 Task: Go to Program & Features. Select Whole Food Market. Add to cart Organic Salsa-2. Place order for Jeremiah Turner, _x000D_
1229 Senator Rd_x000D_
Crystal, Michigan(MI), 48818, Cell Number (989) 235-6557
Action: Mouse moved to (133, 63)
Screenshot: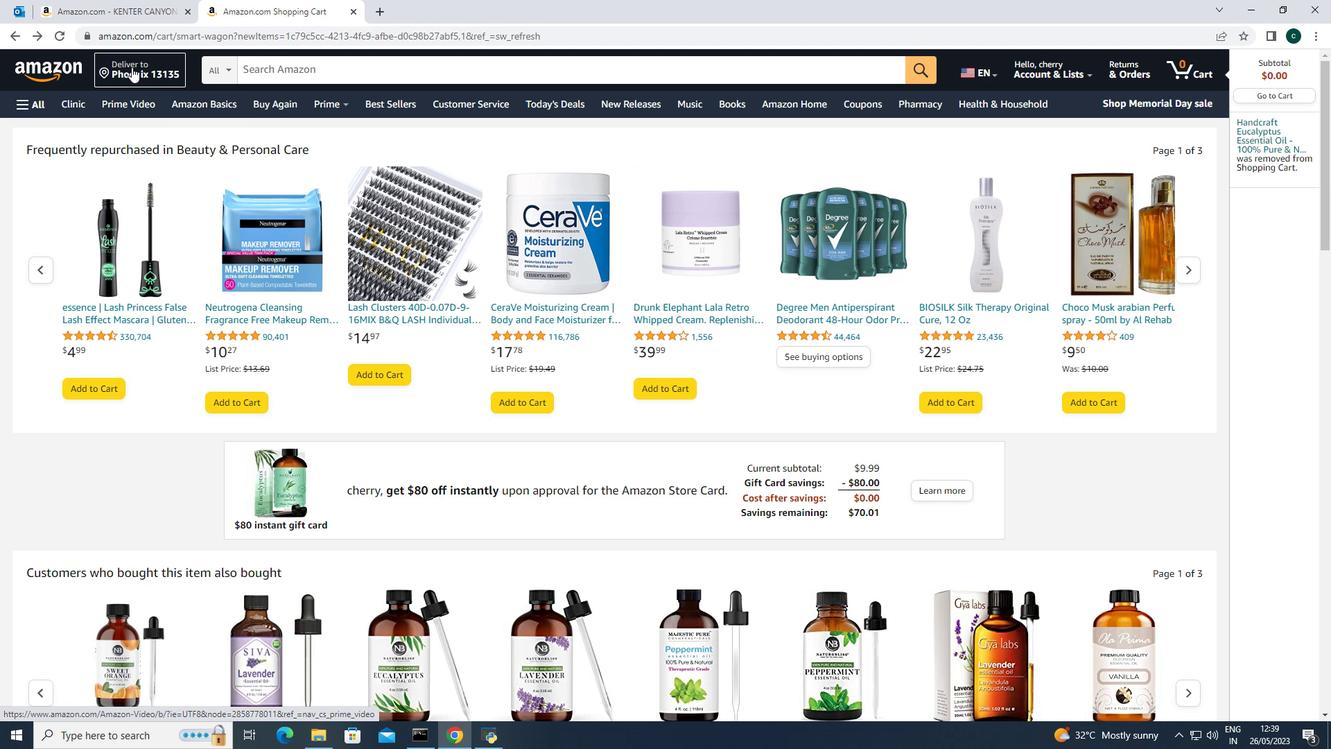 
Action: Mouse pressed left at (133, 63)
Screenshot: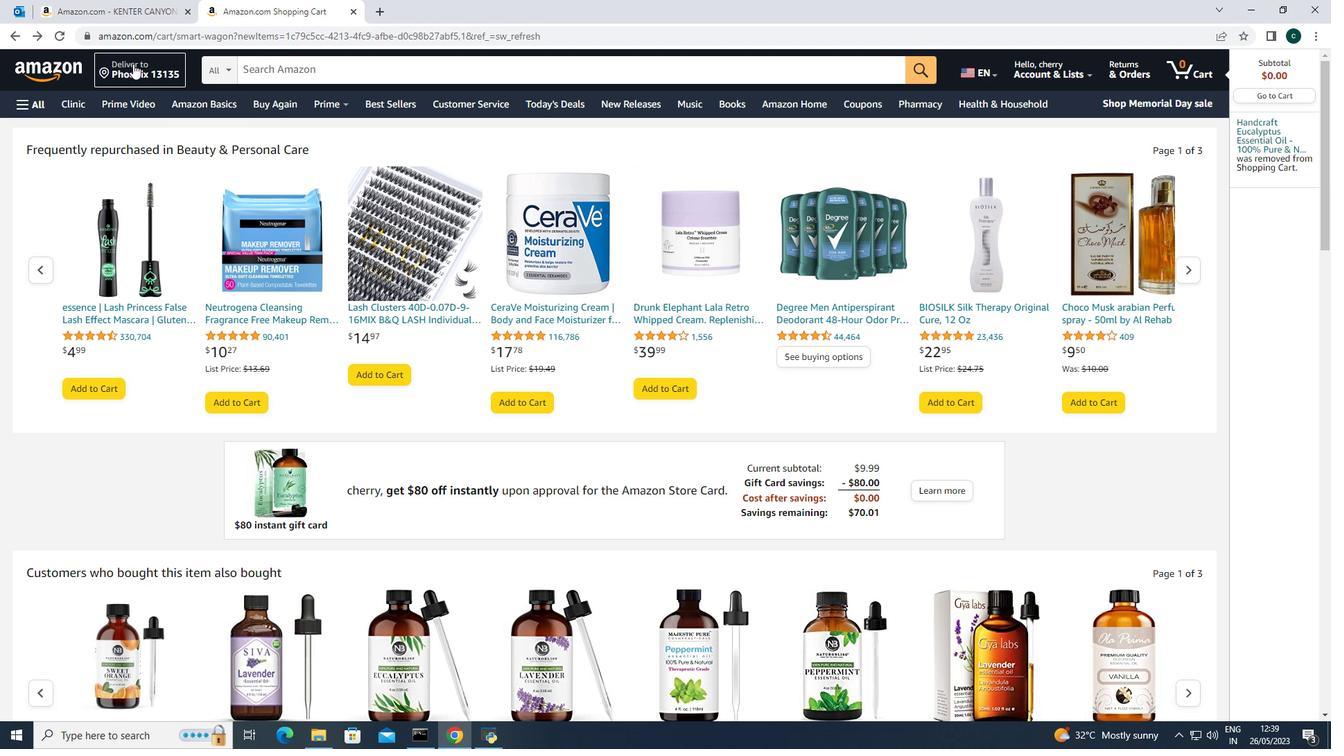
Action: Mouse moved to (667, 476)
Screenshot: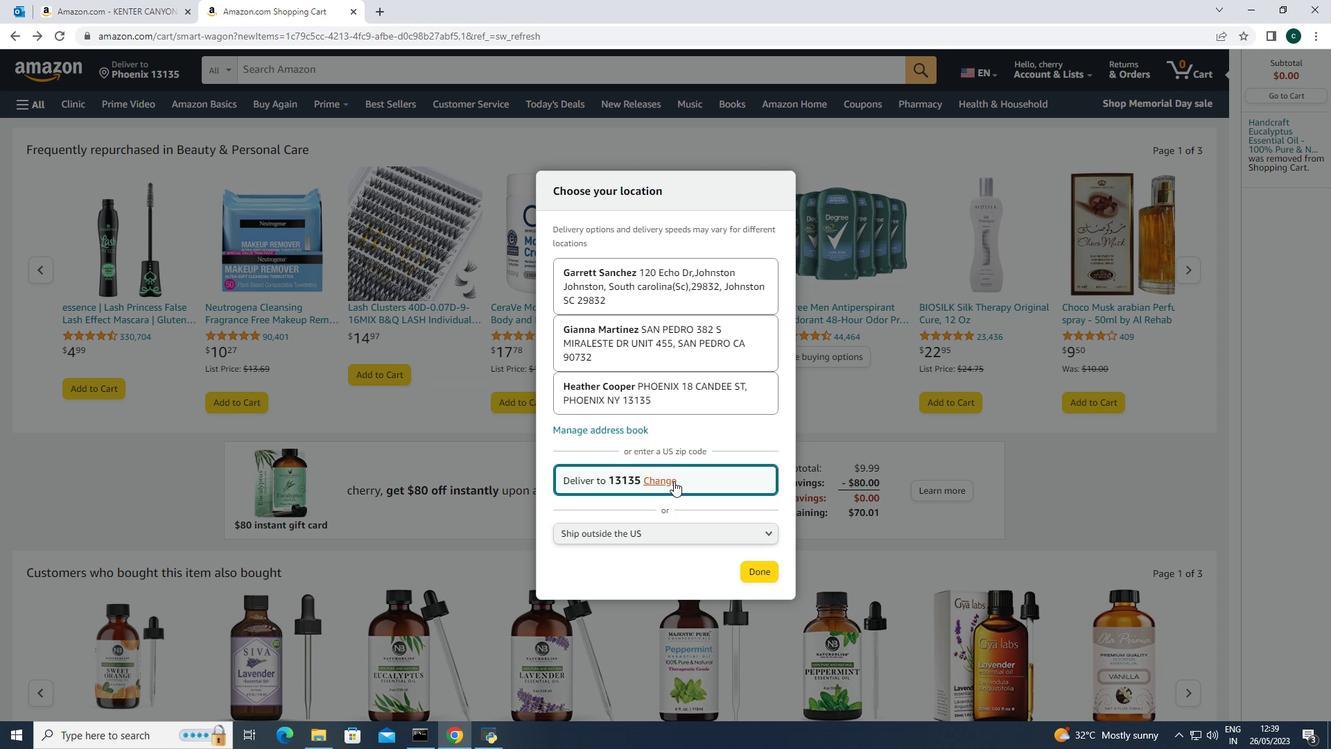 
Action: Mouse pressed left at (667, 476)
Screenshot: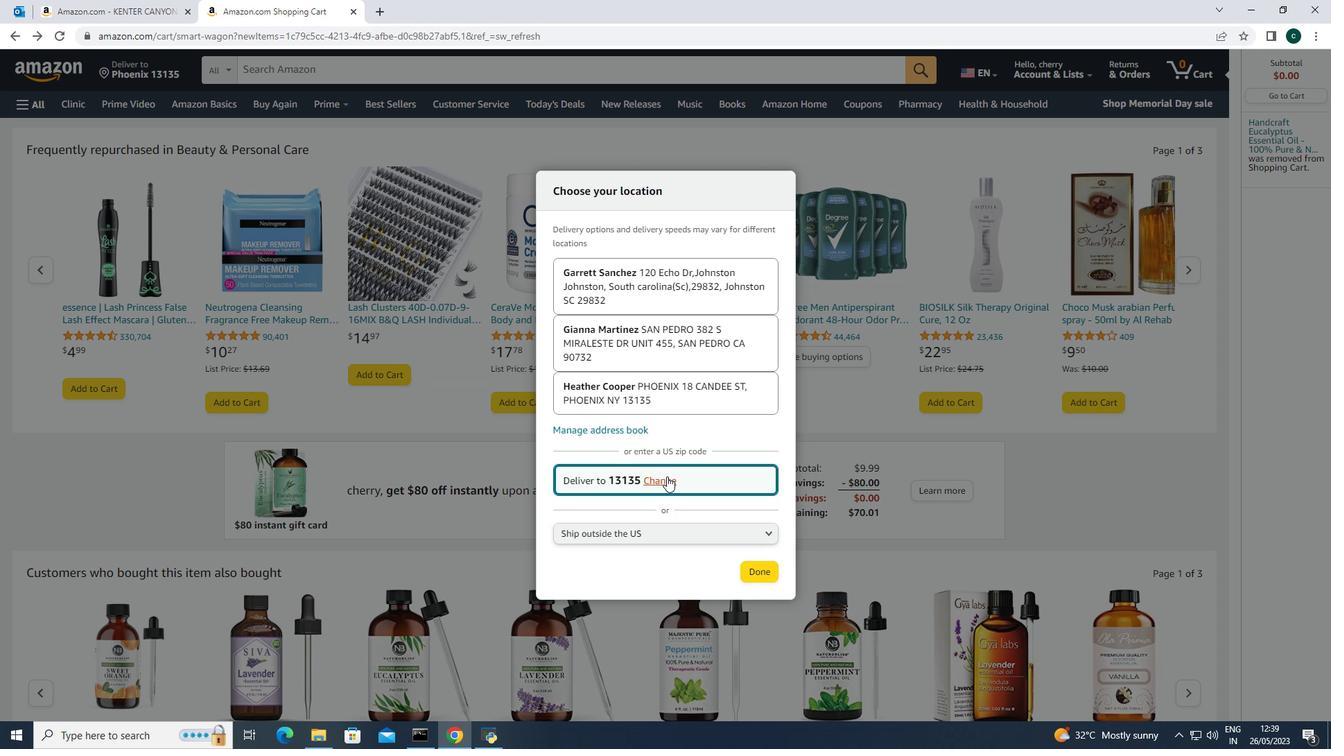 
Action: Mouse pressed left at (667, 476)
Screenshot: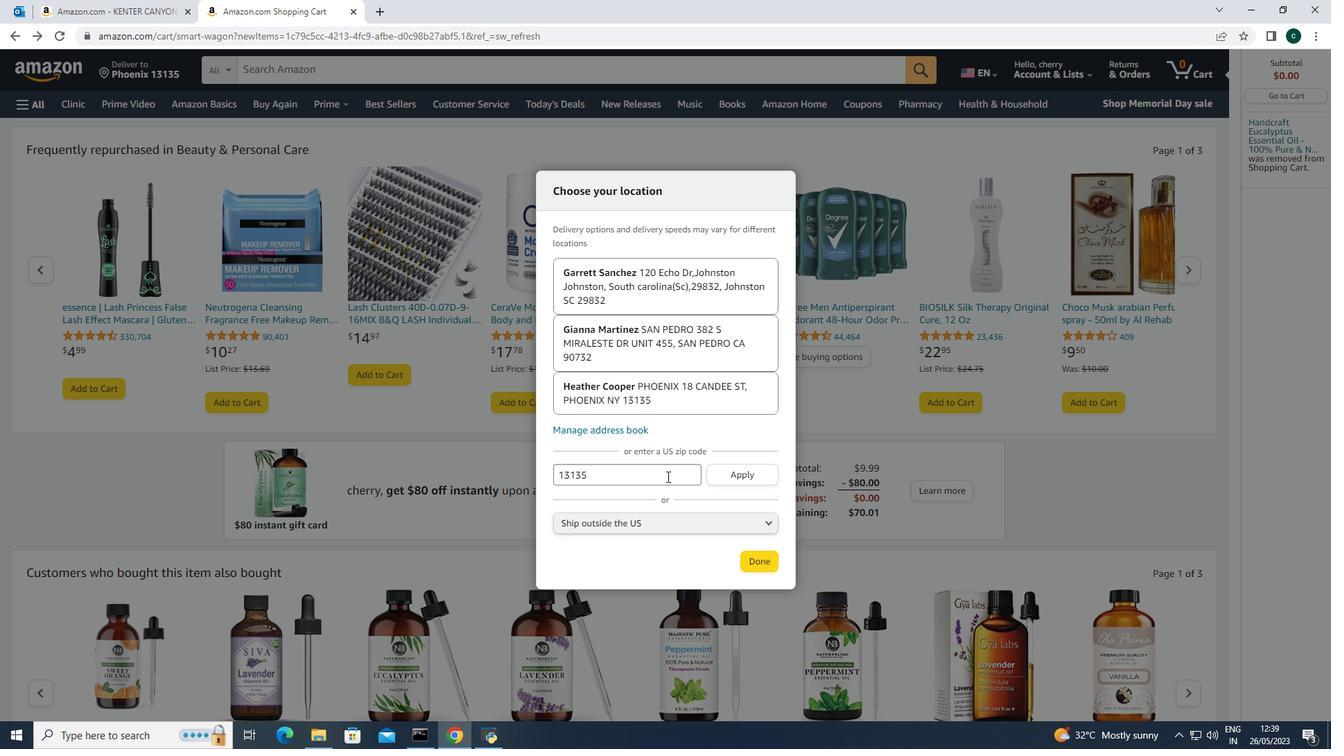 
Action: Key pressed <Key.backspace><Key.backspace><Key.backspace><Key.backspace><Key.backspace><Key.backspace><Key.backspace><Key.backspace><Key.backspace><Key.backspace><Key.backspace>48818
Screenshot: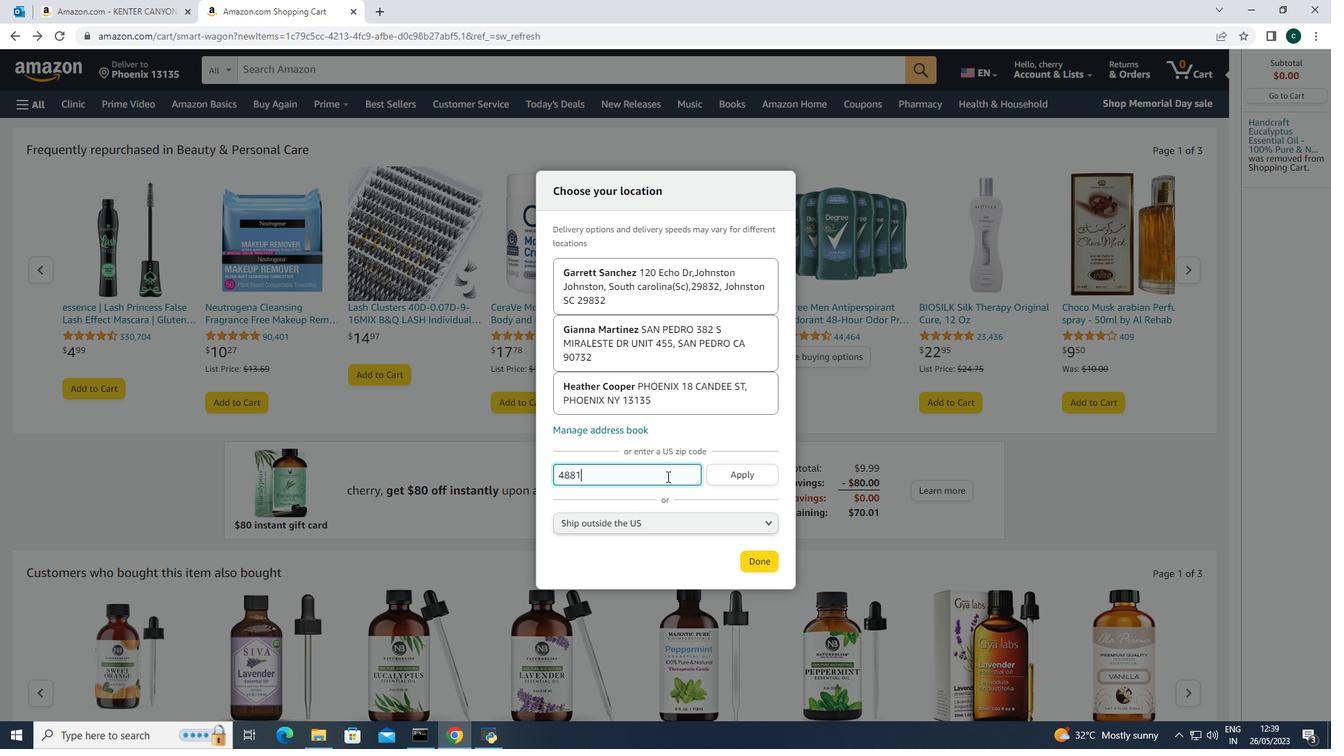 
Action: Mouse moved to (750, 479)
Screenshot: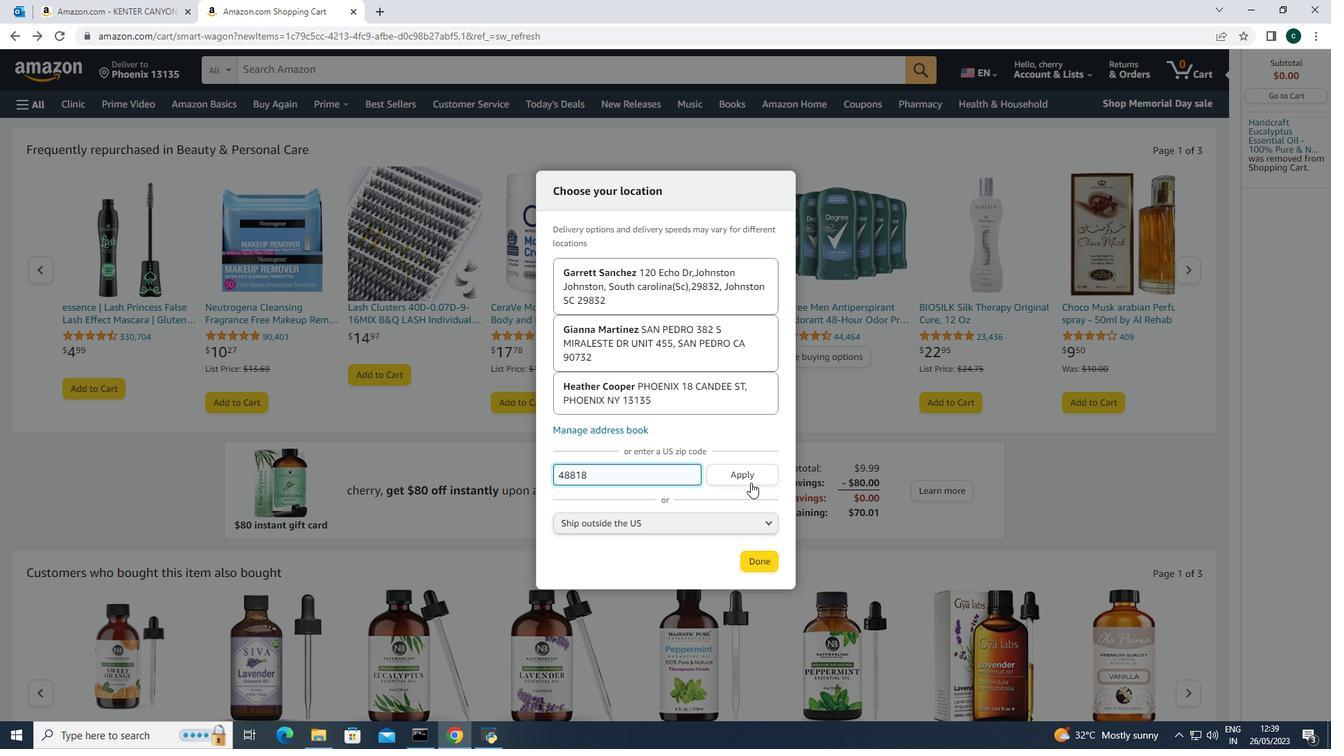 
Action: Mouse pressed left at (750, 479)
Screenshot: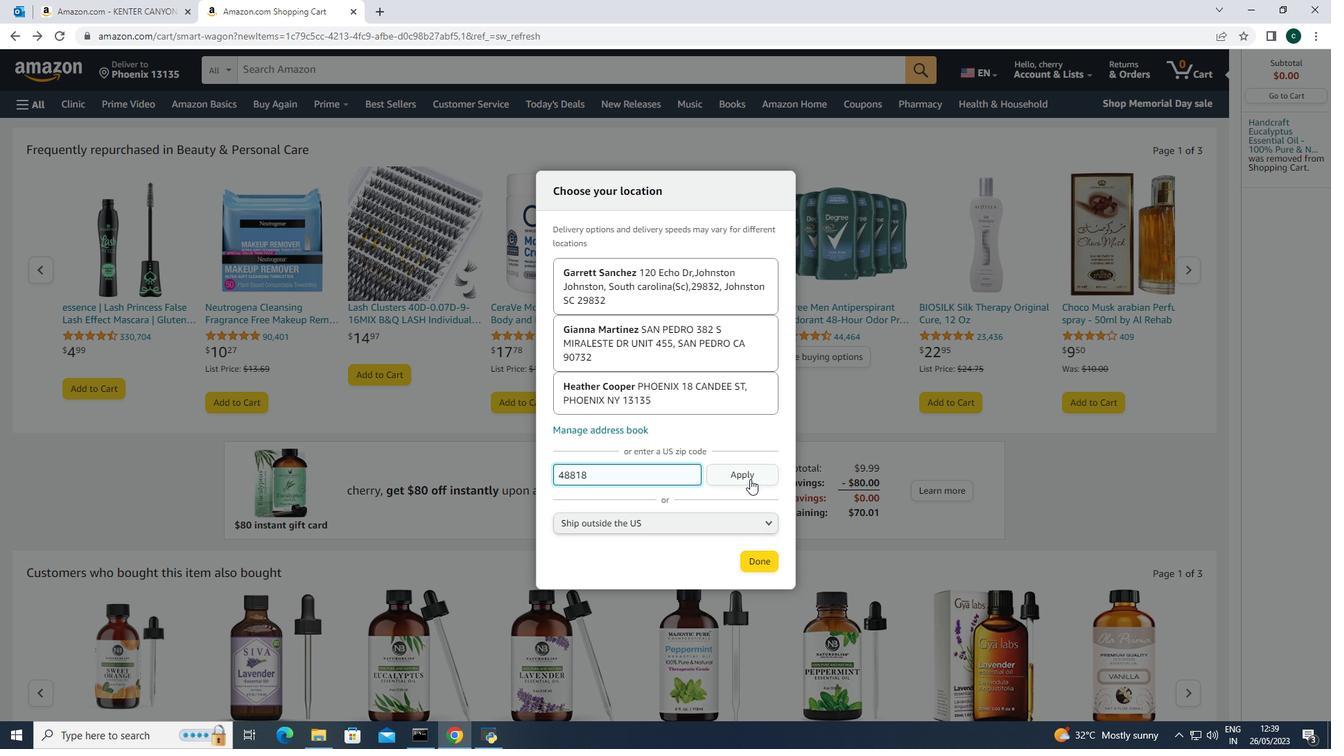 
Action: Mouse moved to (752, 576)
Screenshot: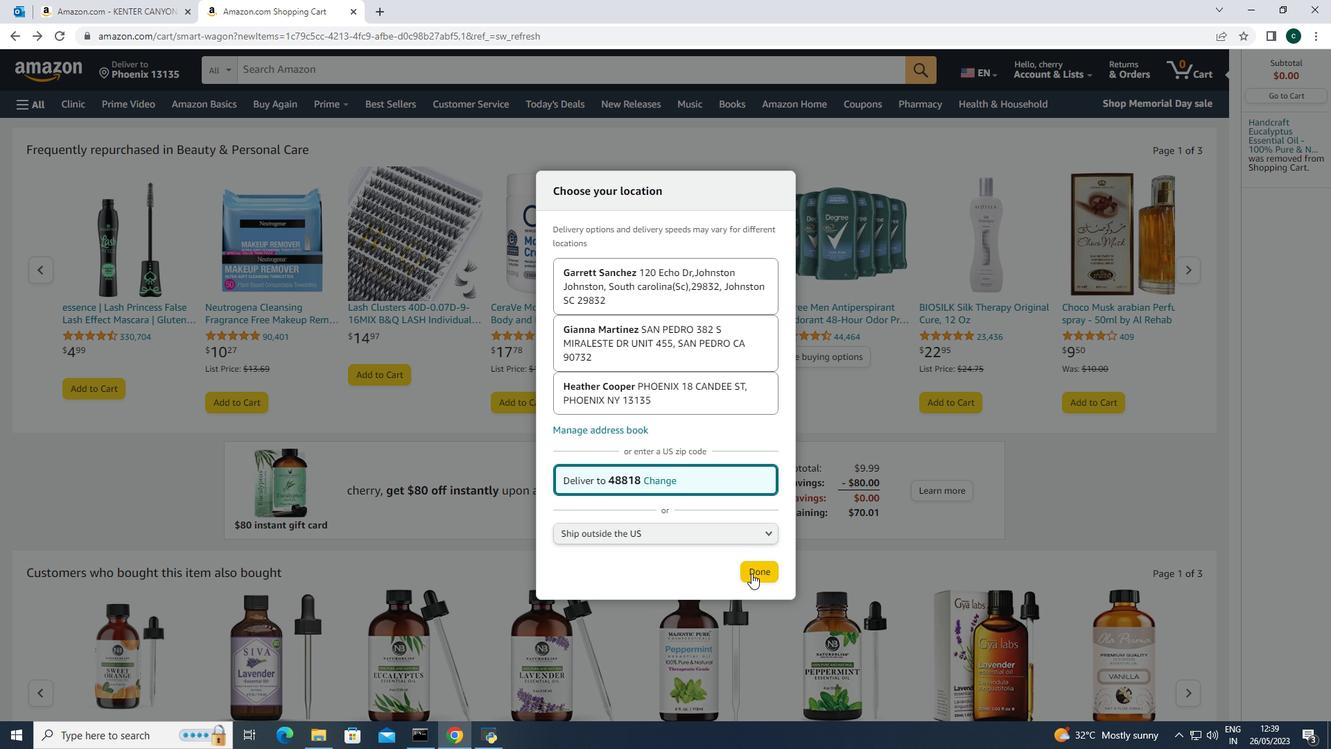 
Action: Mouse pressed left at (752, 576)
Screenshot: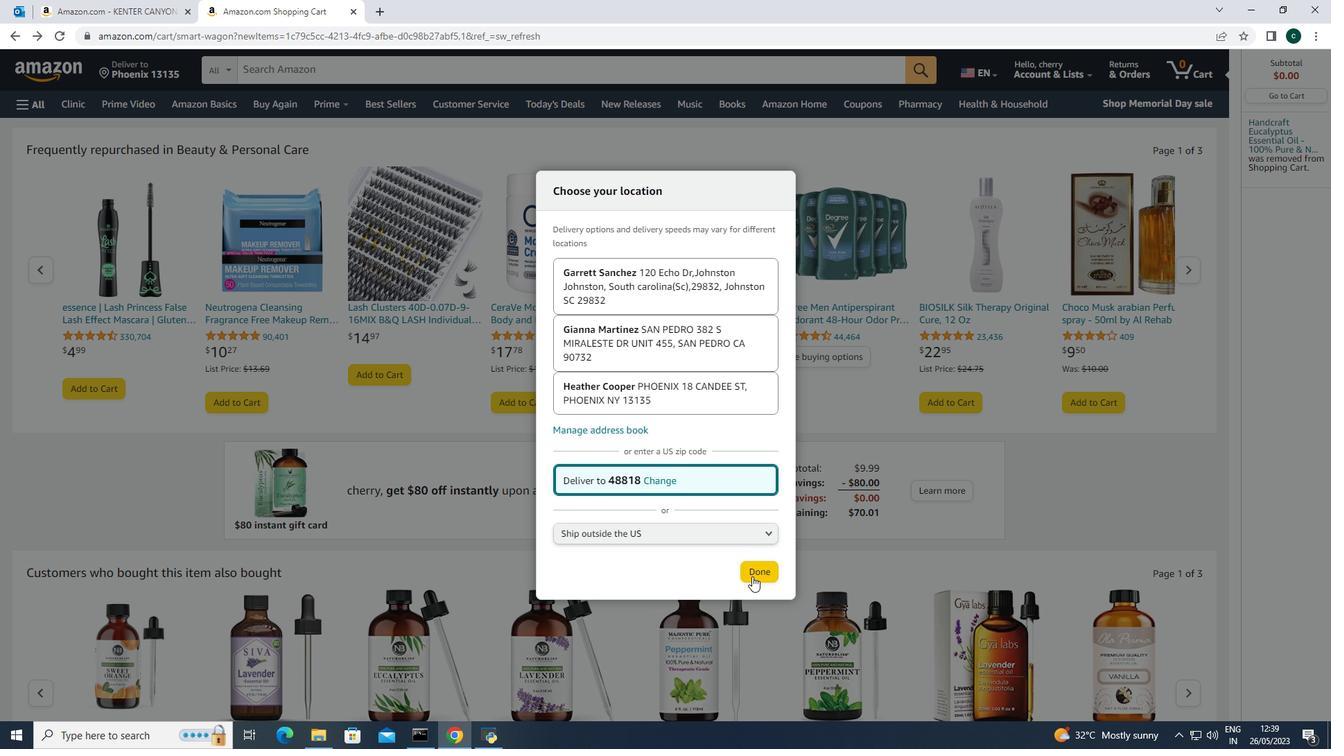 
Action: Mouse moved to (15, 104)
Screenshot: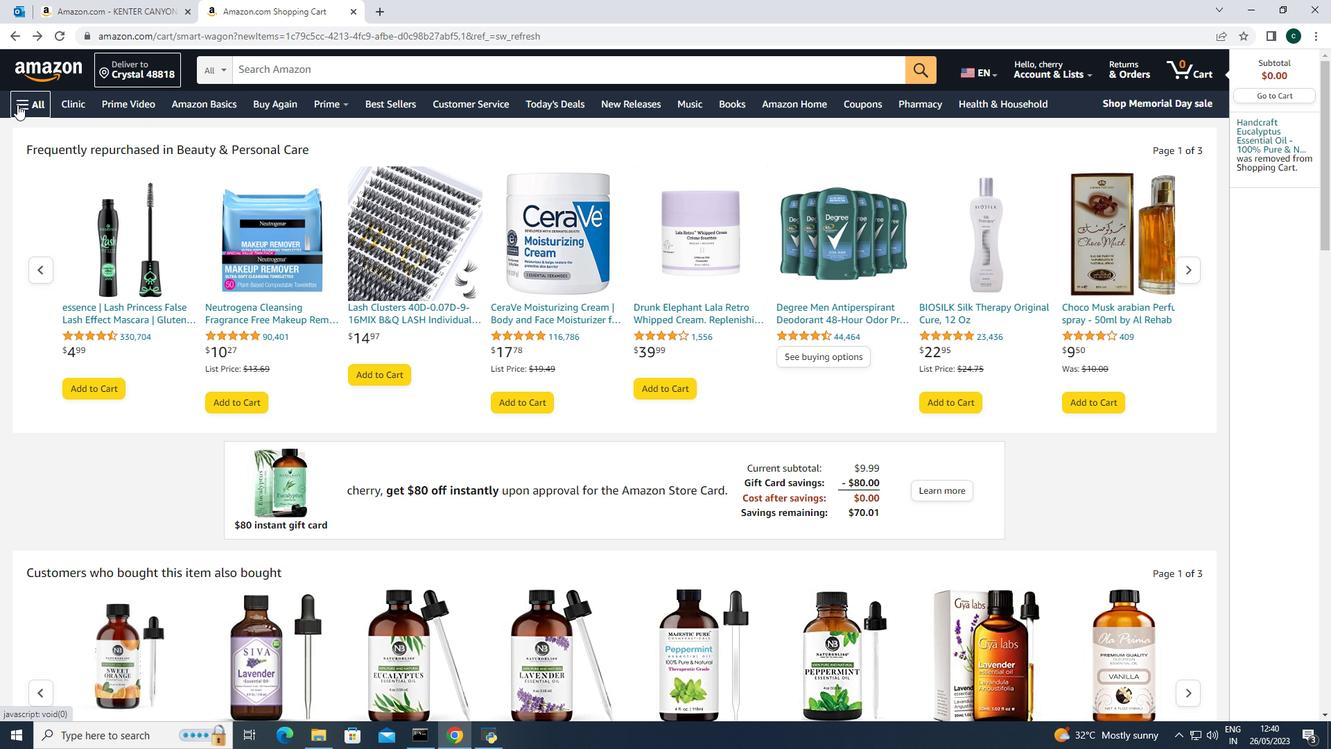 
Action: Mouse pressed left at (15, 104)
Screenshot: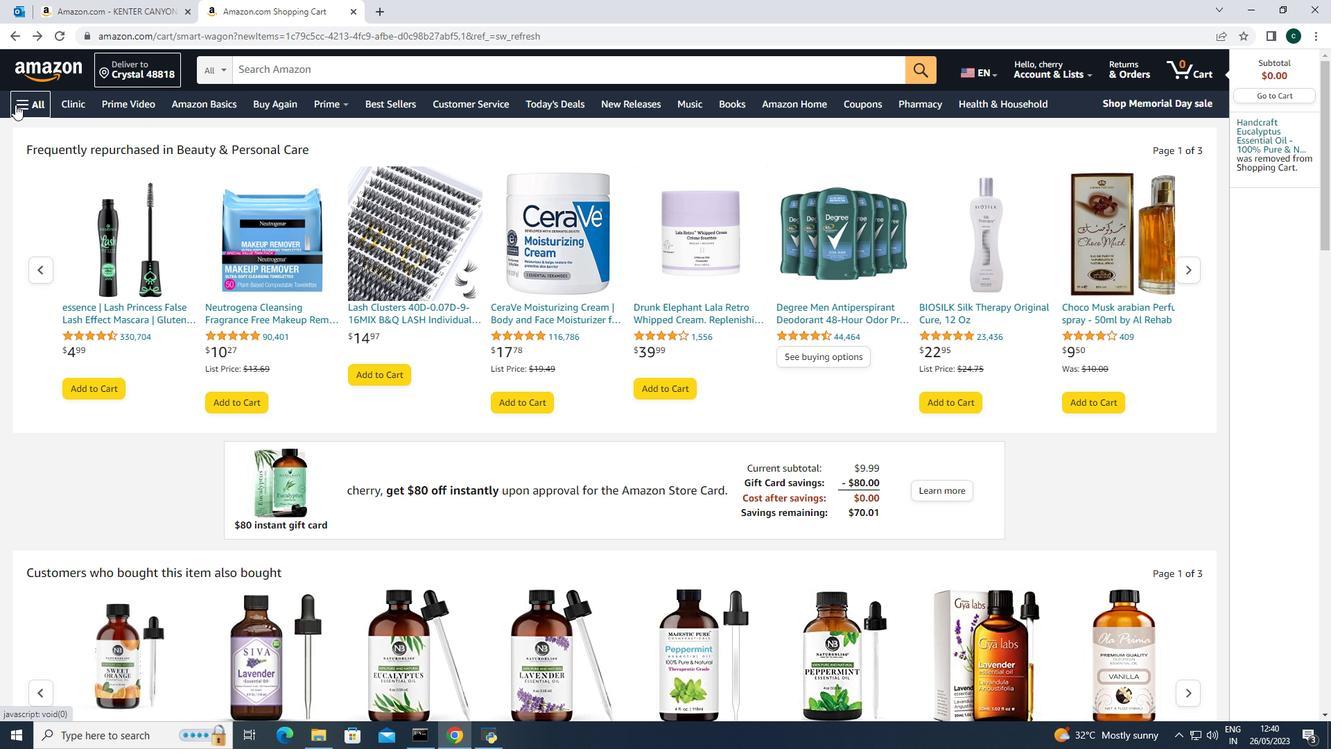 
Action: Mouse moved to (53, 360)
Screenshot: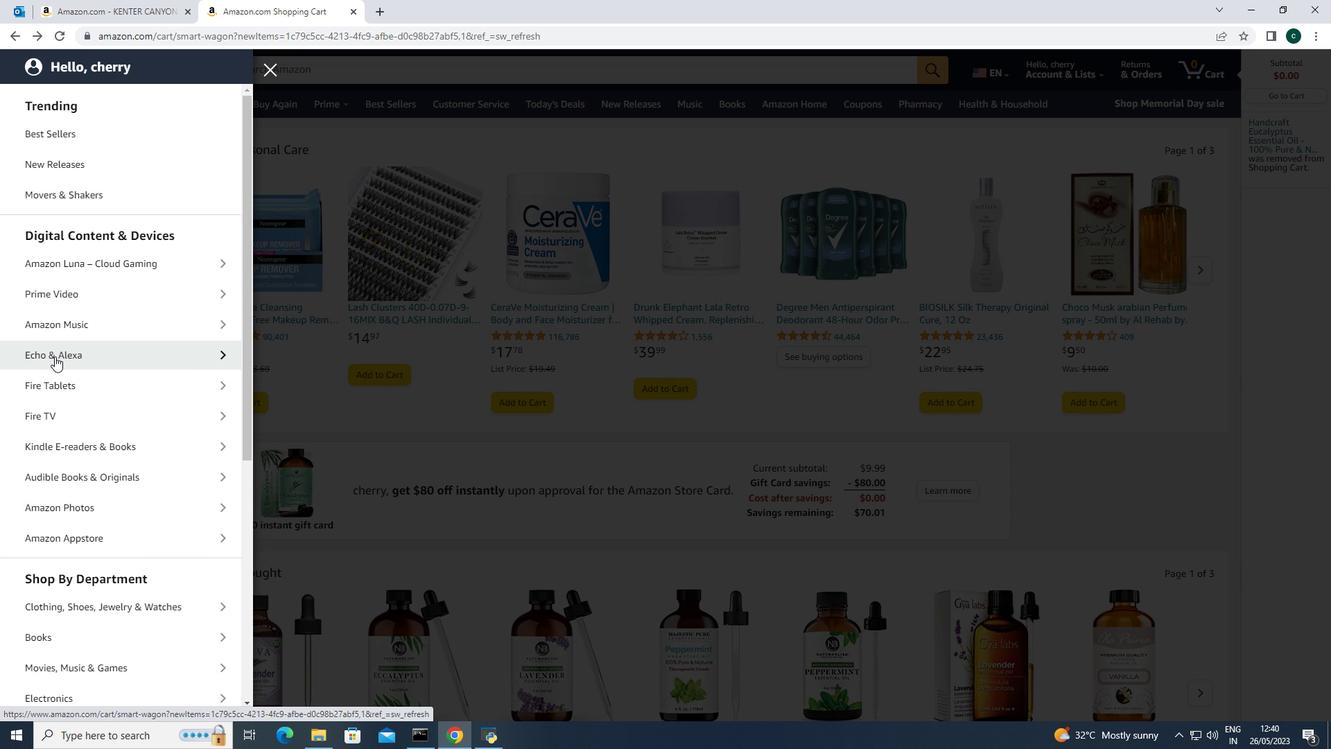 
Action: Mouse scrolled (54, 357) with delta (0, 0)
Screenshot: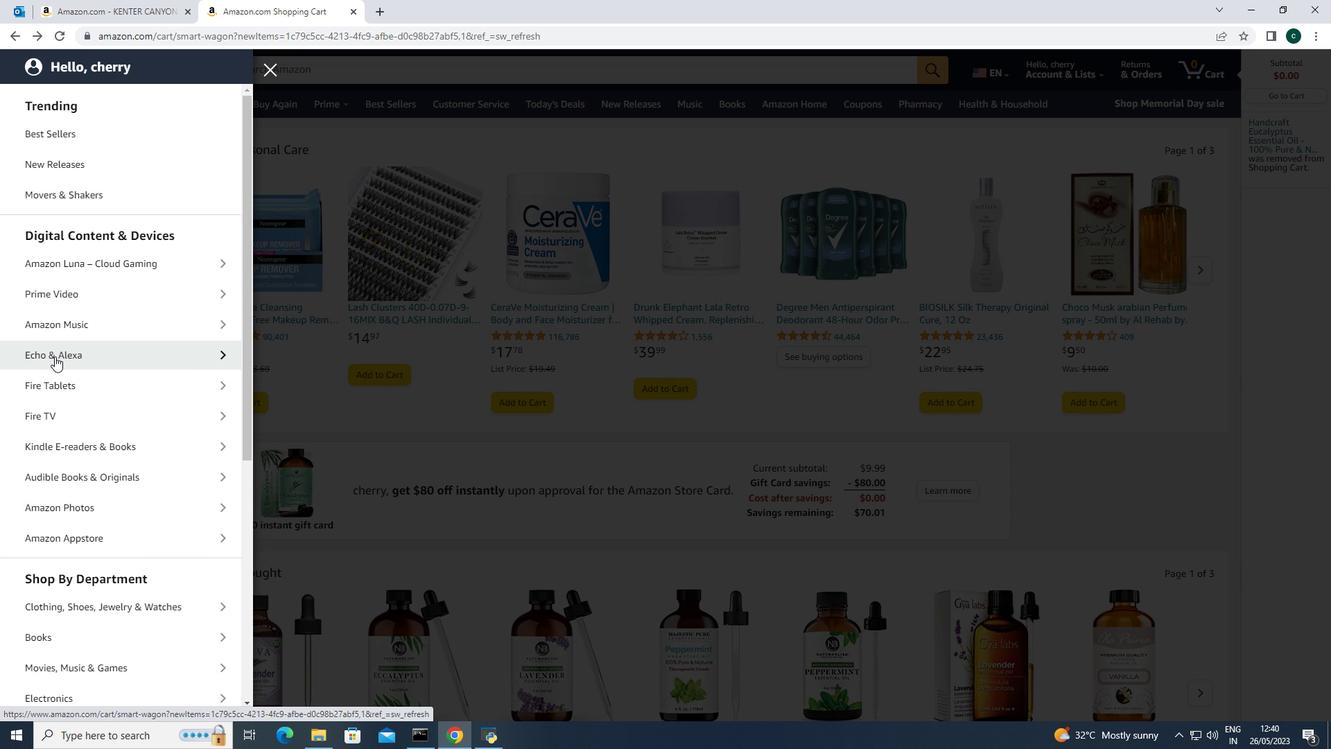 
Action: Mouse scrolled (53, 359) with delta (0, 0)
Screenshot: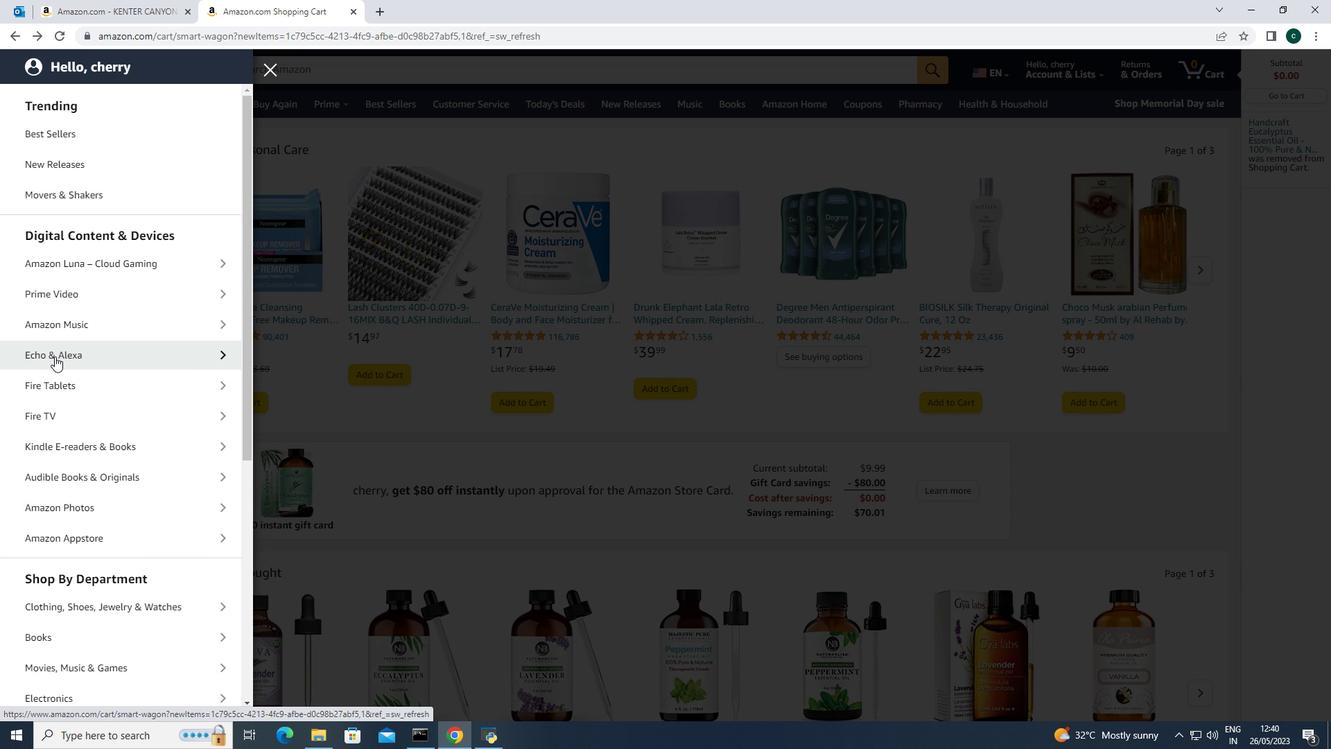 
Action: Mouse scrolled (53, 359) with delta (0, 0)
Screenshot: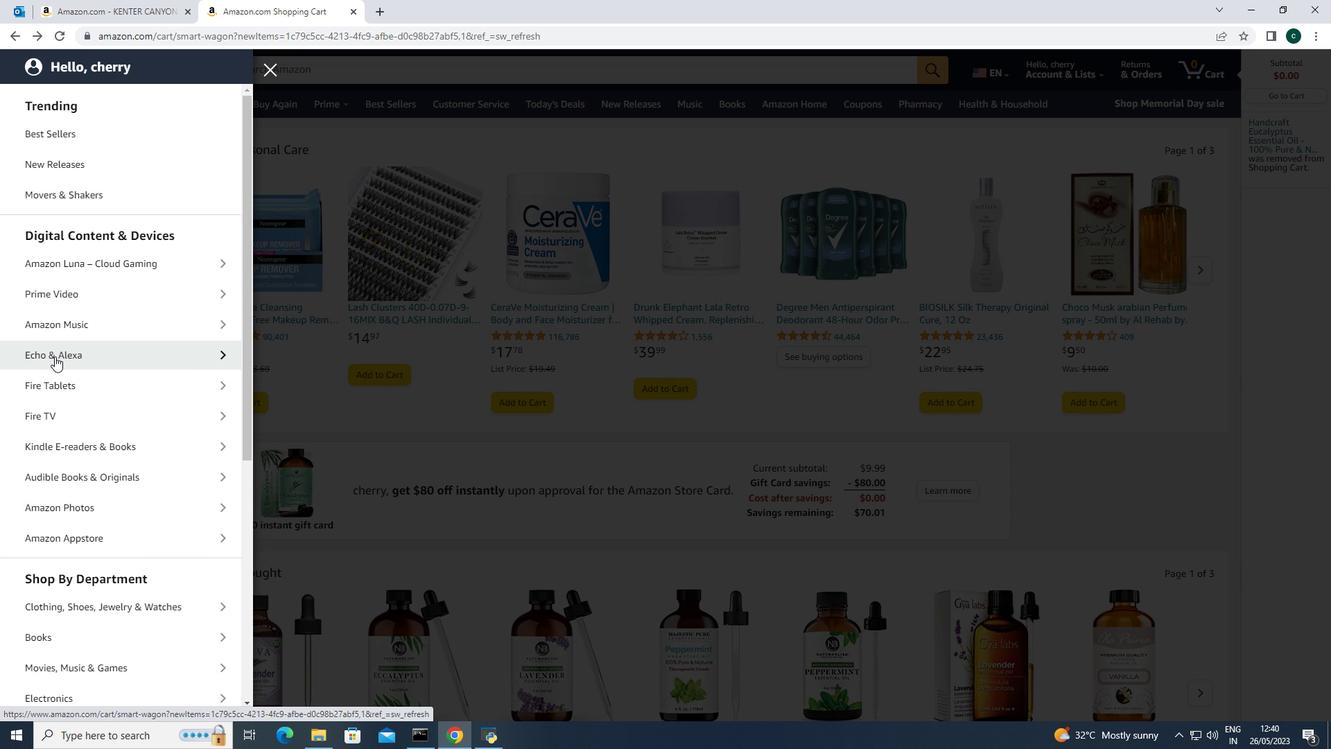 
Action: Mouse scrolled (53, 359) with delta (0, 0)
Screenshot: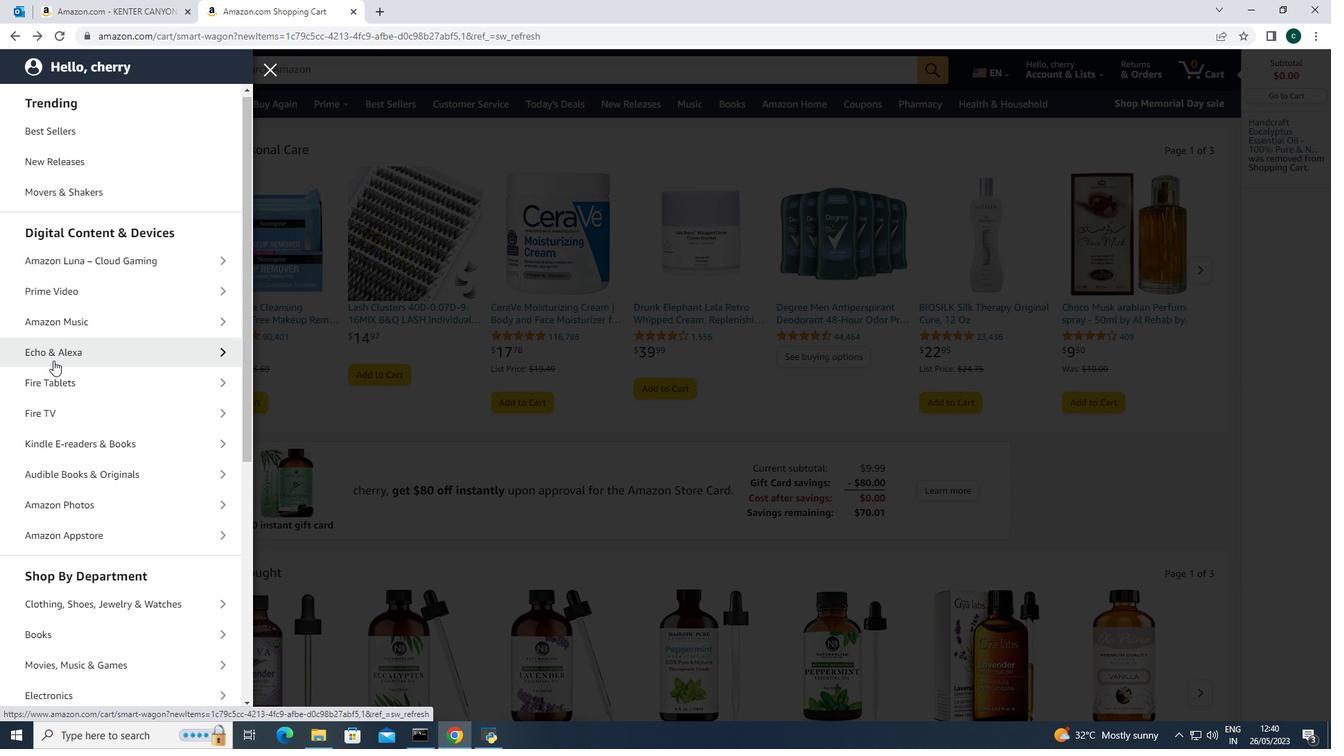 
Action: Mouse moved to (53, 362)
Screenshot: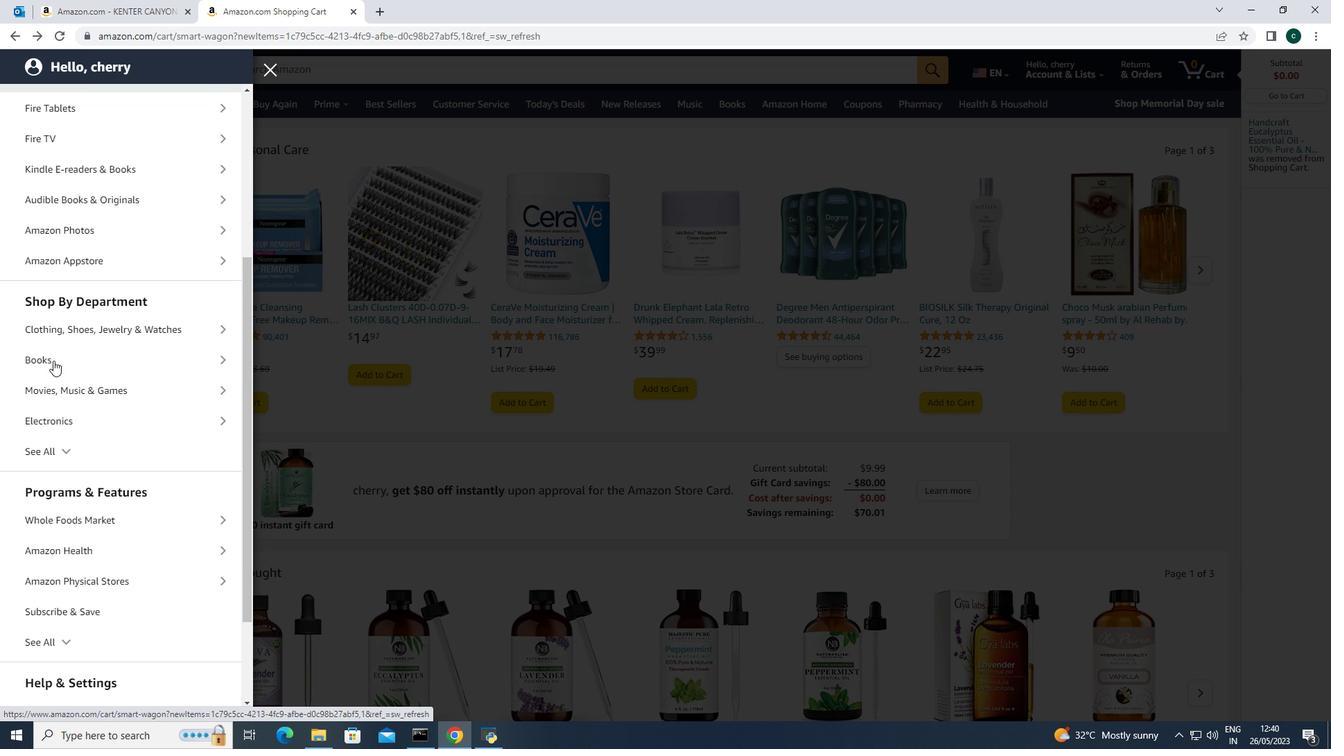 
Action: Mouse scrolled (53, 361) with delta (0, 0)
Screenshot: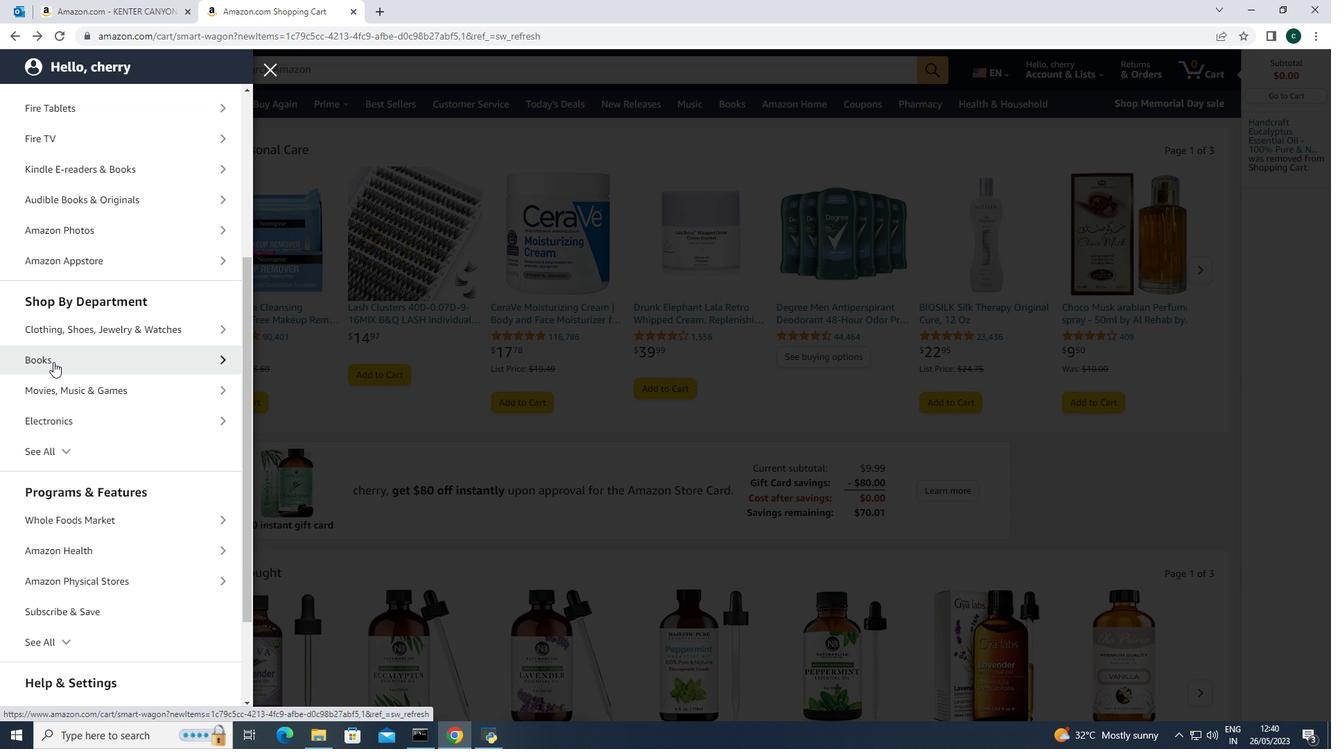 
Action: Mouse moved to (67, 455)
Screenshot: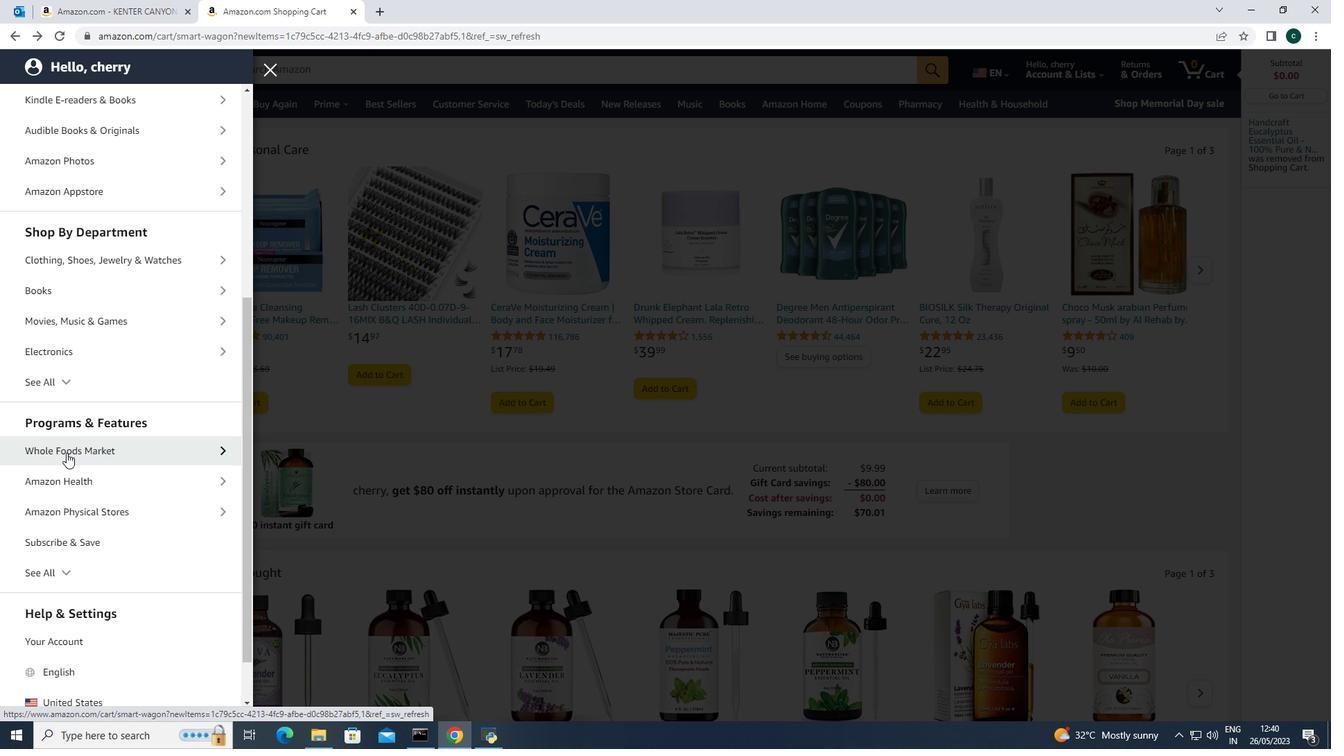 
Action: Mouse pressed left at (67, 455)
Screenshot: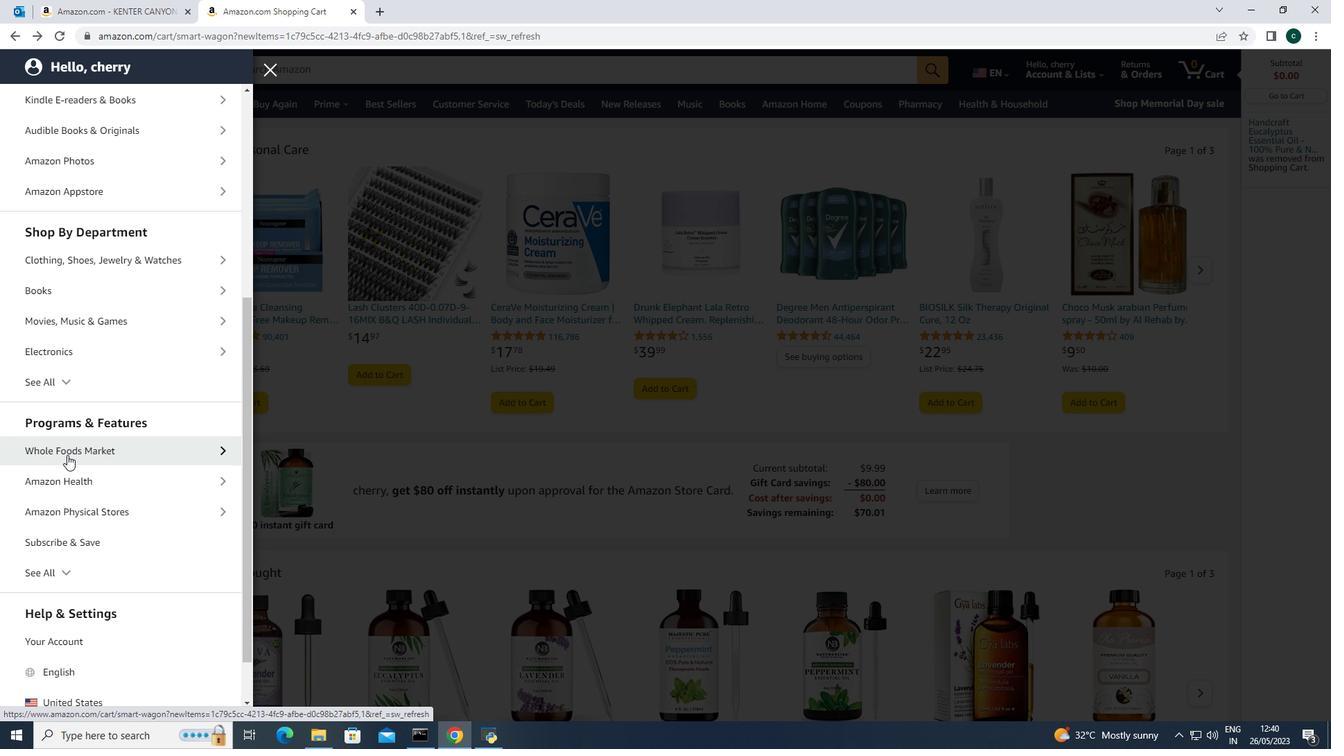 
Action: Mouse moved to (141, 165)
Screenshot: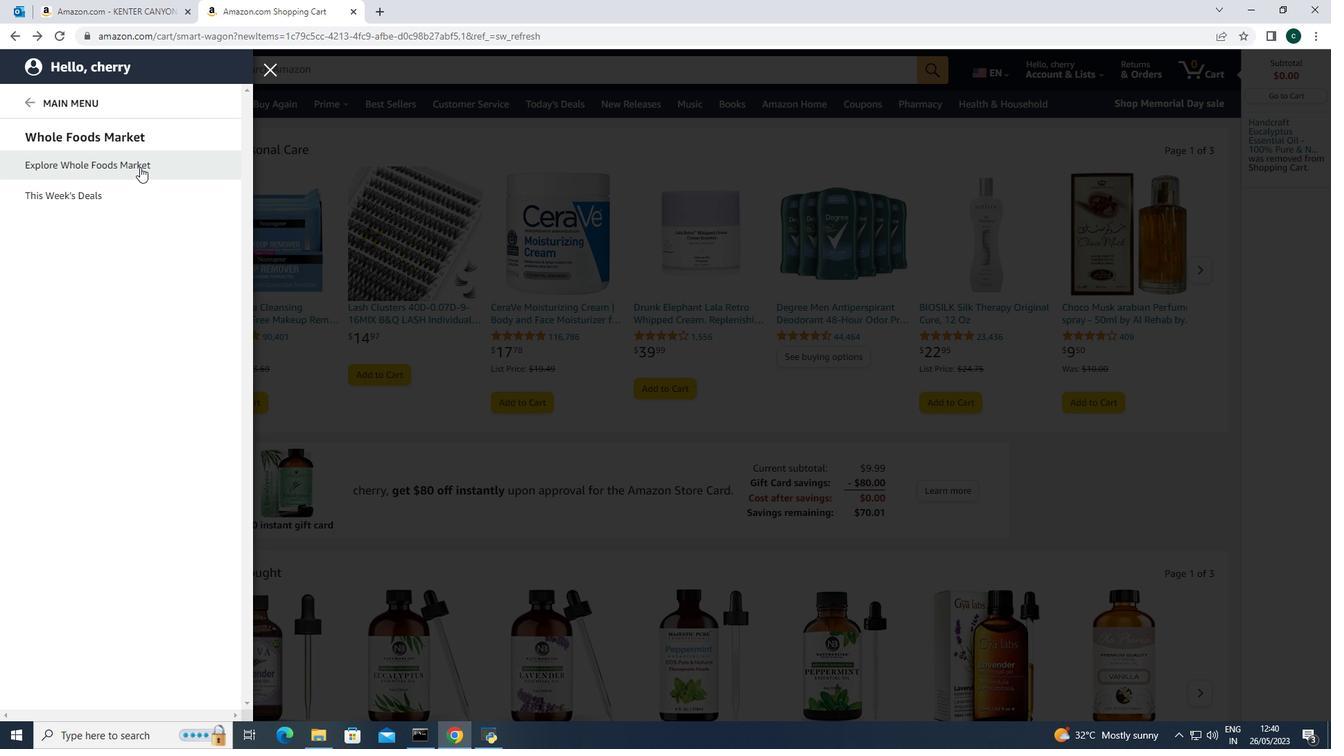 
Action: Mouse pressed left at (141, 165)
Screenshot: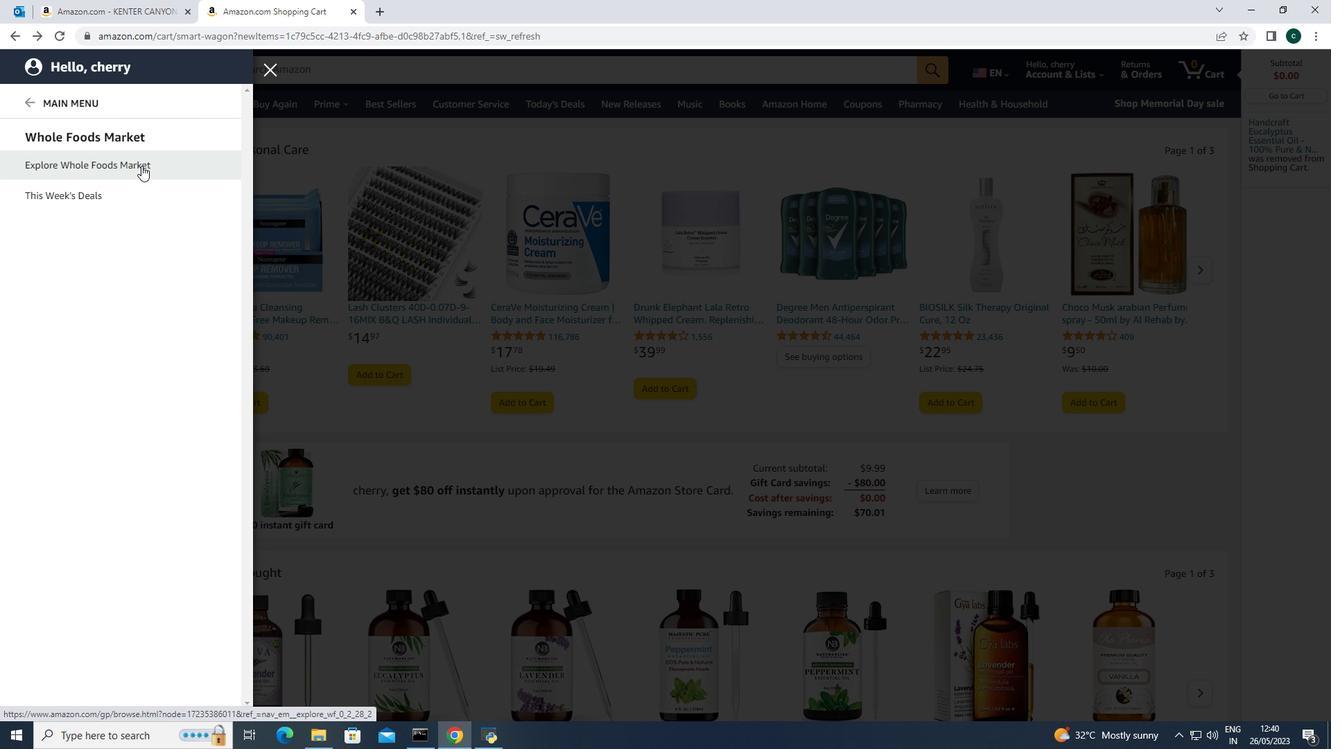 
Action: Mouse moved to (283, 69)
Screenshot: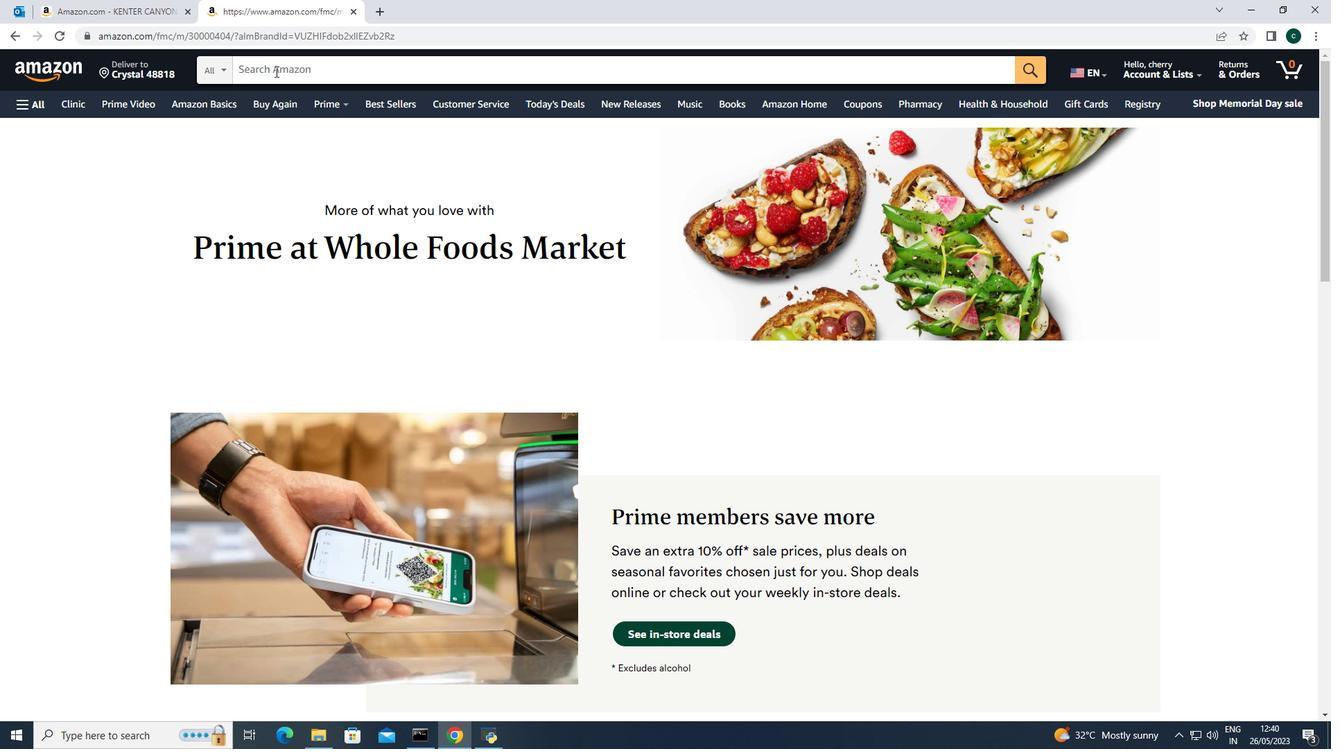
Action: Mouse pressed left at (283, 69)
Screenshot: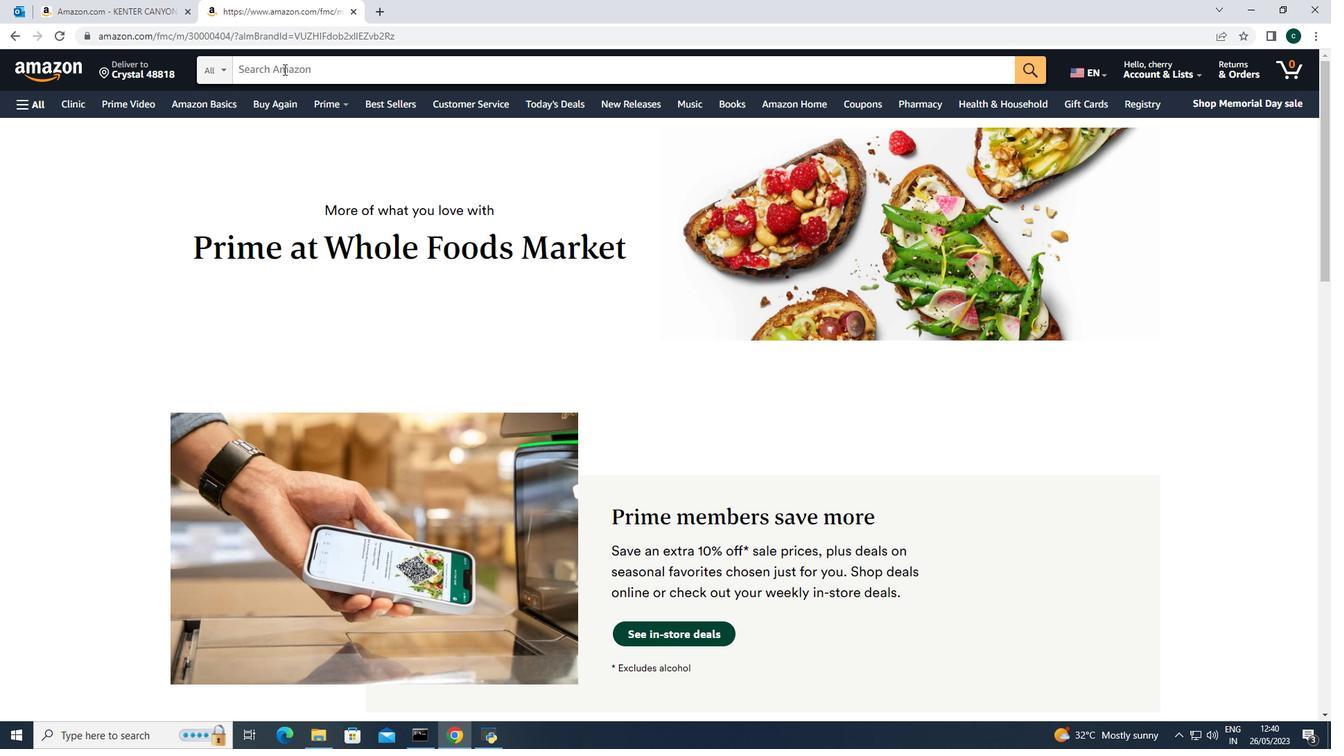 
Action: Key pressed <Key.shift><Key.shift><Key.shift><Key.shift><Key.shift>Organic<Key.space><Key.shift><Key.shift><Key.shift><Key.shift>Salsa<Key.enter>
Screenshot: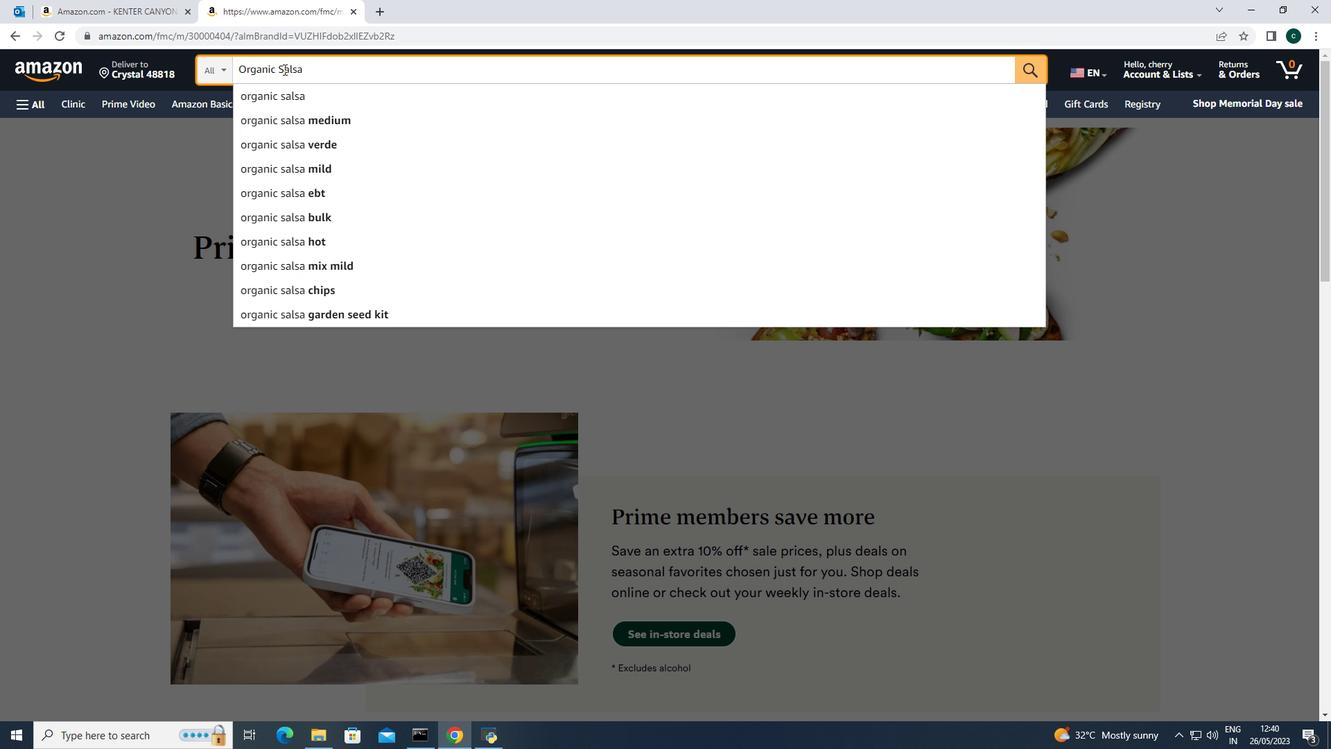 
Action: Mouse moved to (453, 353)
Screenshot: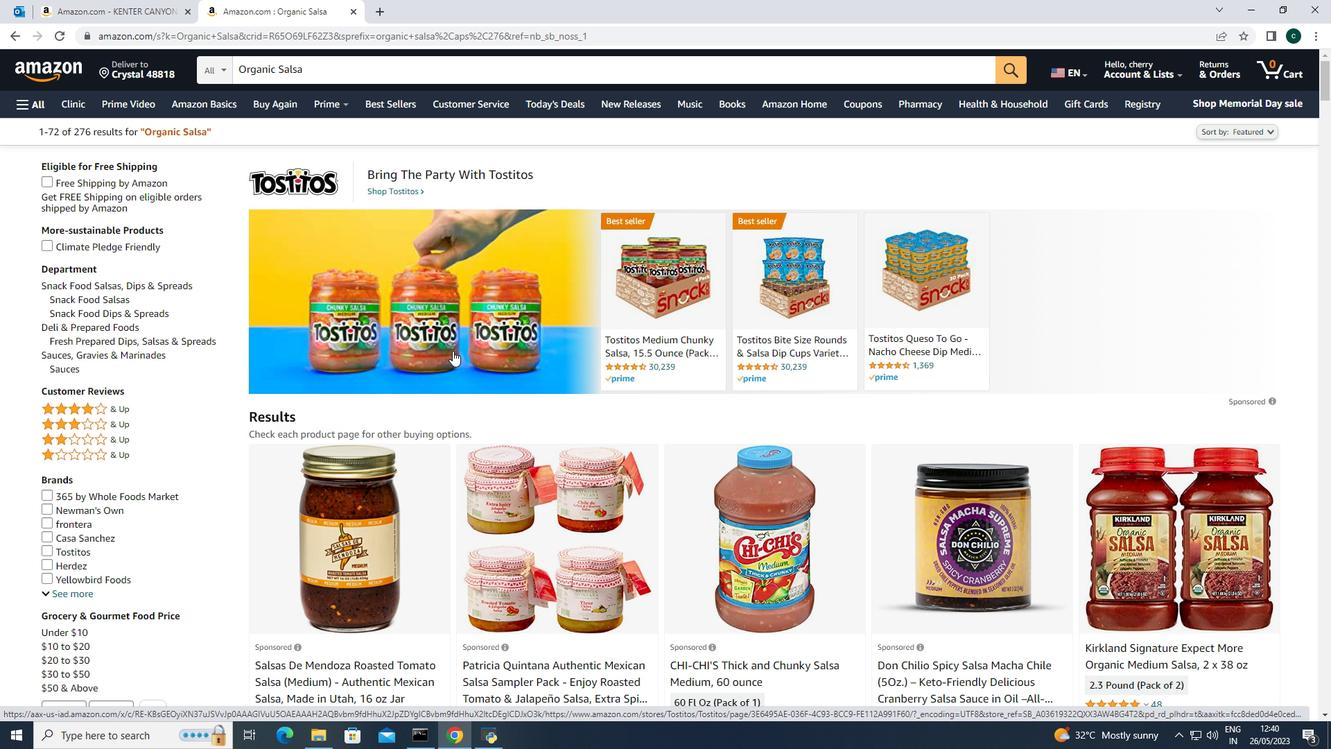 
Action: Mouse scrolled (453, 352) with delta (0, 0)
Screenshot: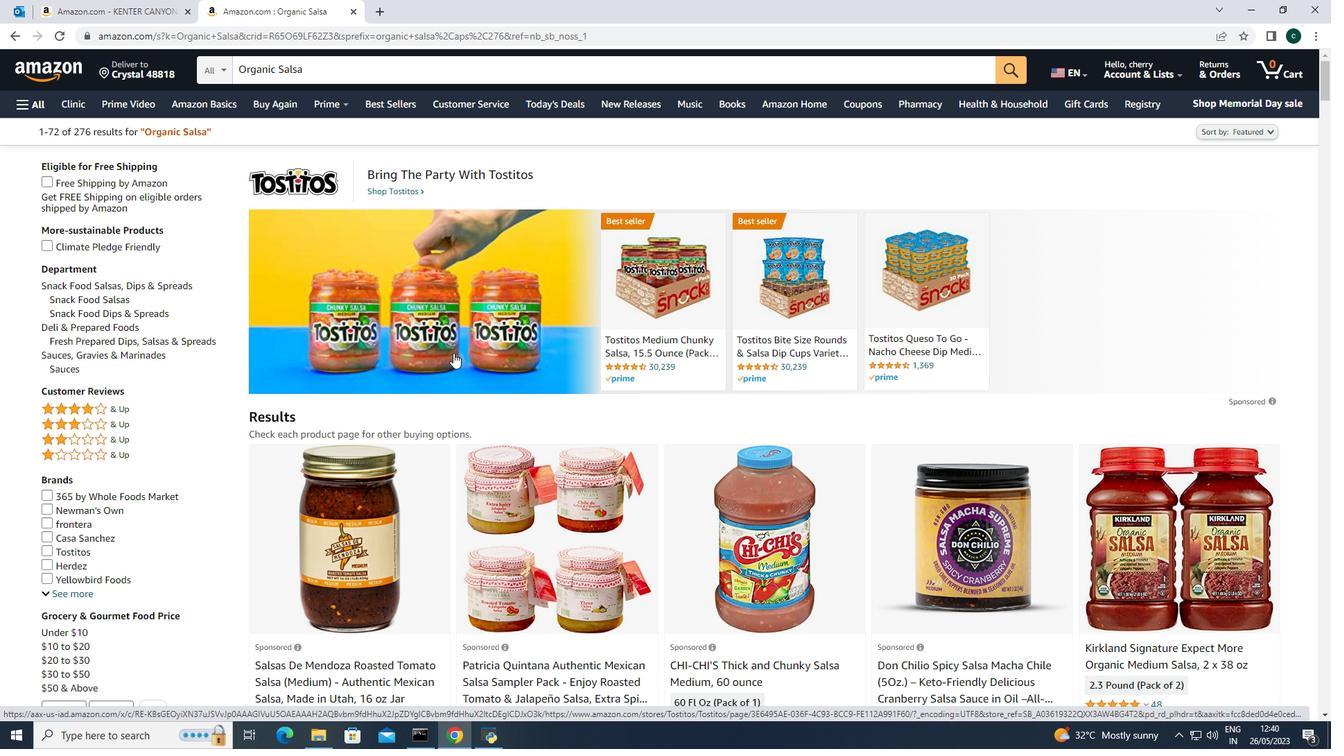 
Action: Mouse scrolled (453, 352) with delta (0, 0)
Screenshot: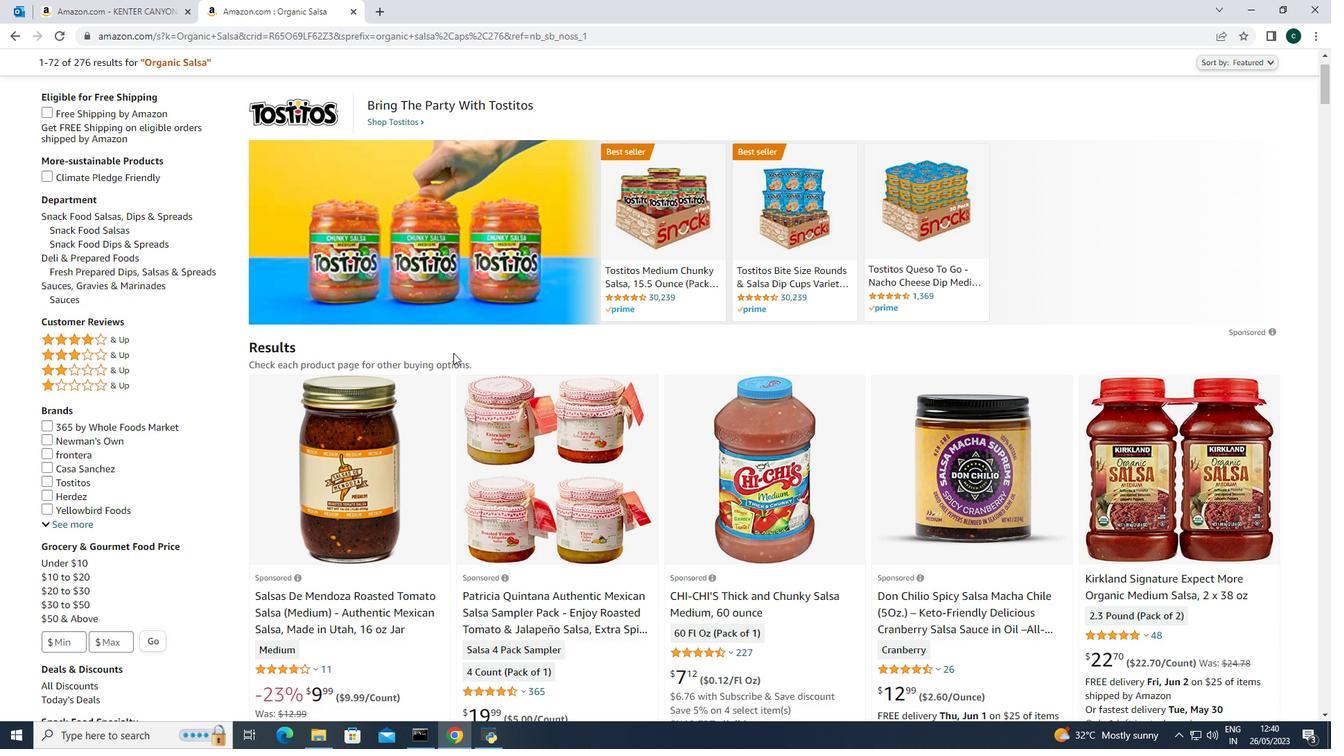 
Action: Mouse scrolled (453, 352) with delta (0, 0)
Screenshot: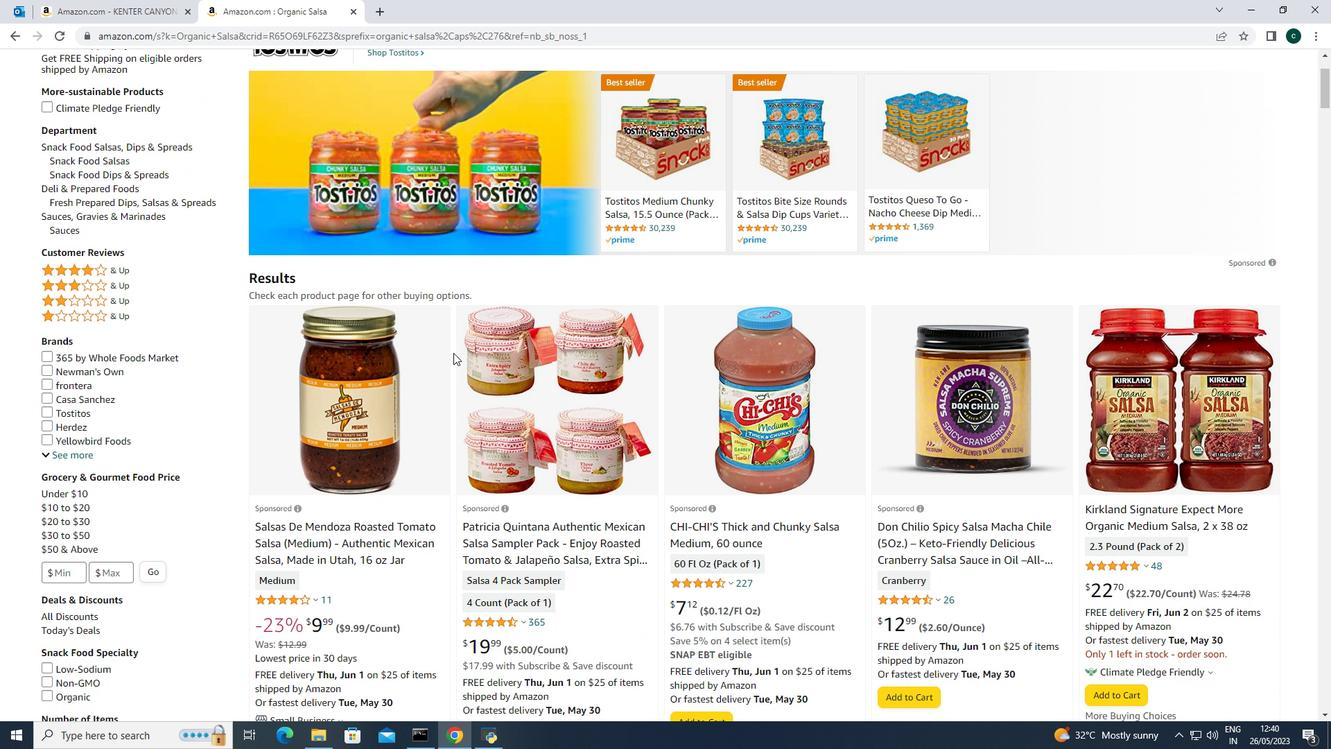 
Action: Mouse scrolled (453, 352) with delta (0, 0)
Screenshot: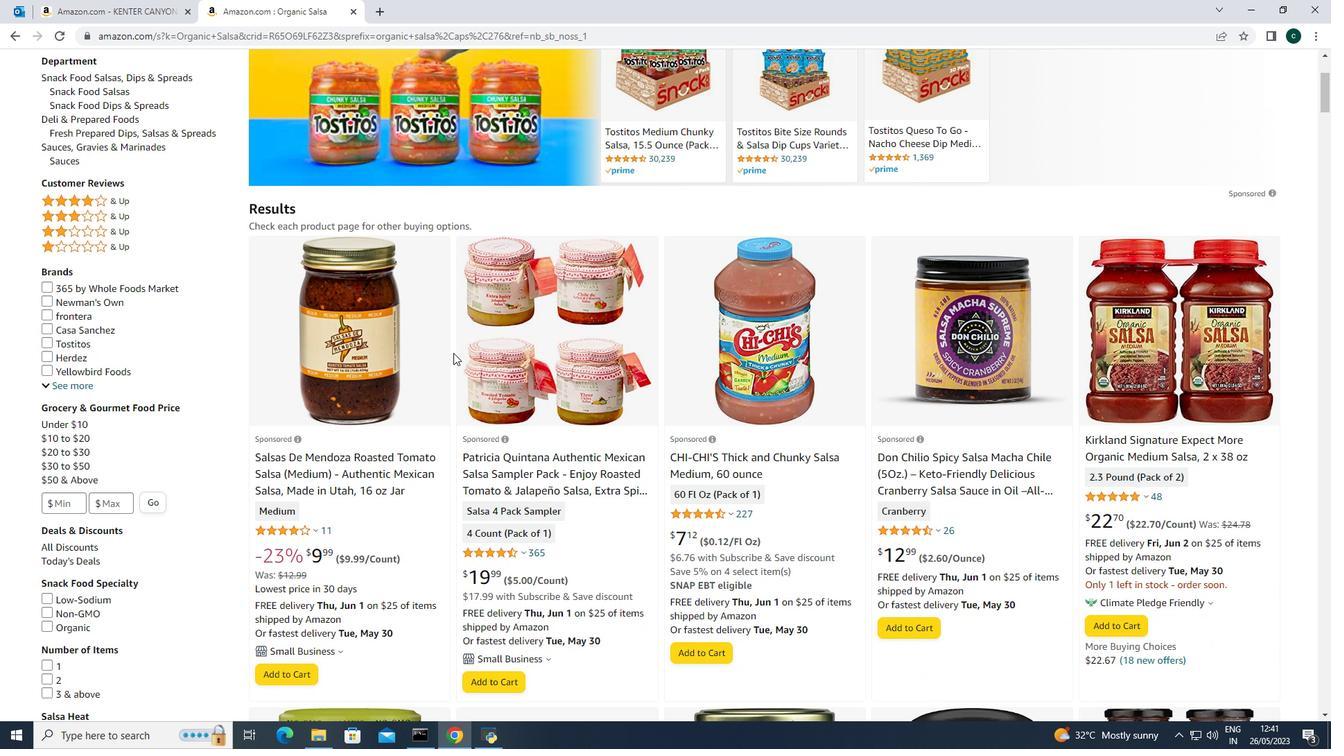 
Action: Mouse moved to (502, 328)
Screenshot: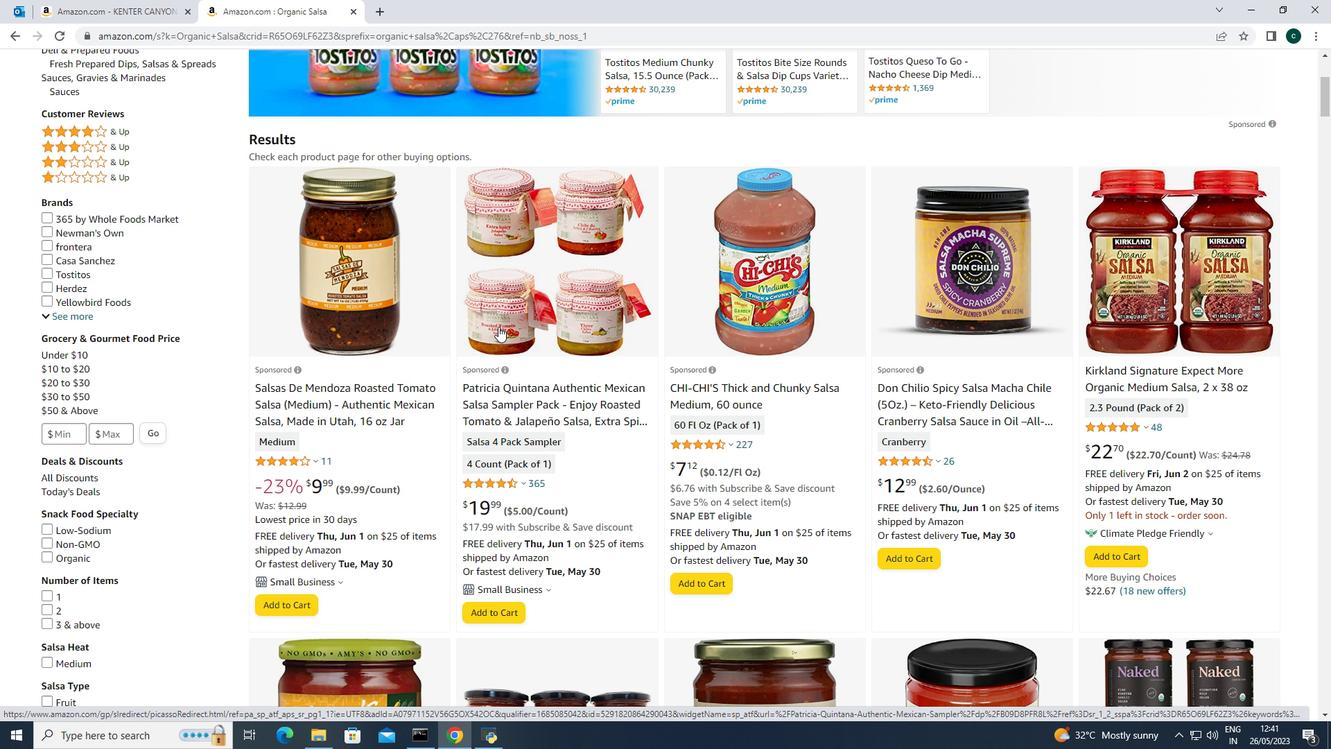 
Action: Mouse scrolled (502, 327) with delta (0, 0)
Screenshot: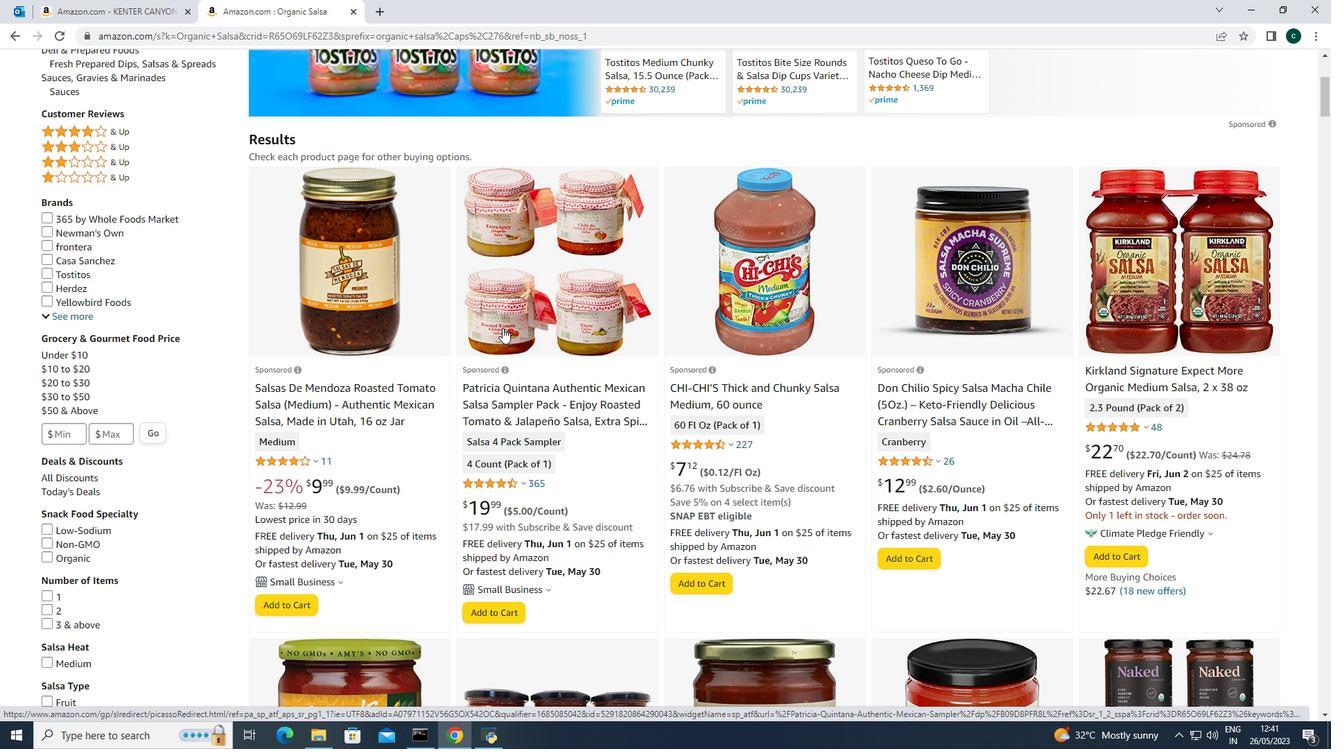 
Action: Mouse moved to (382, 262)
Screenshot: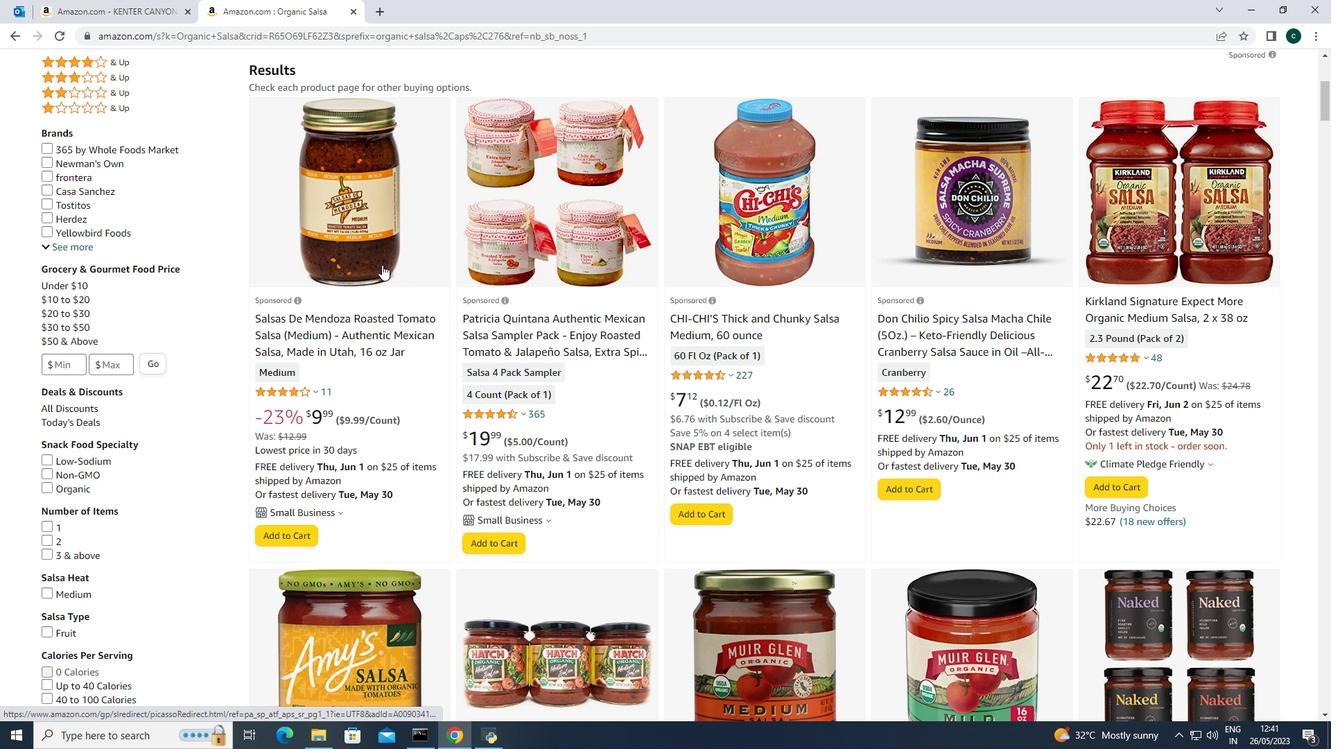 
Action: Mouse pressed left at (382, 262)
Screenshot: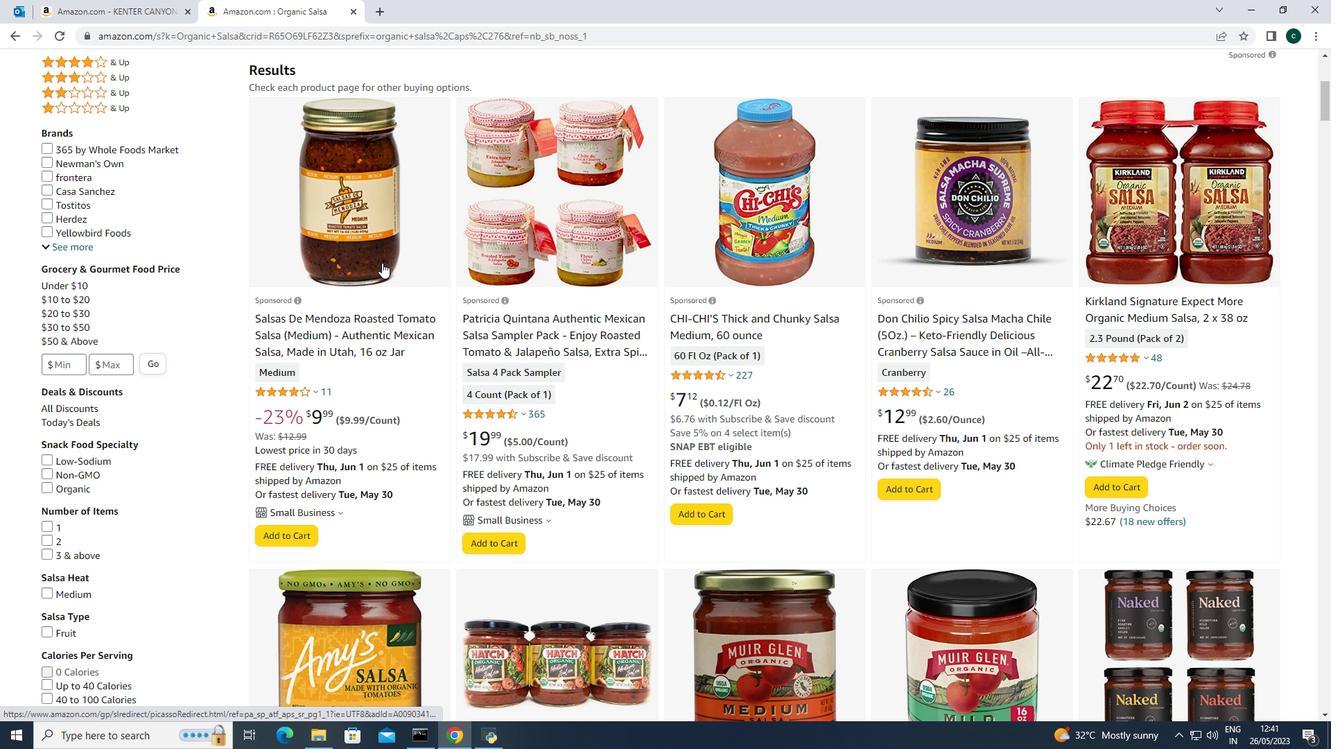 
Action: Mouse pressed left at (382, 262)
Screenshot: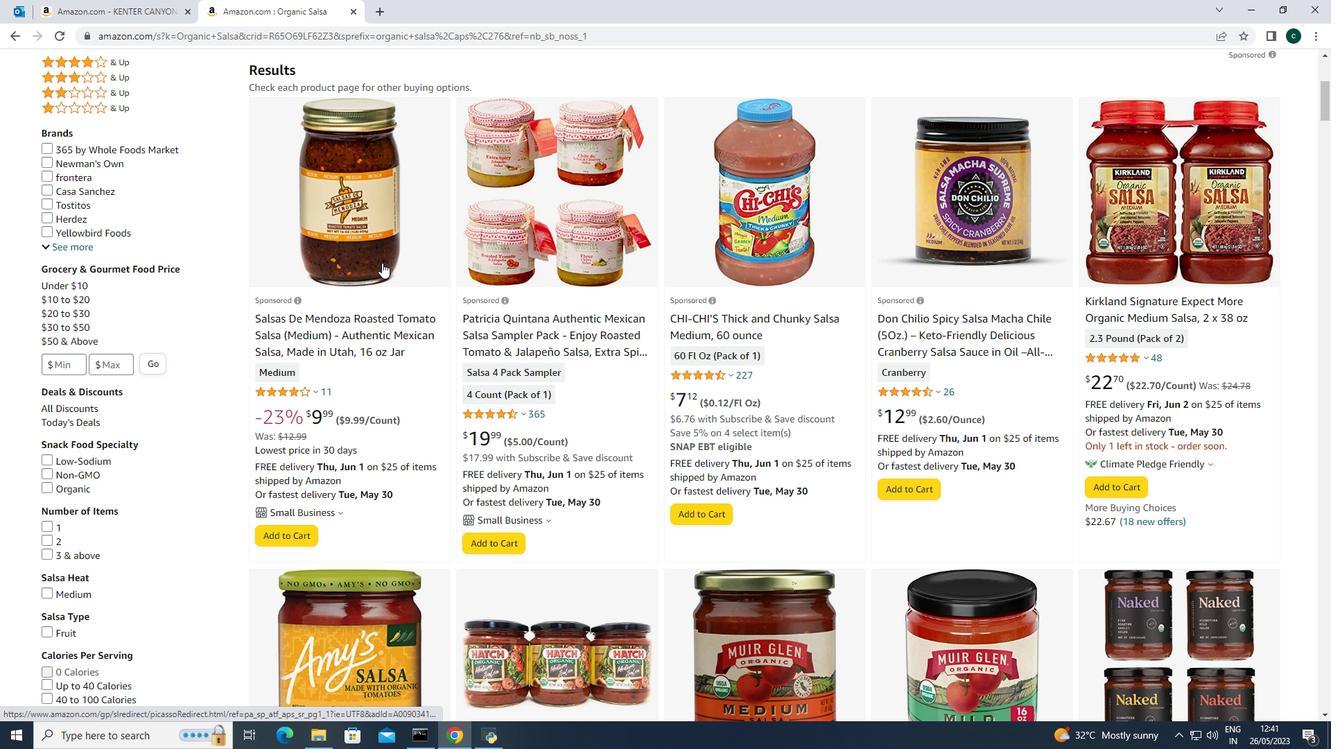 
Action: Mouse moved to (452, 304)
Screenshot: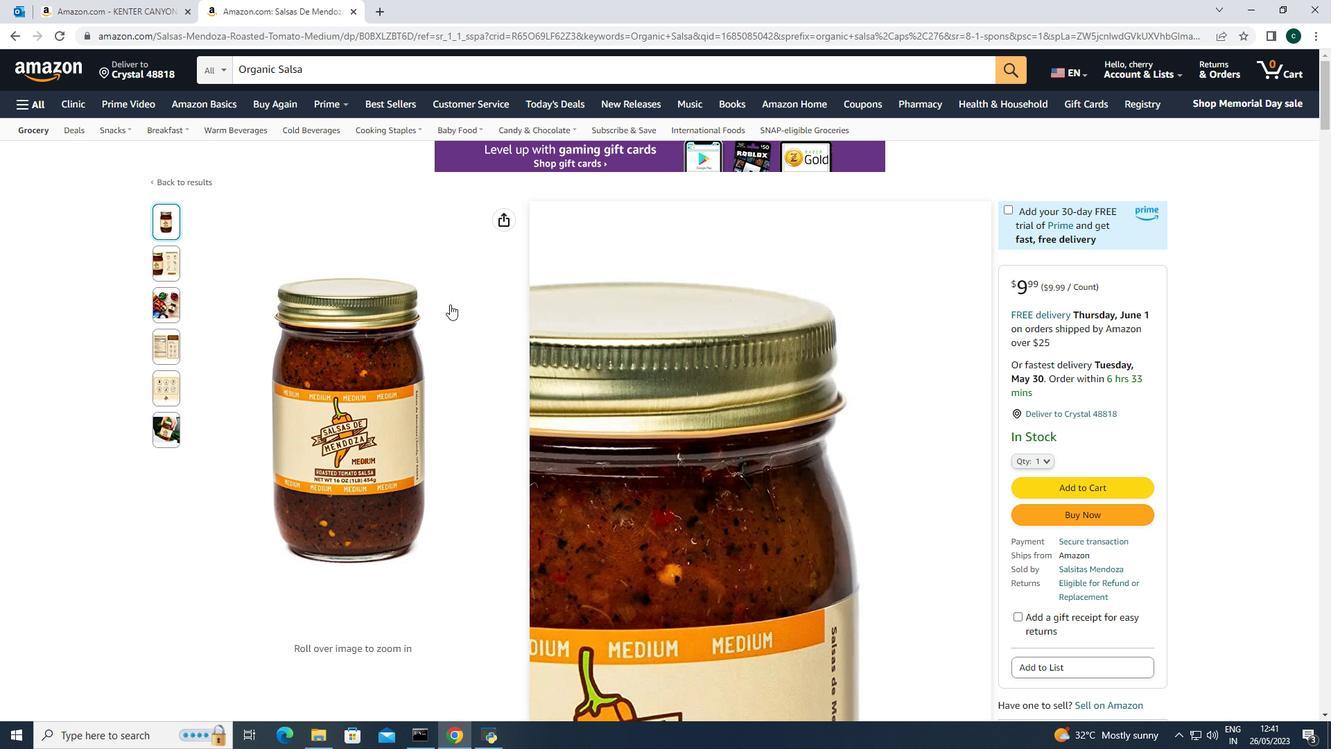 
Action: Mouse scrolled (452, 303) with delta (0, 0)
Screenshot: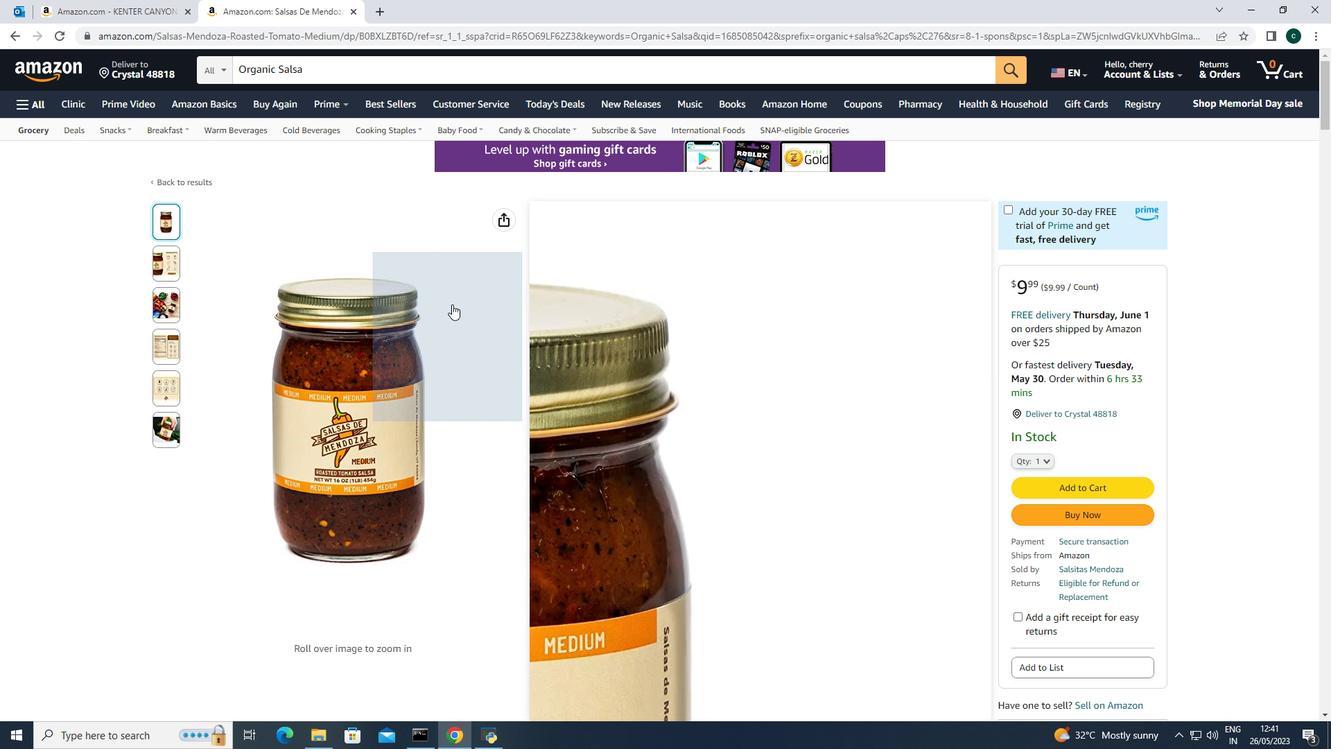 
Action: Mouse scrolled (452, 303) with delta (0, 0)
Screenshot: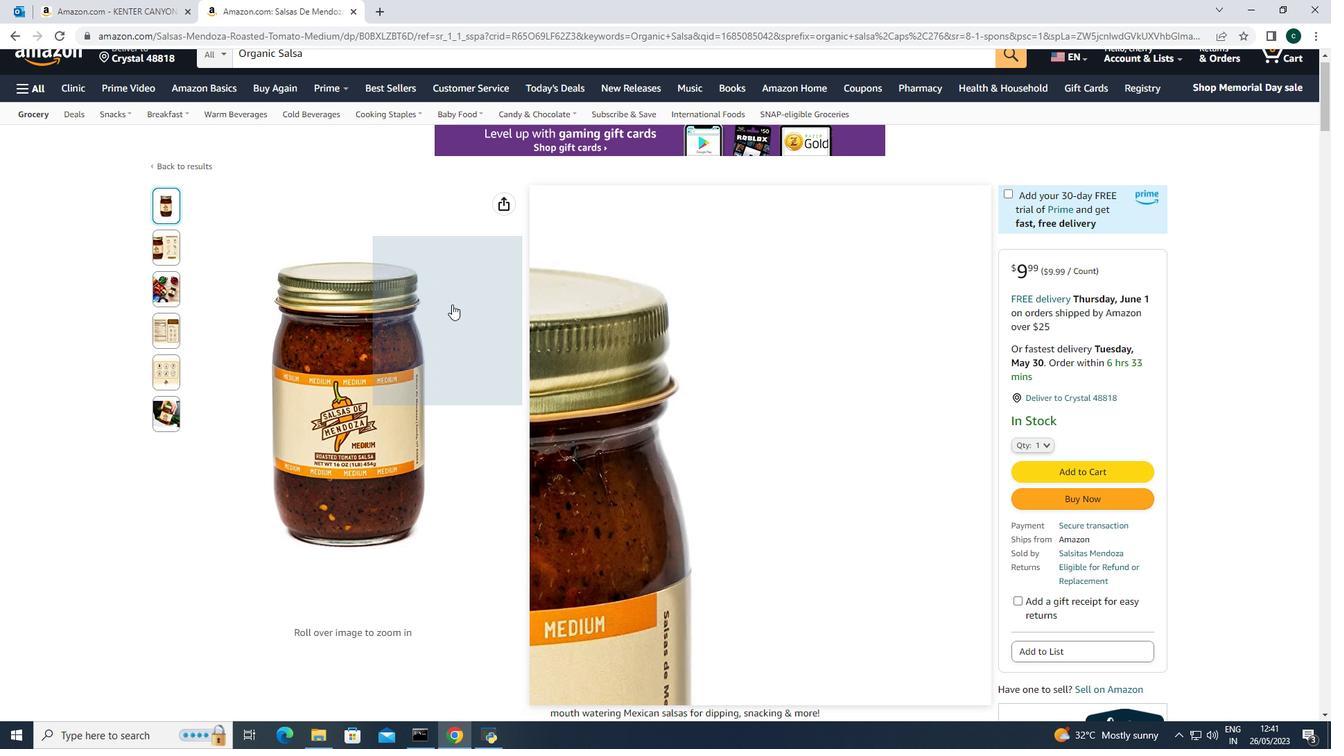 
Action: Mouse moved to (695, 440)
Screenshot: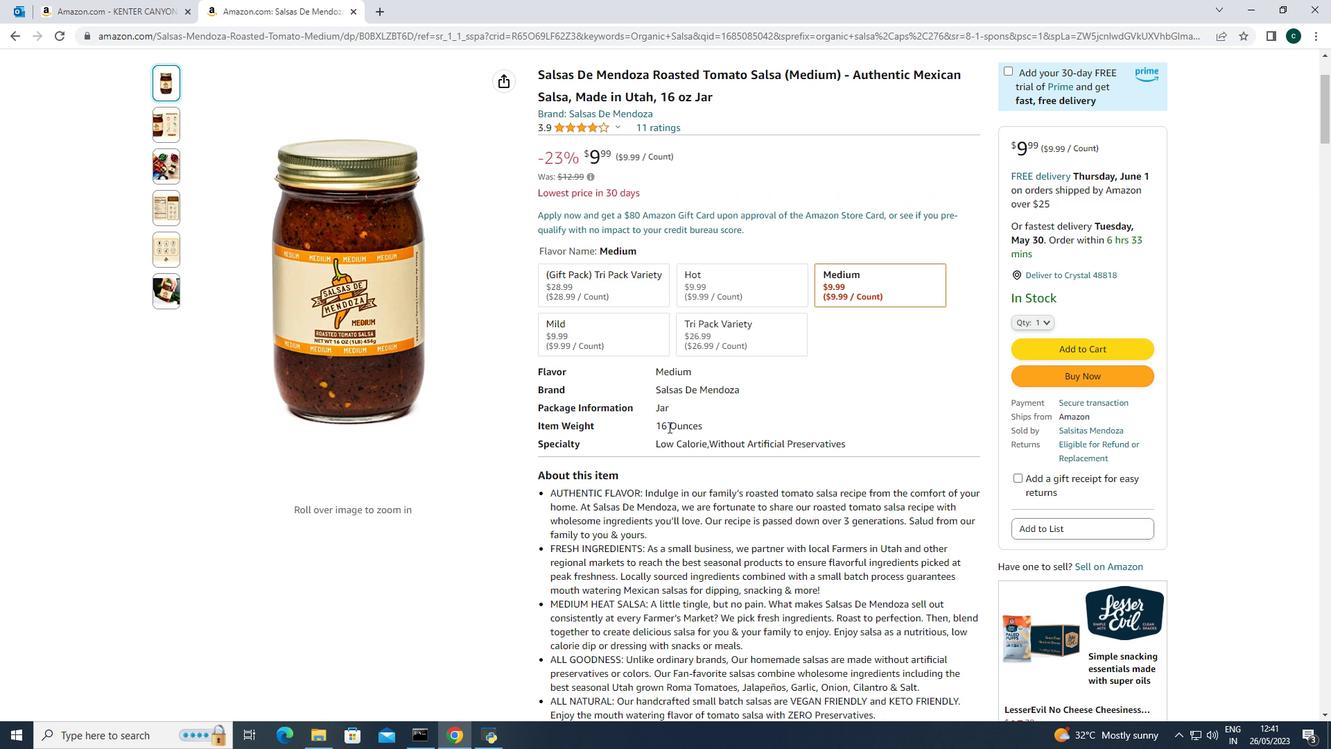 
Action: Mouse scrolled (695, 439) with delta (0, 0)
Screenshot: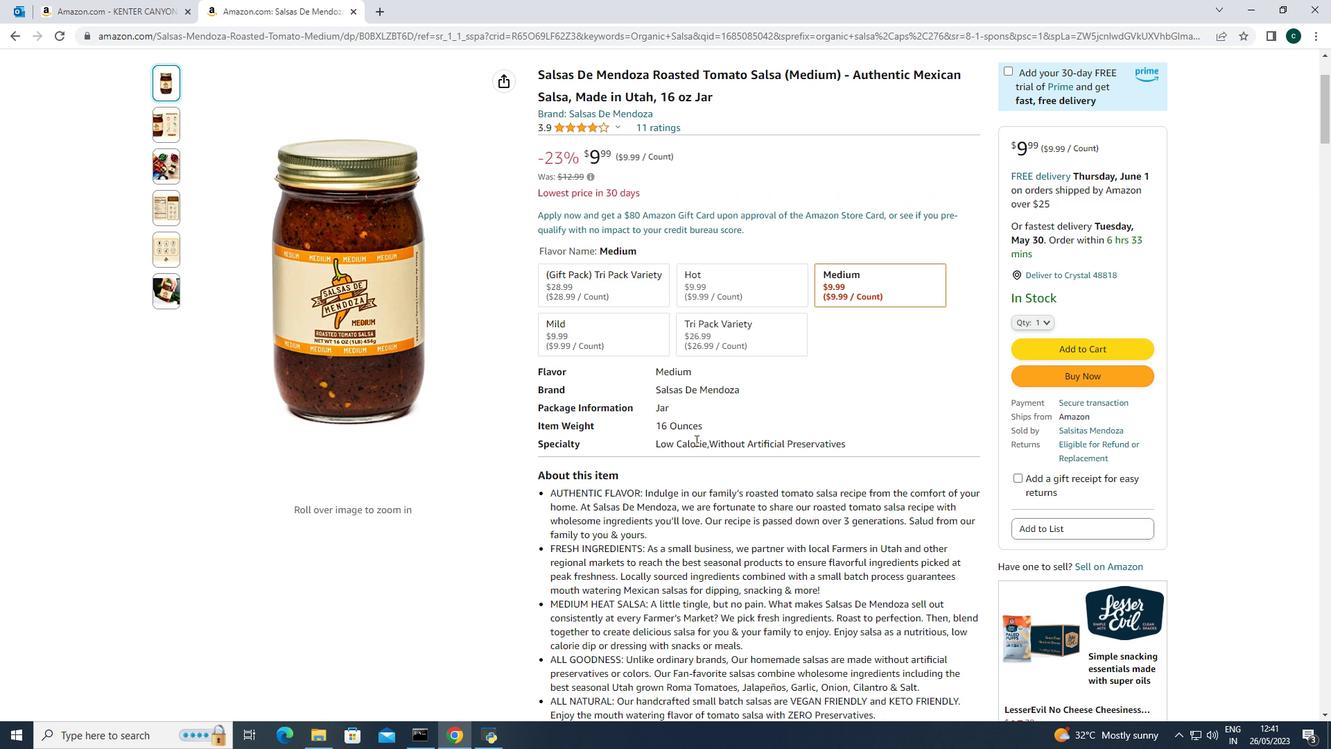 
Action: Mouse scrolled (695, 439) with delta (0, 0)
Screenshot: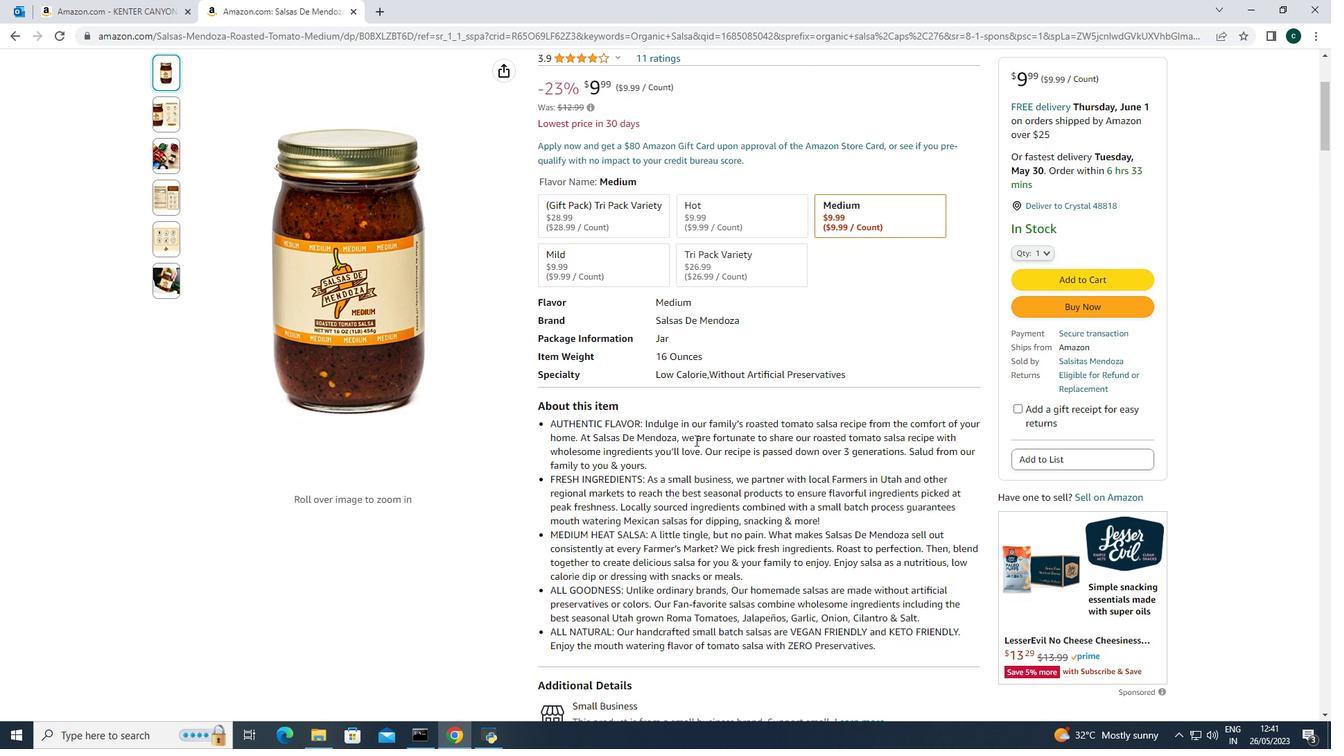 
Action: Mouse scrolled (695, 439) with delta (0, 0)
Screenshot: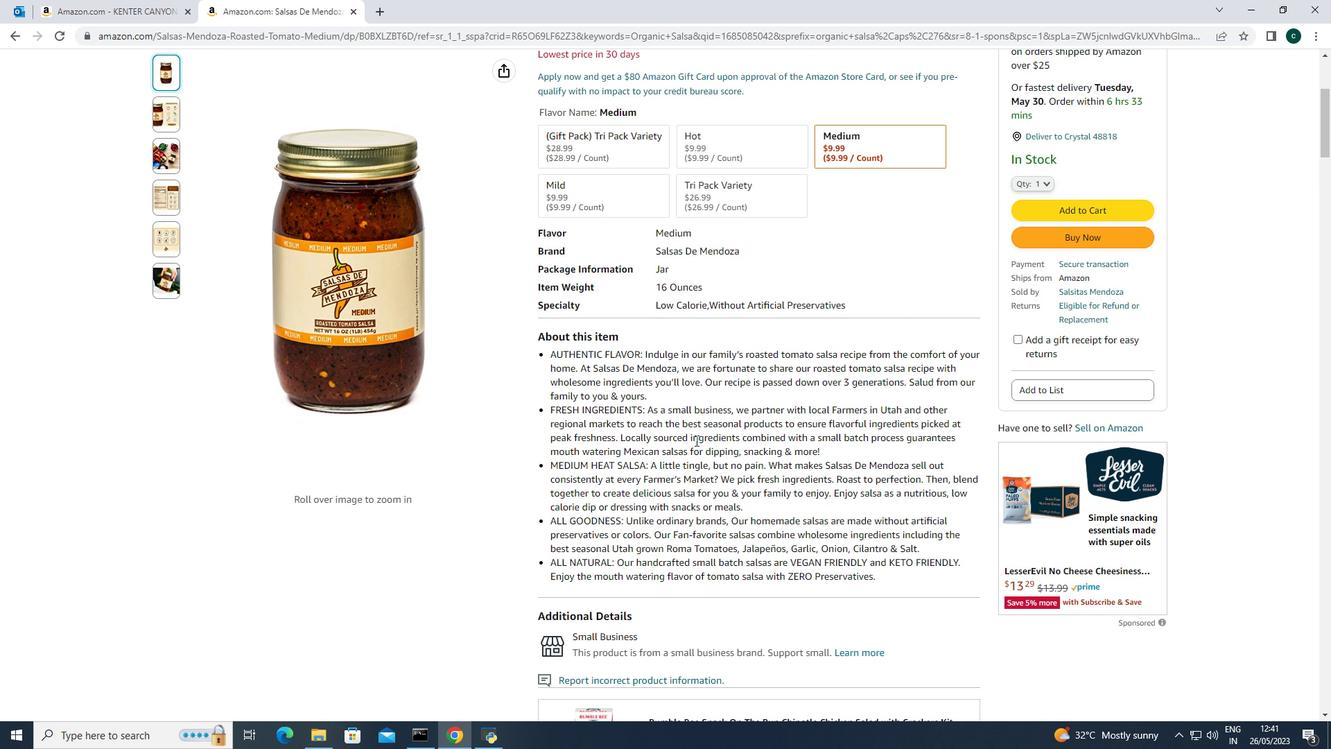 
Action: Mouse scrolled (695, 439) with delta (0, 0)
Screenshot: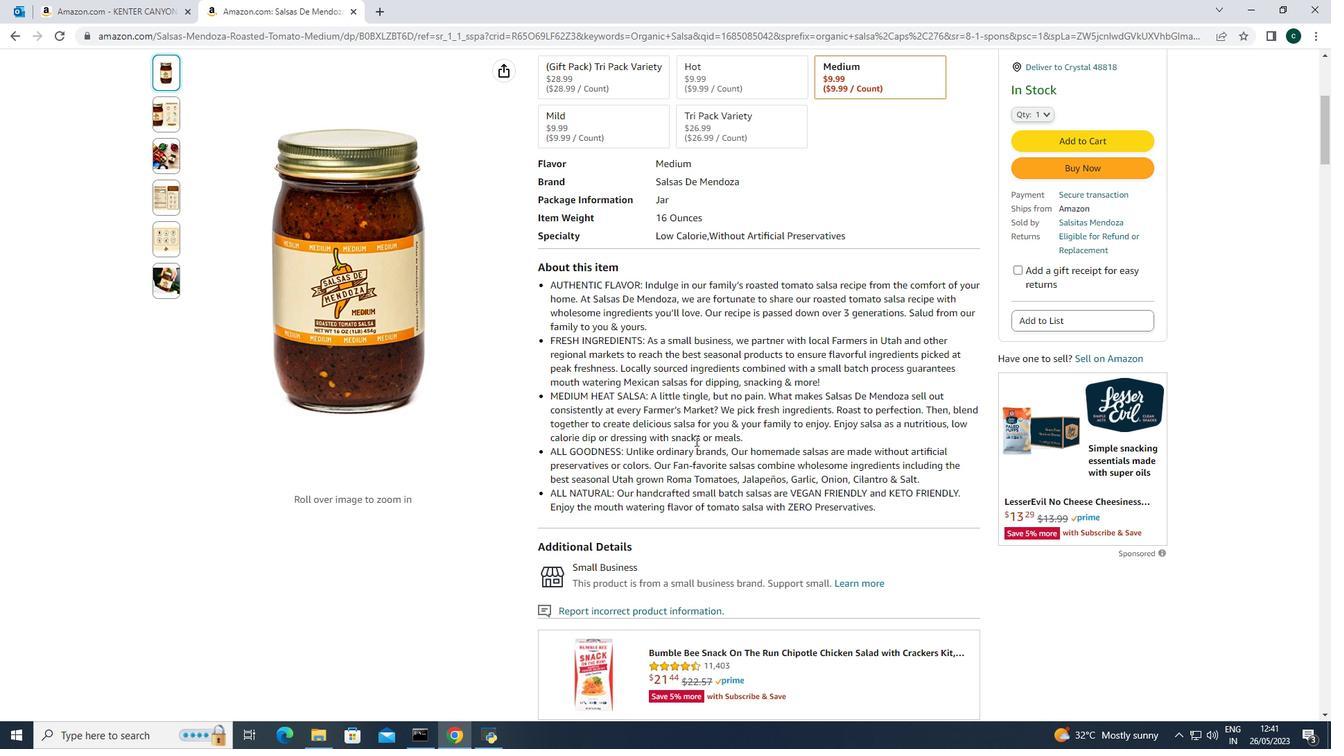 
Action: Mouse scrolled (695, 439) with delta (0, 0)
Screenshot: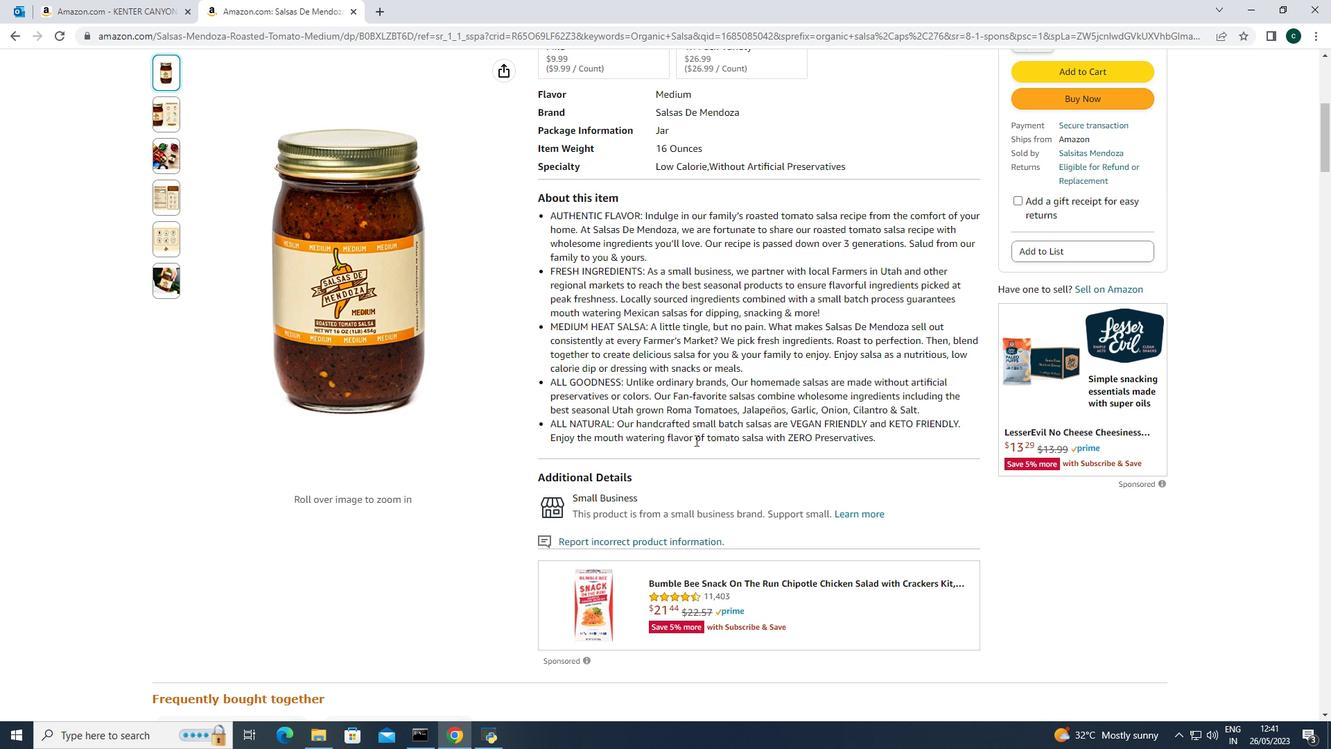 
Action: Mouse scrolled (695, 439) with delta (0, 0)
Screenshot: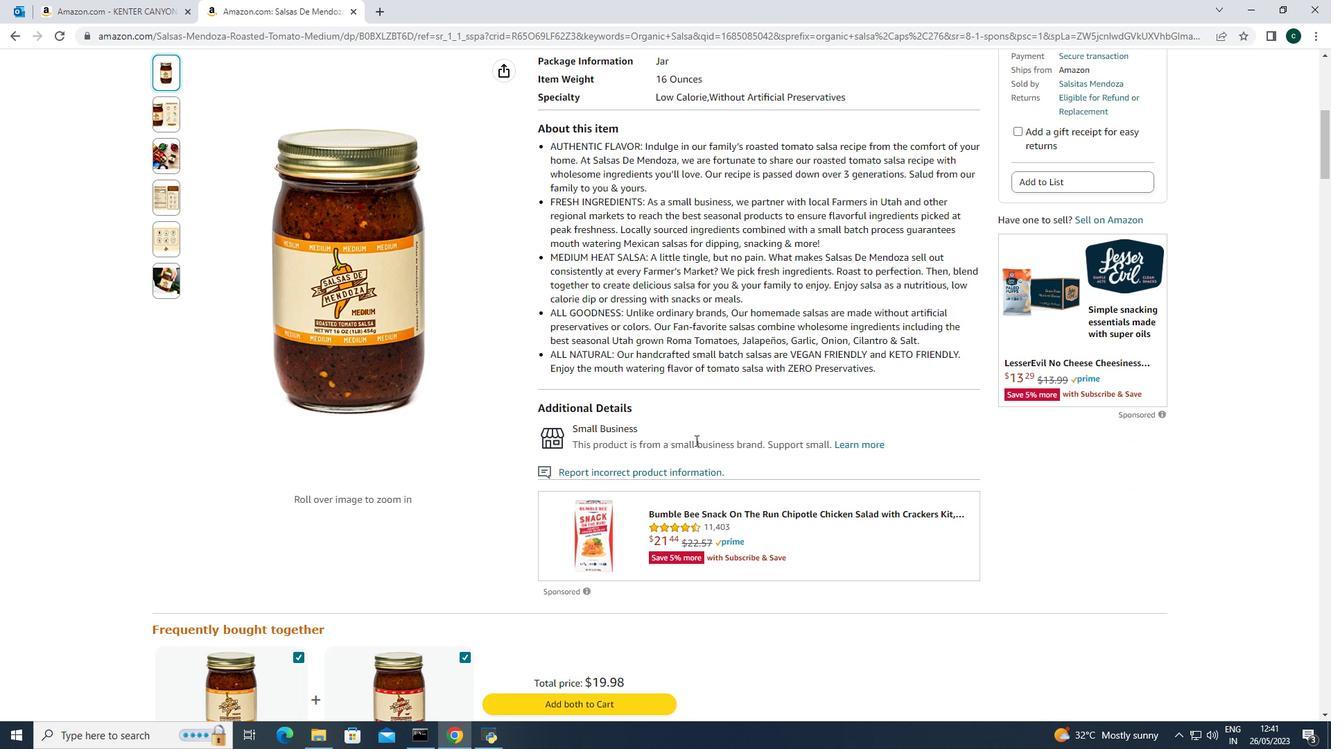 
Action: Mouse scrolled (695, 439) with delta (0, 0)
Screenshot: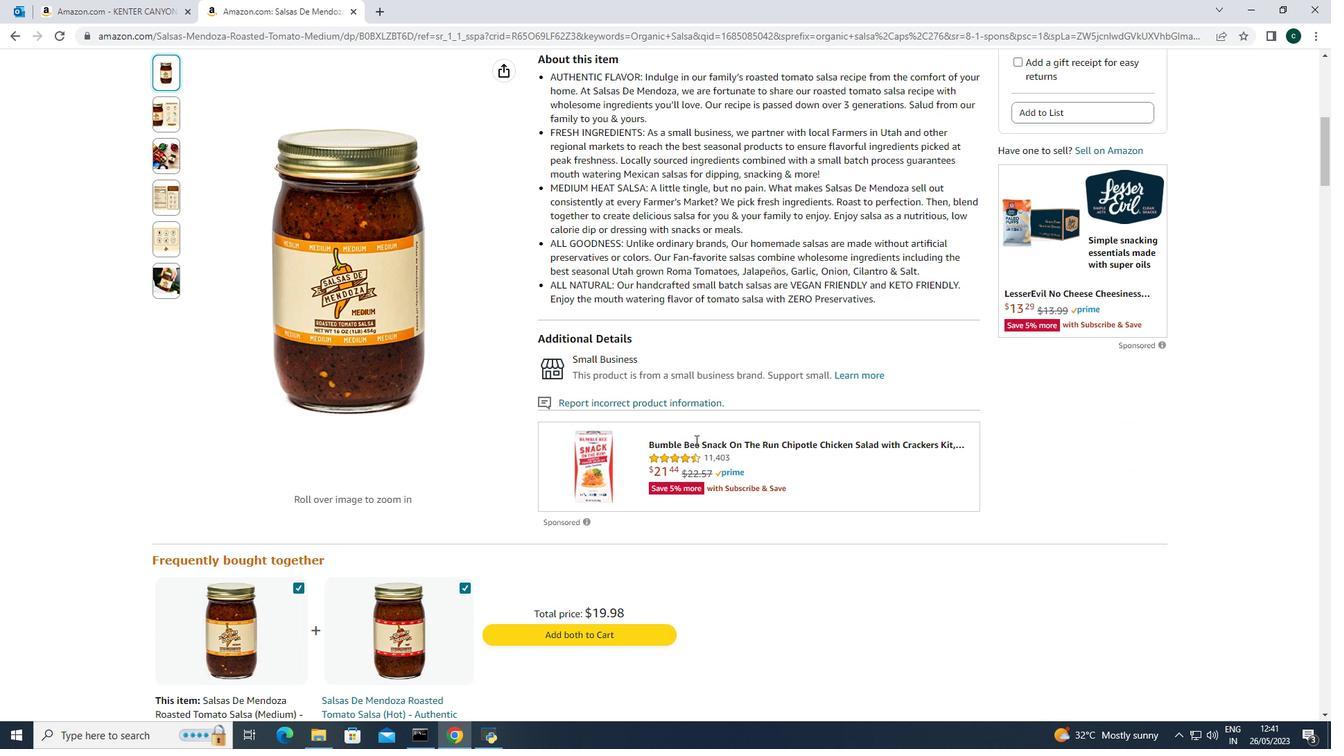 
Action: Mouse scrolled (695, 439) with delta (0, 0)
Screenshot: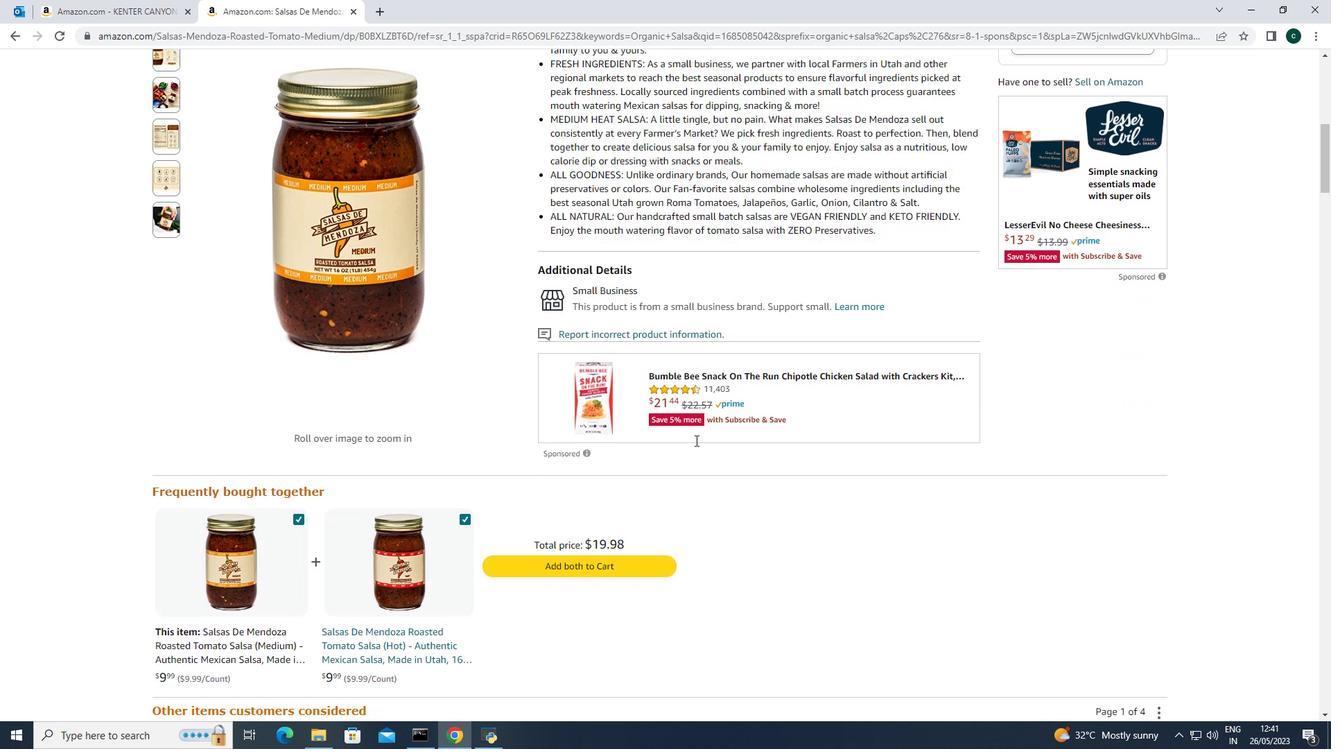 
Action: Mouse scrolled (695, 439) with delta (0, 0)
Screenshot: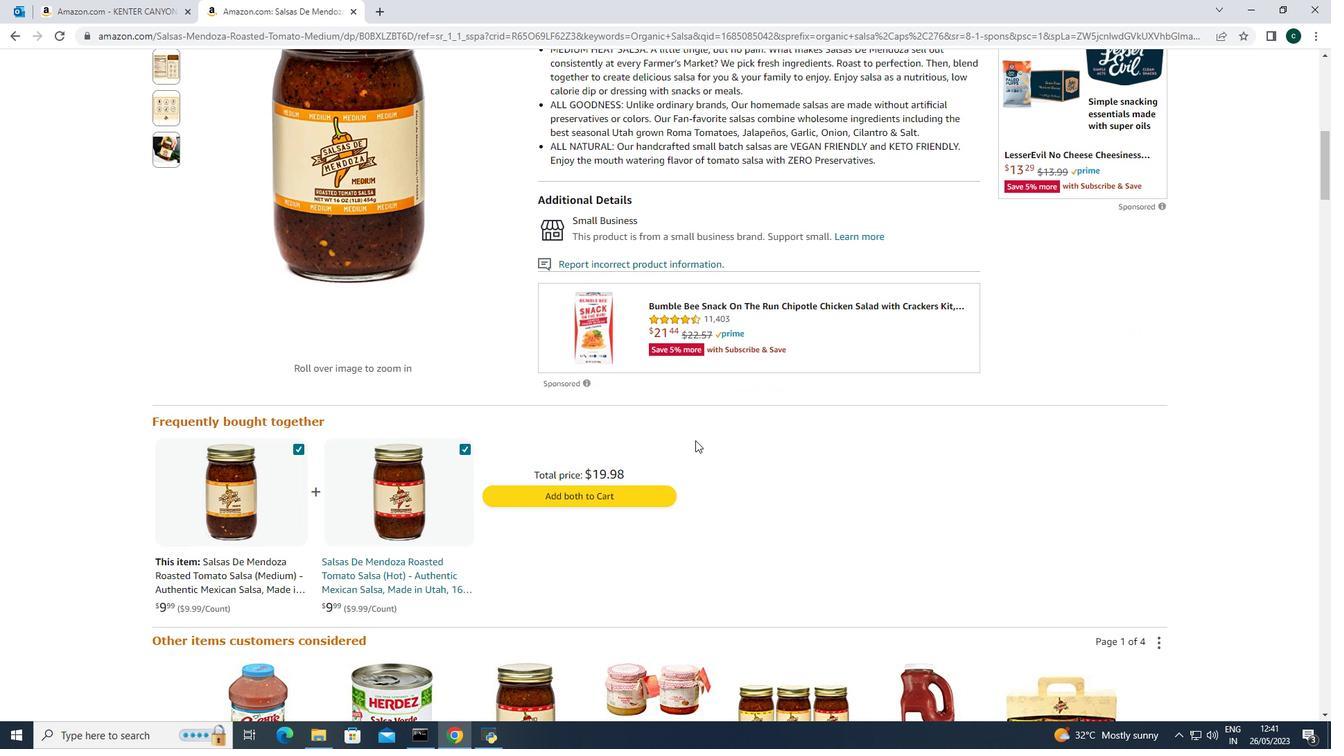
Action: Mouse scrolled (695, 439) with delta (0, 0)
Screenshot: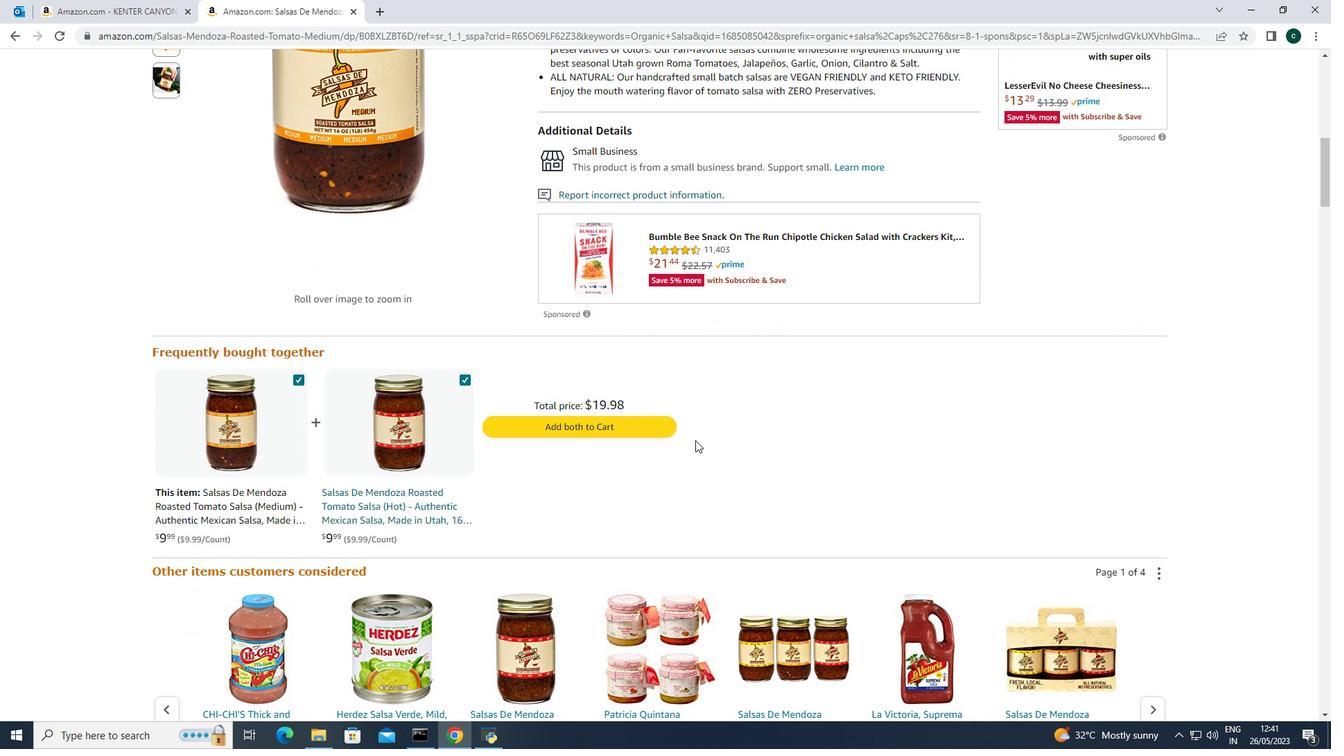 
Action: Mouse scrolled (695, 439) with delta (0, 0)
Screenshot: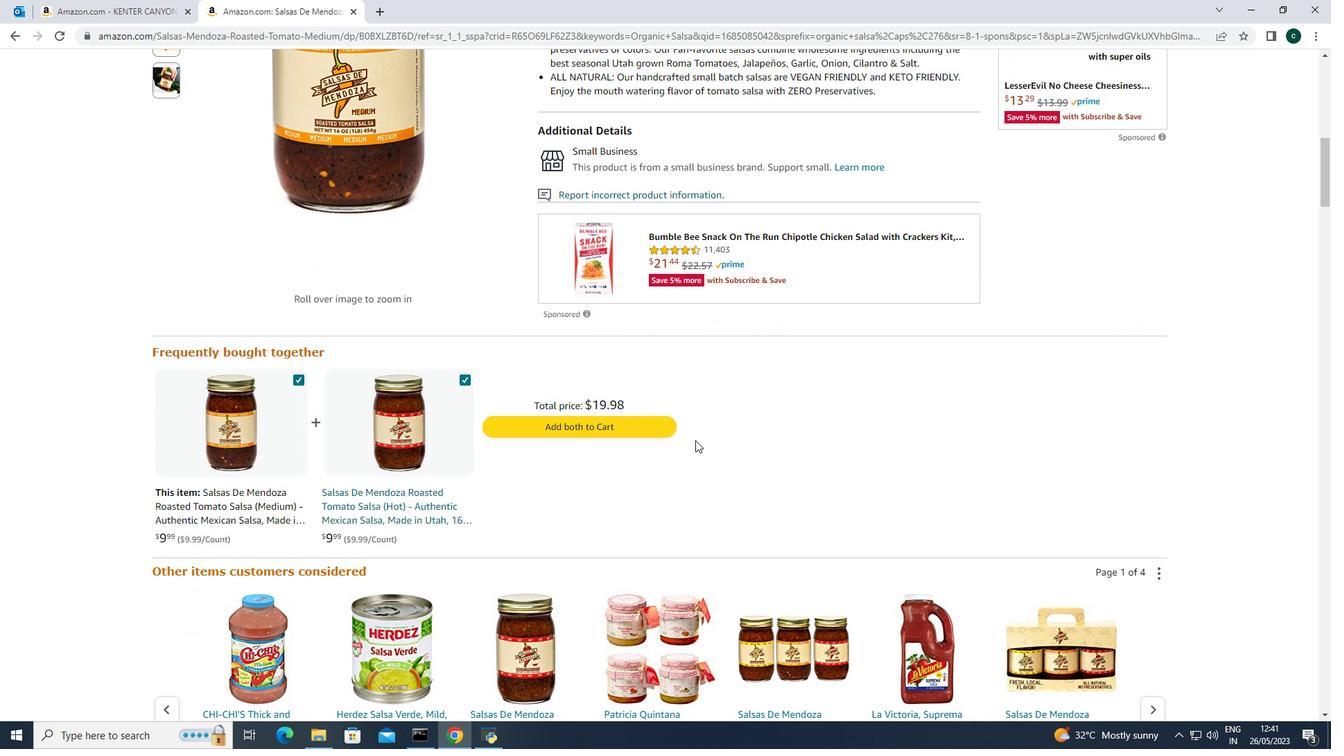 
Action: Mouse scrolled (695, 439) with delta (0, 0)
Screenshot: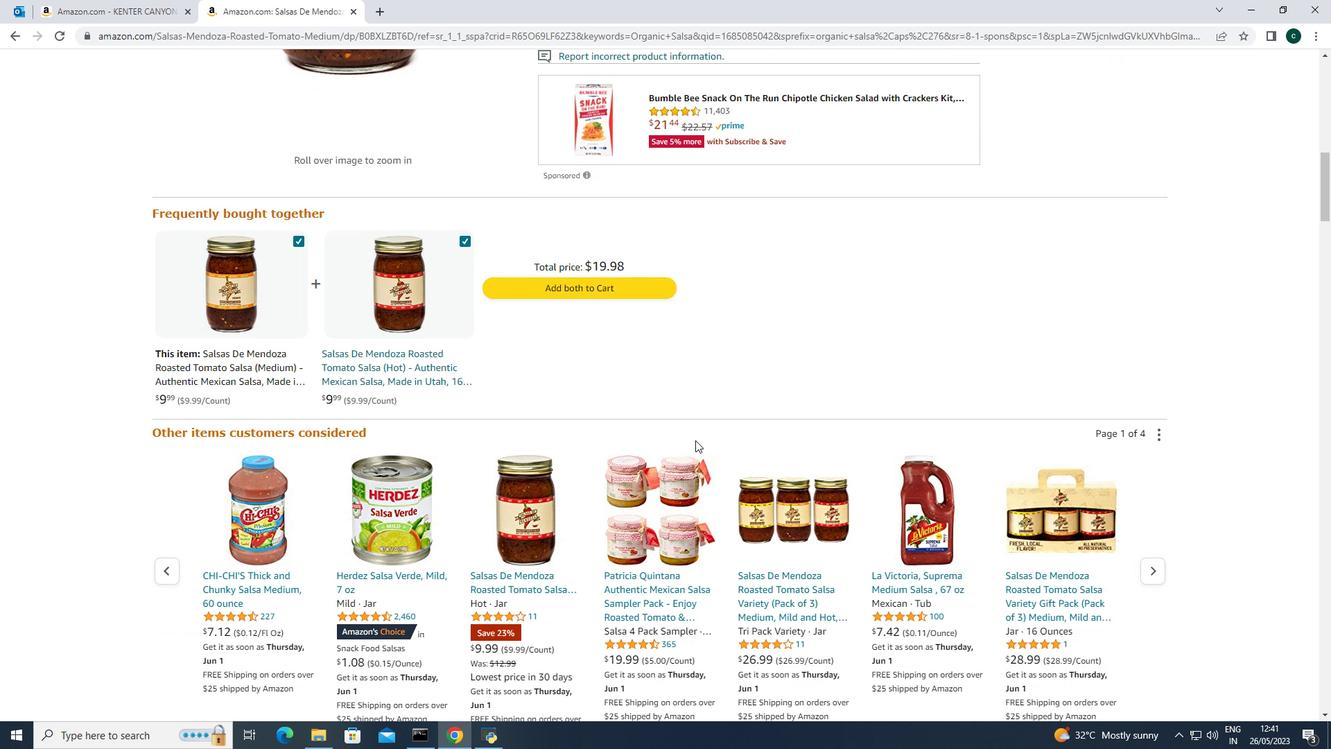 
Action: Mouse scrolled (695, 439) with delta (0, 0)
Screenshot: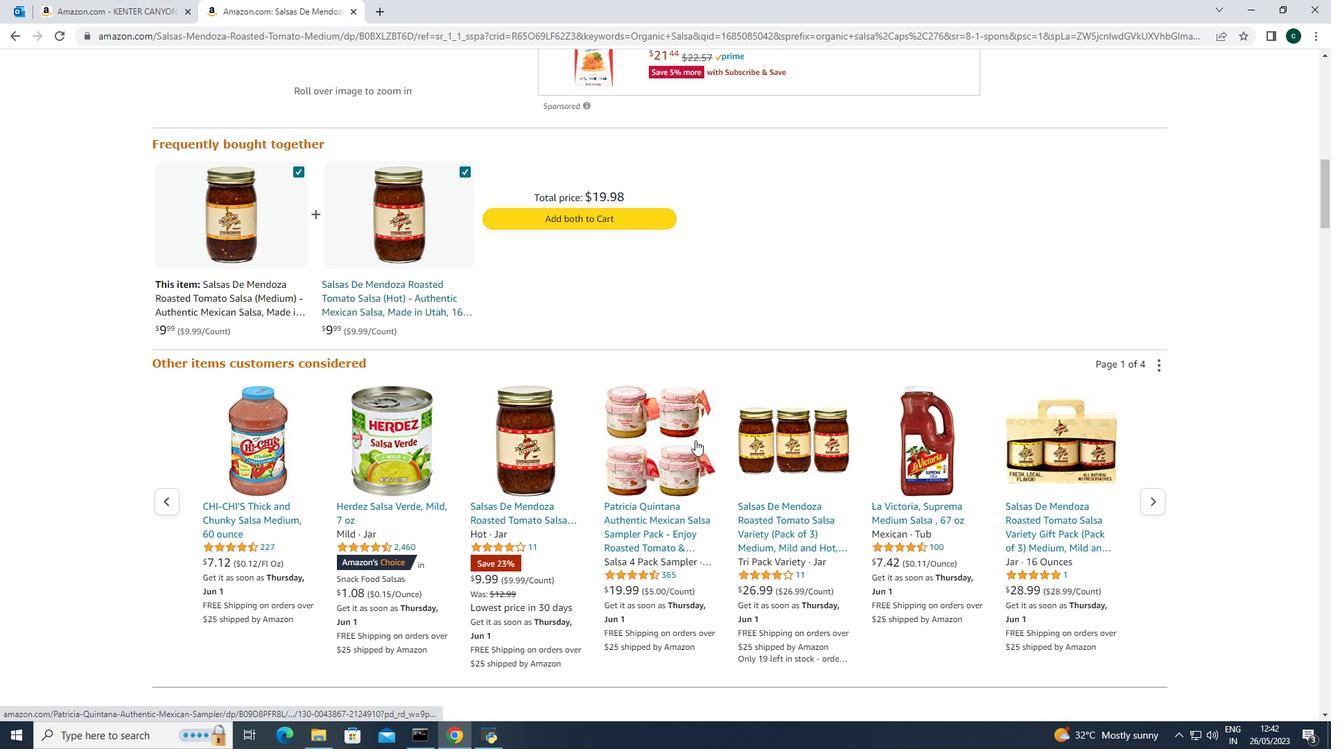 
Action: Mouse moved to (695, 441)
Screenshot: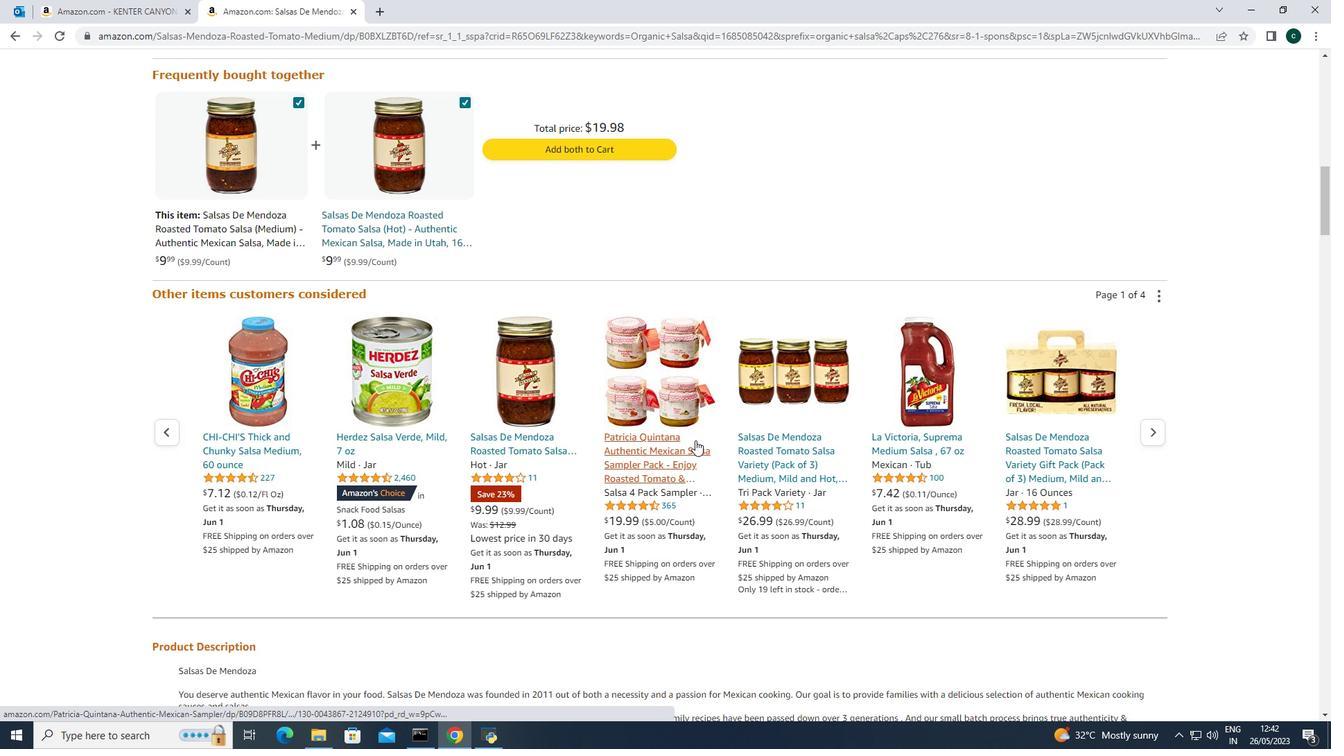 
Action: Mouse scrolled (695, 440) with delta (0, 0)
Screenshot: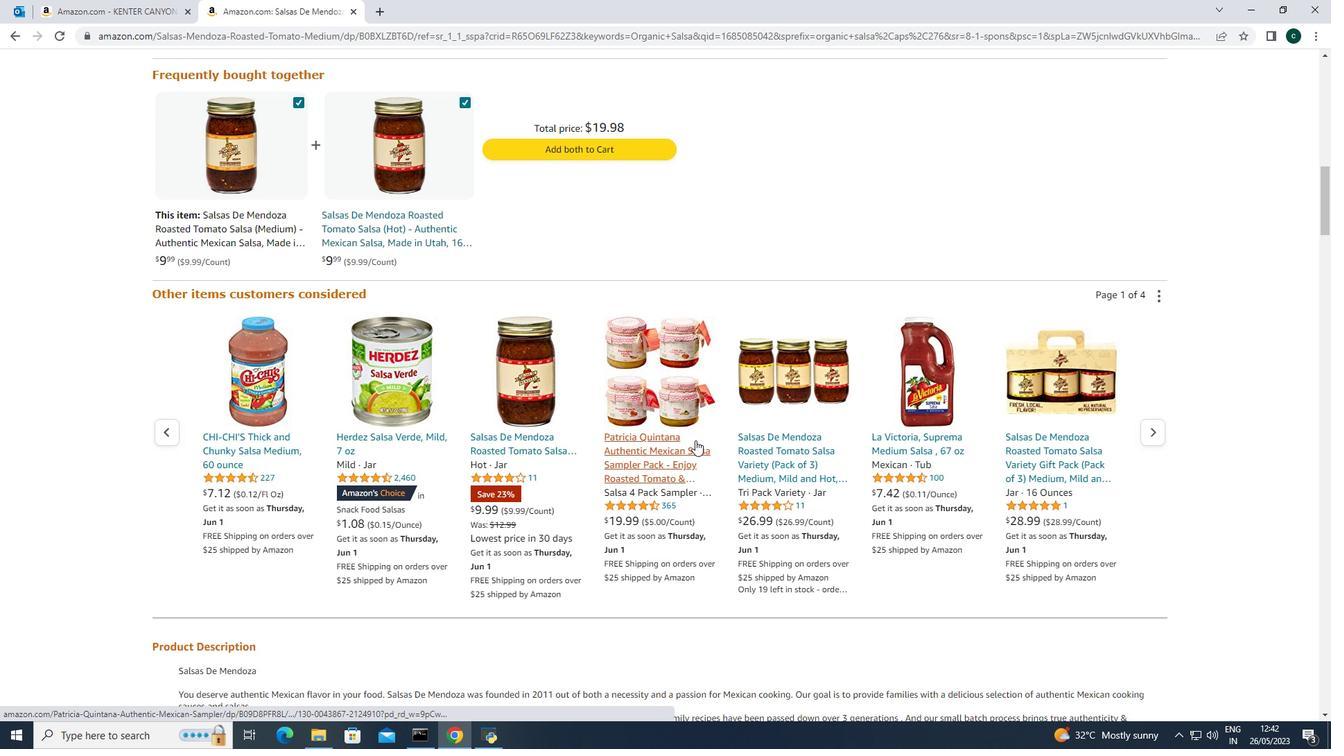 
Action: Mouse moved to (695, 441)
Screenshot: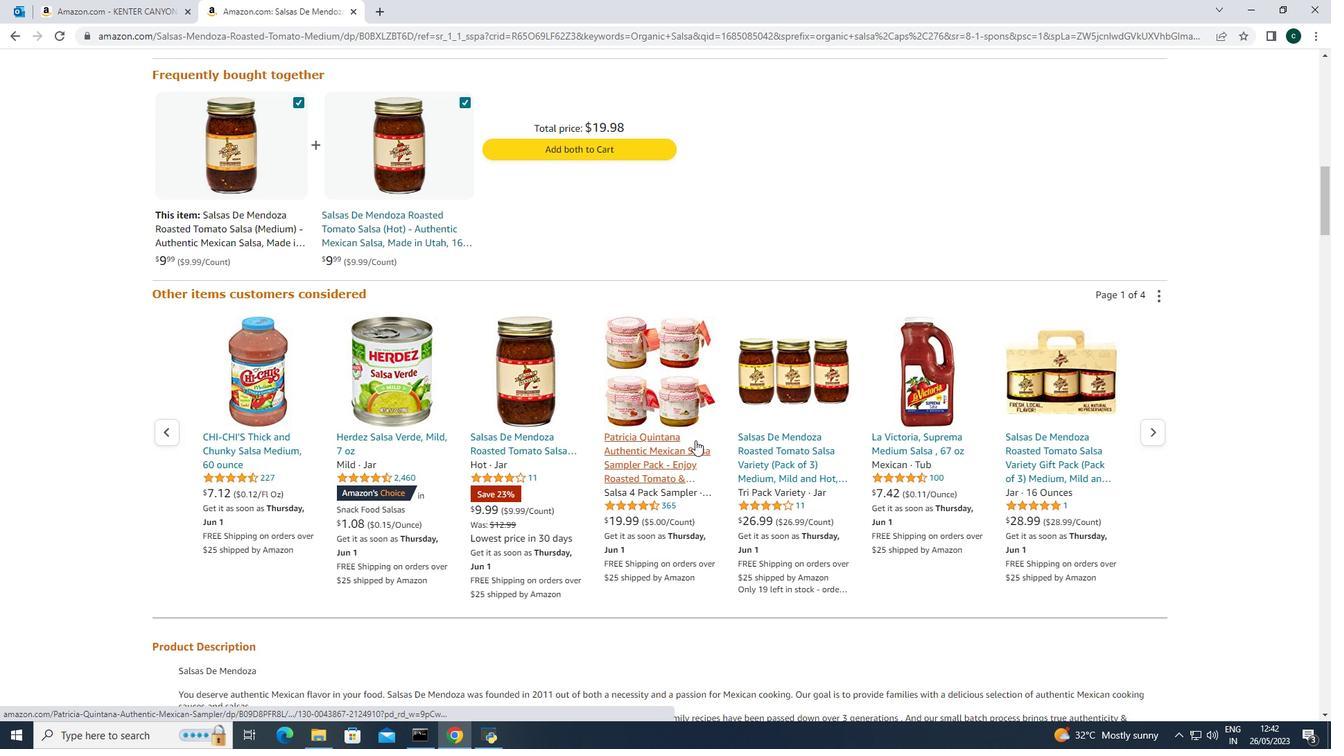 
Action: Mouse scrolled (695, 441) with delta (0, 0)
Screenshot: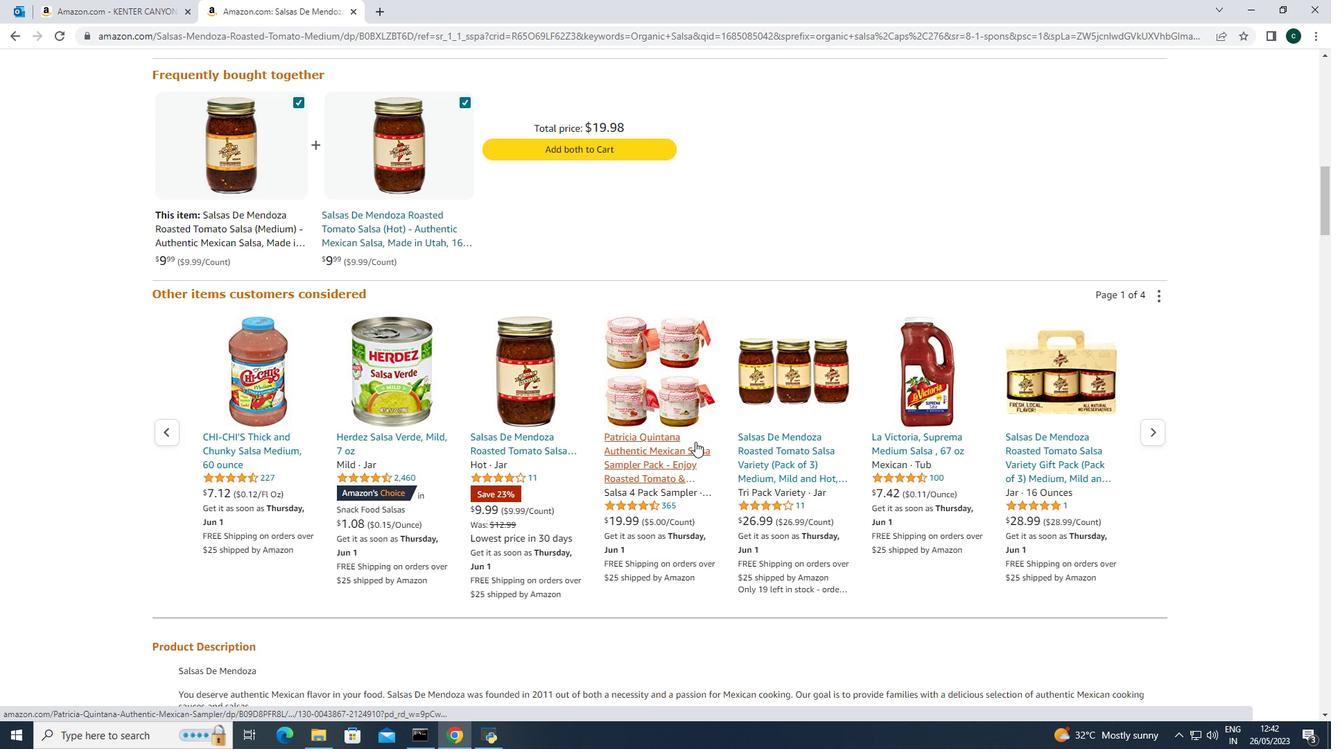 
Action: Mouse scrolled (695, 441) with delta (0, 0)
Screenshot: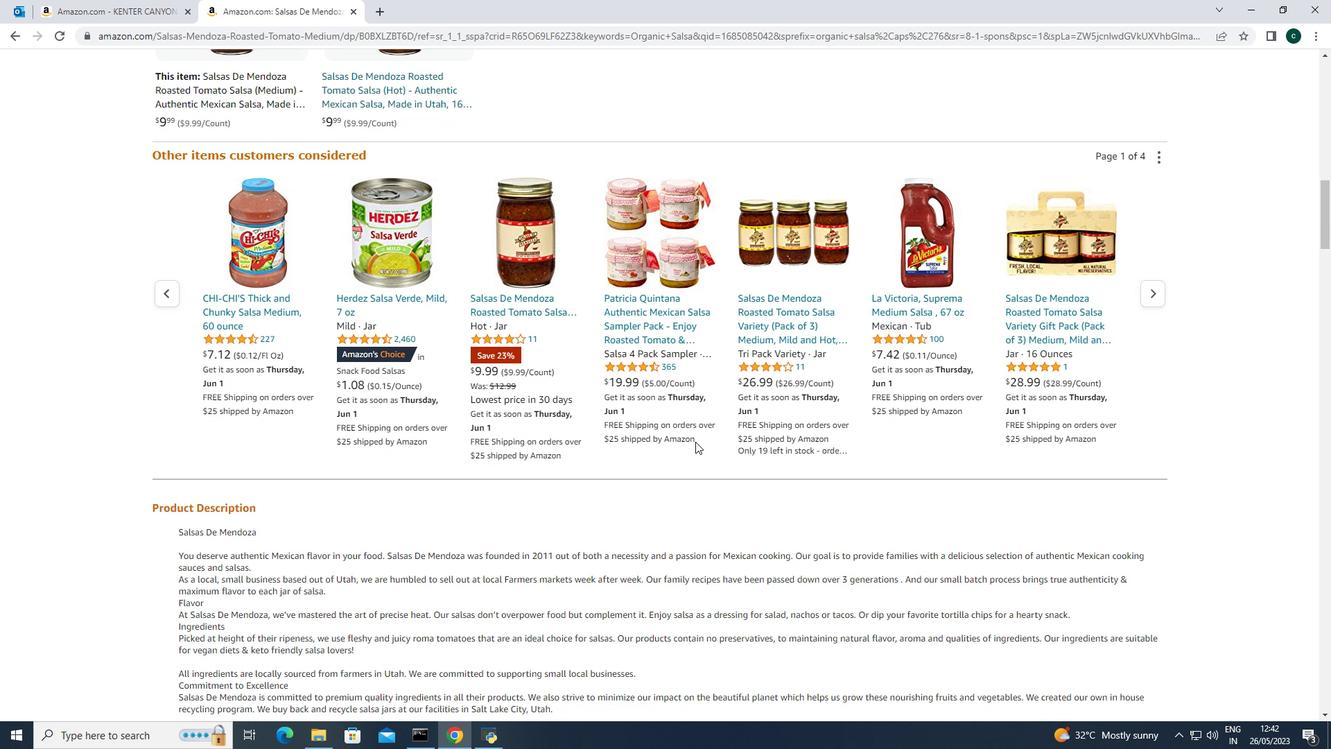 
Action: Mouse scrolled (695, 441) with delta (0, 0)
Screenshot: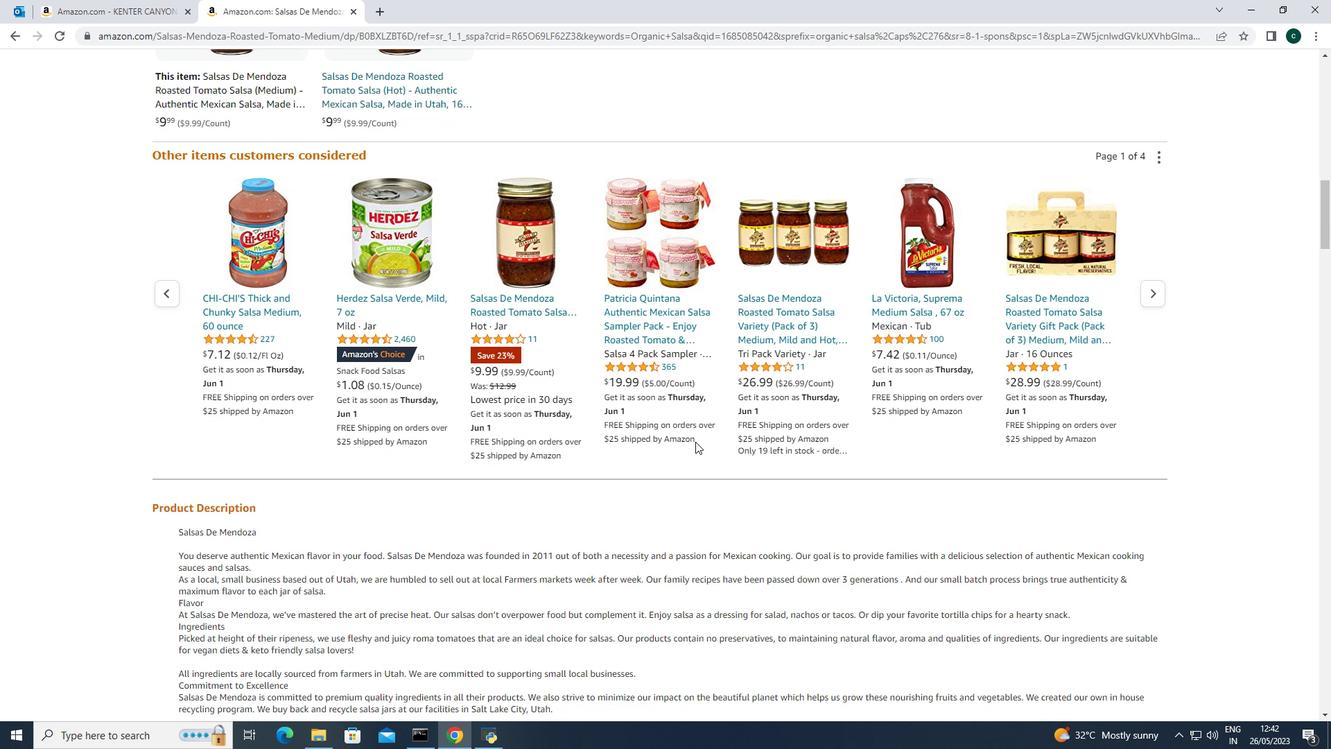 
Action: Mouse scrolled (695, 441) with delta (0, 0)
Screenshot: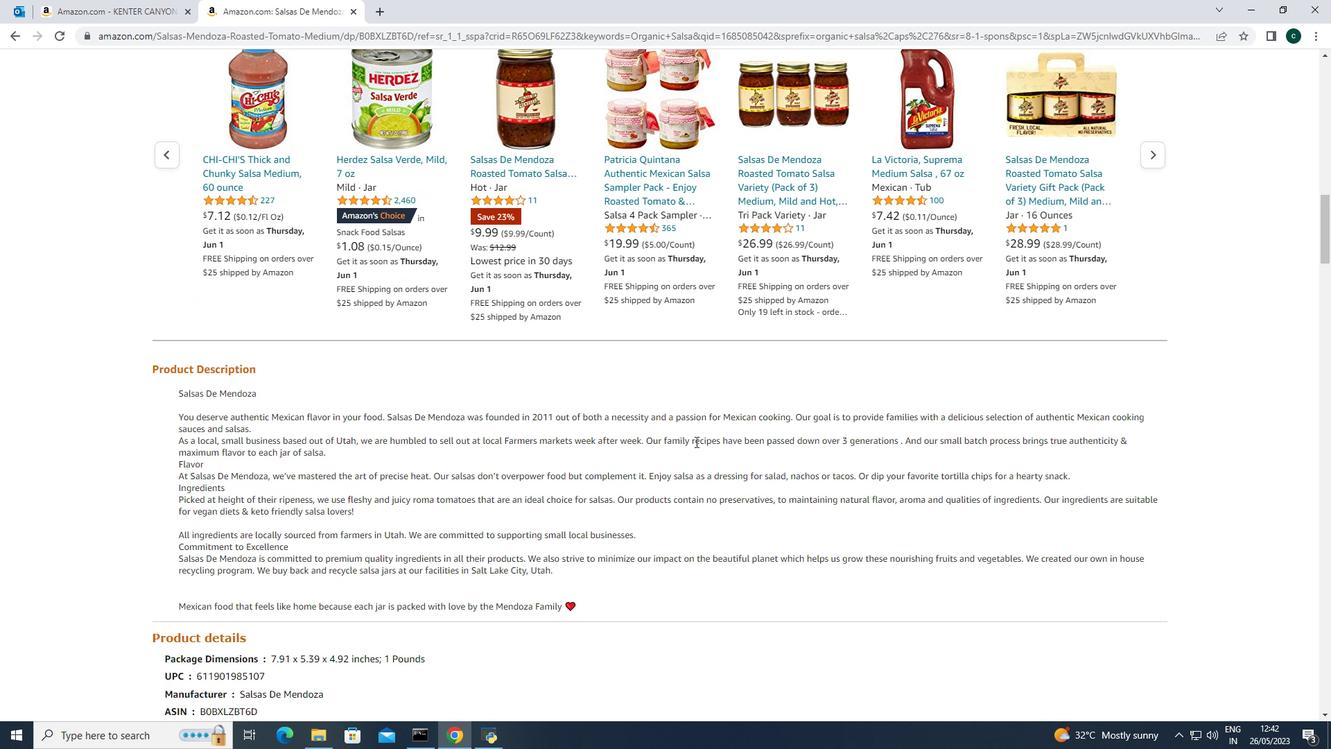 
Action: Mouse scrolled (695, 441) with delta (0, 0)
Screenshot: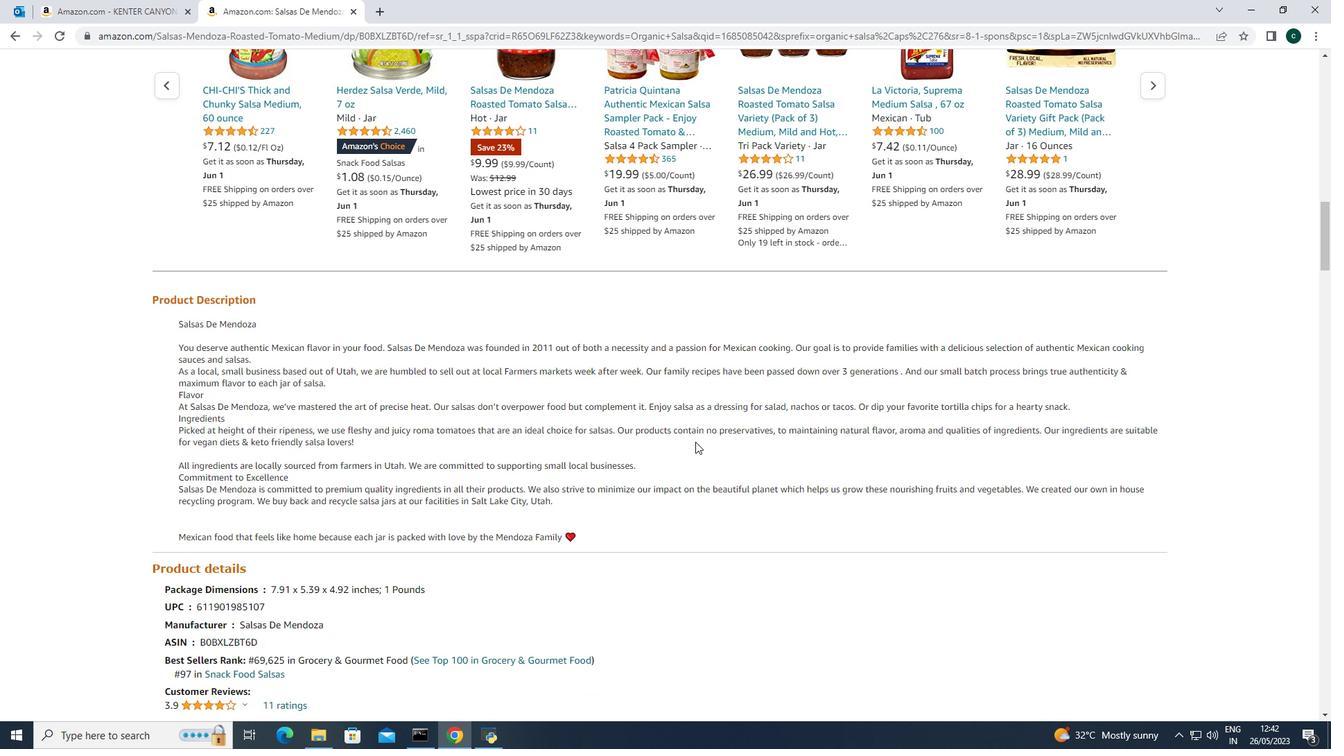 
Action: Mouse scrolled (695, 441) with delta (0, 0)
Screenshot: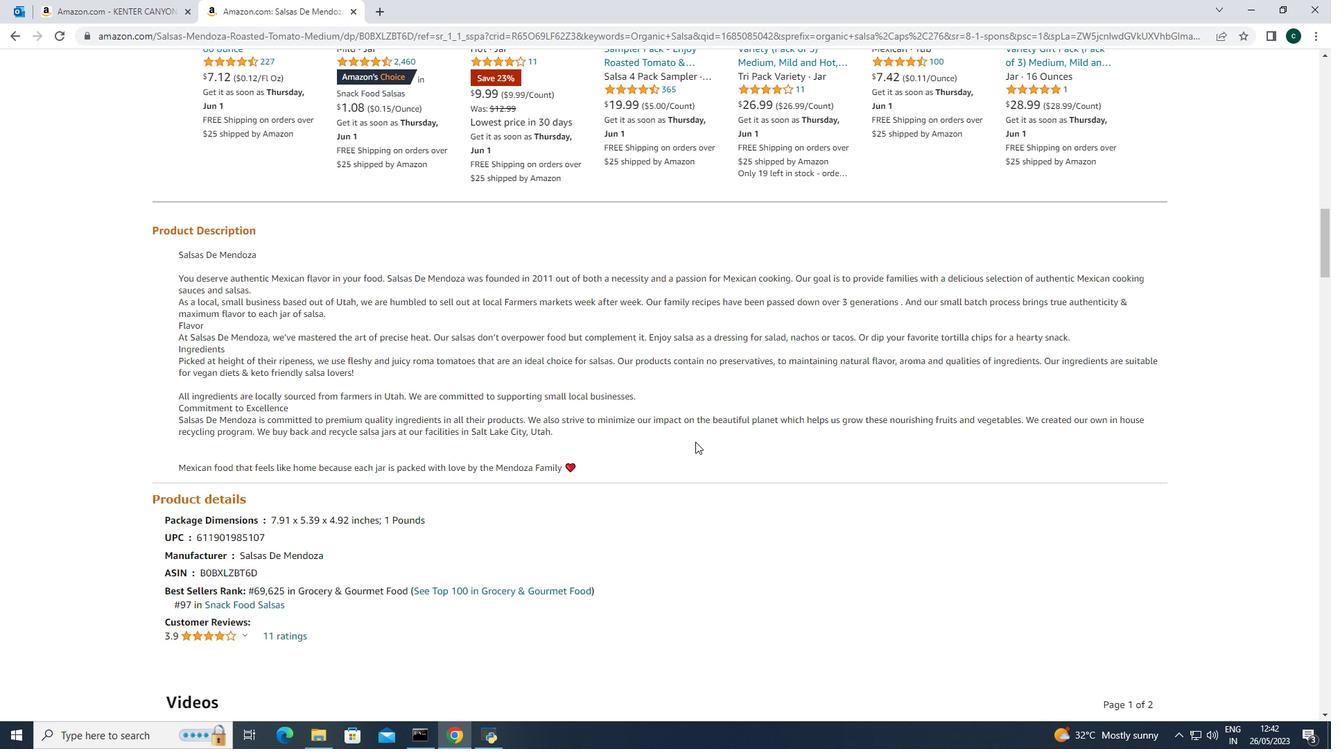 
Action: Mouse scrolled (695, 441) with delta (0, 0)
Screenshot: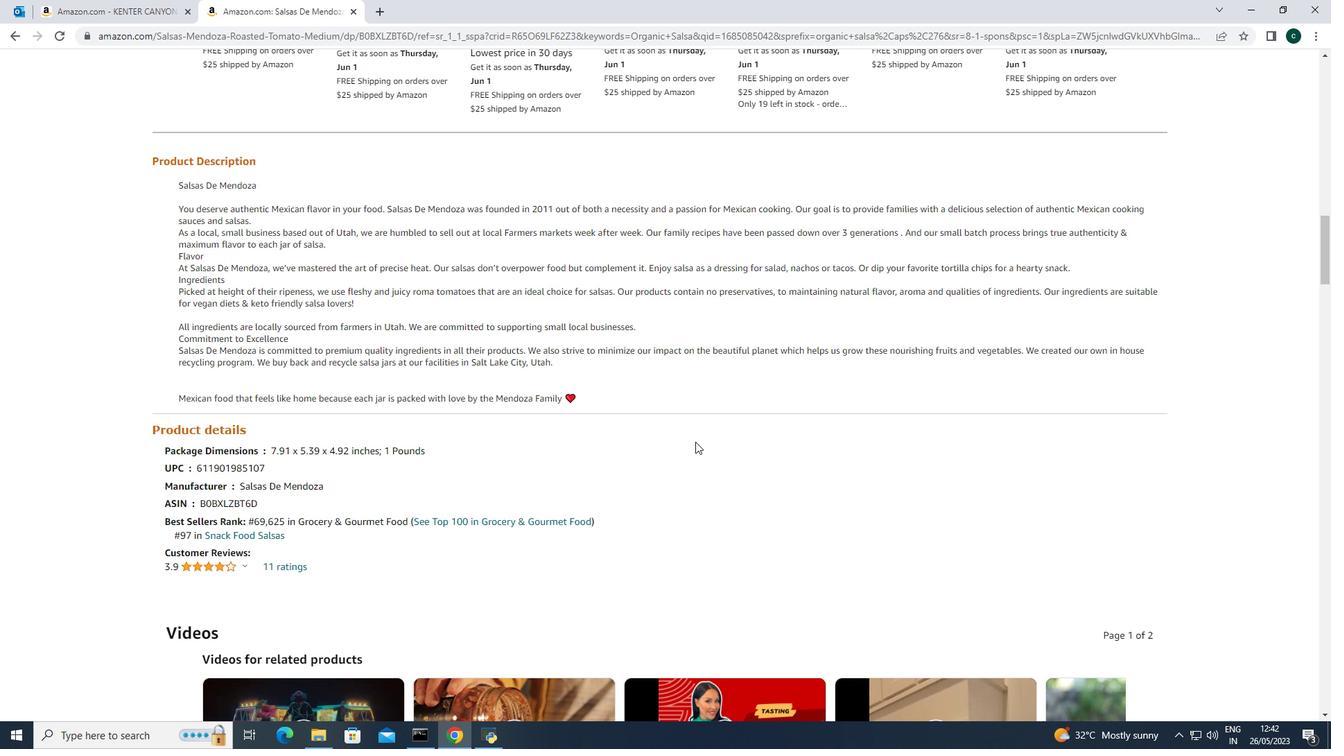 
Action: Mouse scrolled (695, 441) with delta (0, 0)
Screenshot: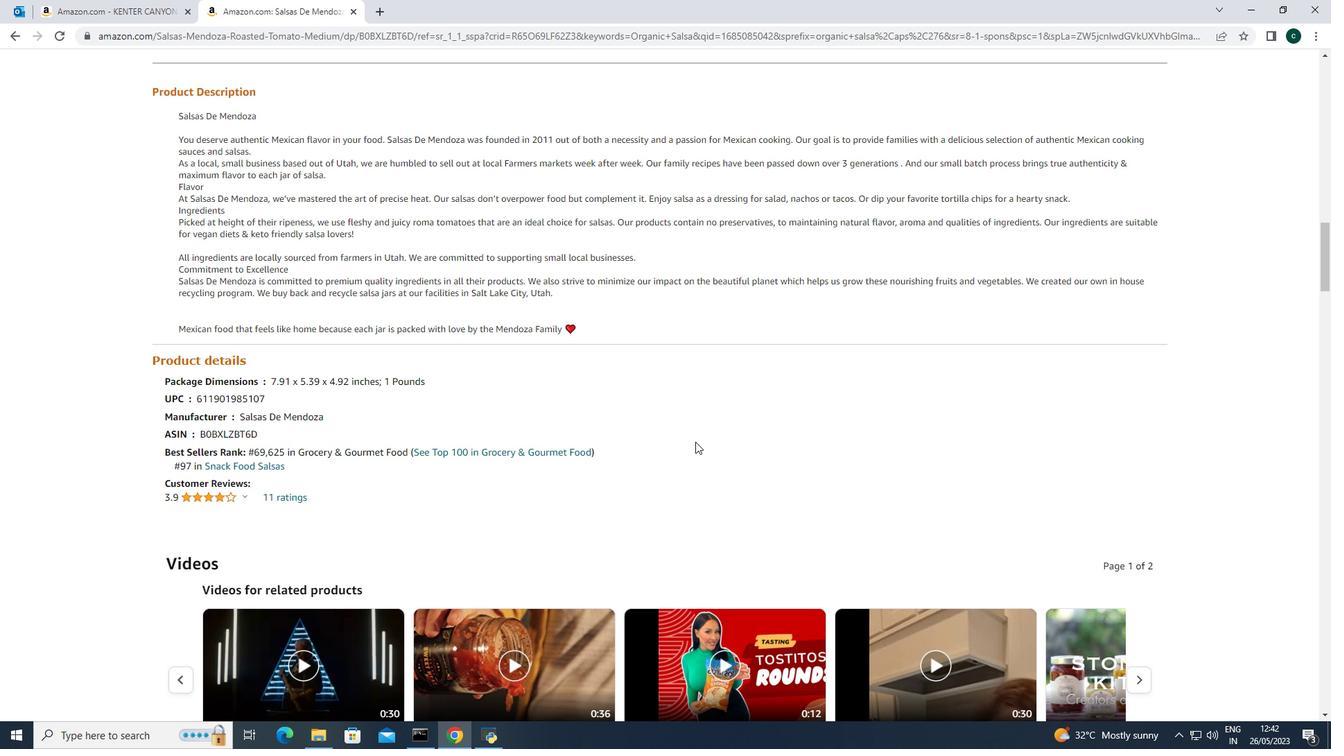 
Action: Mouse scrolled (695, 441) with delta (0, 0)
Screenshot: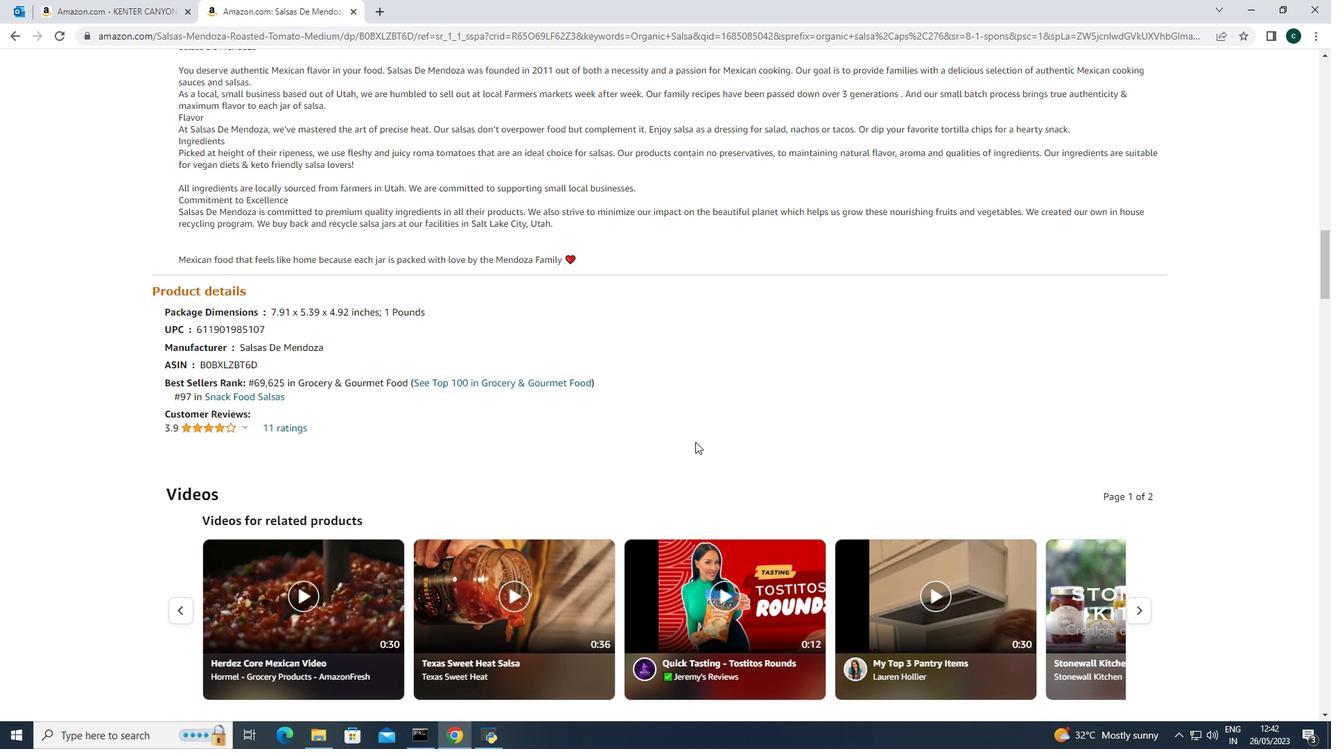 
Action: Mouse scrolled (695, 441) with delta (0, 0)
Screenshot: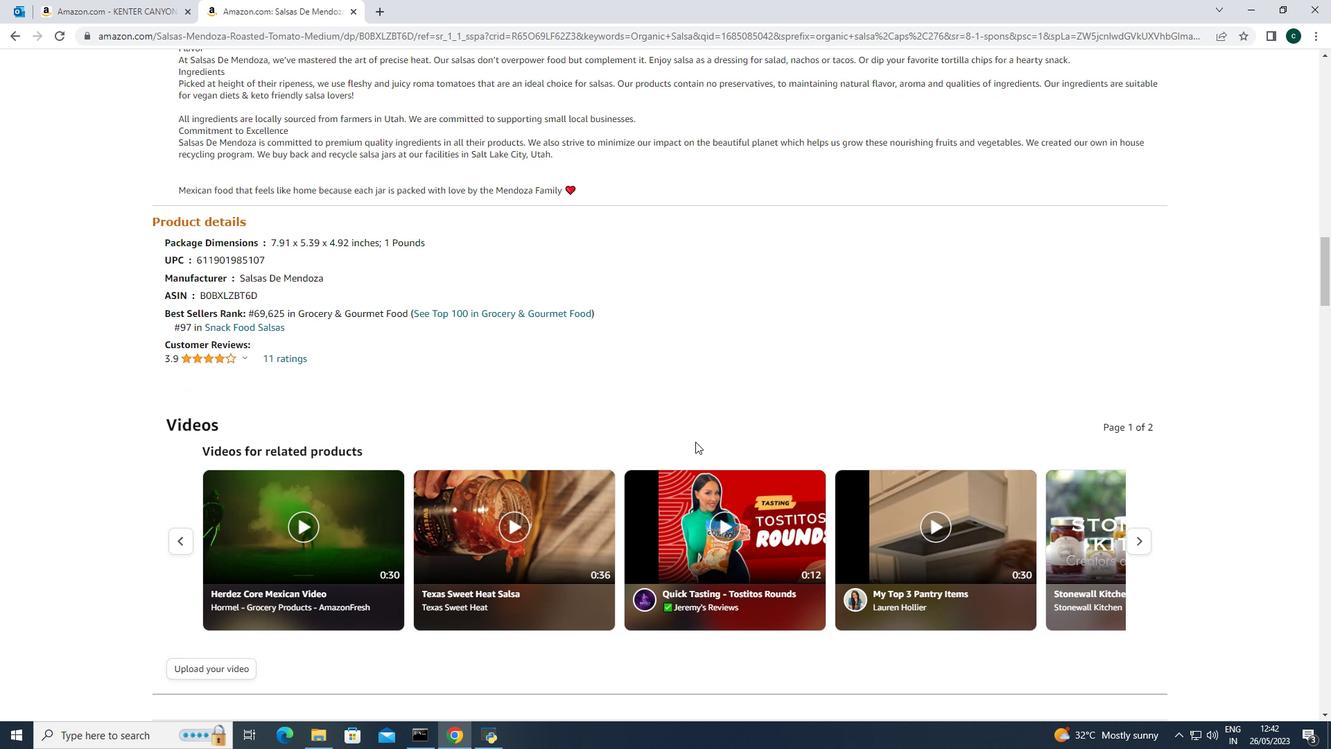 
Action: Mouse scrolled (695, 441) with delta (0, 0)
Screenshot: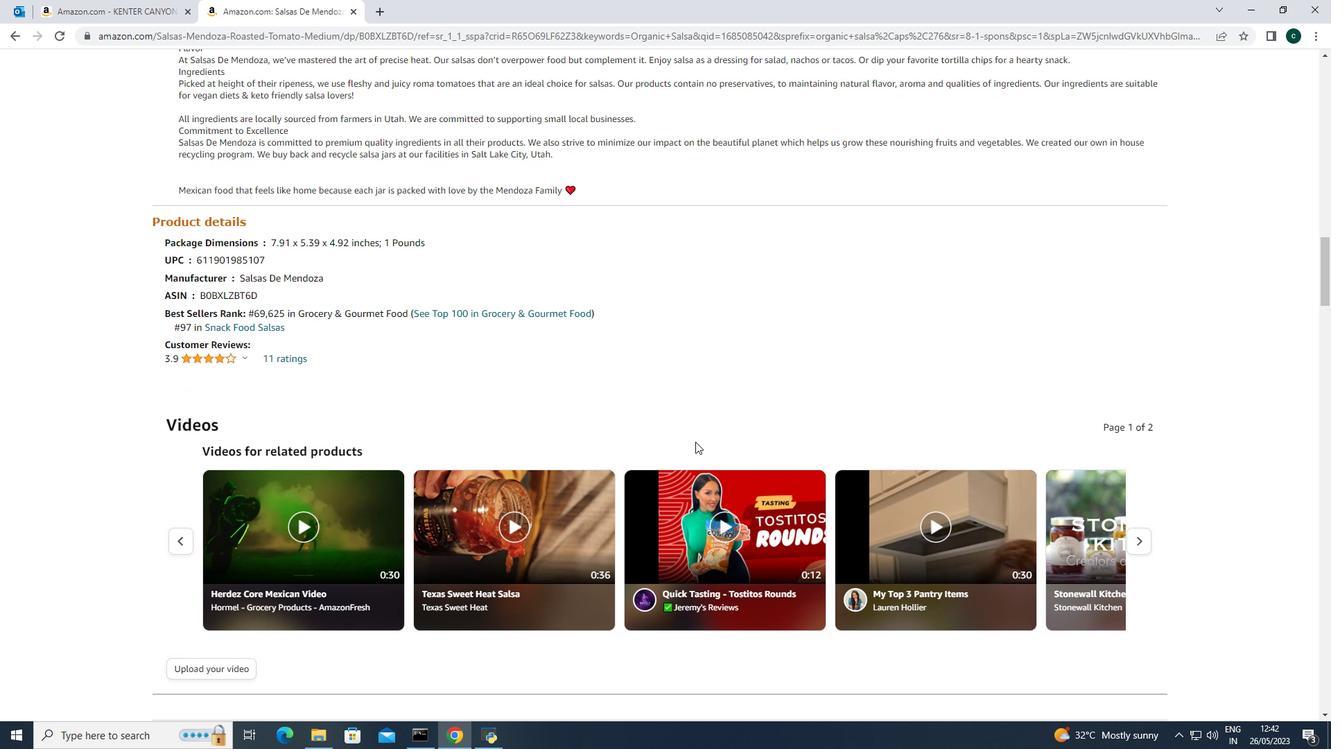 
Action: Mouse scrolled (695, 441) with delta (0, 0)
Screenshot: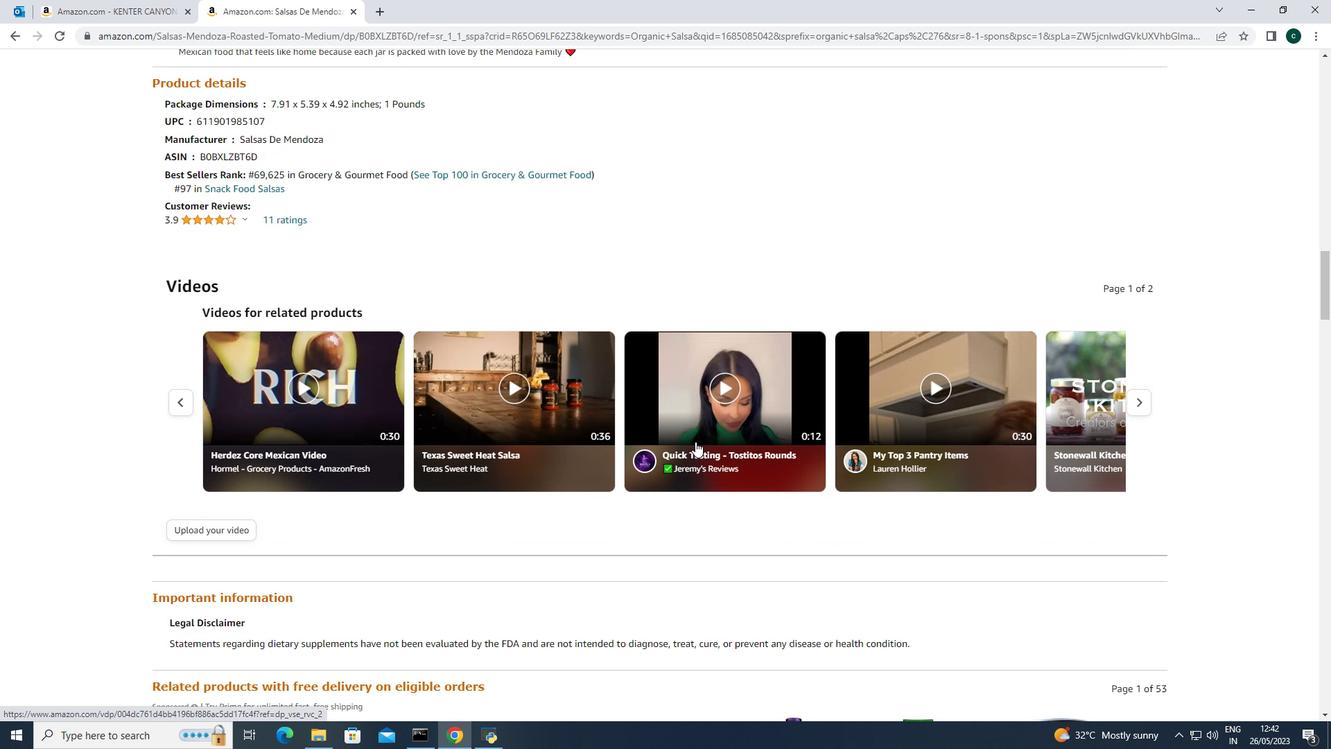 
Action: Mouse scrolled (695, 441) with delta (0, 0)
Screenshot: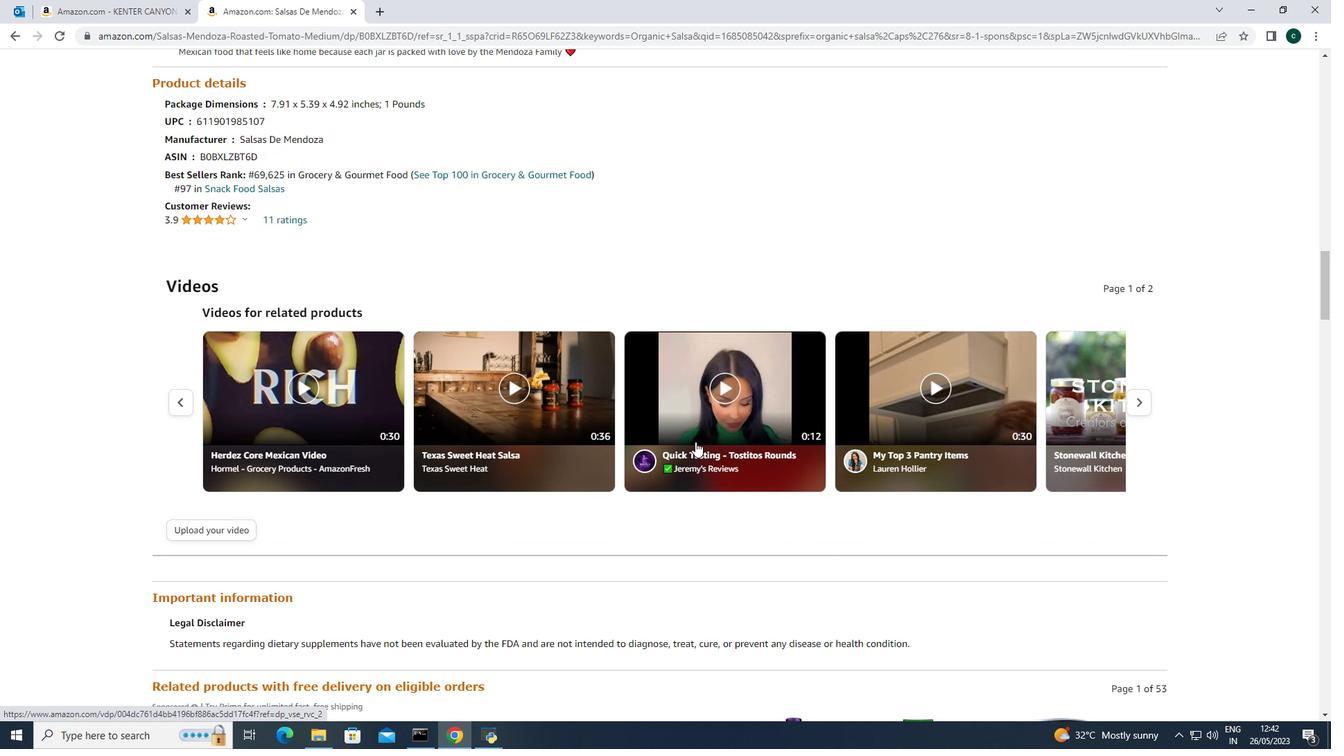 
Action: Mouse moved to (699, 437)
Screenshot: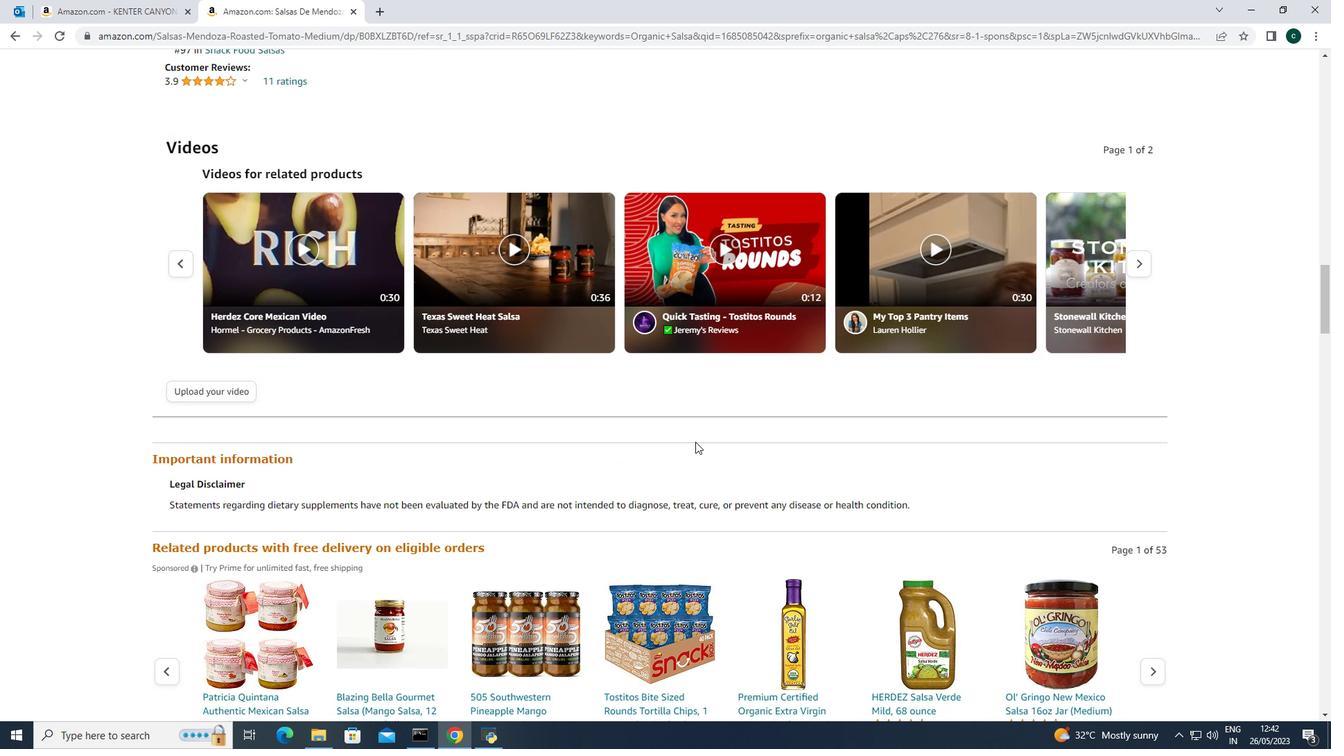 
Action: Mouse scrolled (699, 436) with delta (0, 0)
Screenshot: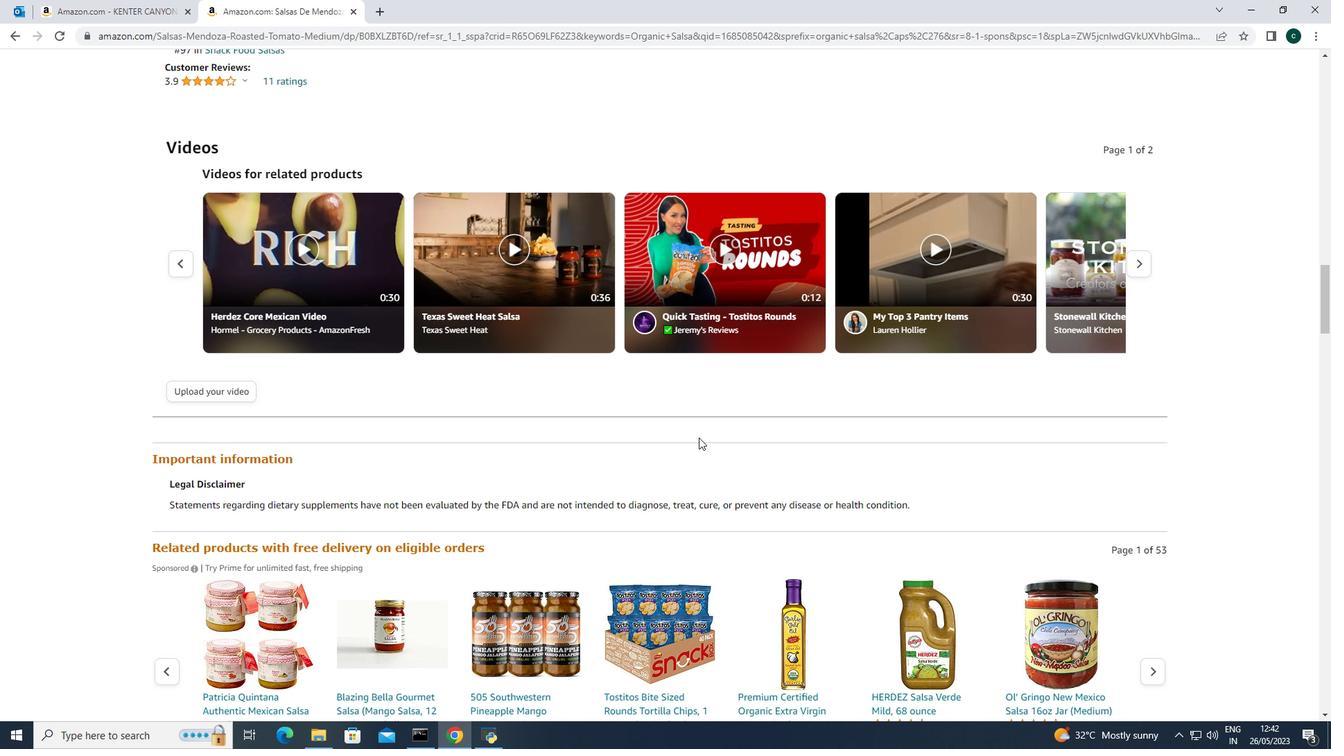 
Action: Mouse scrolled (699, 436) with delta (0, 0)
Screenshot: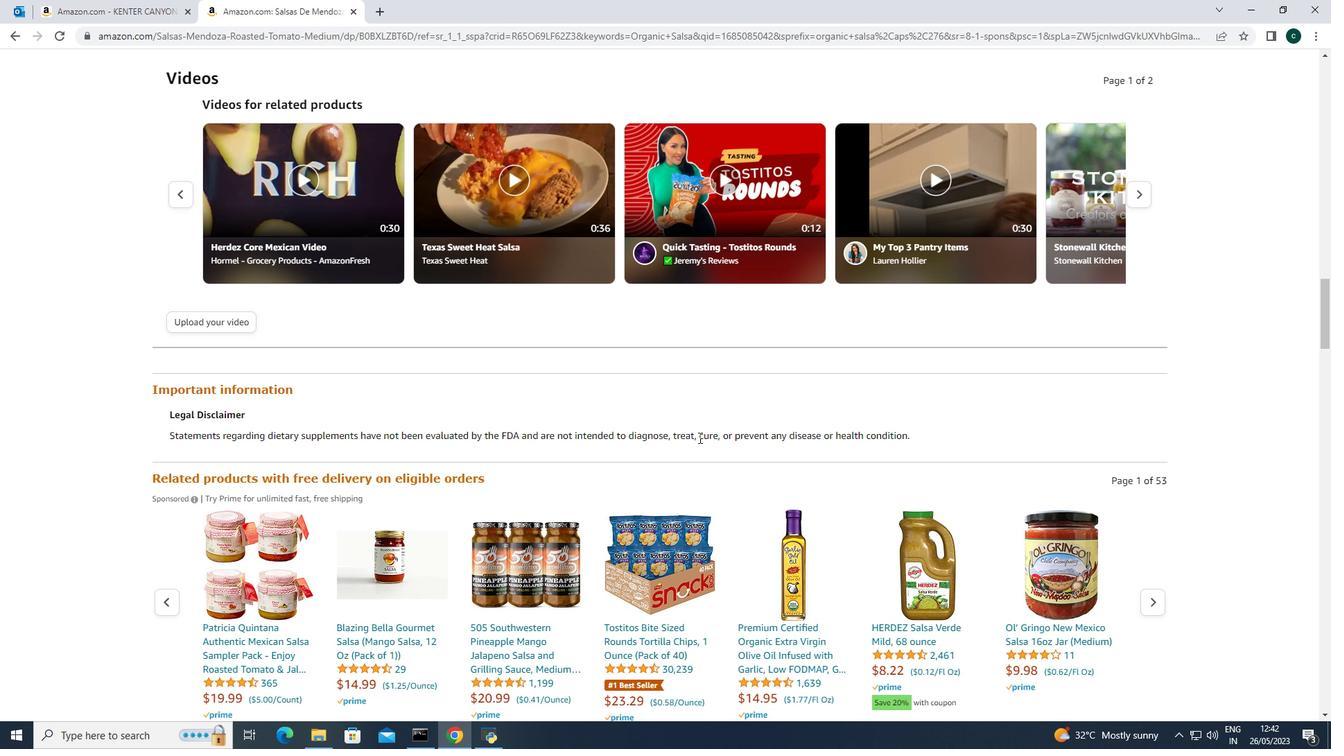 
Action: Mouse scrolled (699, 436) with delta (0, 0)
Screenshot: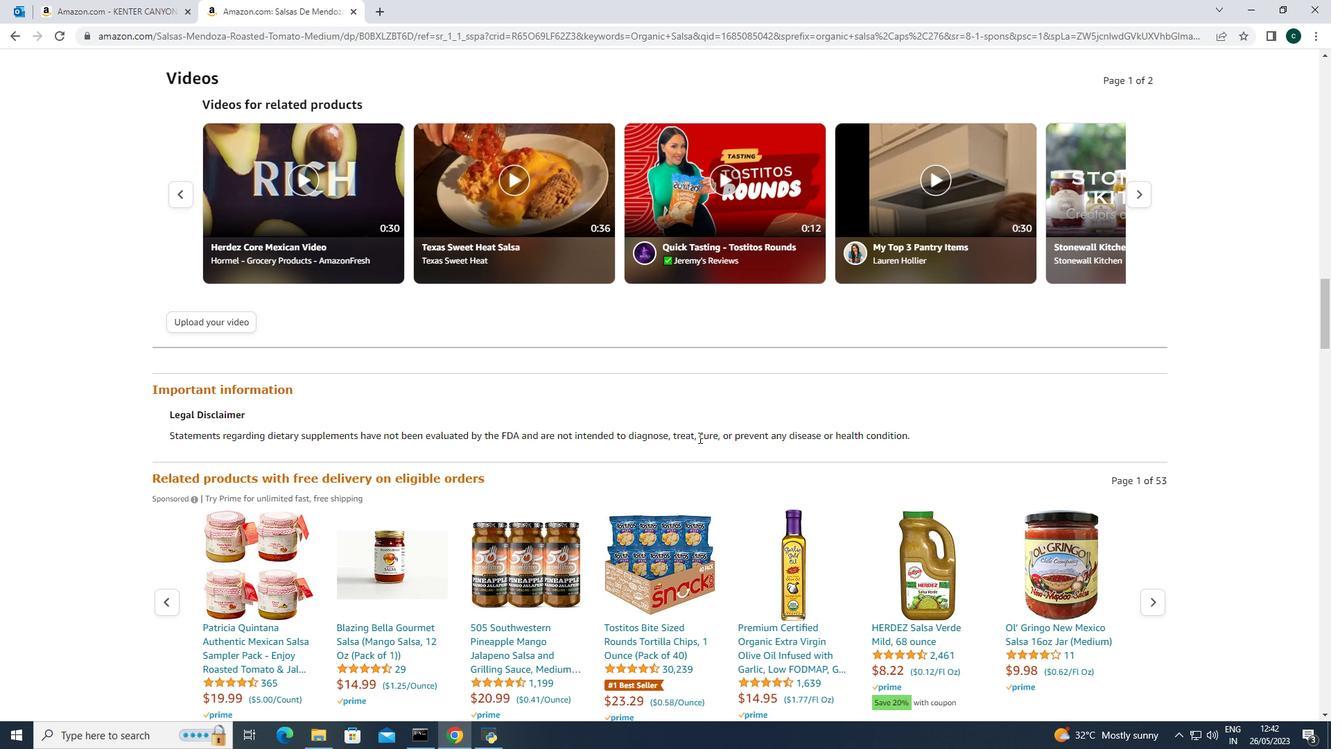 
Action: Mouse scrolled (699, 436) with delta (0, 0)
Screenshot: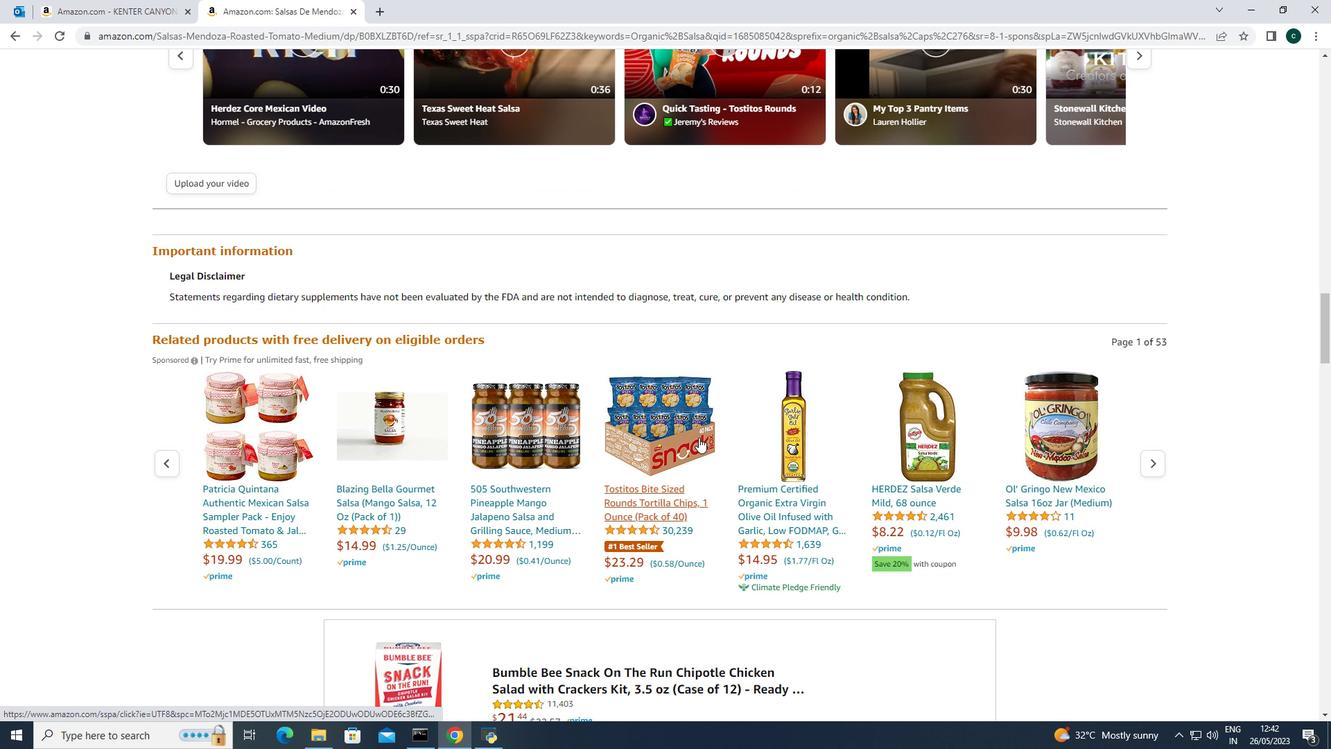 
Action: Mouse scrolled (699, 436) with delta (0, 0)
Screenshot: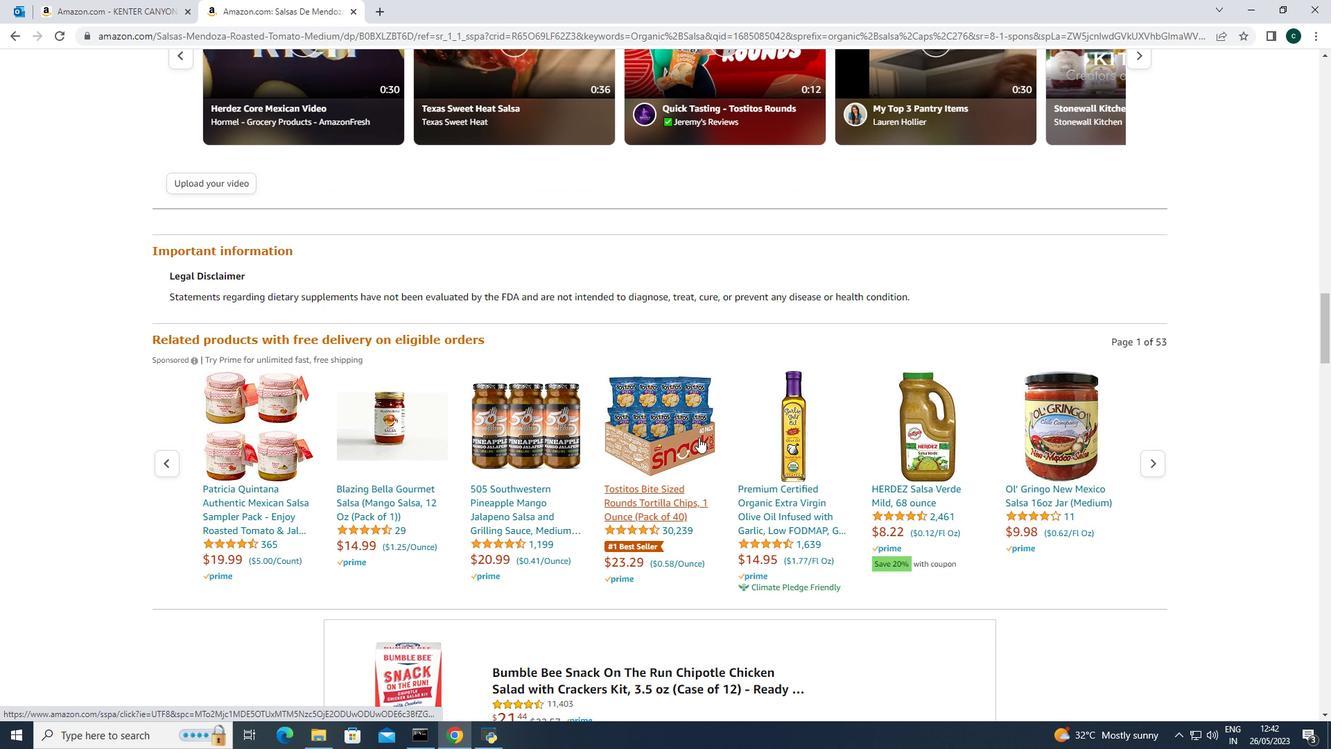 
Action: Mouse scrolled (699, 436) with delta (0, 0)
Screenshot: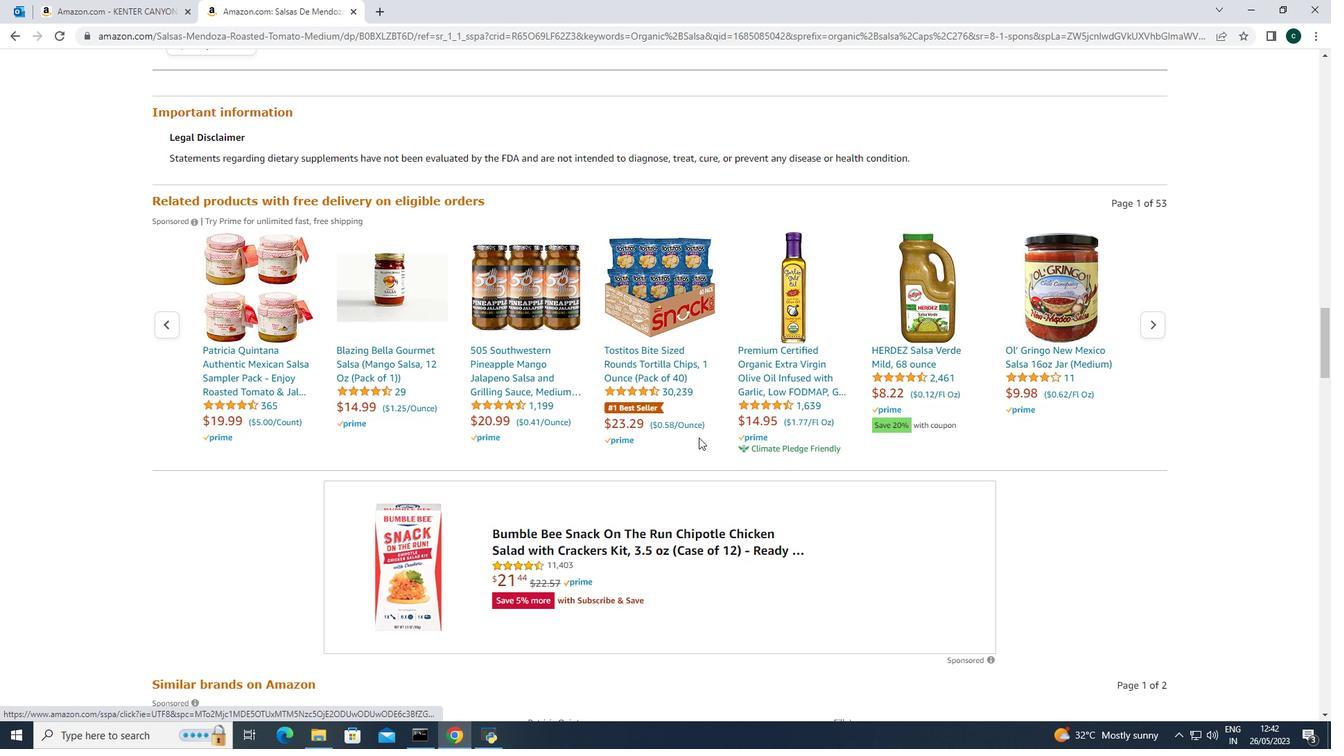 
Action: Mouse scrolled (699, 436) with delta (0, 0)
Screenshot: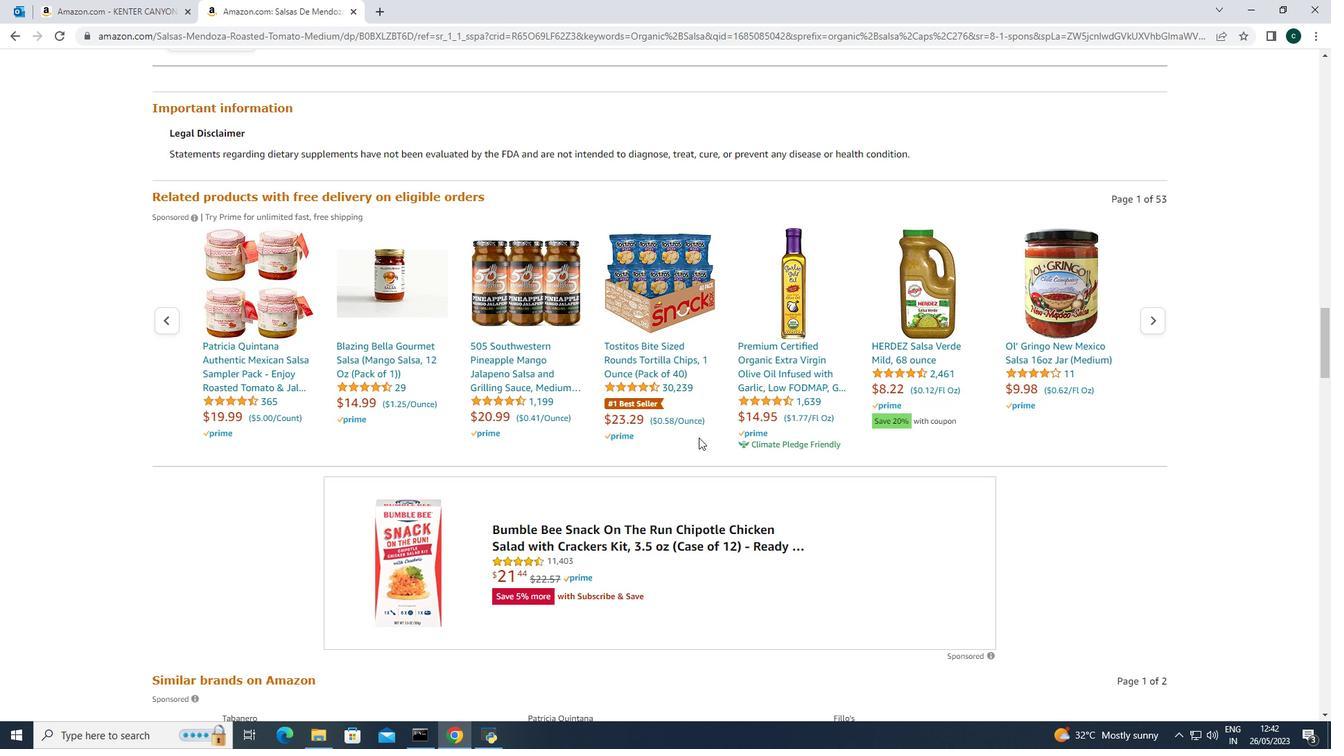 
Action: Mouse scrolled (699, 436) with delta (0, 0)
Screenshot: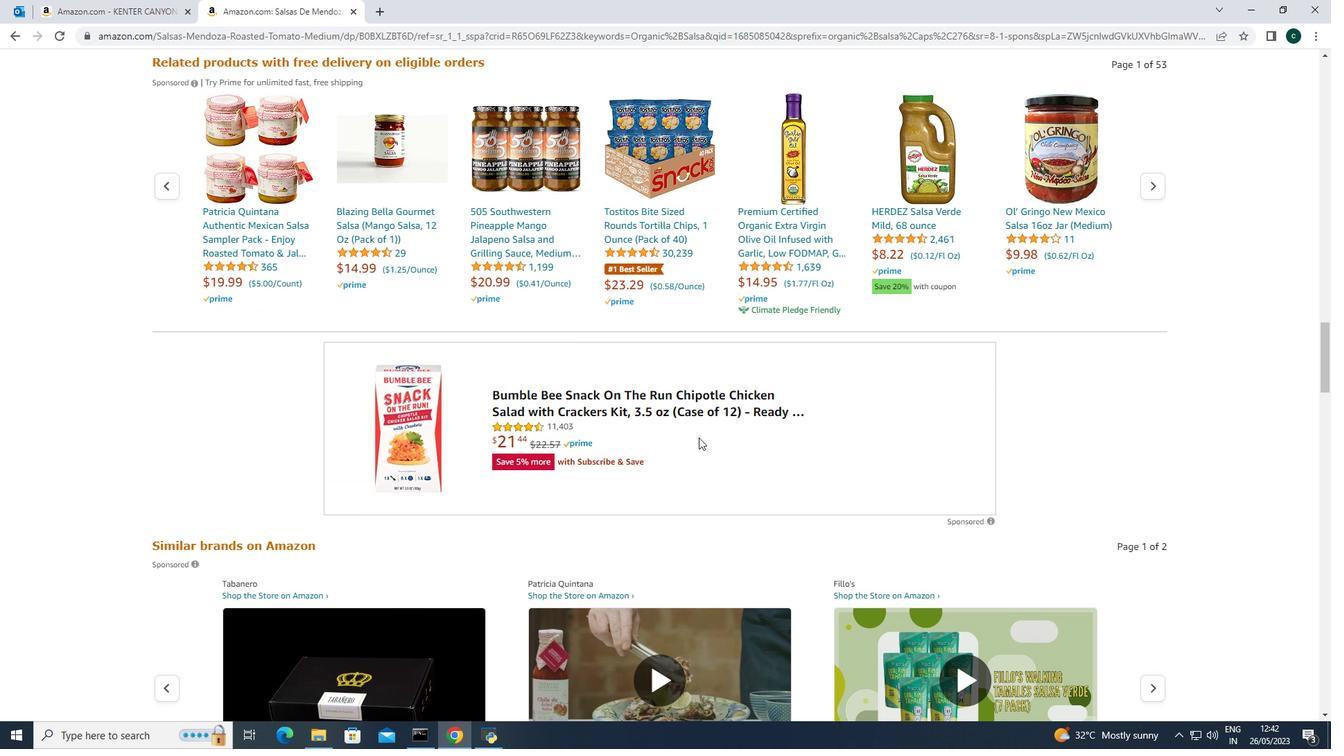 
Action: Mouse scrolled (699, 436) with delta (0, 0)
Screenshot: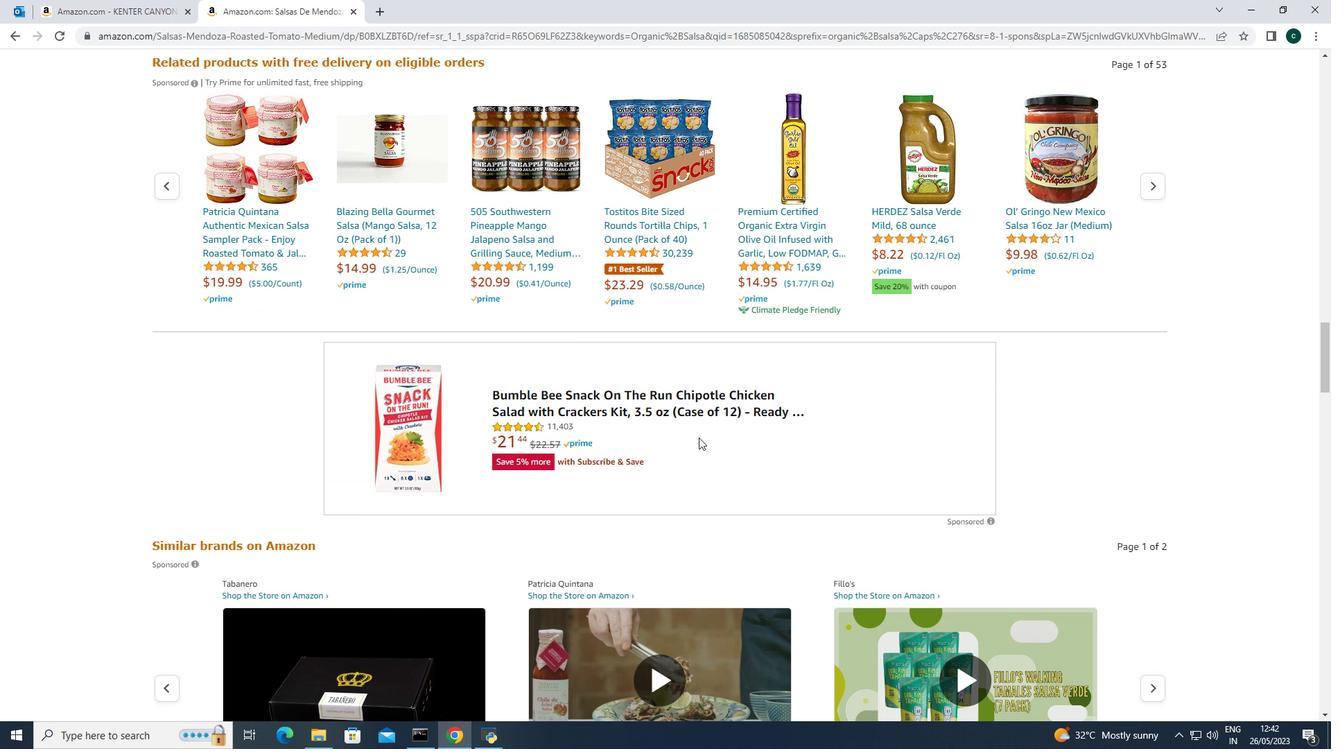 
Action: Mouse scrolled (699, 436) with delta (0, 0)
Screenshot: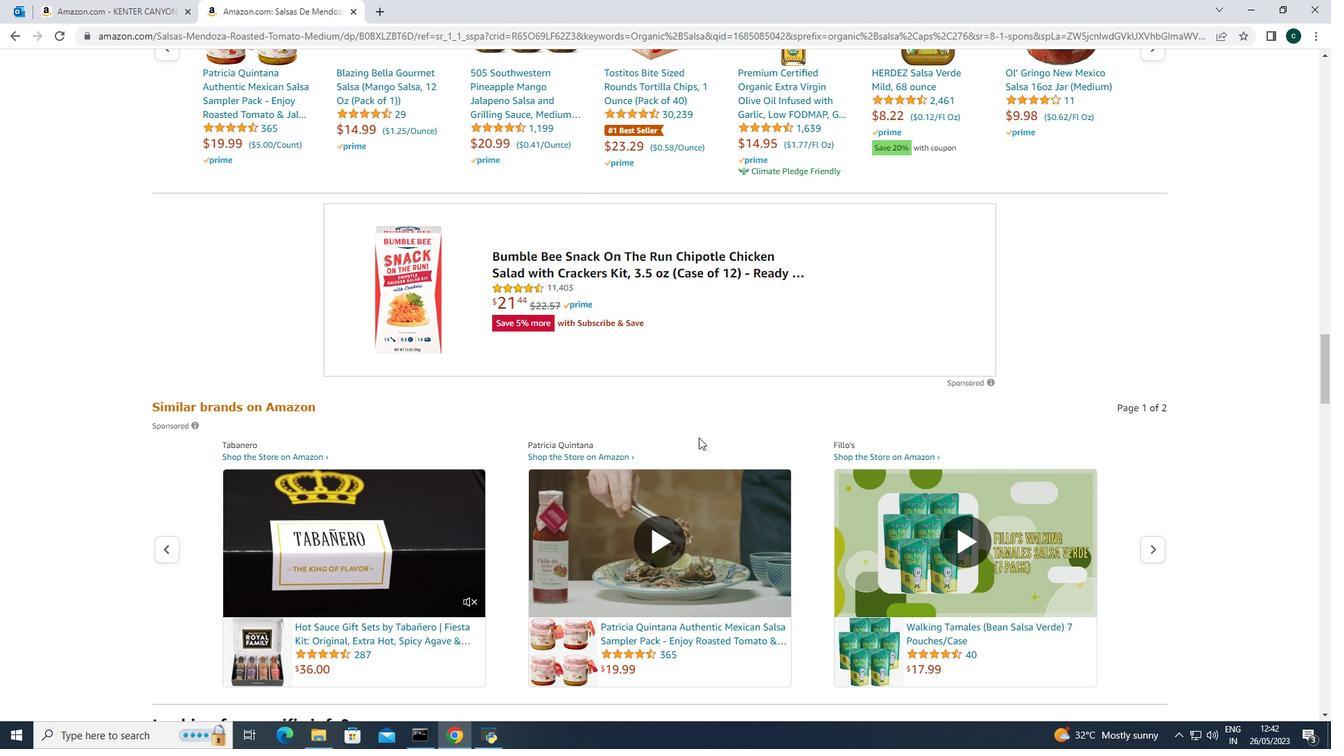 
Action: Mouse scrolled (699, 436) with delta (0, 0)
Screenshot: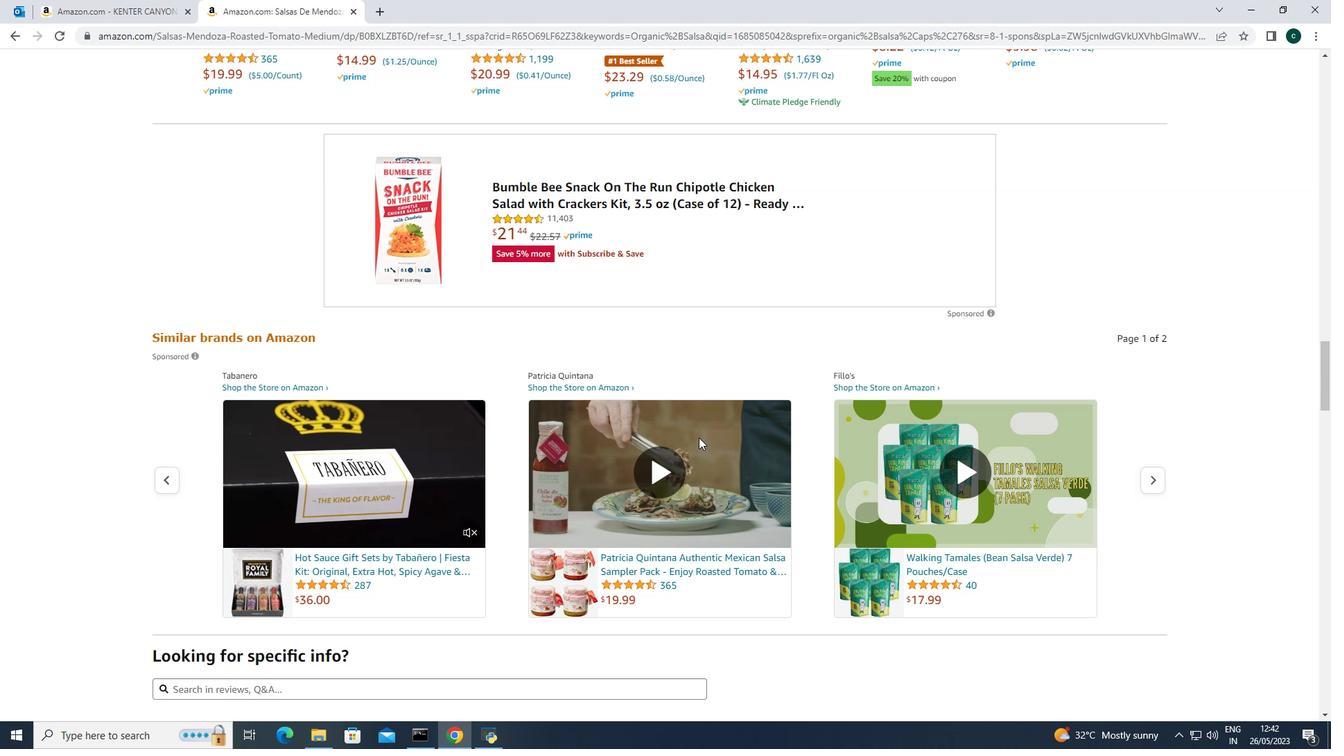 
Action: Mouse scrolled (699, 436) with delta (0, 0)
Screenshot: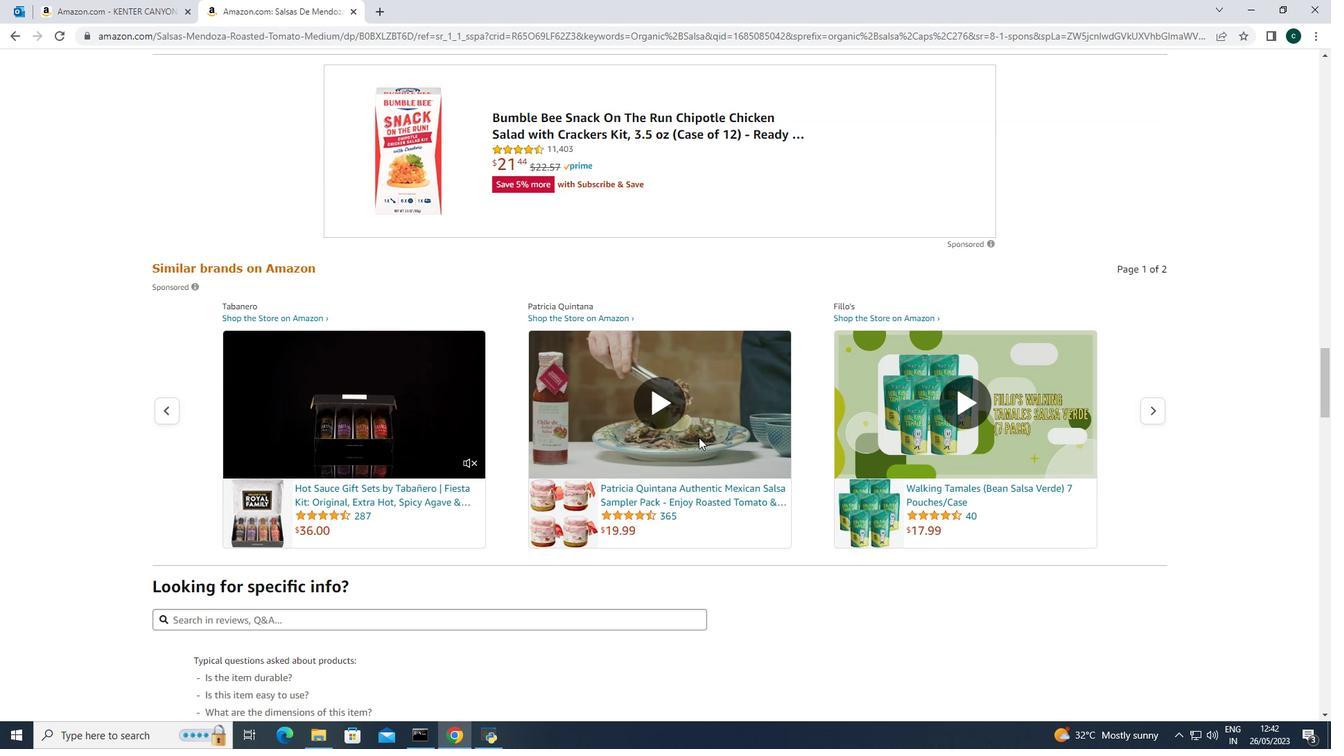 
Action: Mouse scrolled (699, 436) with delta (0, 0)
Screenshot: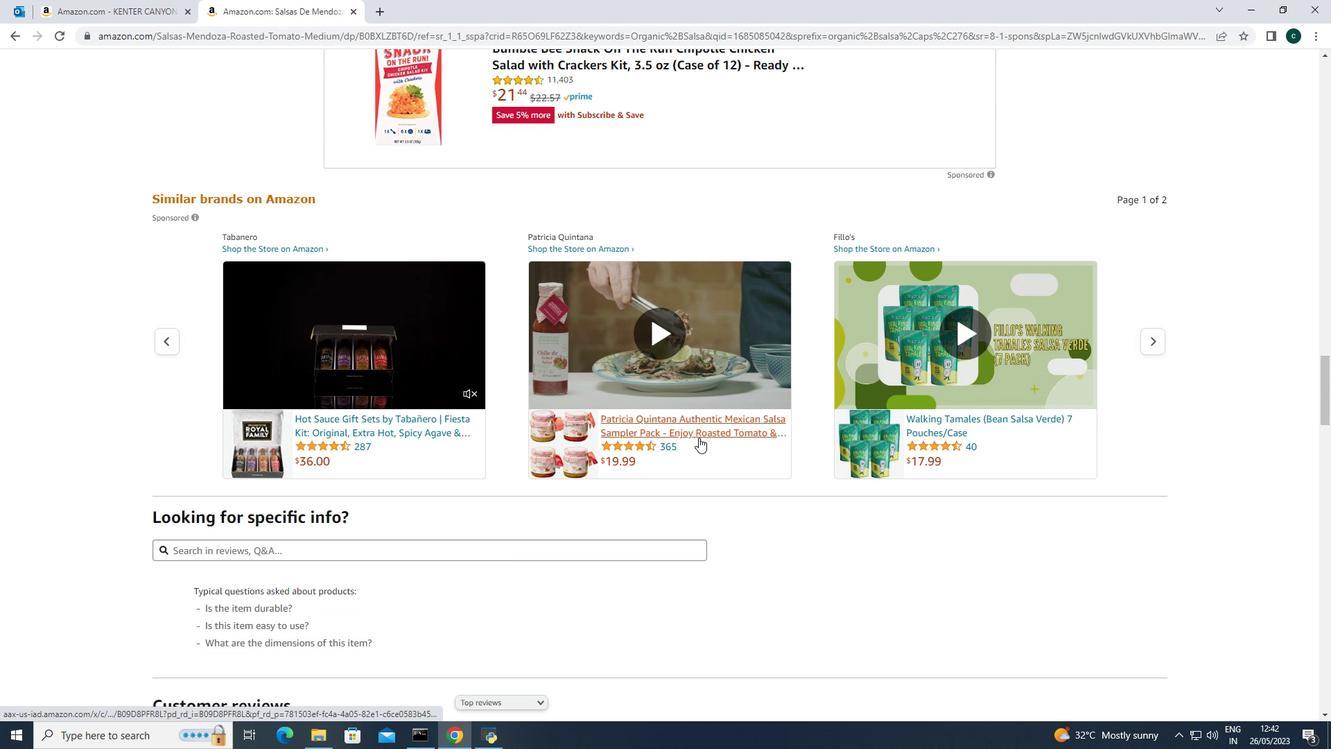 
Action: Mouse moved to (699, 437)
Screenshot: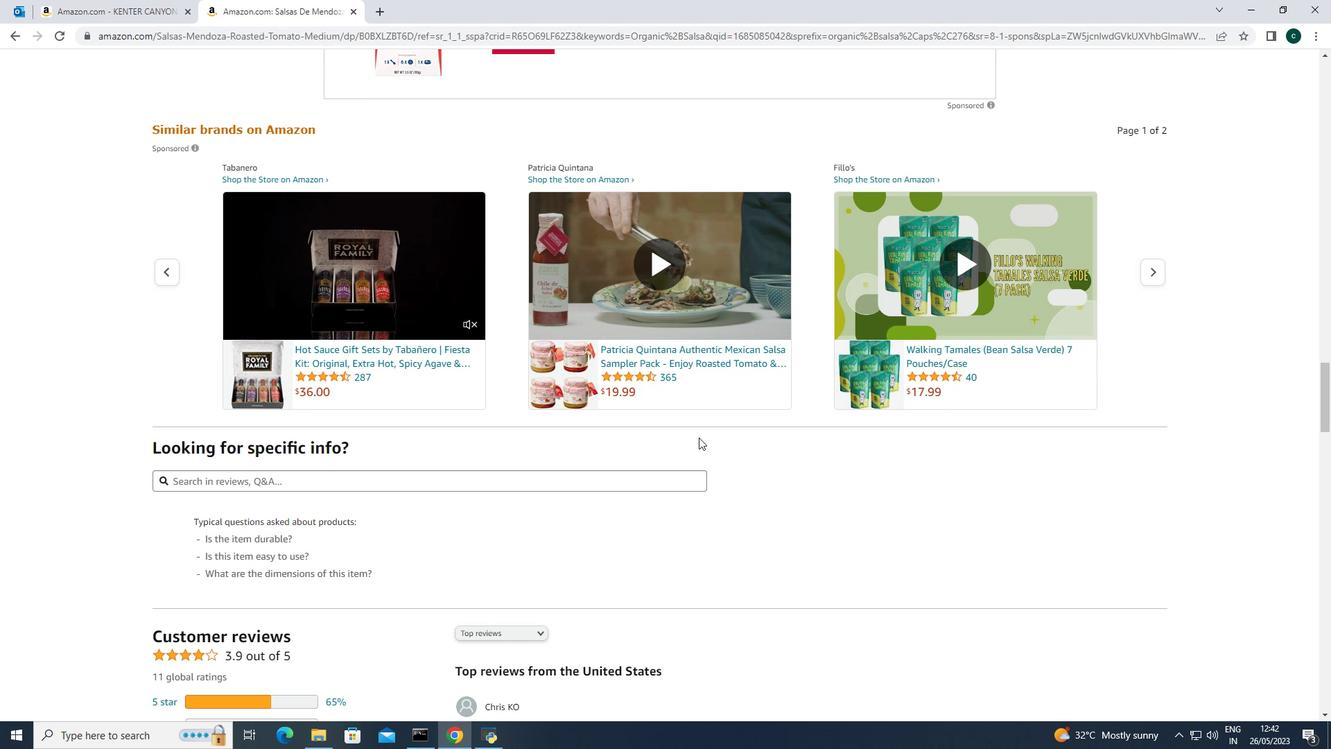 
Action: Mouse scrolled (699, 436) with delta (0, 0)
Screenshot: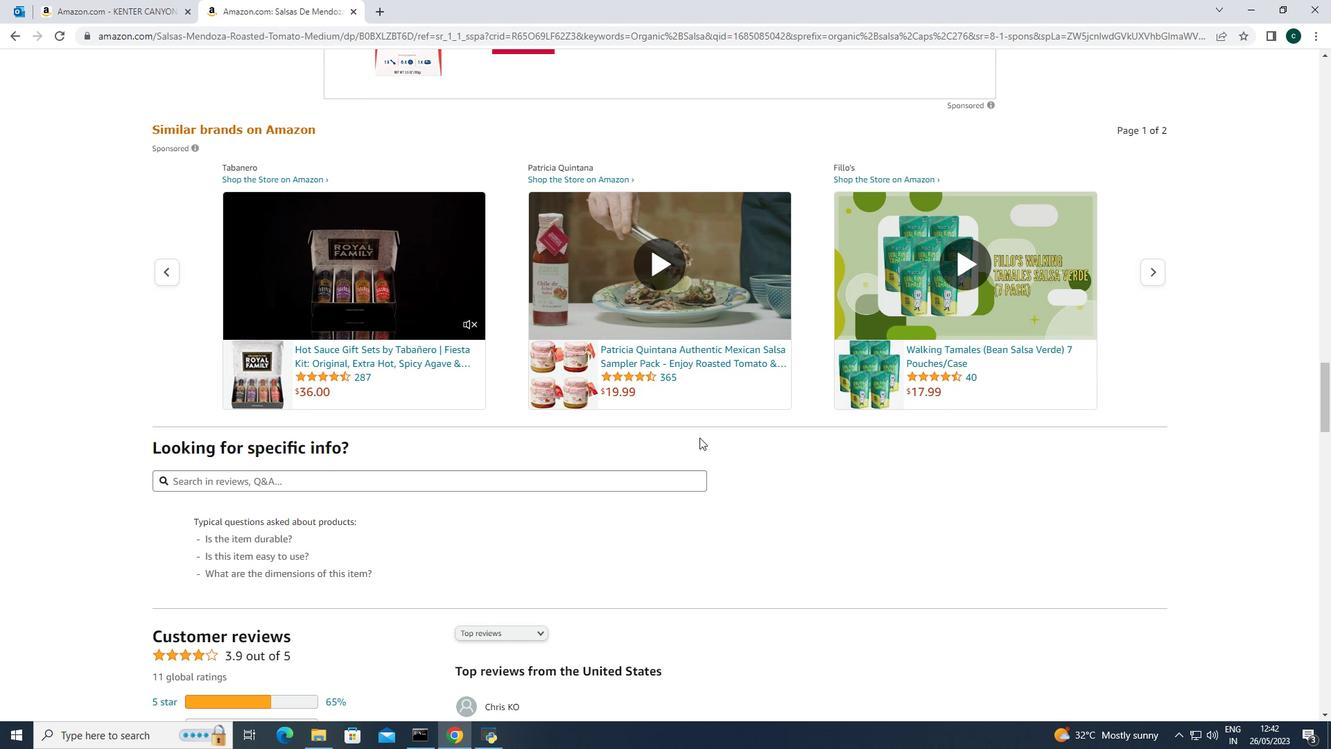 
Action: Mouse scrolled (699, 436) with delta (0, 0)
Screenshot: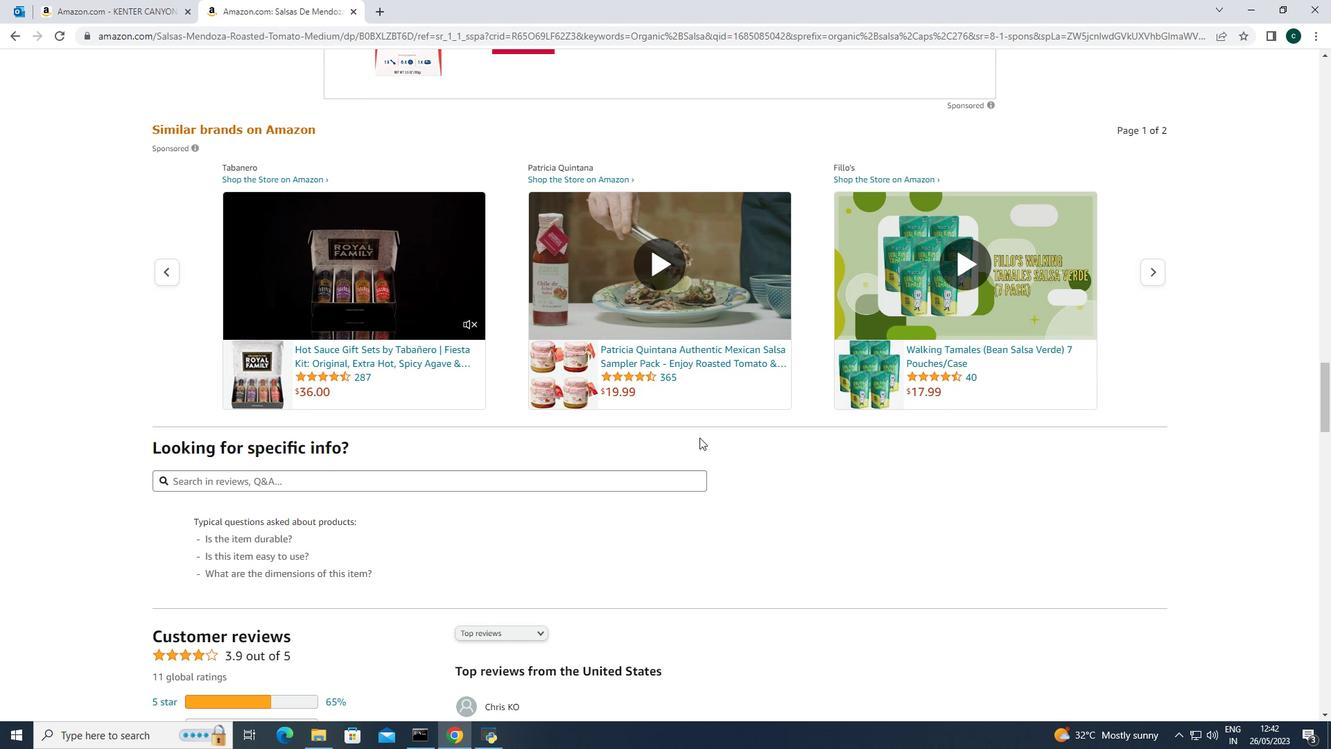
Action: Mouse scrolled (699, 436) with delta (0, 0)
Screenshot: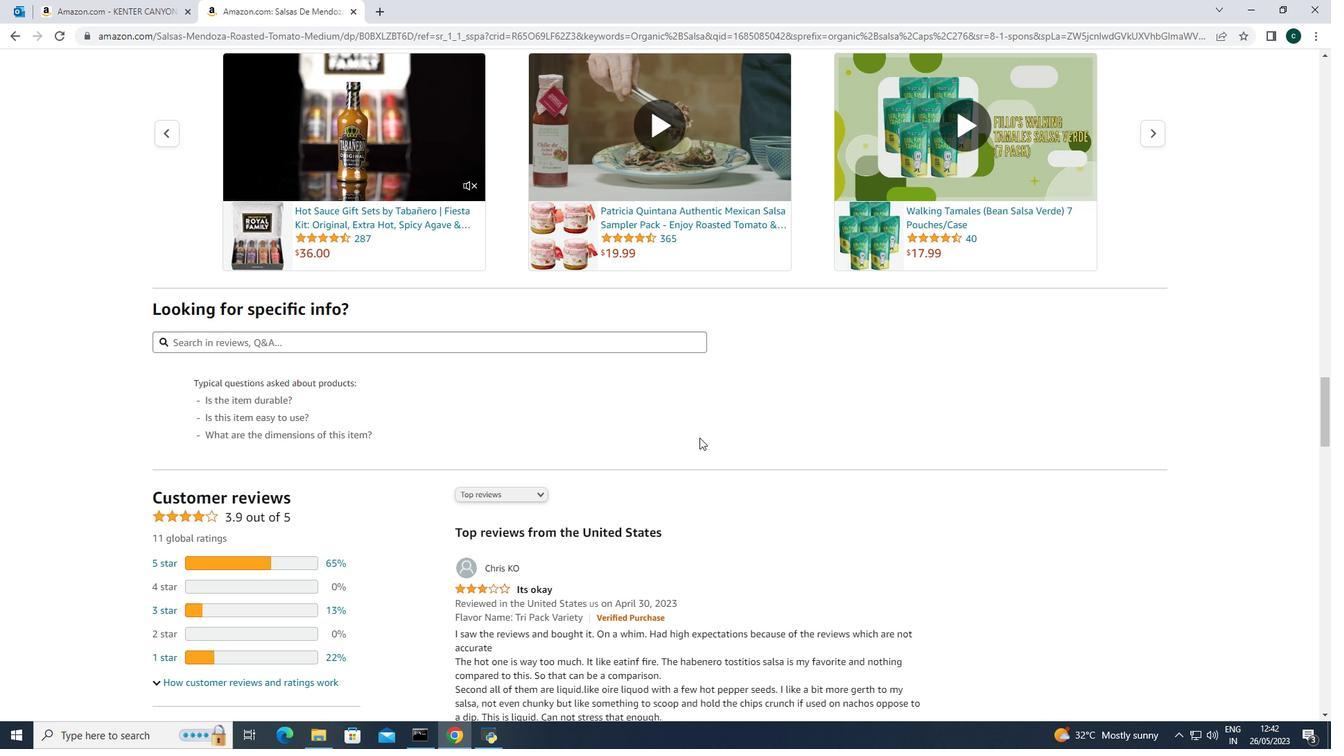 
Action: Mouse scrolled (699, 436) with delta (0, 0)
Screenshot: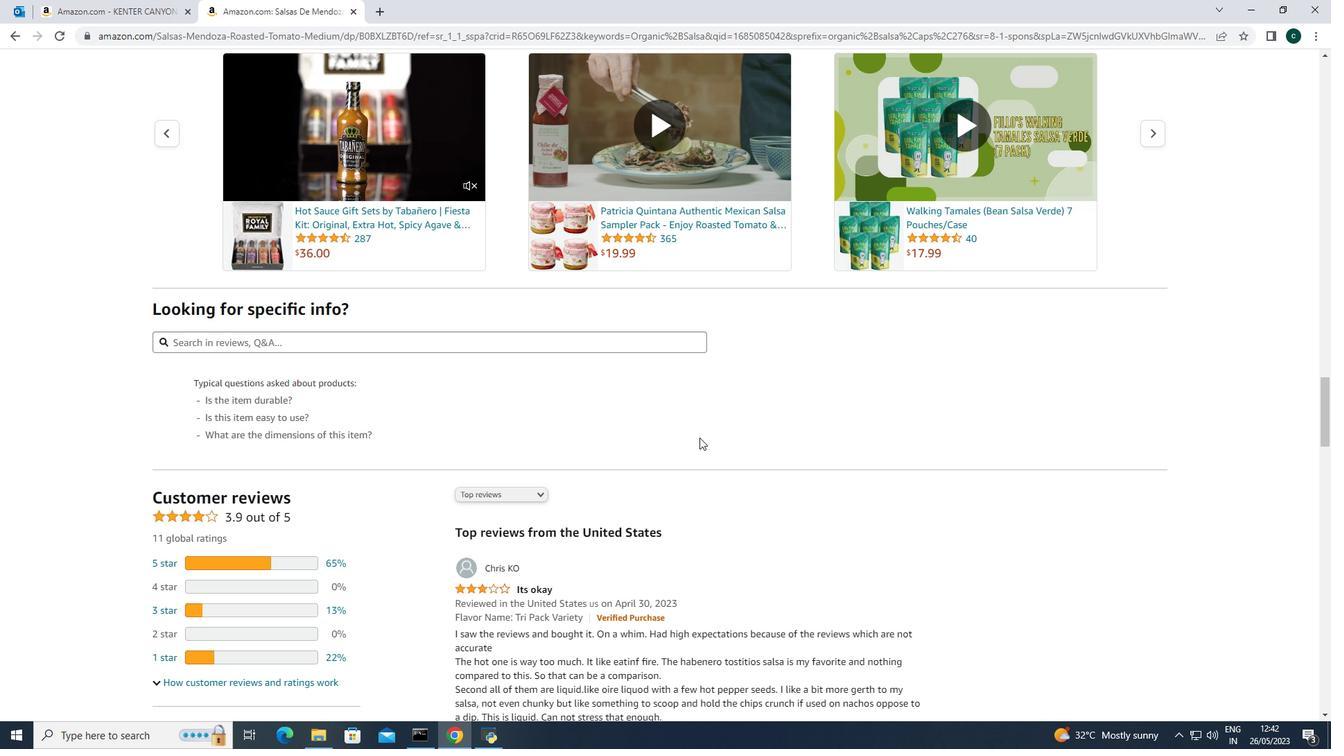
Action: Mouse scrolled (699, 436) with delta (0, 0)
Screenshot: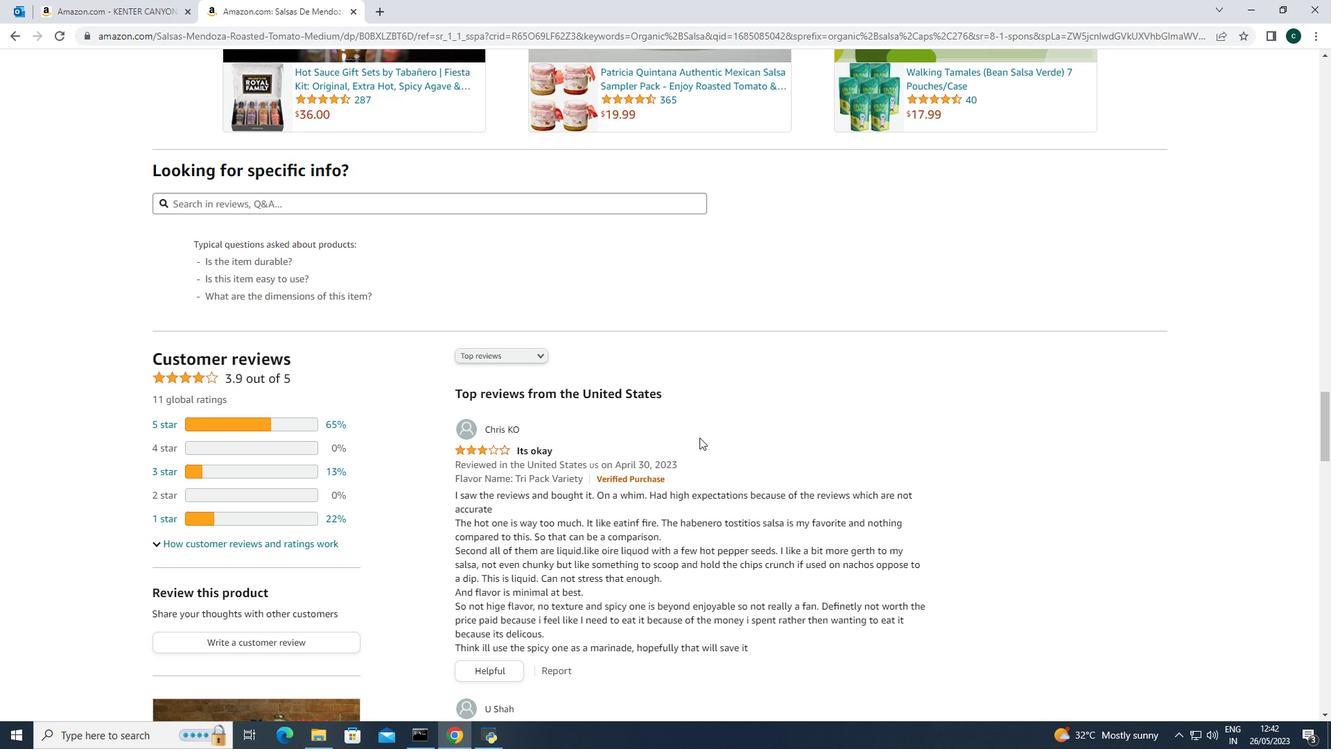 
Action: Mouse scrolled (699, 436) with delta (0, 0)
Screenshot: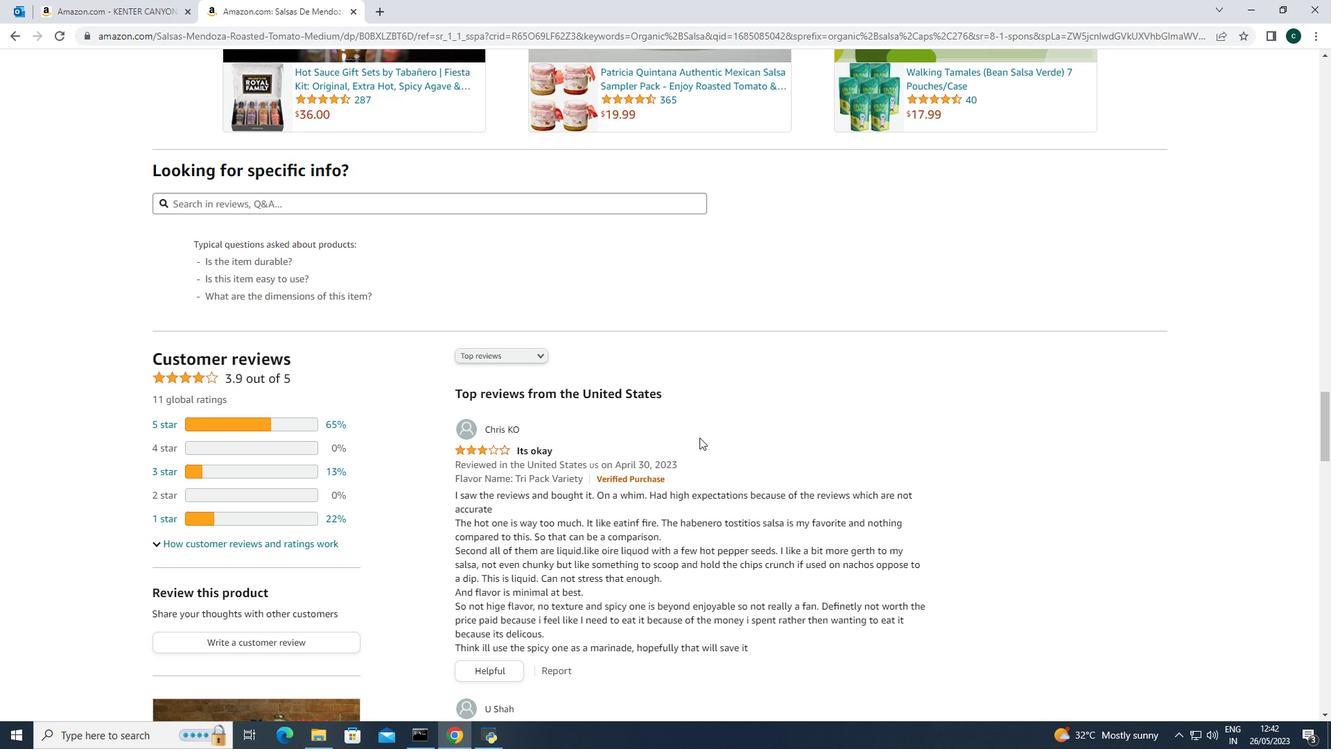 
Action: Mouse scrolled (699, 436) with delta (0, 0)
Screenshot: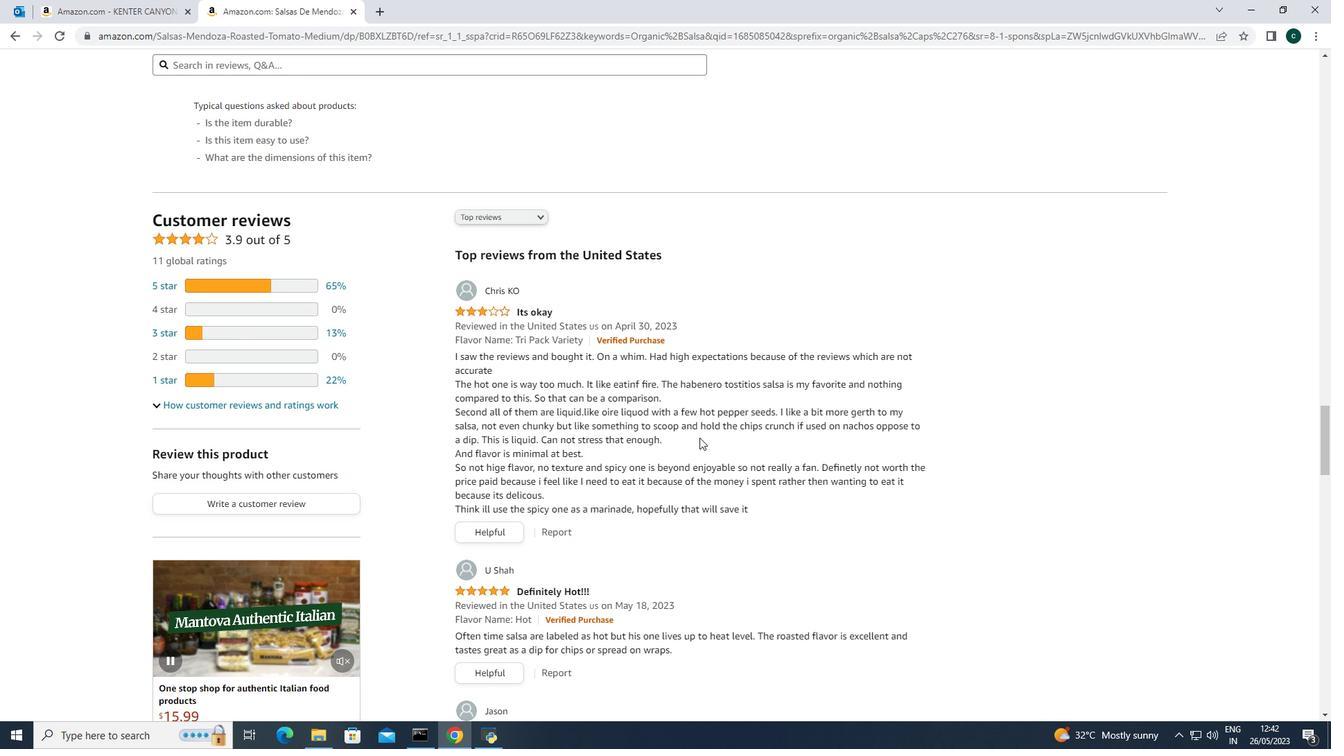 
Action: Mouse scrolled (699, 436) with delta (0, 0)
Screenshot: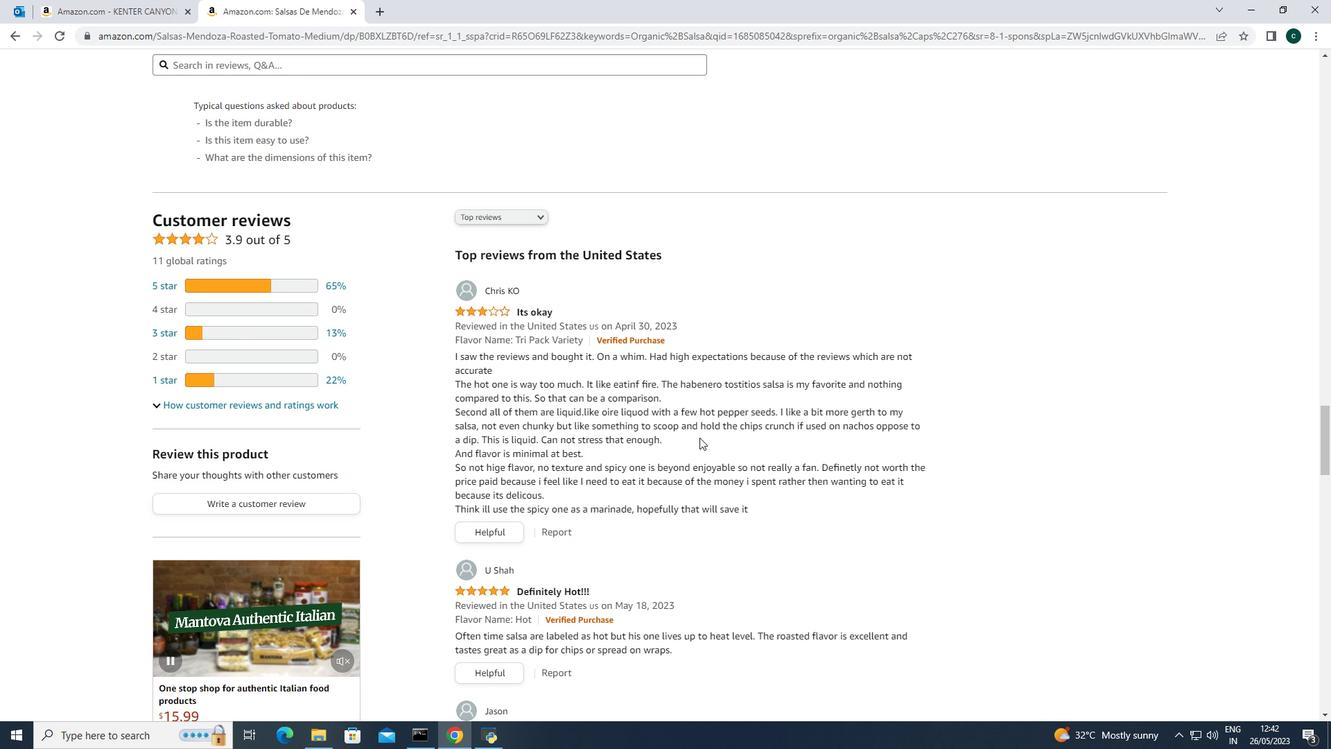 
Action: Mouse scrolled (699, 436) with delta (0, 0)
Screenshot: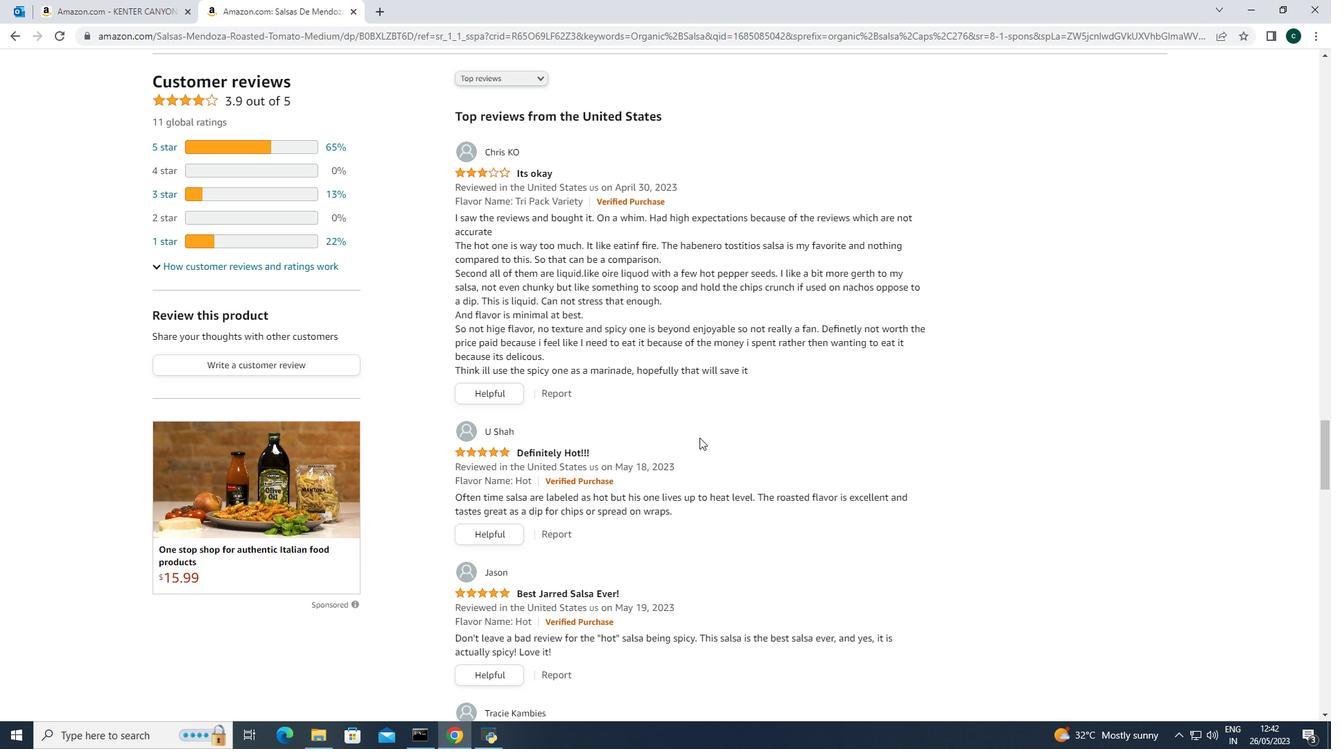 
Action: Mouse scrolled (699, 436) with delta (0, 0)
Screenshot: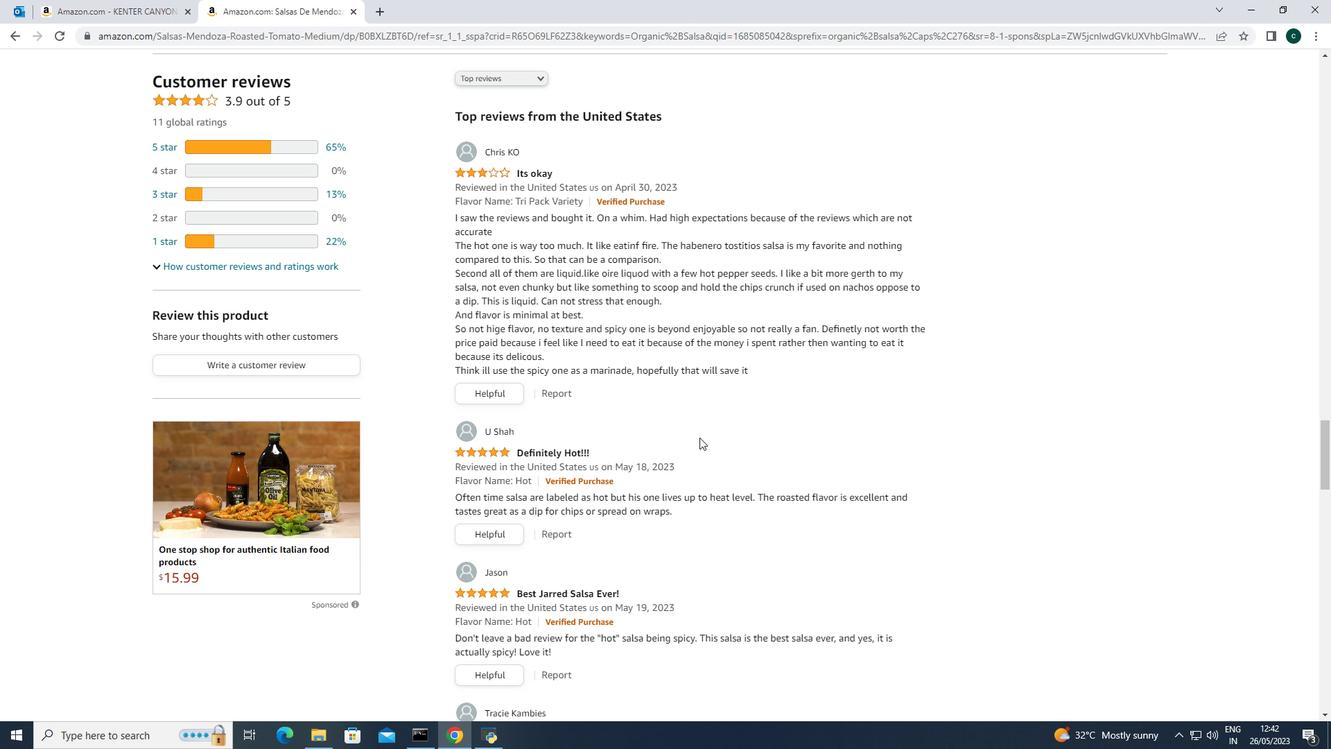 
Action: Mouse scrolled (699, 436) with delta (0, 0)
Screenshot: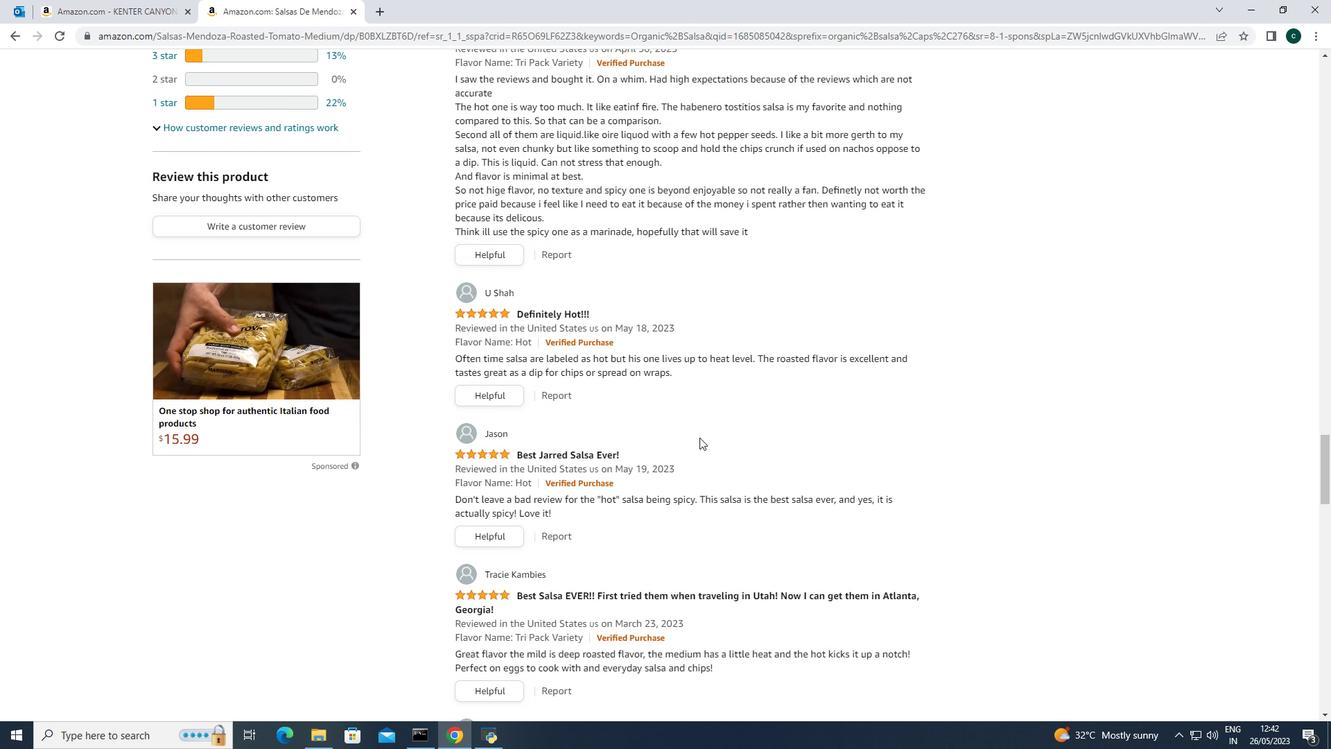 
Action: Mouse scrolled (699, 436) with delta (0, 0)
Screenshot: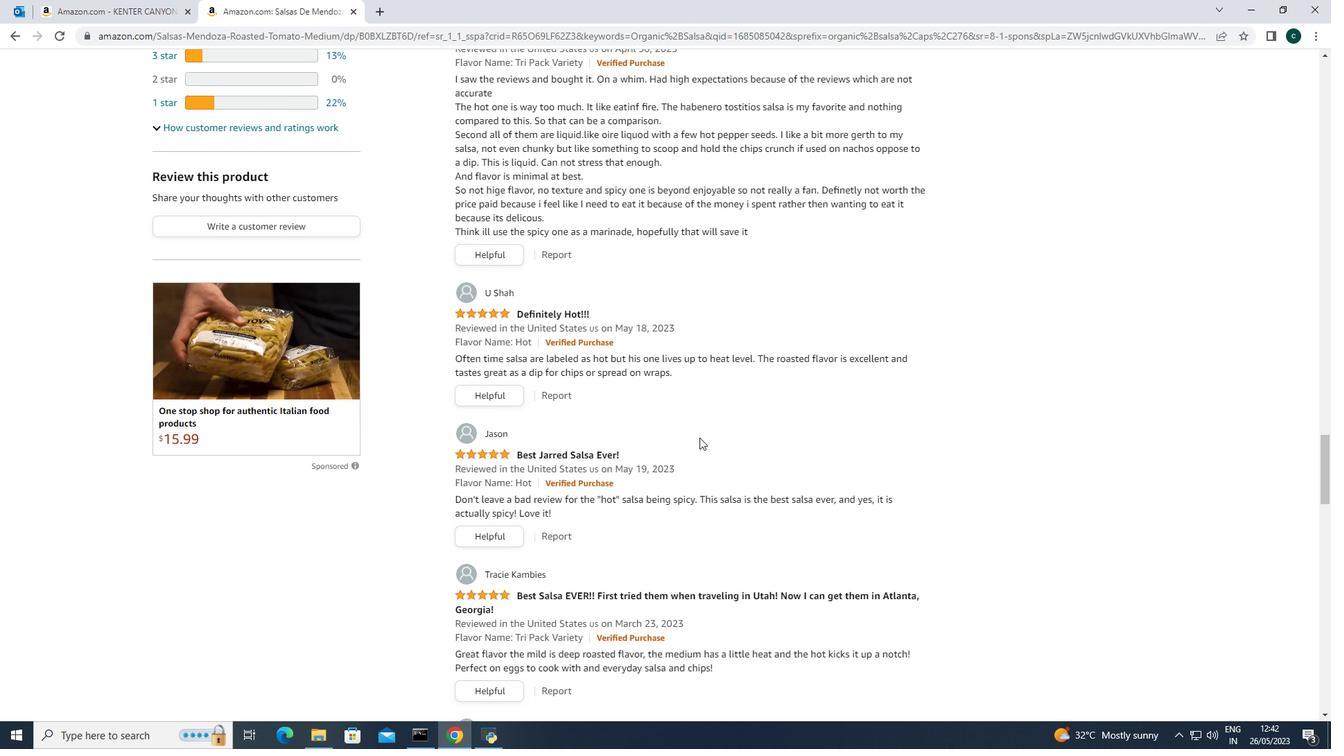 
Action: Mouse scrolled (699, 436) with delta (0, 0)
Screenshot: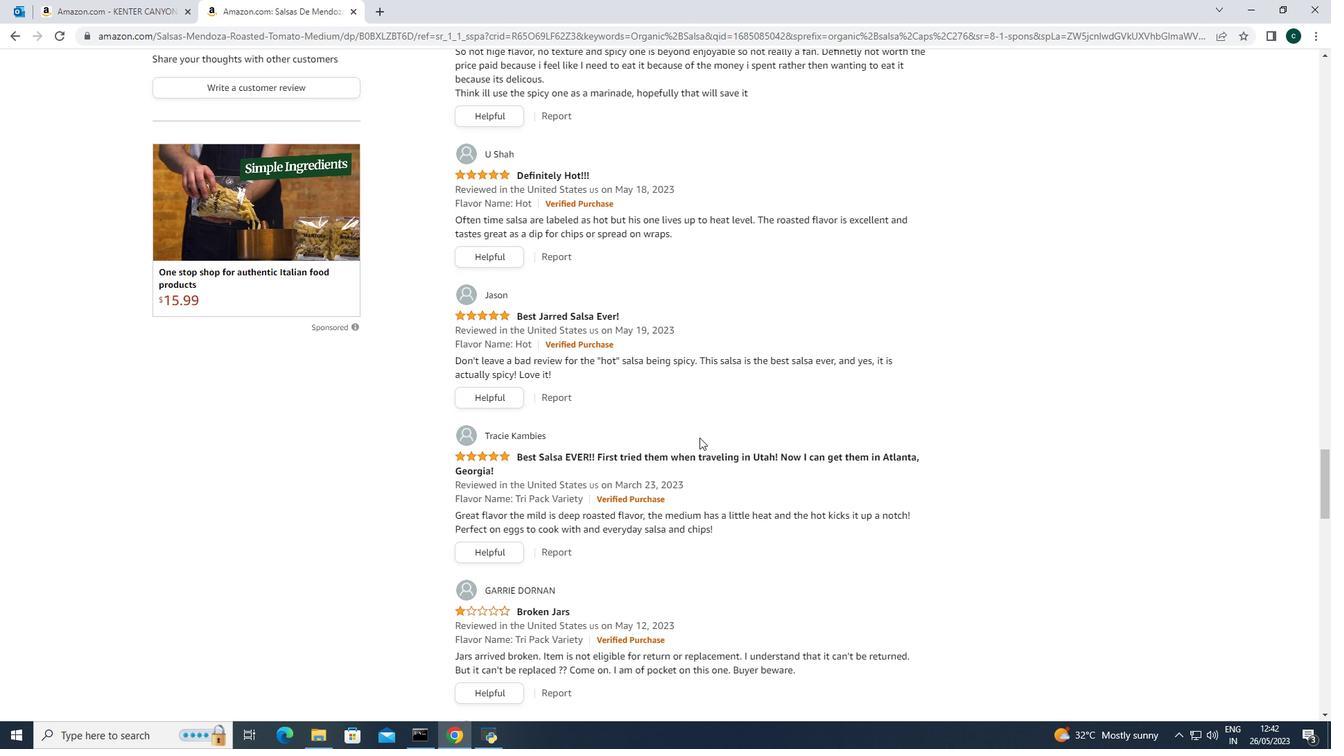 
Action: Mouse scrolled (699, 436) with delta (0, 0)
Screenshot: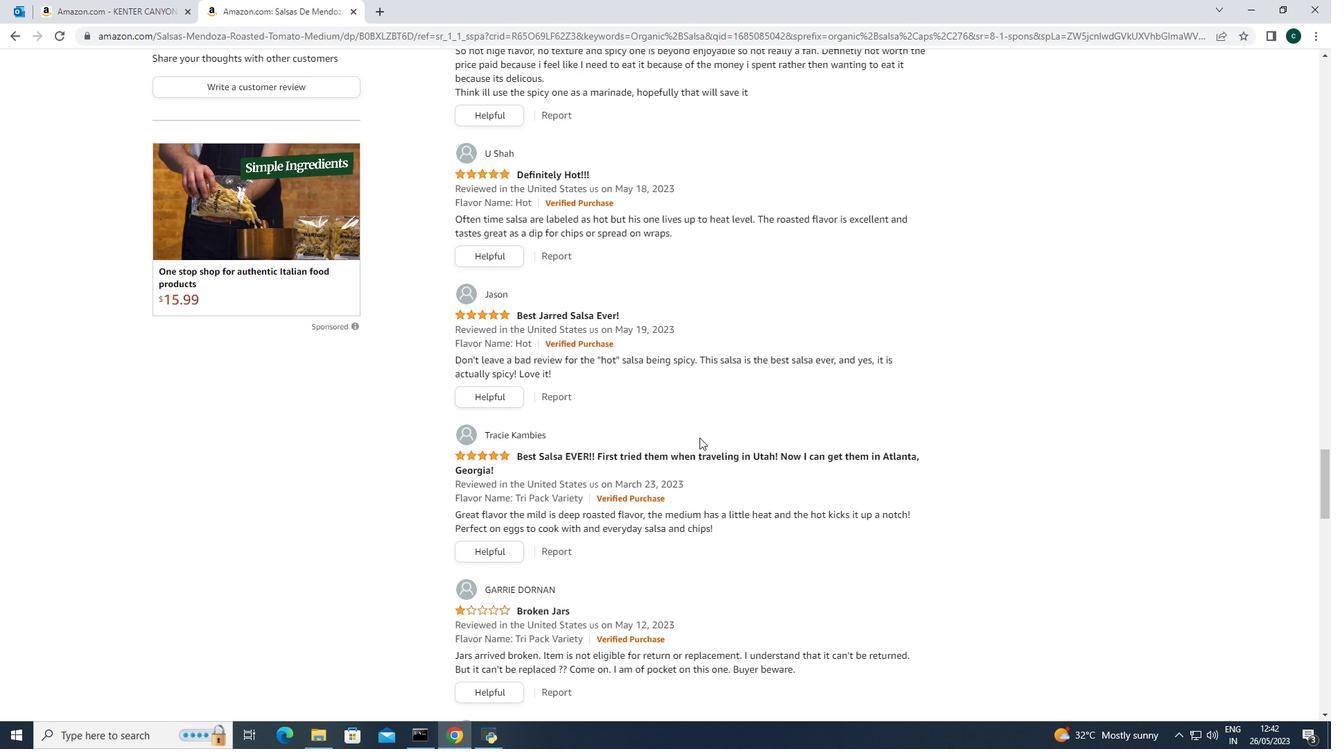 
Action: Mouse scrolled (699, 436) with delta (0, 0)
Screenshot: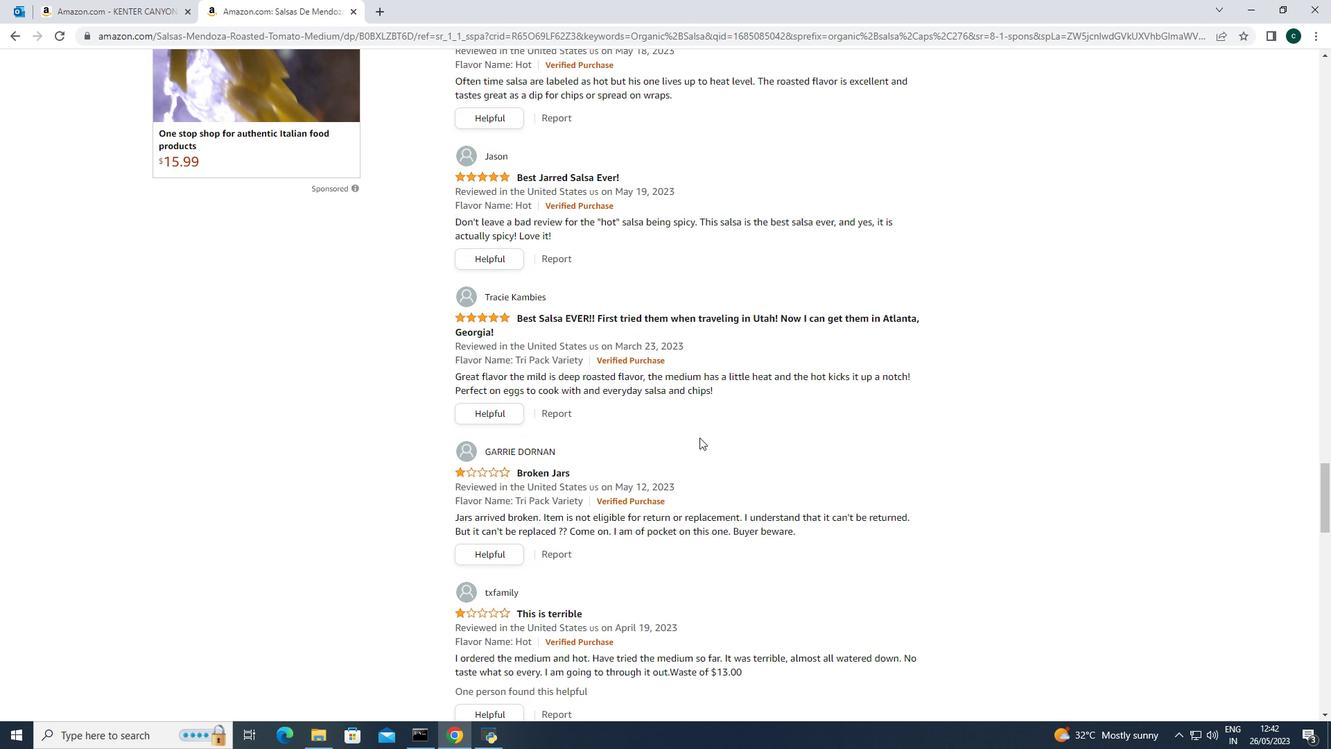 
Action: Mouse scrolled (699, 436) with delta (0, 0)
Screenshot: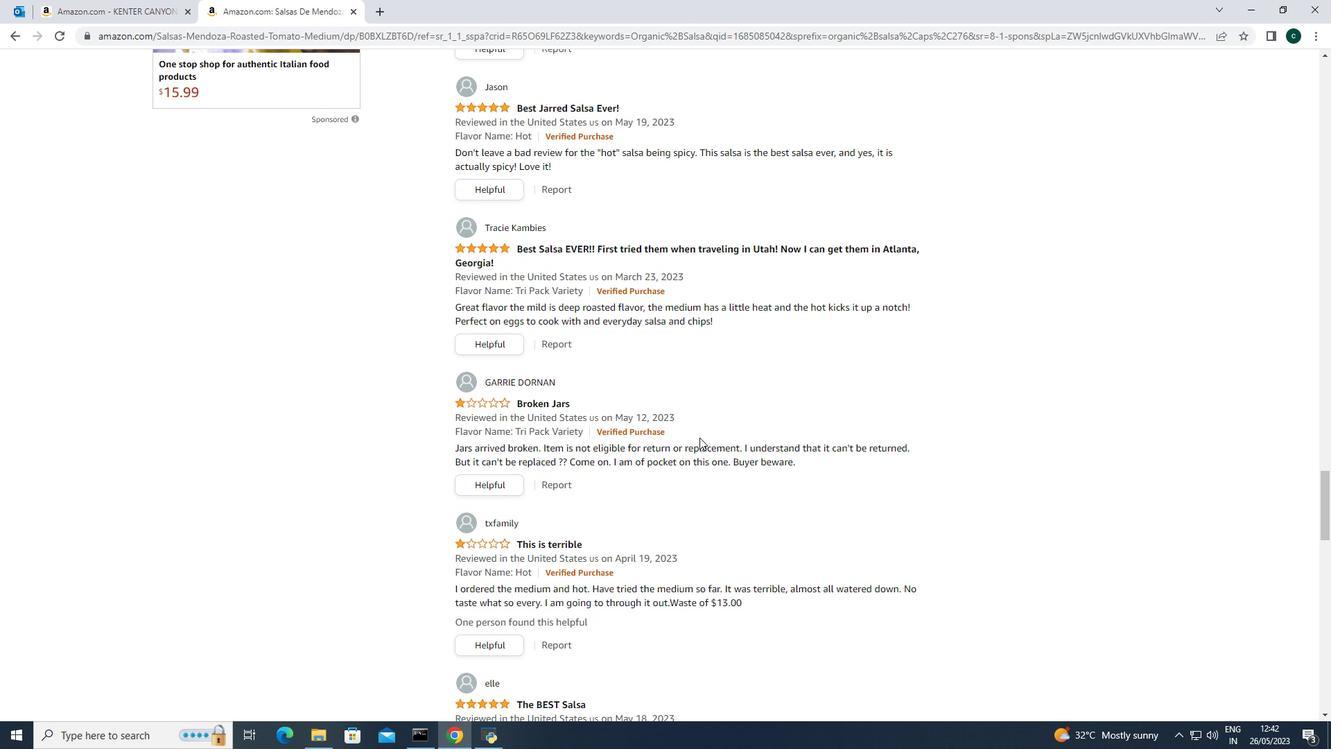 
Action: Mouse scrolled (699, 436) with delta (0, 0)
Screenshot: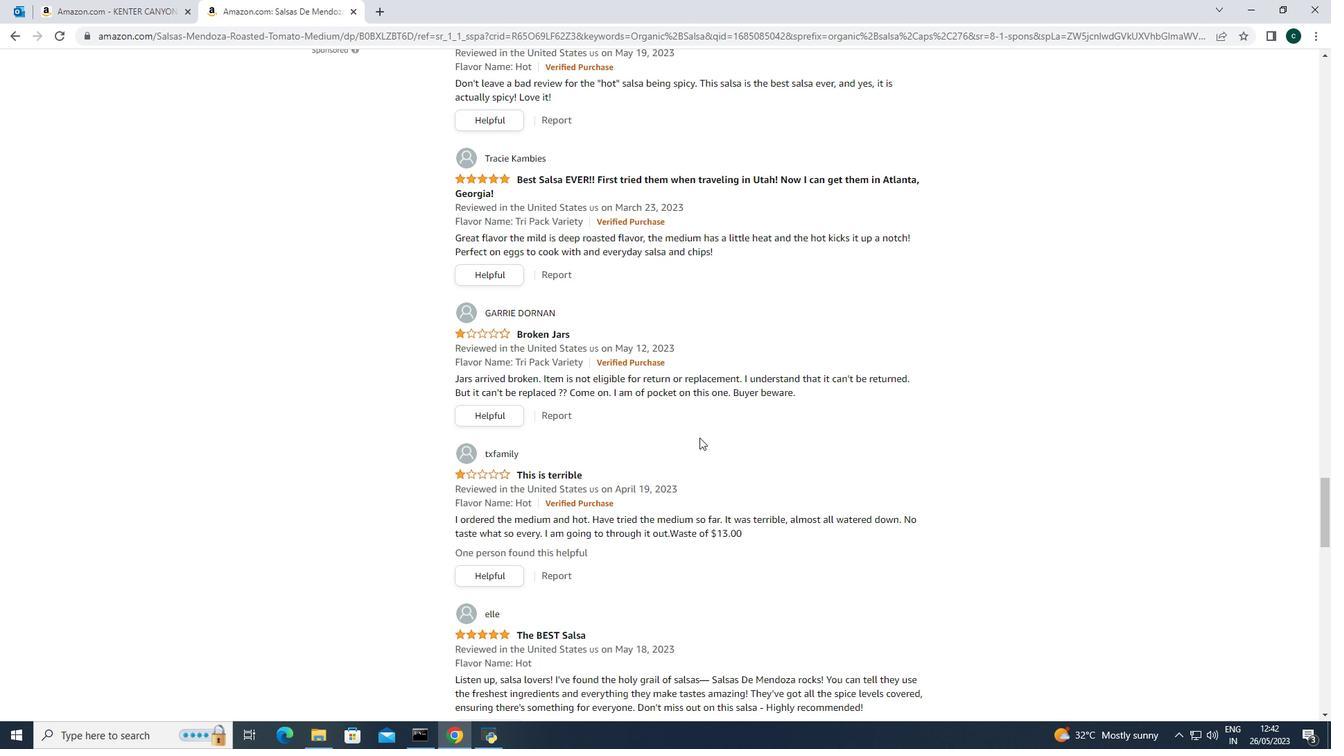 
Action: Mouse scrolled (699, 436) with delta (0, 0)
Screenshot: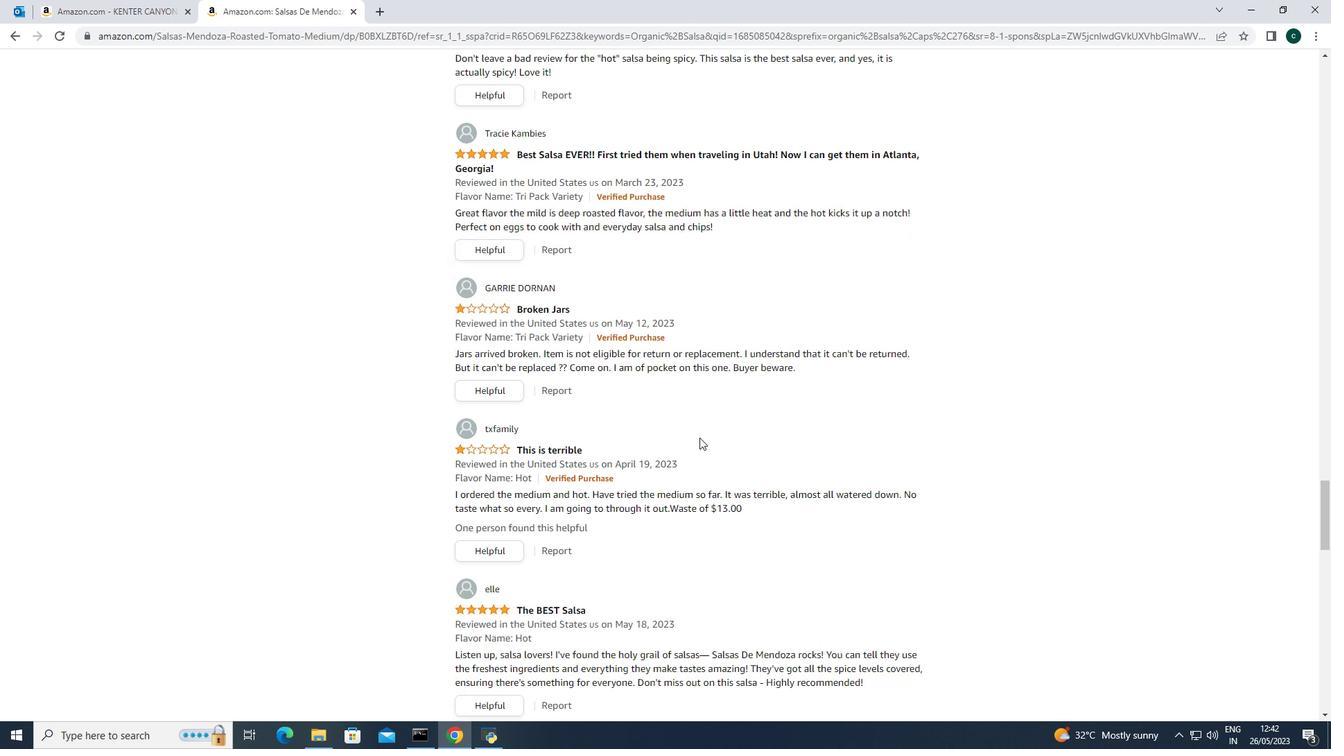 
Action: Mouse scrolled (699, 436) with delta (0, 0)
Screenshot: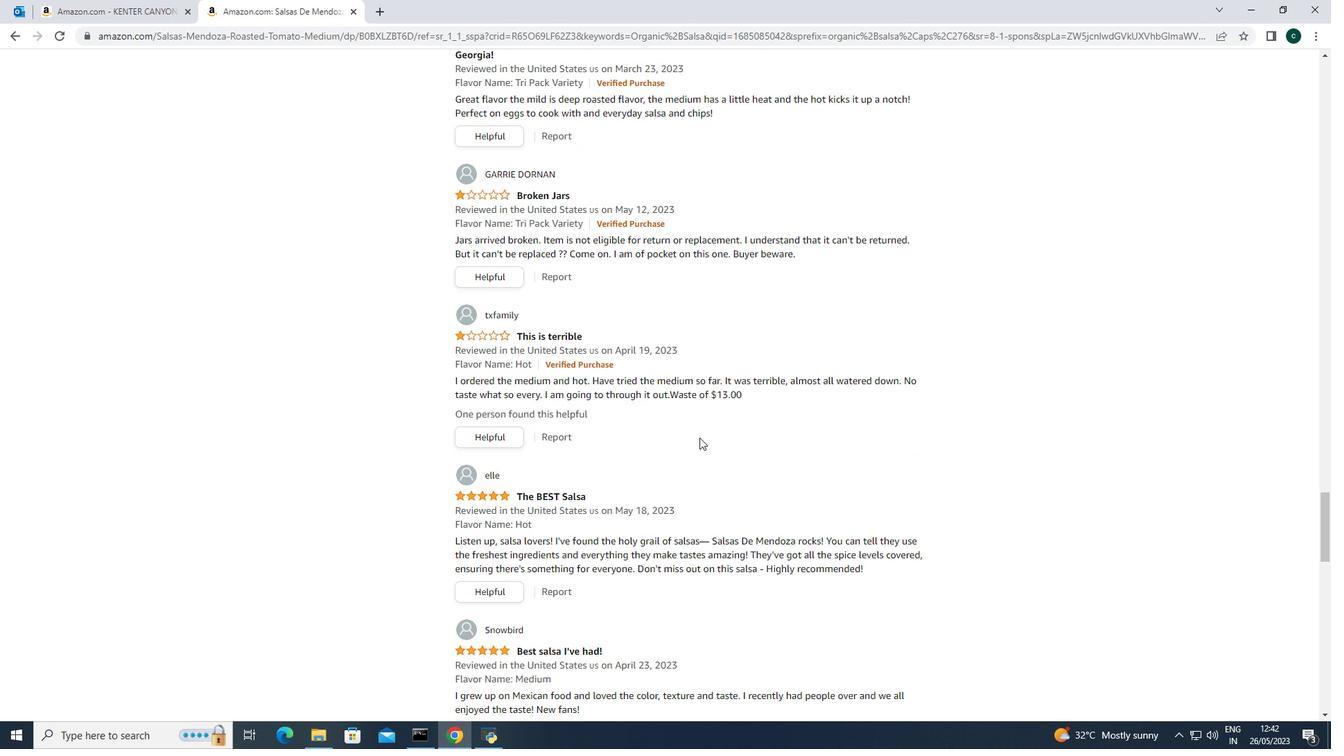 
Action: Mouse scrolled (699, 436) with delta (0, 0)
Screenshot: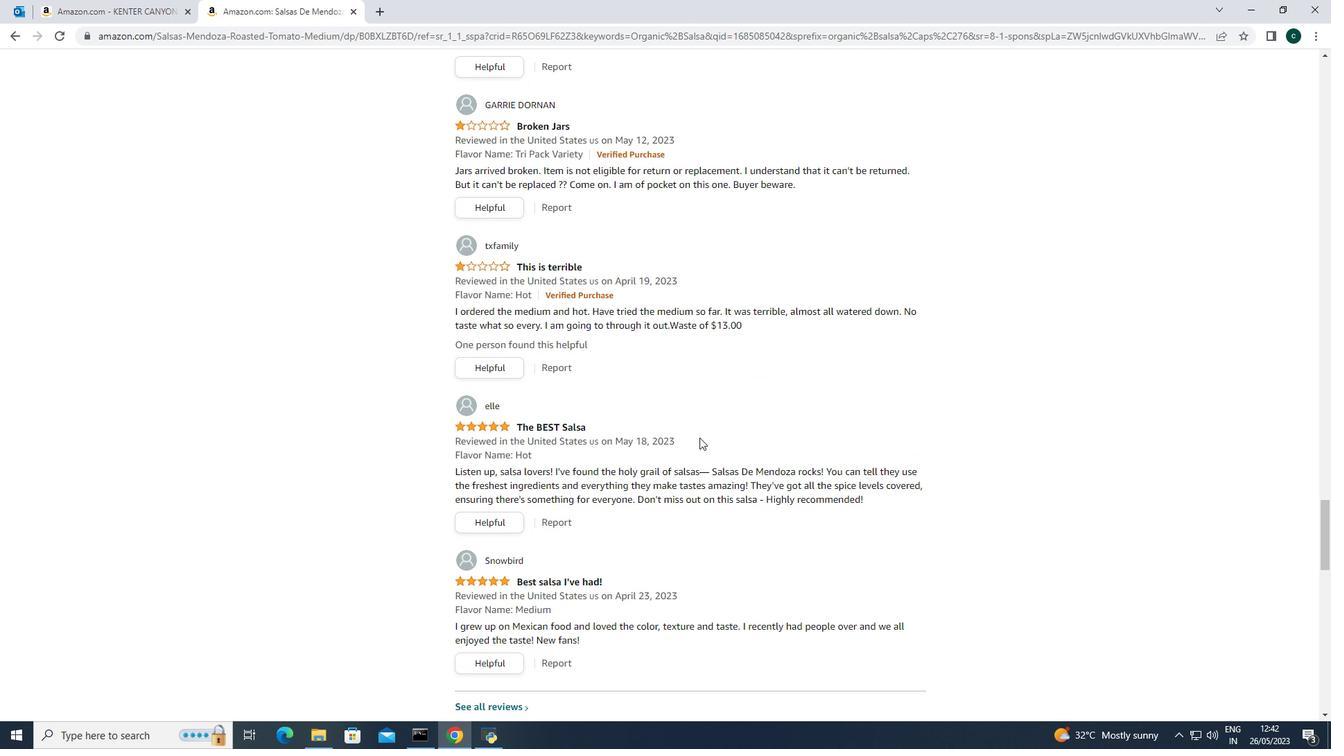 
Action: Mouse scrolled (699, 436) with delta (0, 0)
Screenshot: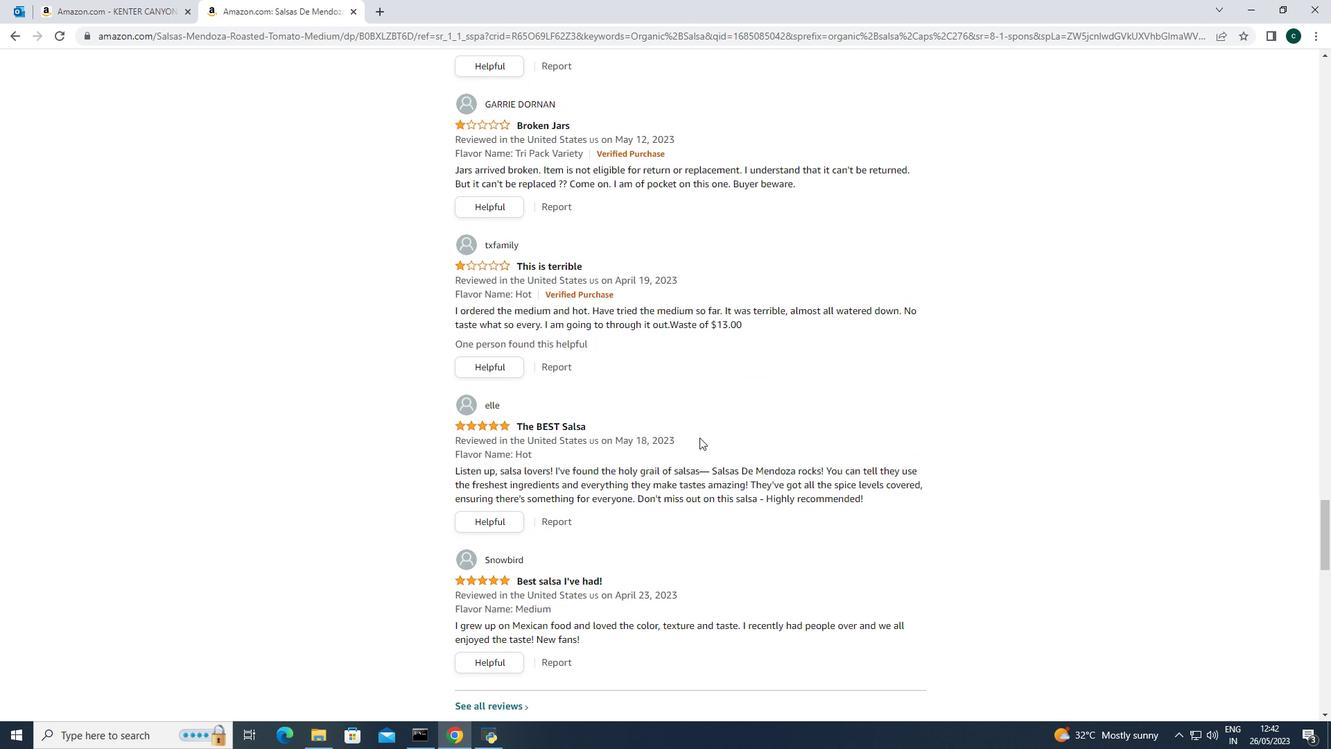 
Action: Mouse scrolled (699, 436) with delta (0, 0)
Screenshot: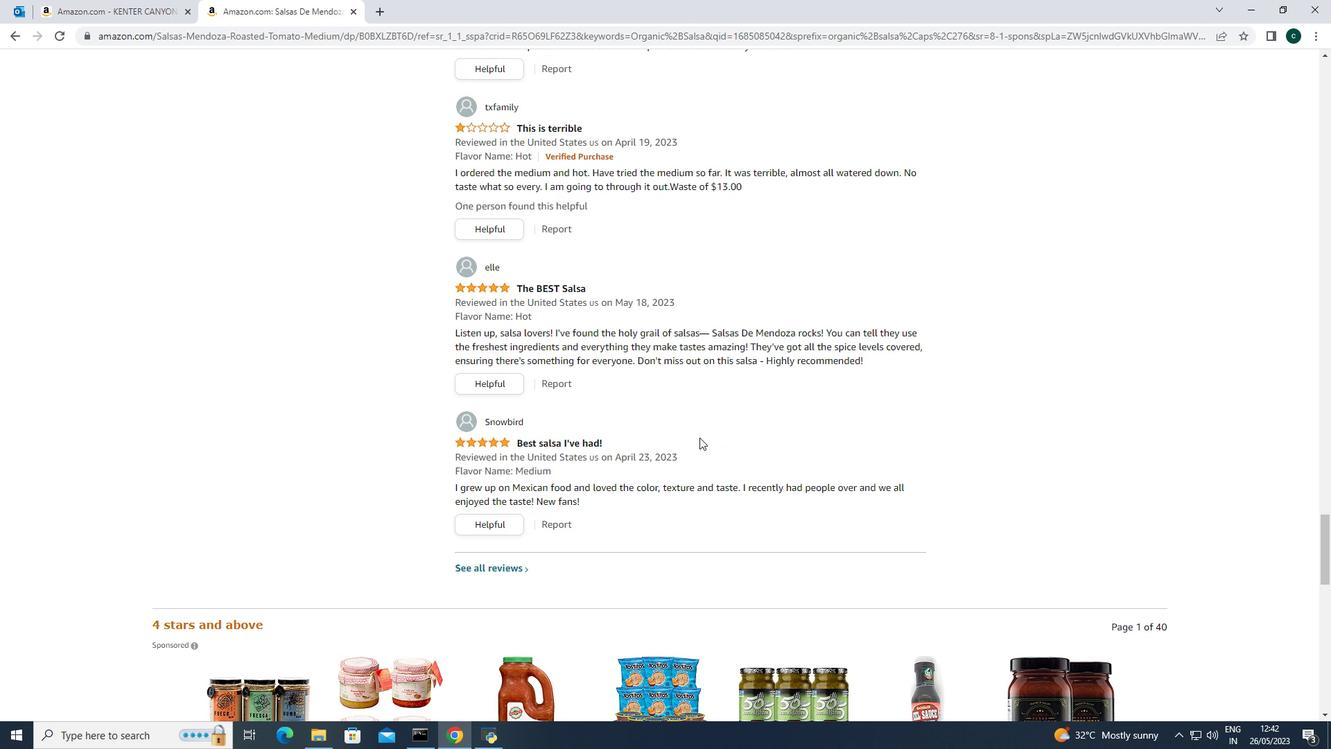 
Action: Mouse scrolled (699, 436) with delta (0, 0)
Screenshot: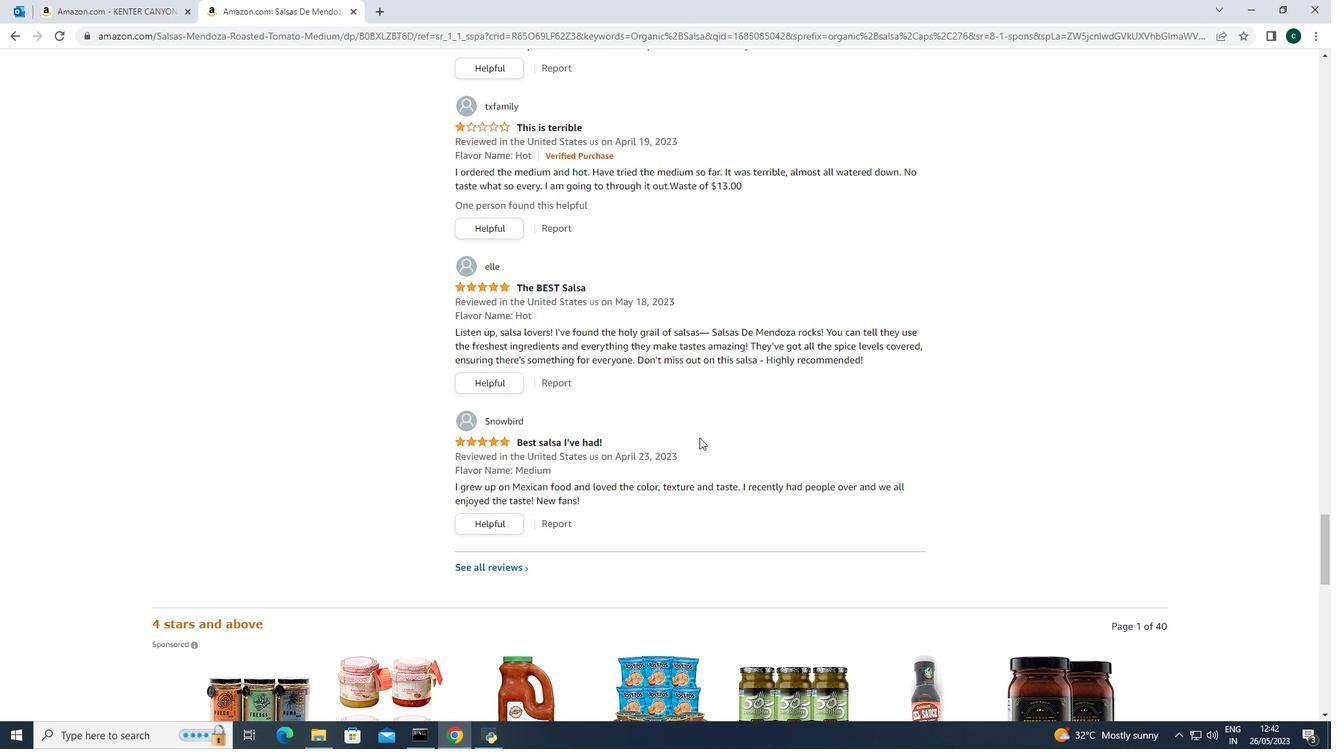 
Action: Mouse scrolled (699, 436) with delta (0, 0)
Screenshot: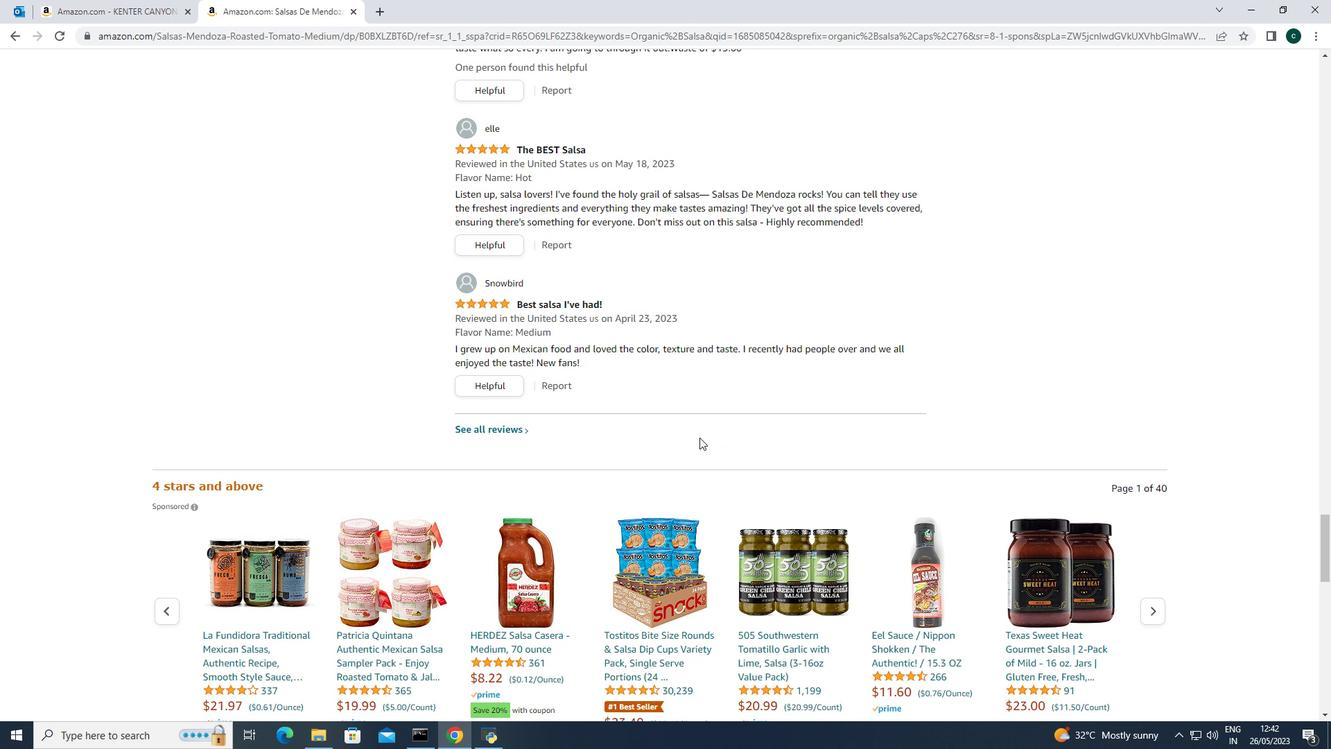 
Action: Mouse scrolled (699, 436) with delta (0, 0)
Screenshot: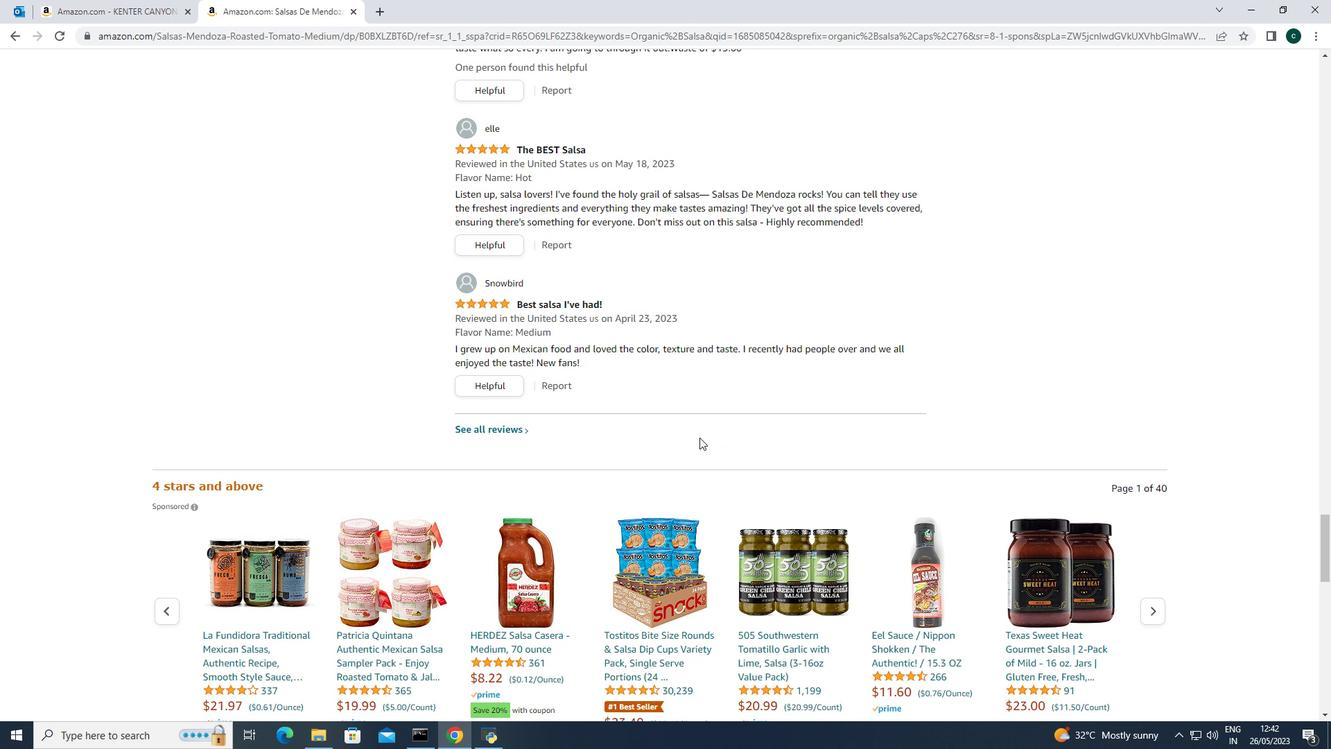 
Action: Mouse scrolled (699, 436) with delta (0, 0)
Screenshot: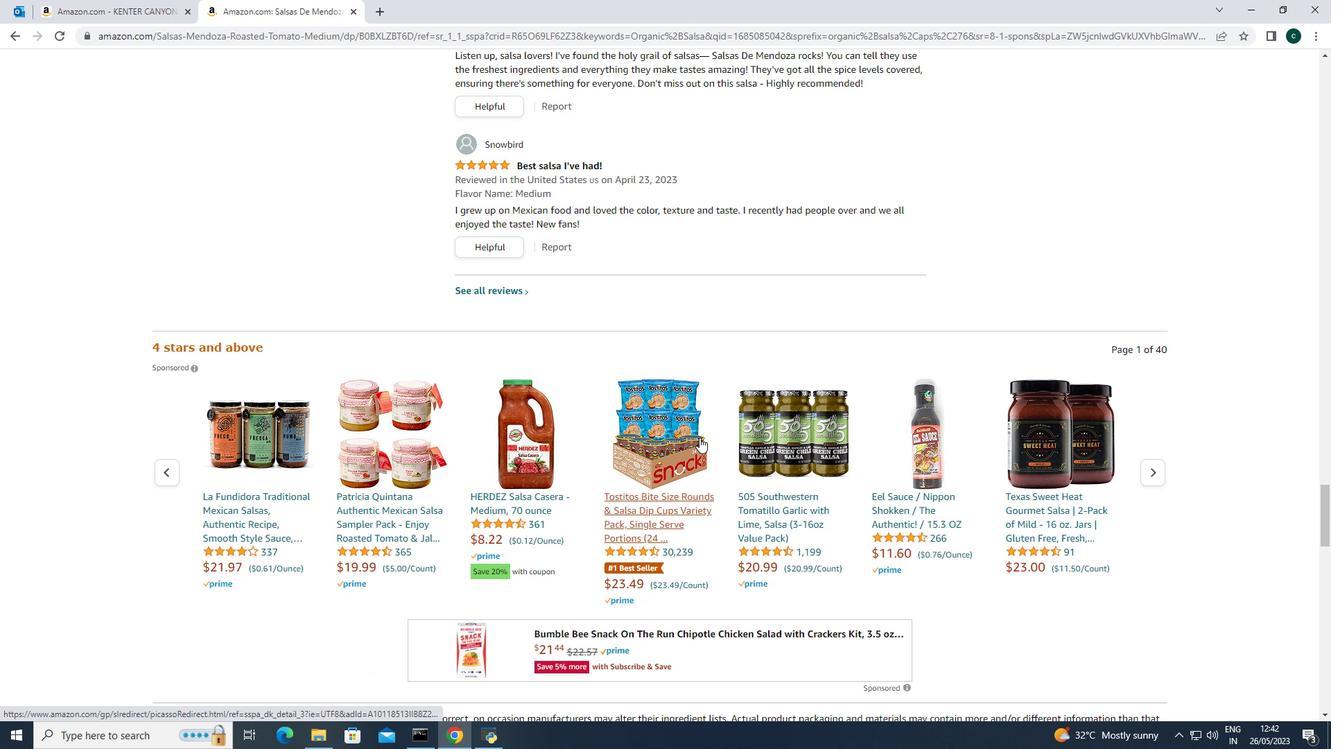 
Action: Mouse scrolled (699, 436) with delta (0, 0)
Screenshot: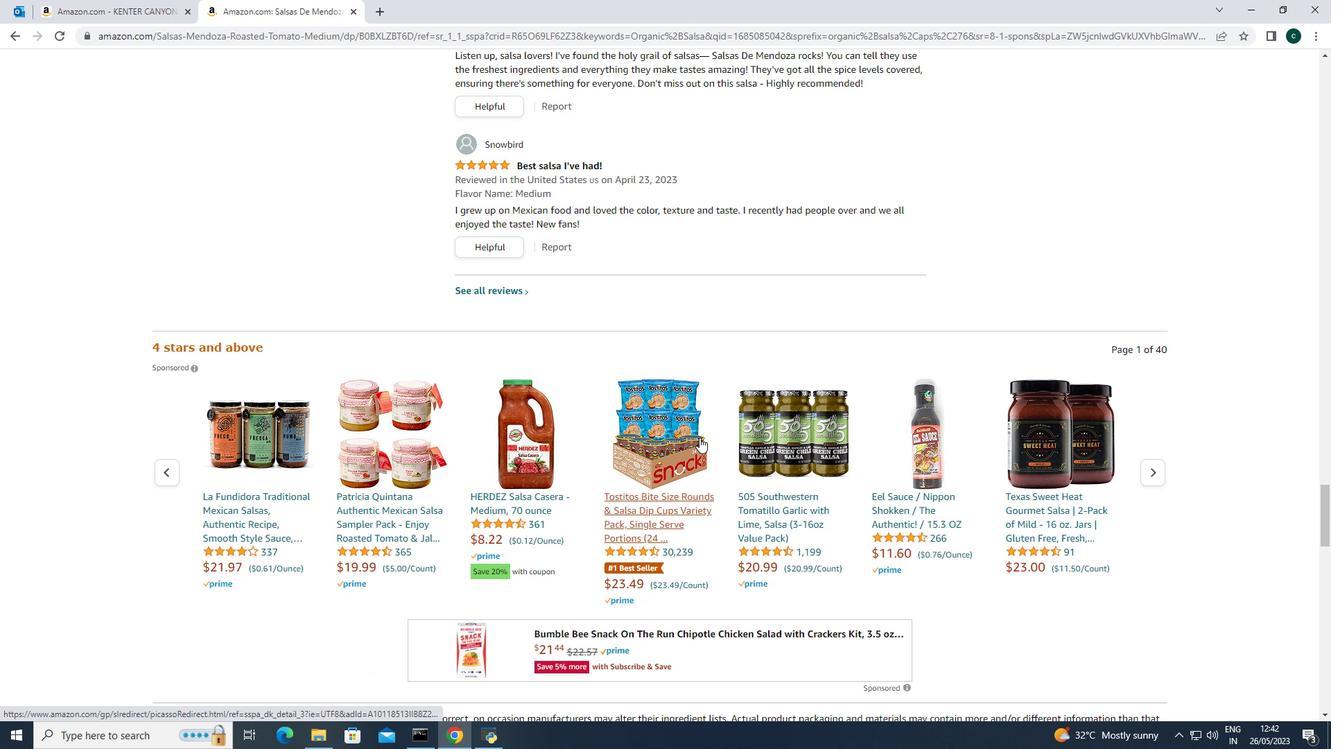
Action: Mouse scrolled (699, 436) with delta (0, 0)
Screenshot: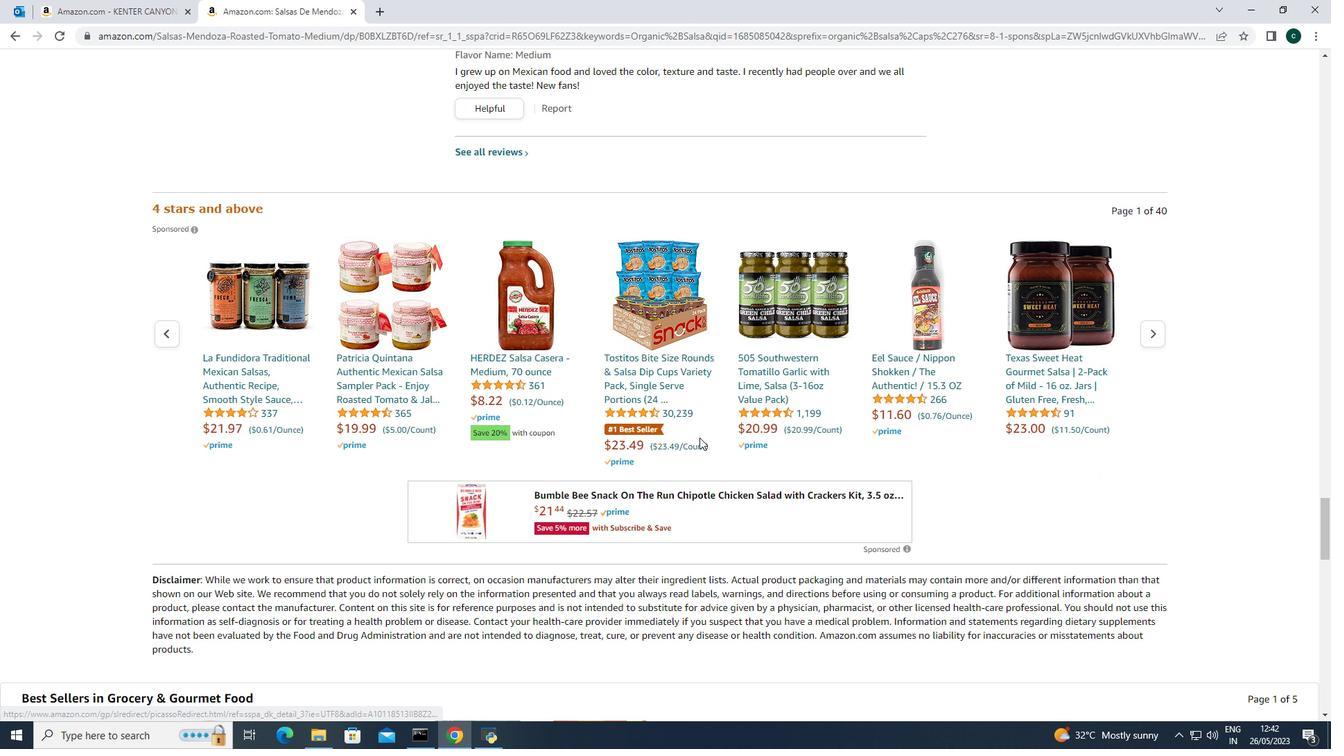 
Action: Mouse scrolled (699, 436) with delta (0, 0)
Screenshot: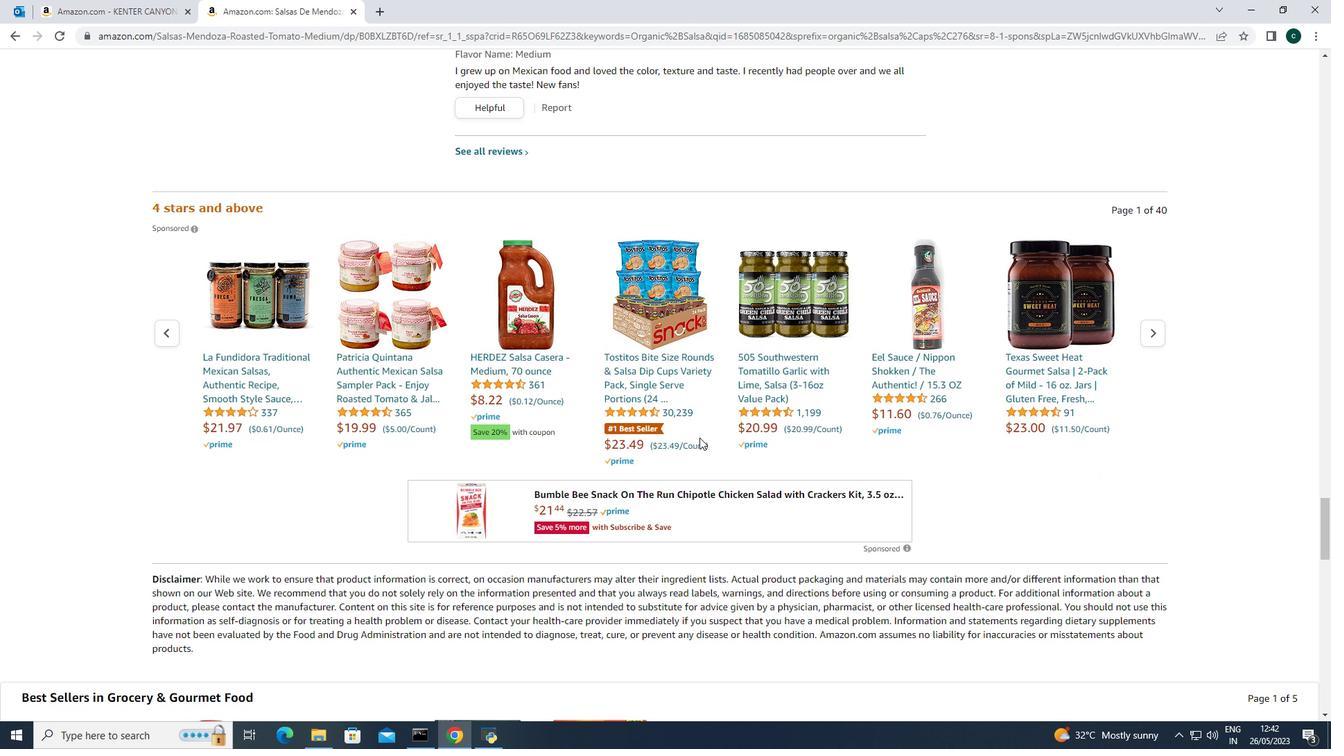
Action: Mouse scrolled (699, 436) with delta (0, 0)
Screenshot: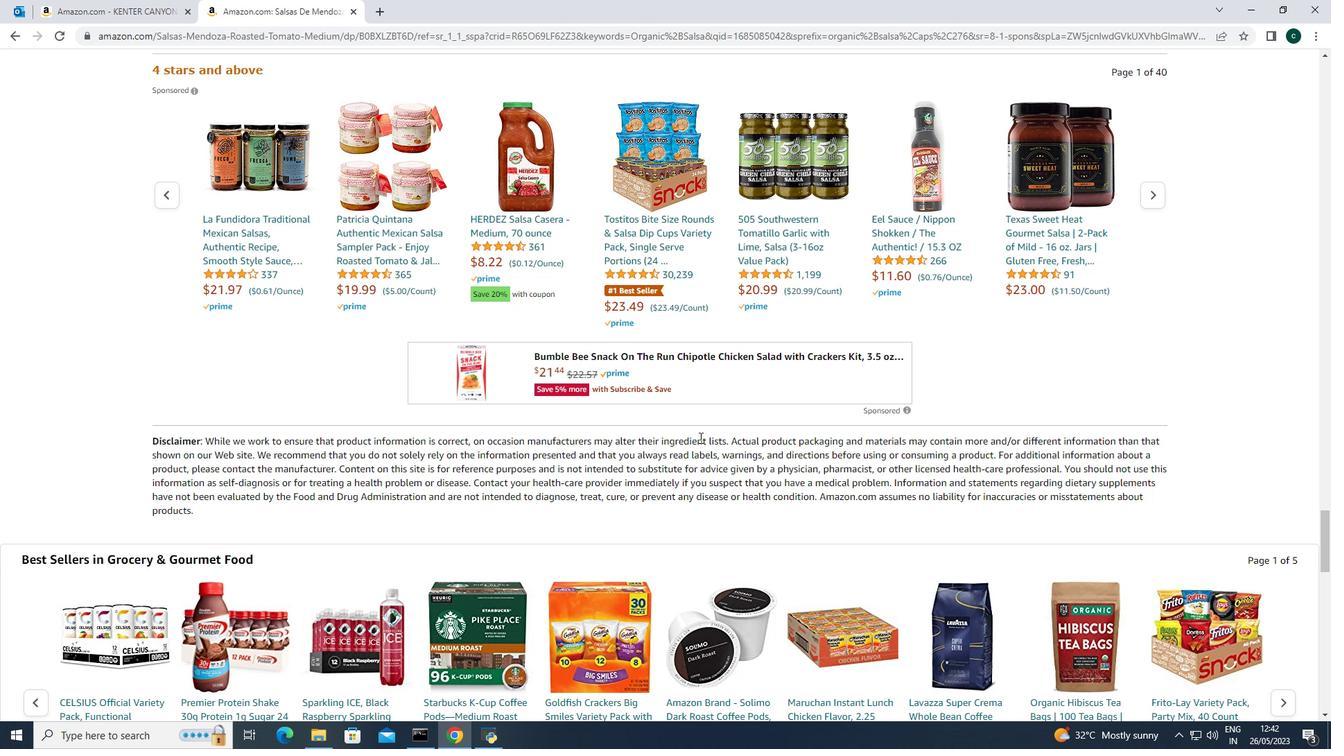 
Action: Mouse scrolled (699, 436) with delta (0, 0)
Screenshot: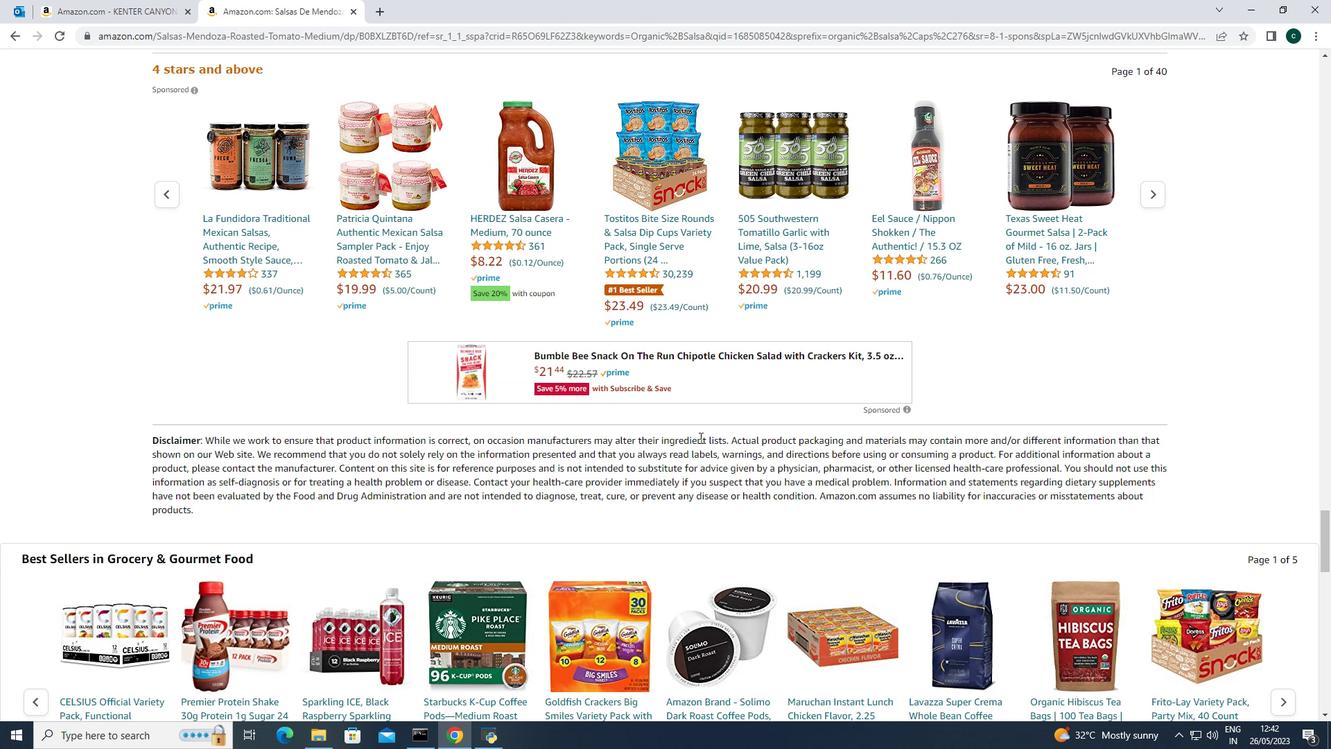 
Action: Mouse scrolled (699, 436) with delta (0, 0)
Screenshot: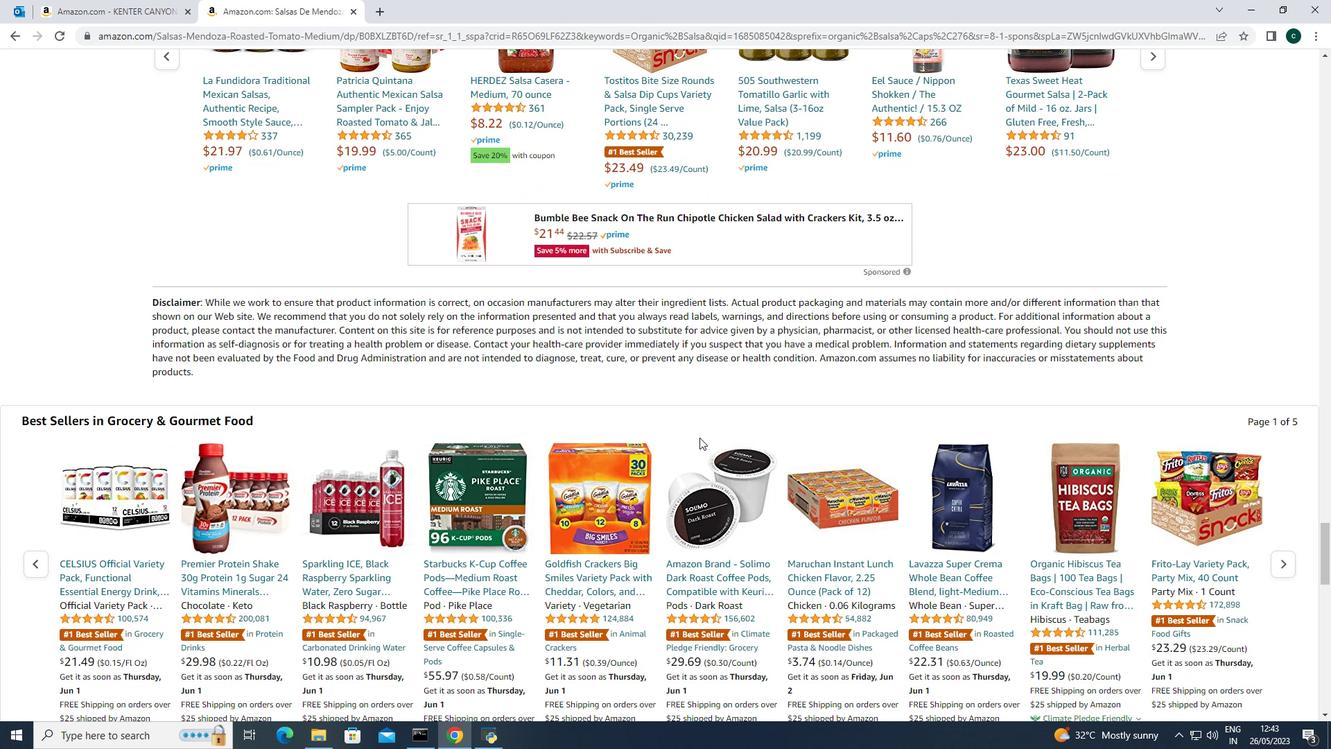 
Action: Mouse scrolled (699, 436) with delta (0, 0)
Screenshot: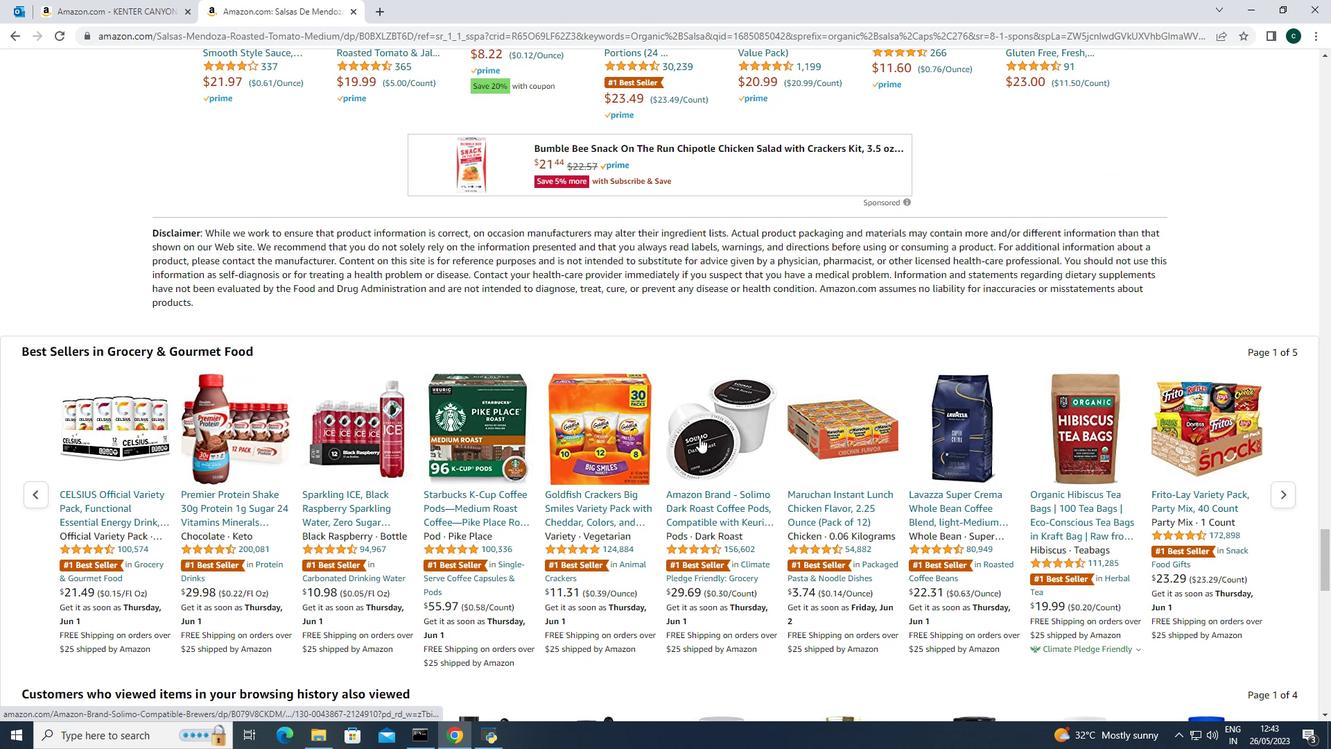 
Action: Mouse scrolled (699, 436) with delta (0, 0)
Screenshot: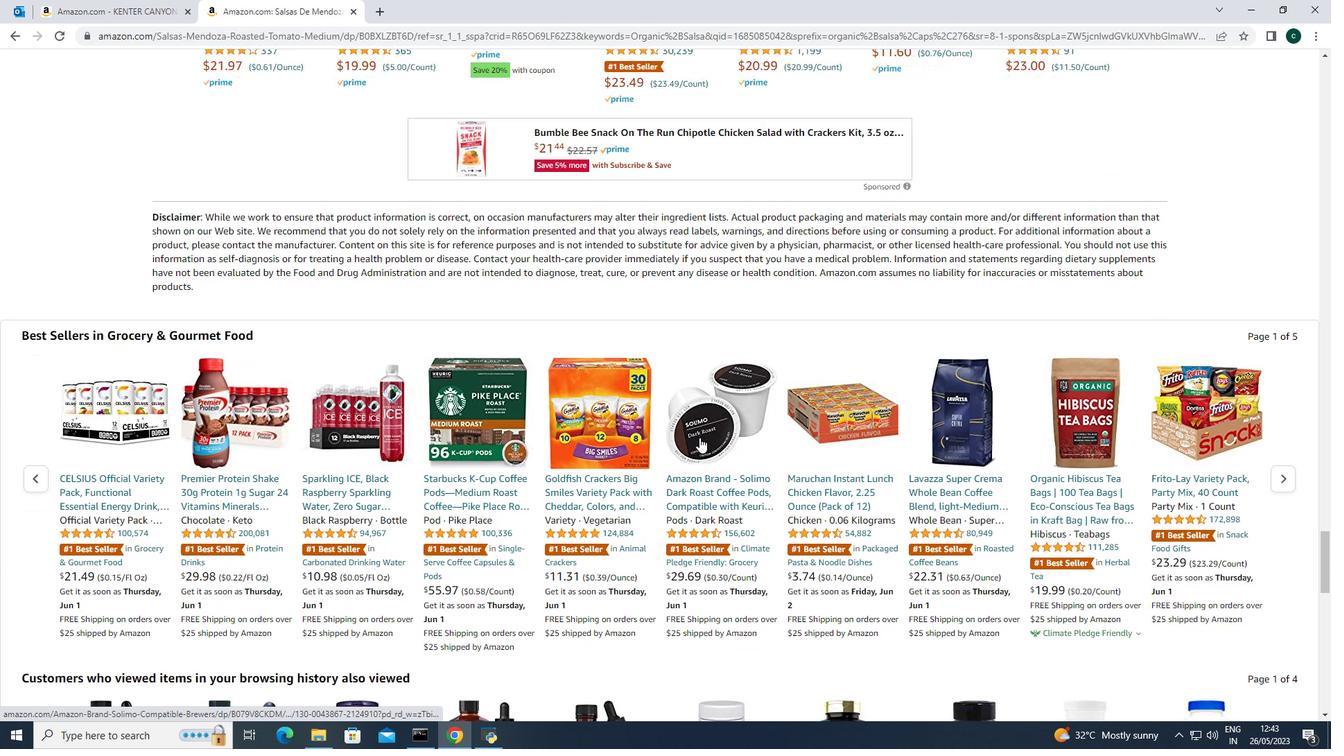 
Action: Mouse scrolled (699, 436) with delta (0, 0)
Screenshot: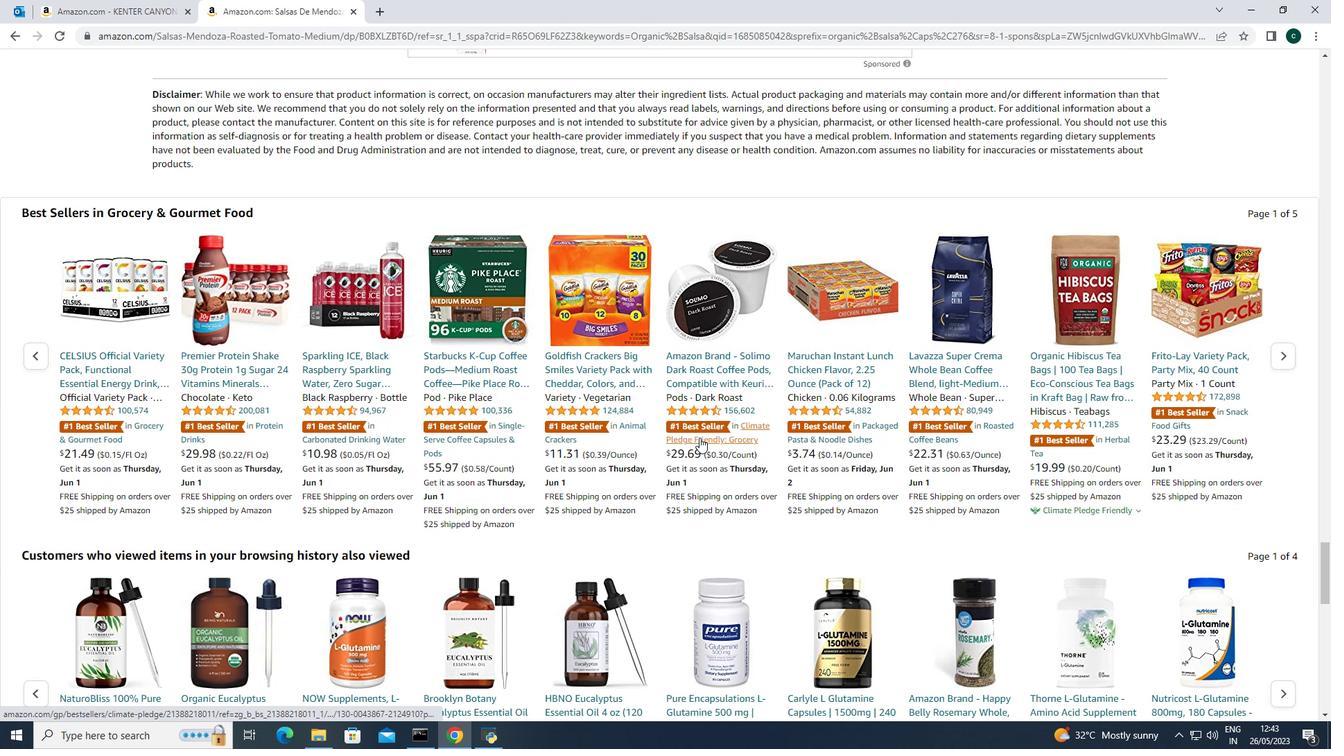 
Action: Mouse scrolled (699, 436) with delta (0, 0)
Screenshot: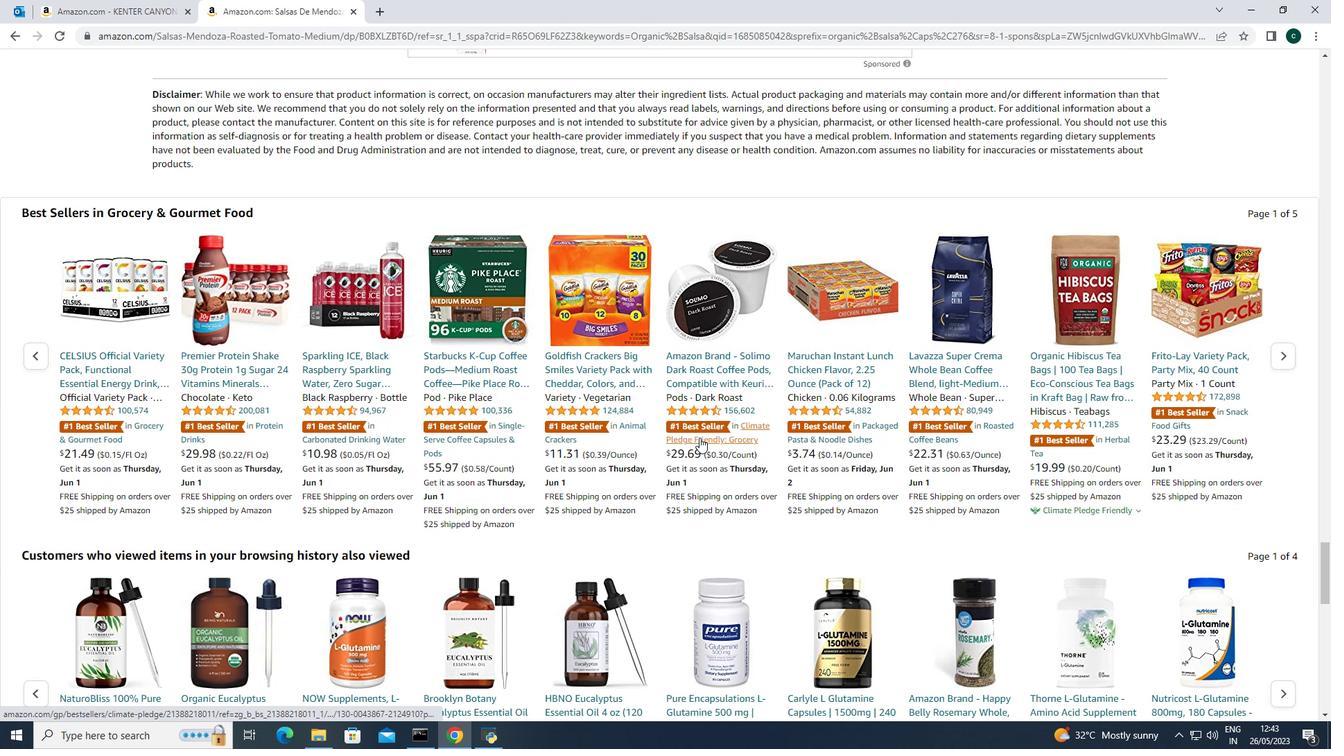 
Action: Mouse scrolled (699, 436) with delta (0, 0)
Screenshot: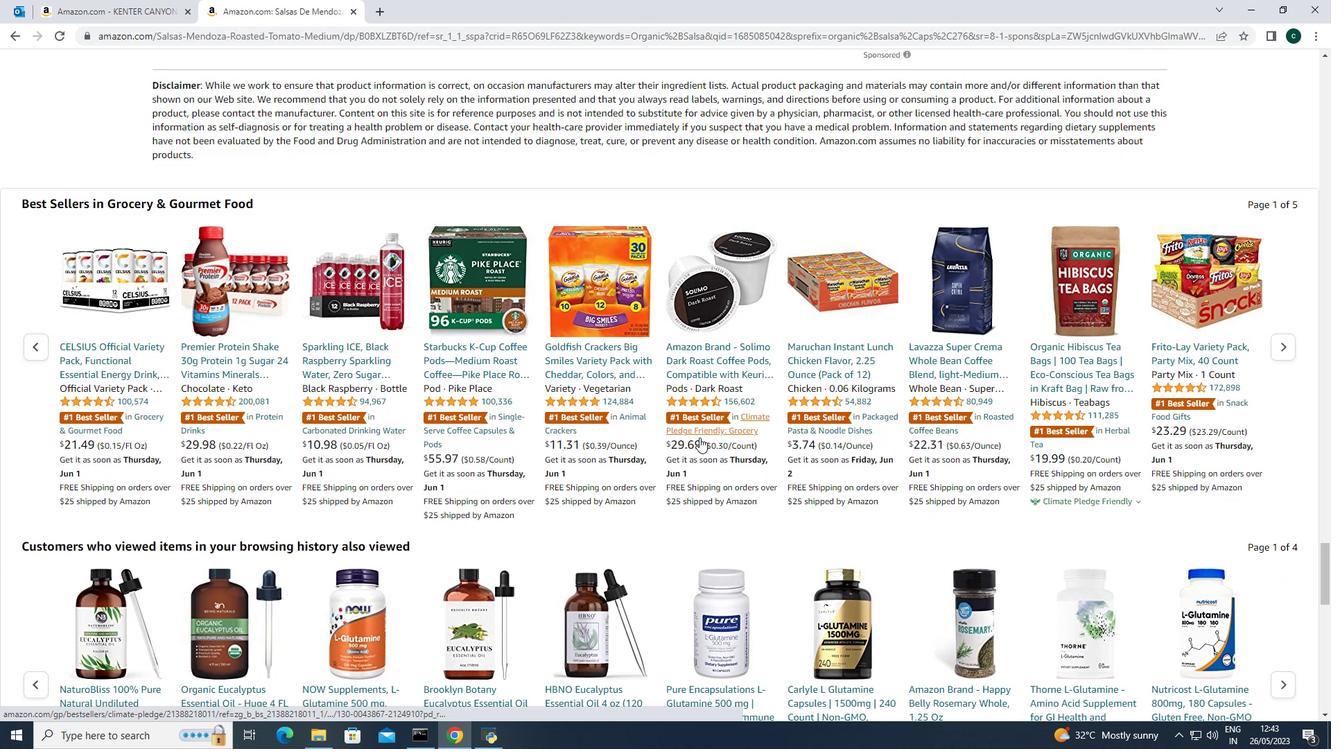
Action: Mouse scrolled (699, 436) with delta (0, 0)
Screenshot: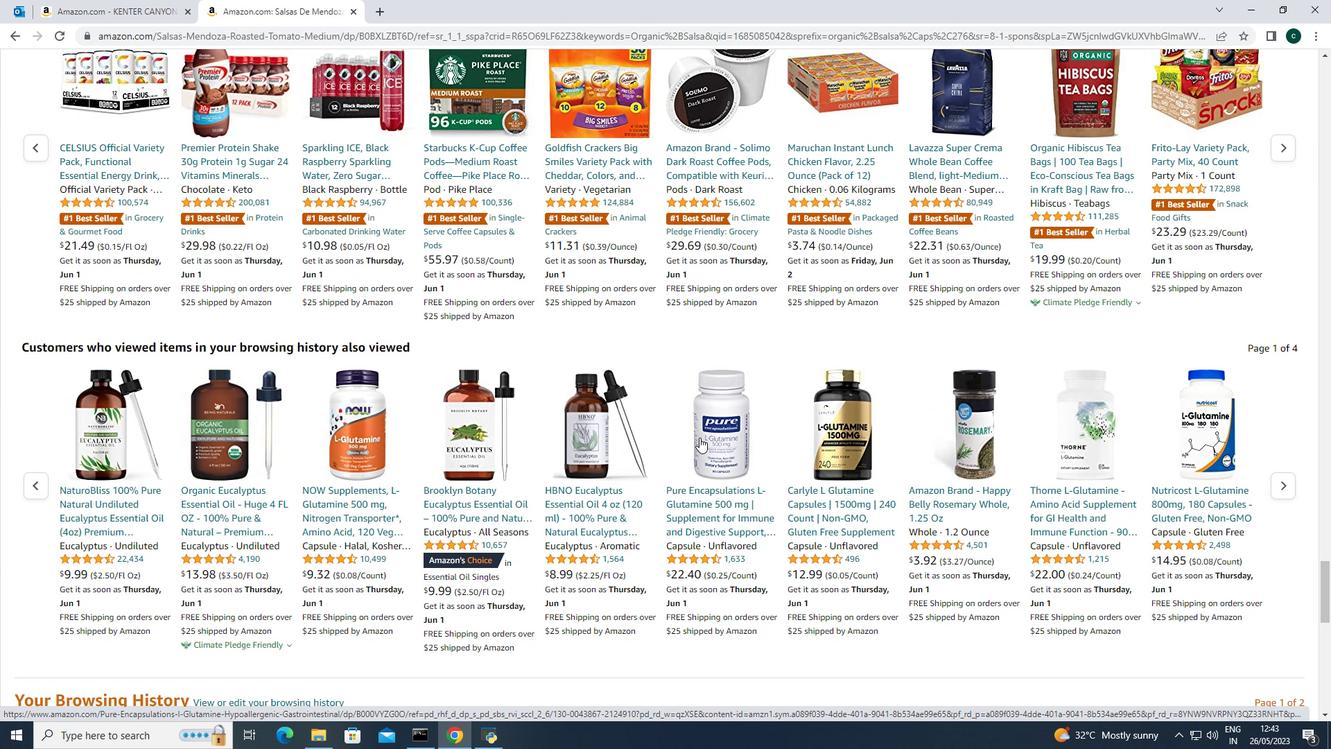 
Action: Mouse scrolled (699, 436) with delta (0, 0)
Screenshot: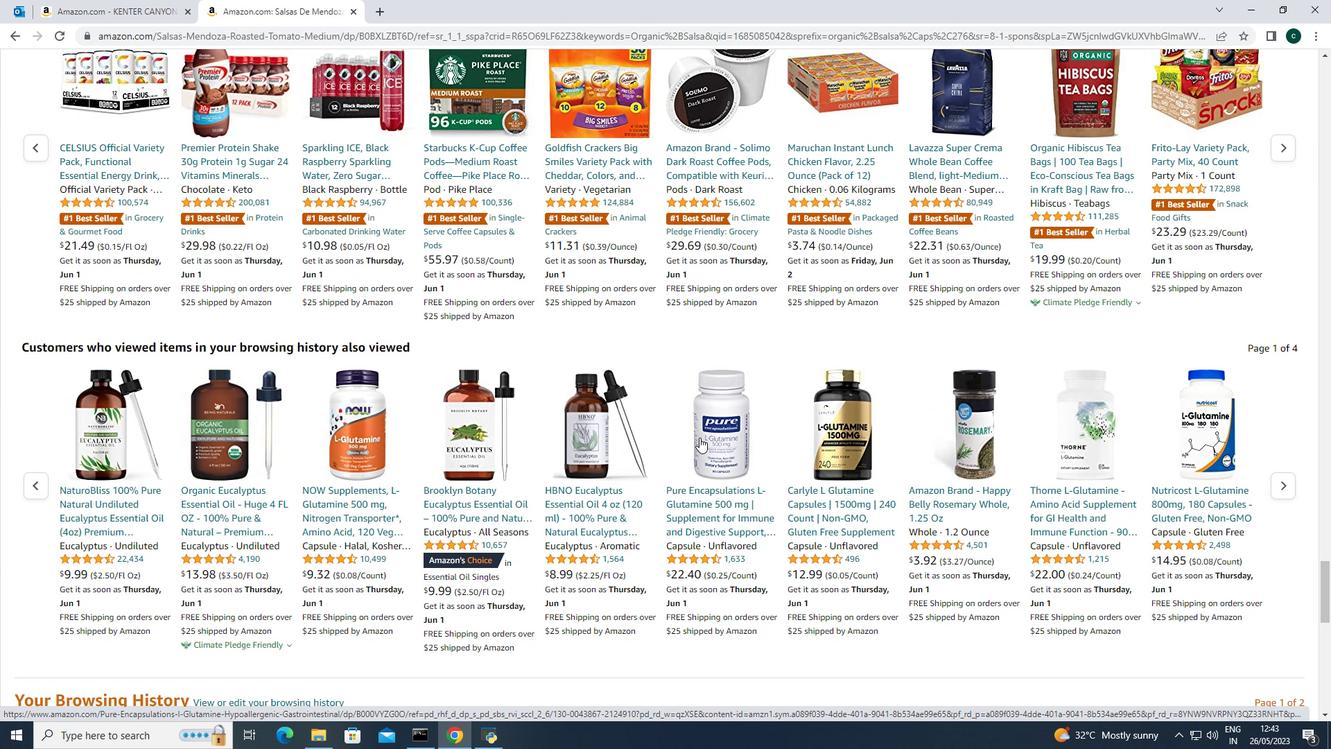 
Action: Mouse scrolled (699, 436) with delta (0, 0)
Screenshot: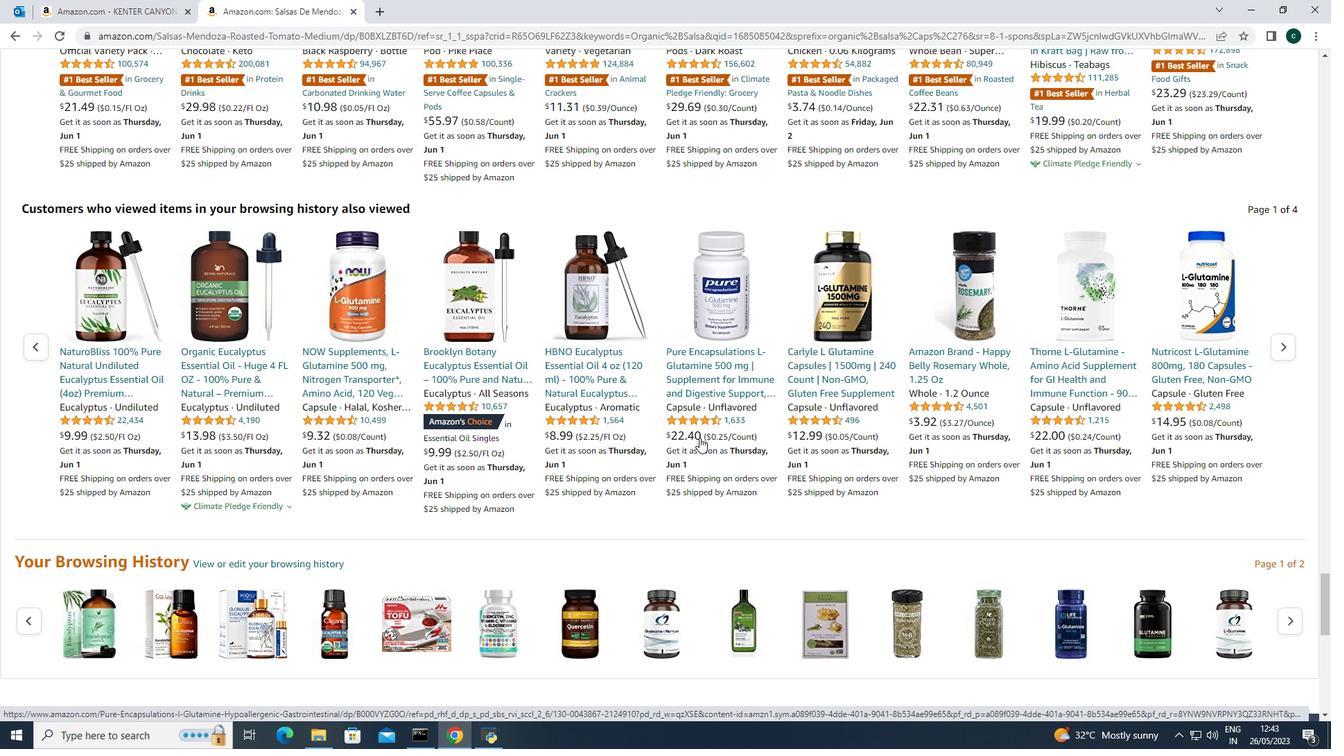 
Action: Mouse scrolled (699, 436) with delta (0, 0)
Screenshot: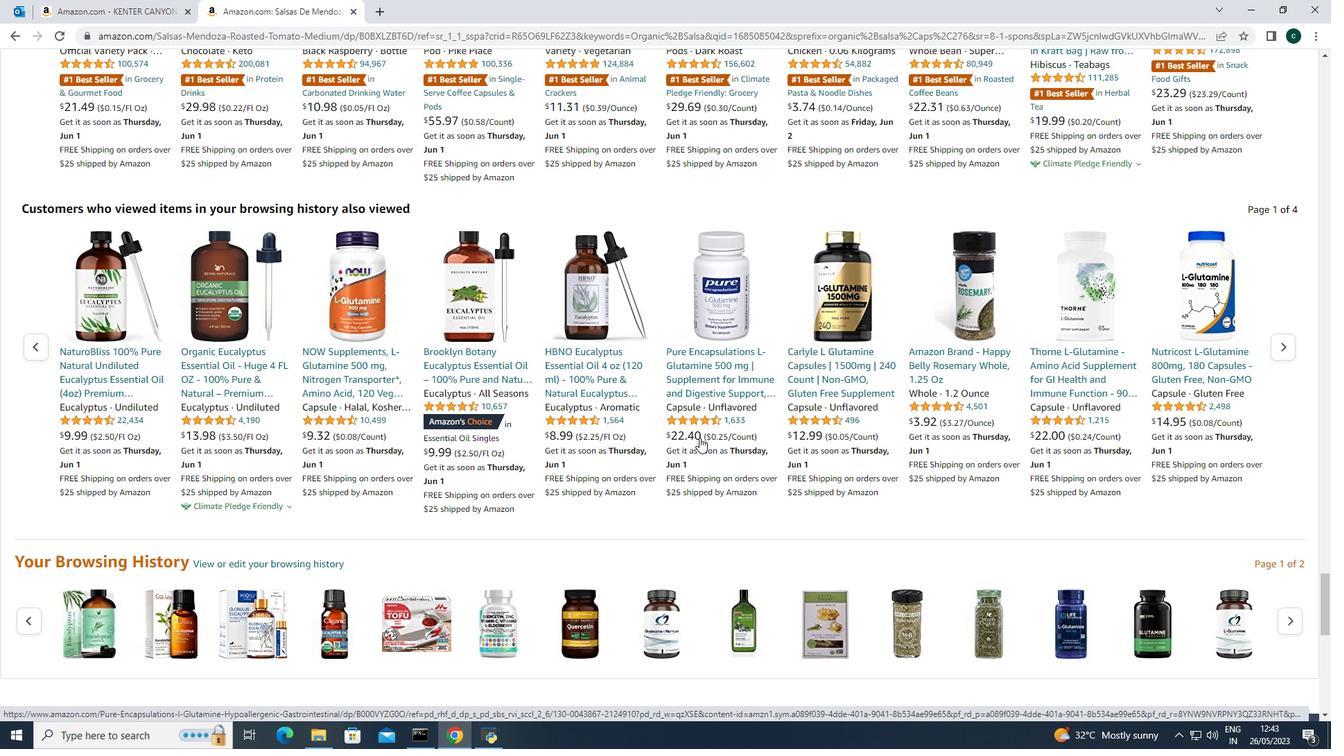 
Action: Mouse scrolled (699, 436) with delta (0, 0)
Screenshot: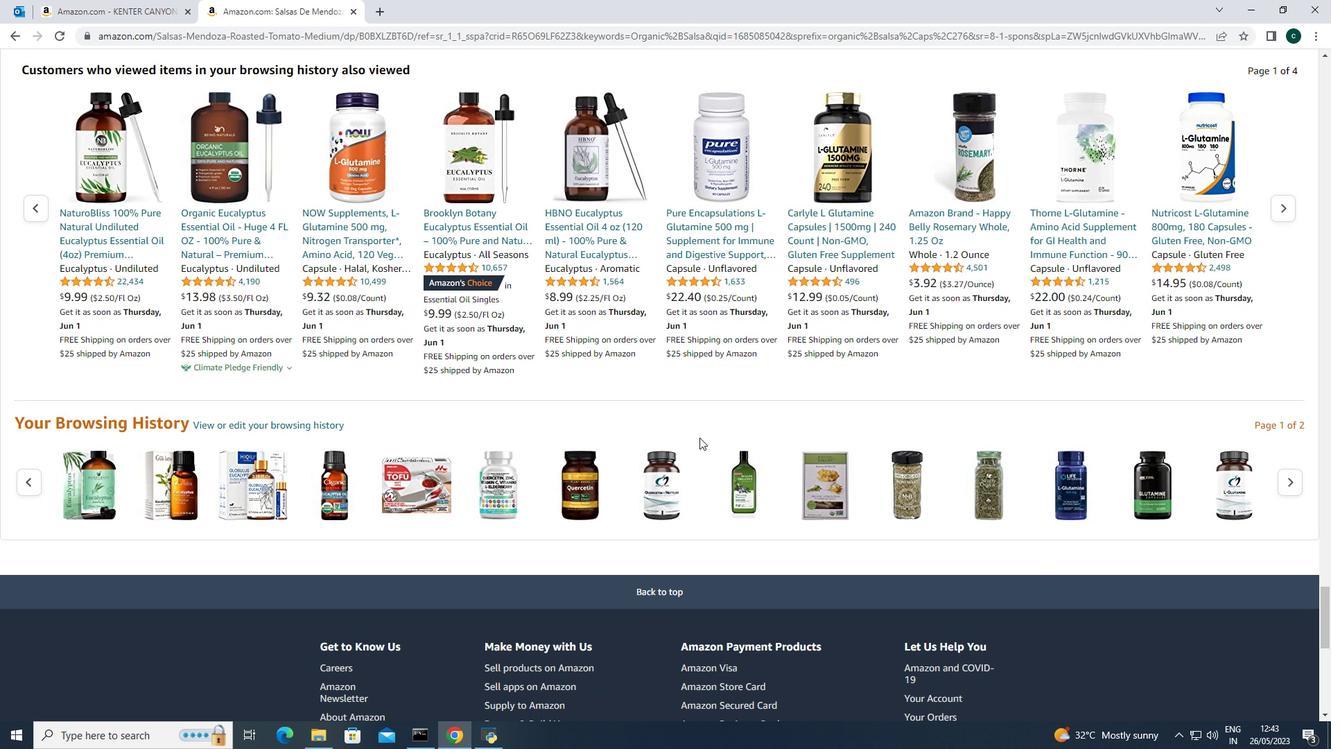 
Action: Mouse scrolled (699, 436) with delta (0, 0)
Screenshot: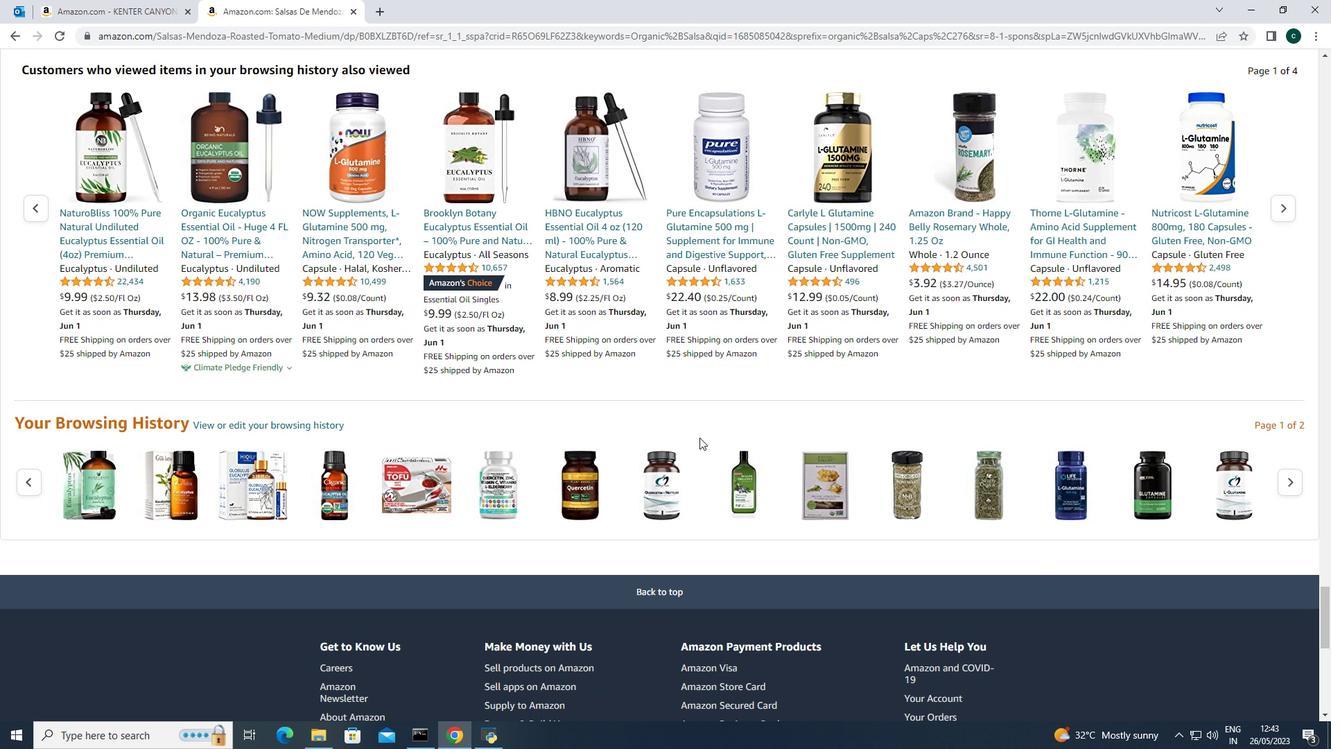 
Action: Mouse scrolled (699, 438) with delta (0, 0)
Screenshot: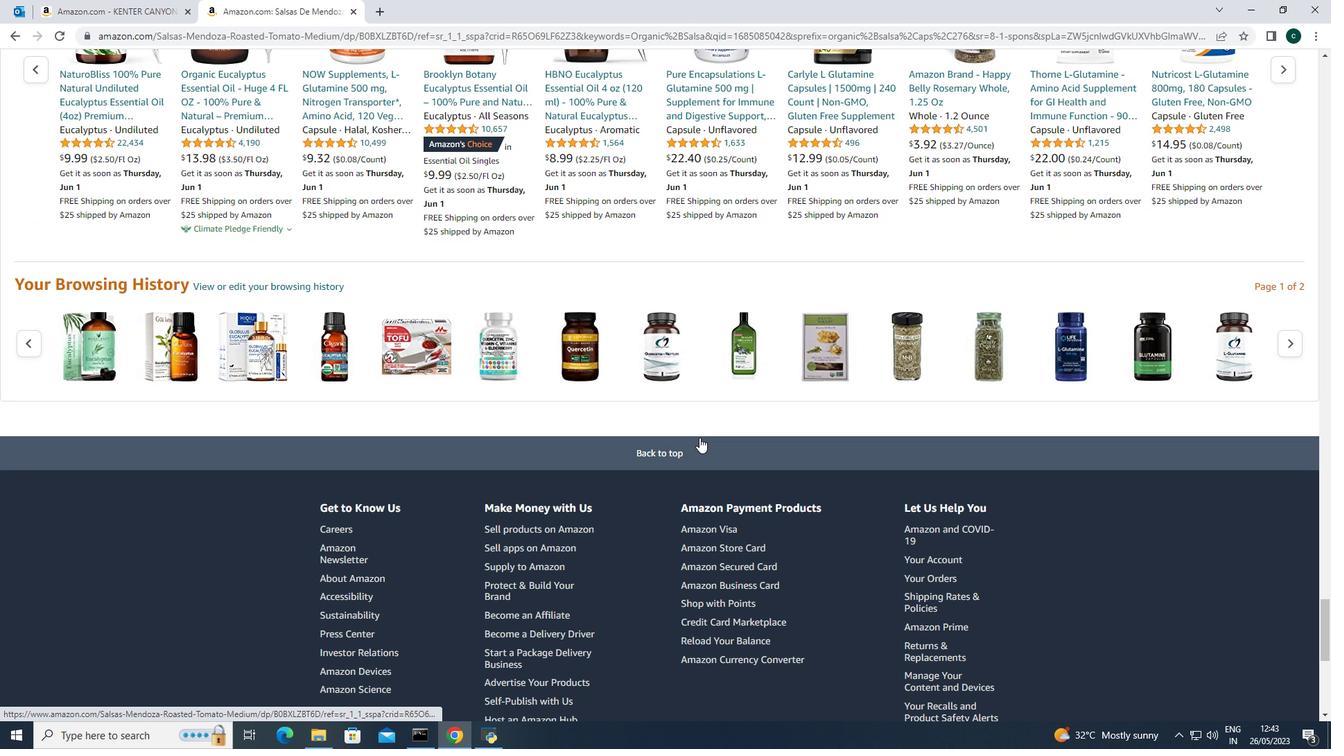 
Action: Mouse scrolled (699, 438) with delta (0, 0)
Screenshot: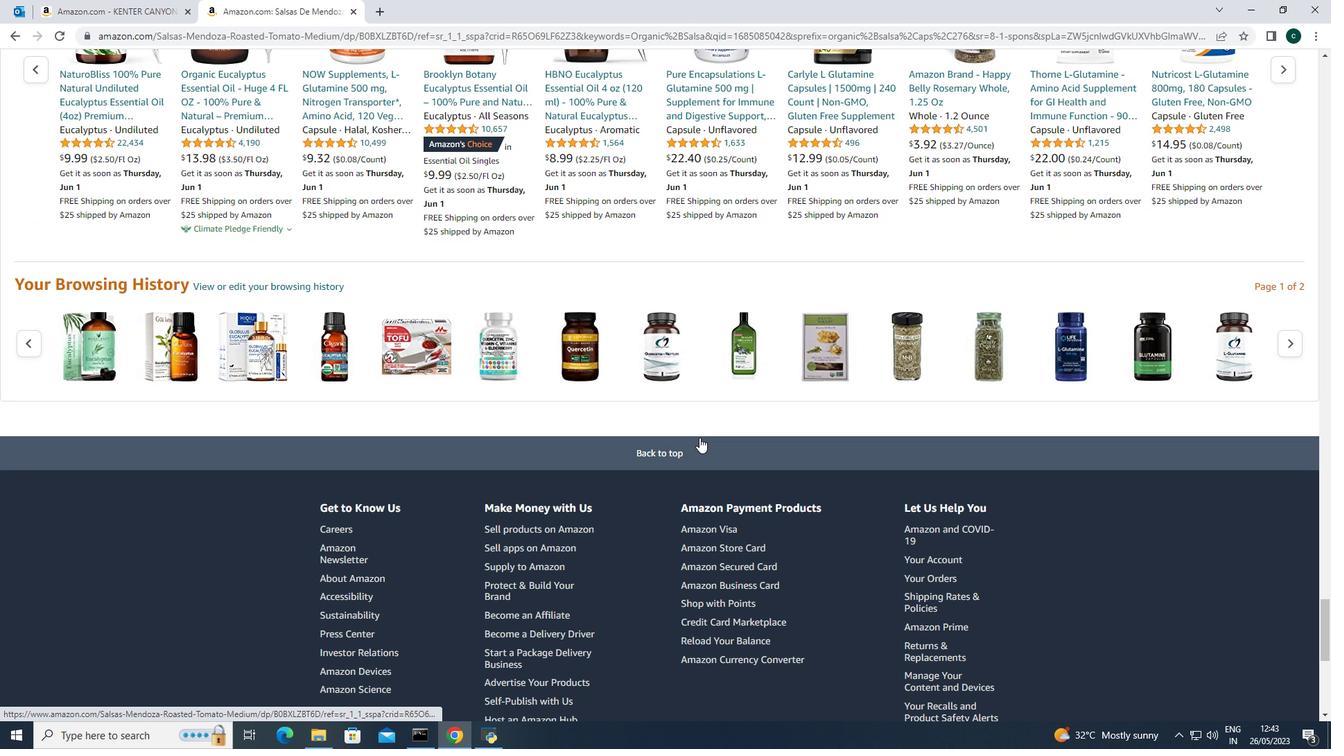 
Action: Mouse scrolled (699, 438) with delta (0, 0)
Screenshot: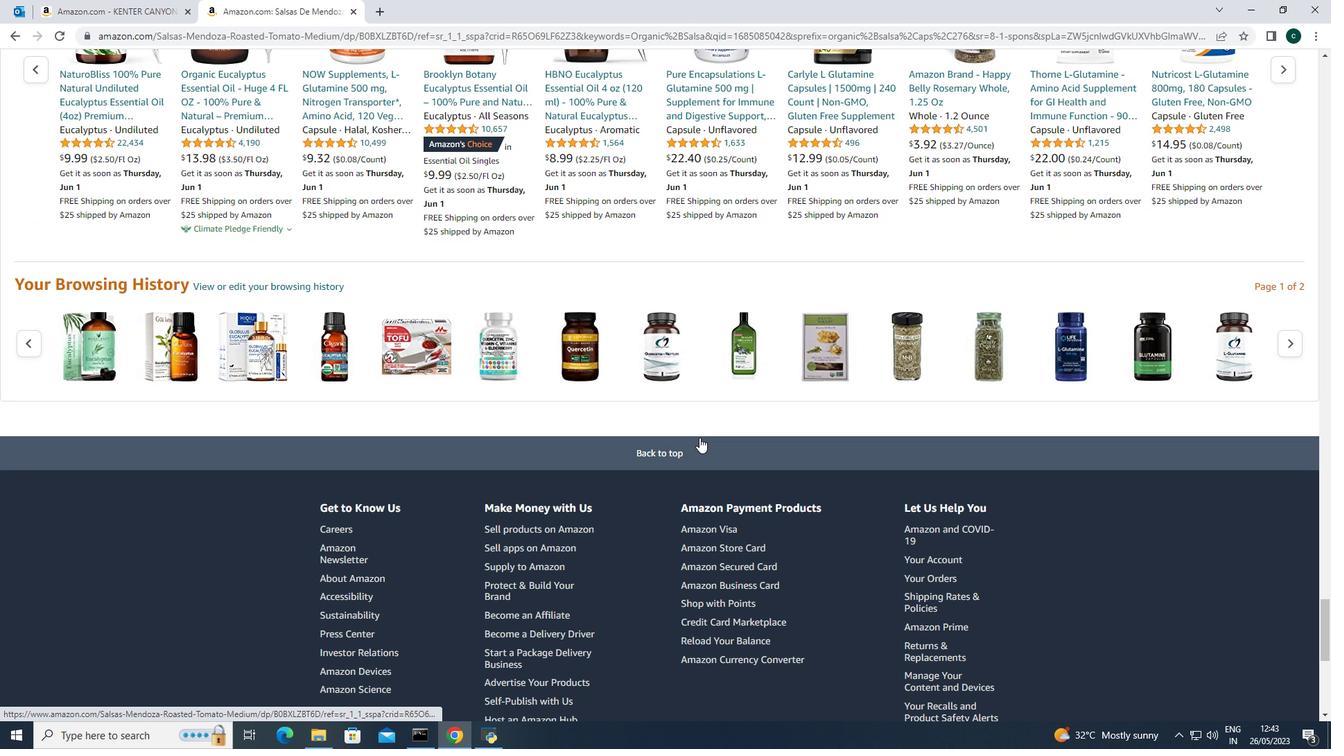 
Action: Mouse scrolled (699, 438) with delta (0, 0)
Screenshot: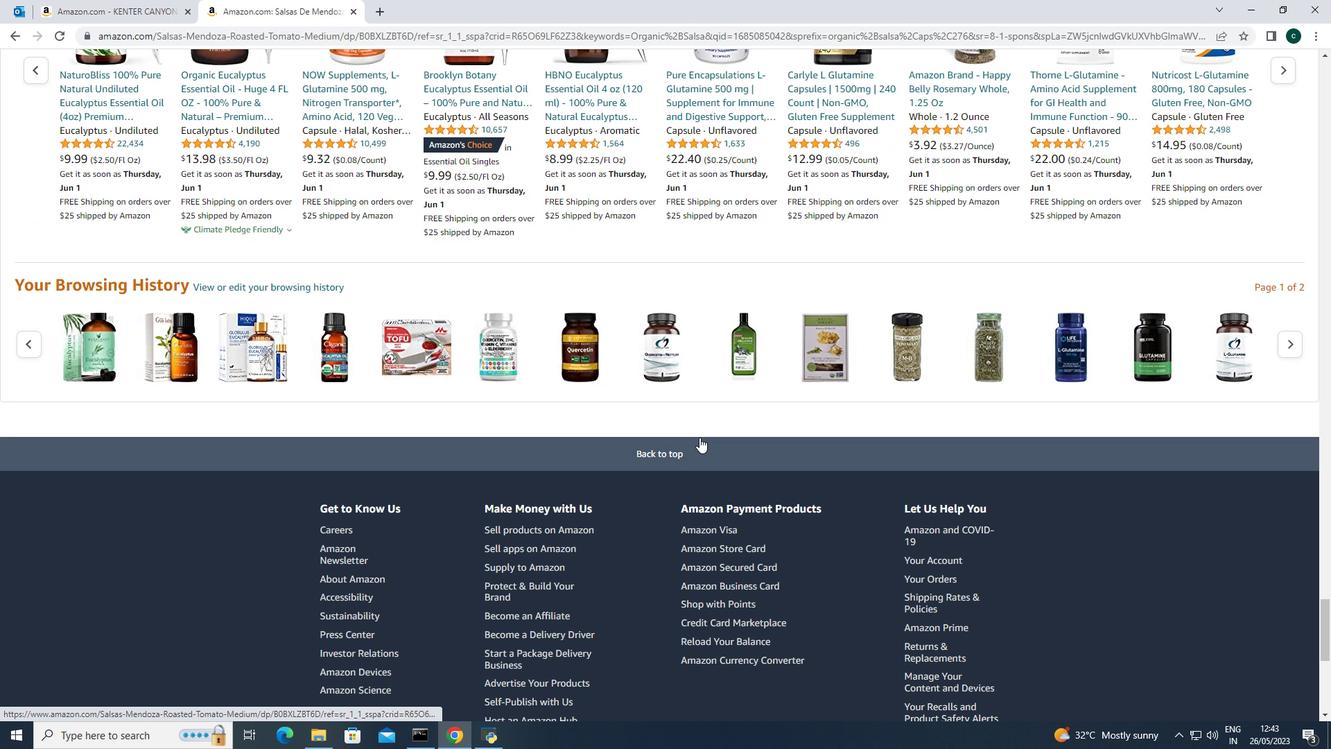 
Action: Mouse scrolled (699, 438) with delta (0, 0)
Screenshot: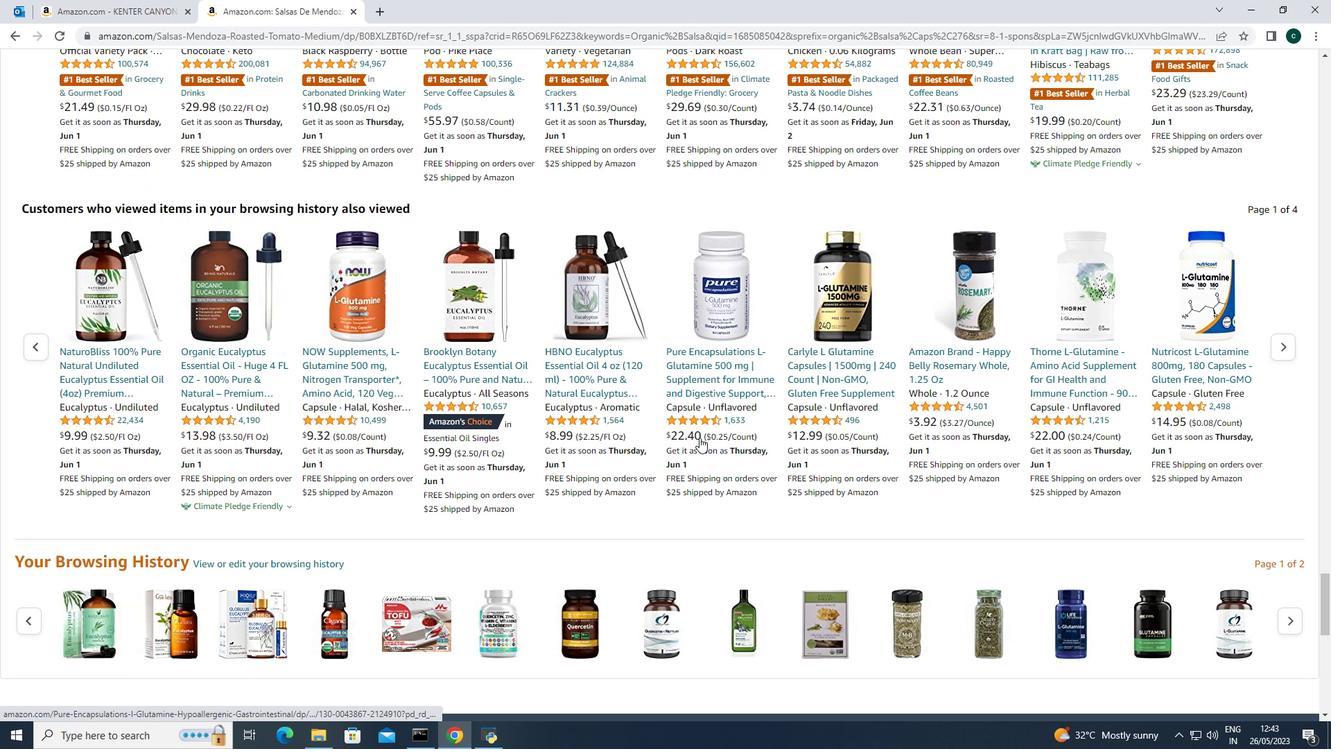 
Action: Mouse scrolled (699, 438) with delta (0, 0)
Screenshot: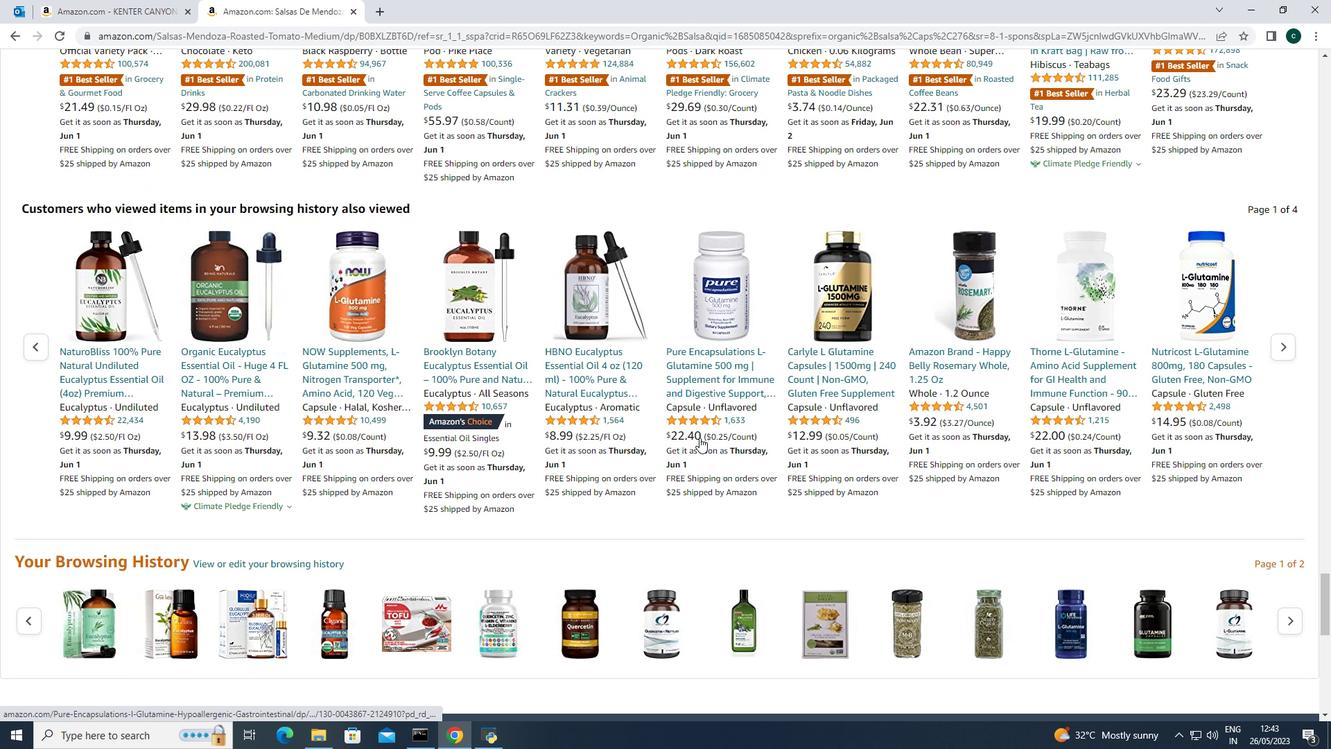 
Action: Mouse scrolled (699, 438) with delta (0, 0)
Screenshot: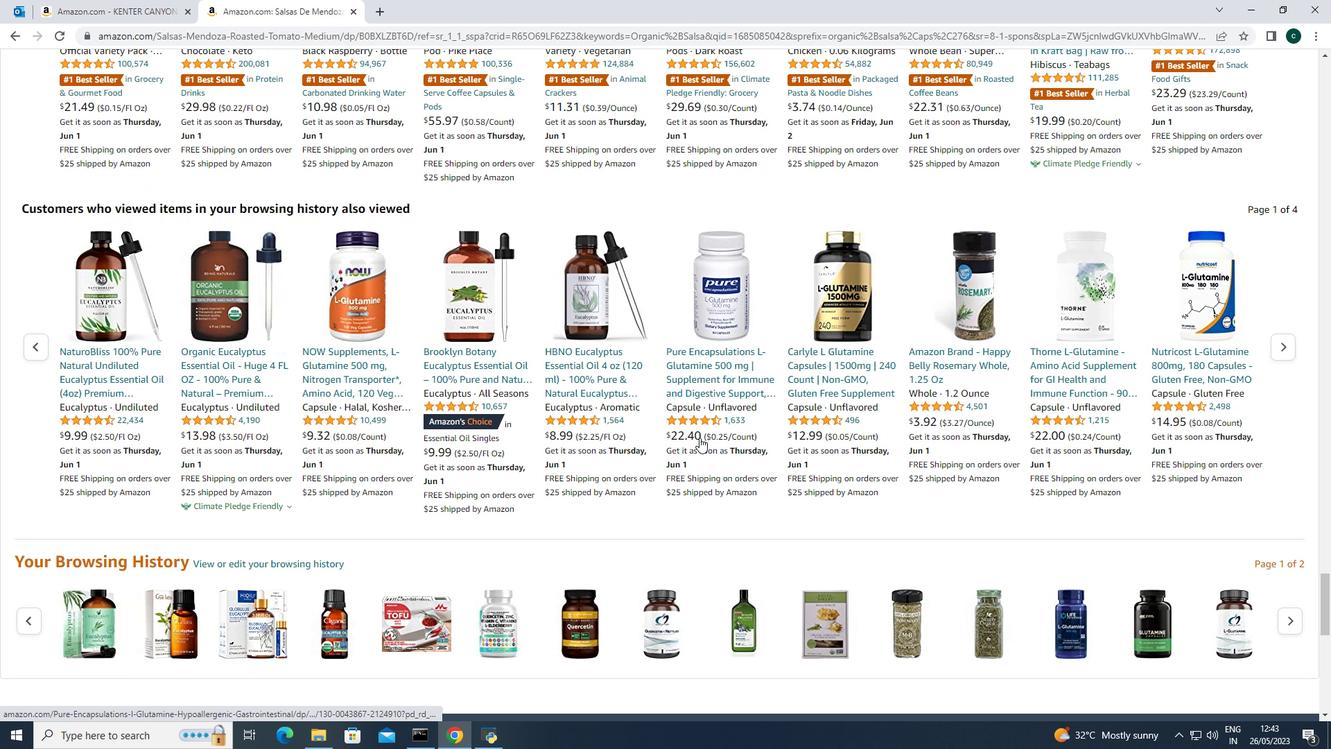 
Action: Mouse scrolled (699, 438) with delta (0, 0)
Screenshot: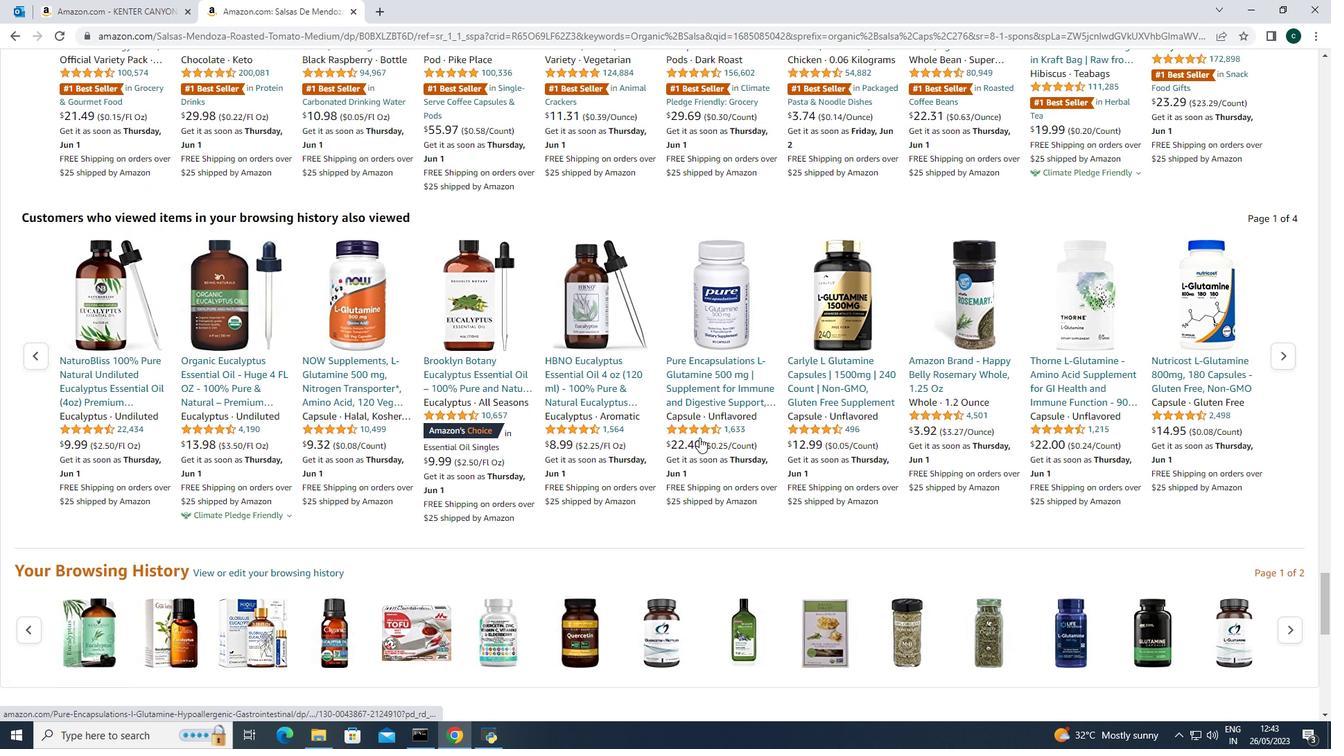 
Action: Mouse scrolled (699, 438) with delta (0, 0)
Screenshot: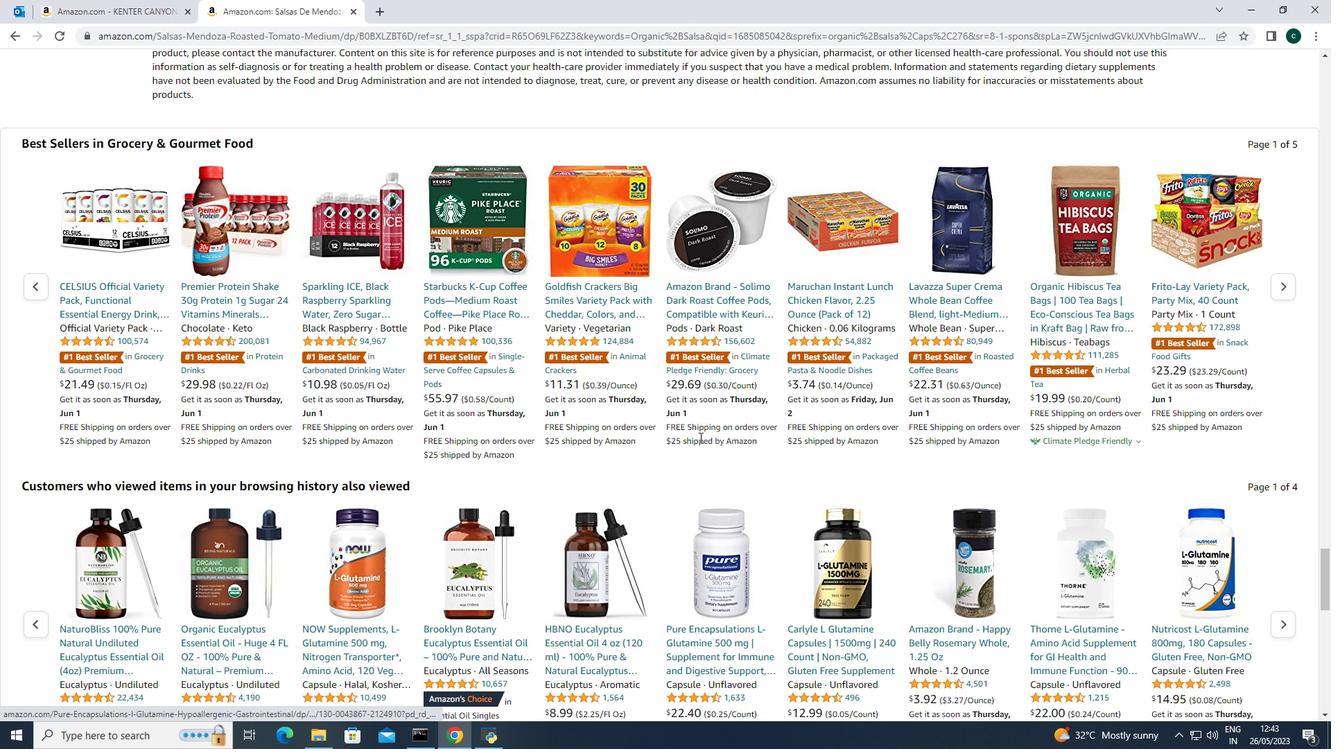 
Action: Mouse scrolled (699, 438) with delta (0, 0)
Screenshot: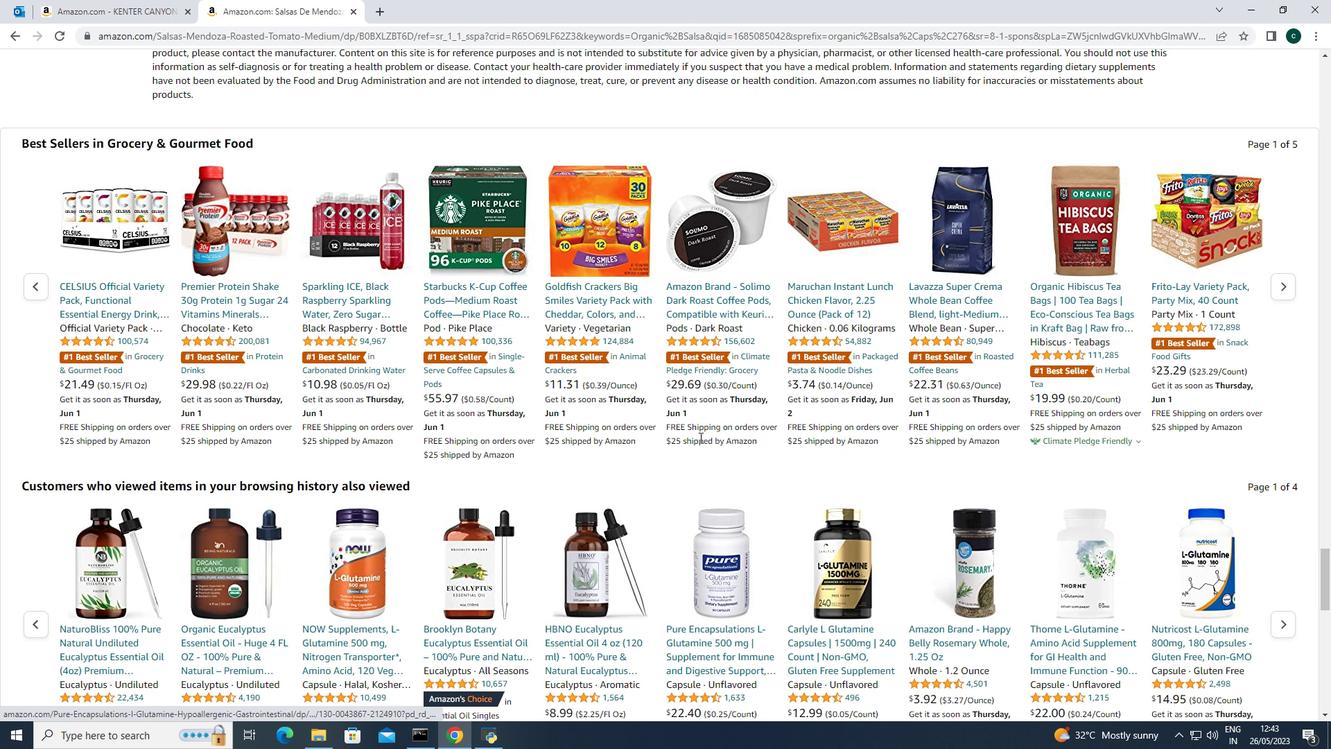 
Action: Mouse scrolled (699, 438) with delta (0, 0)
Screenshot: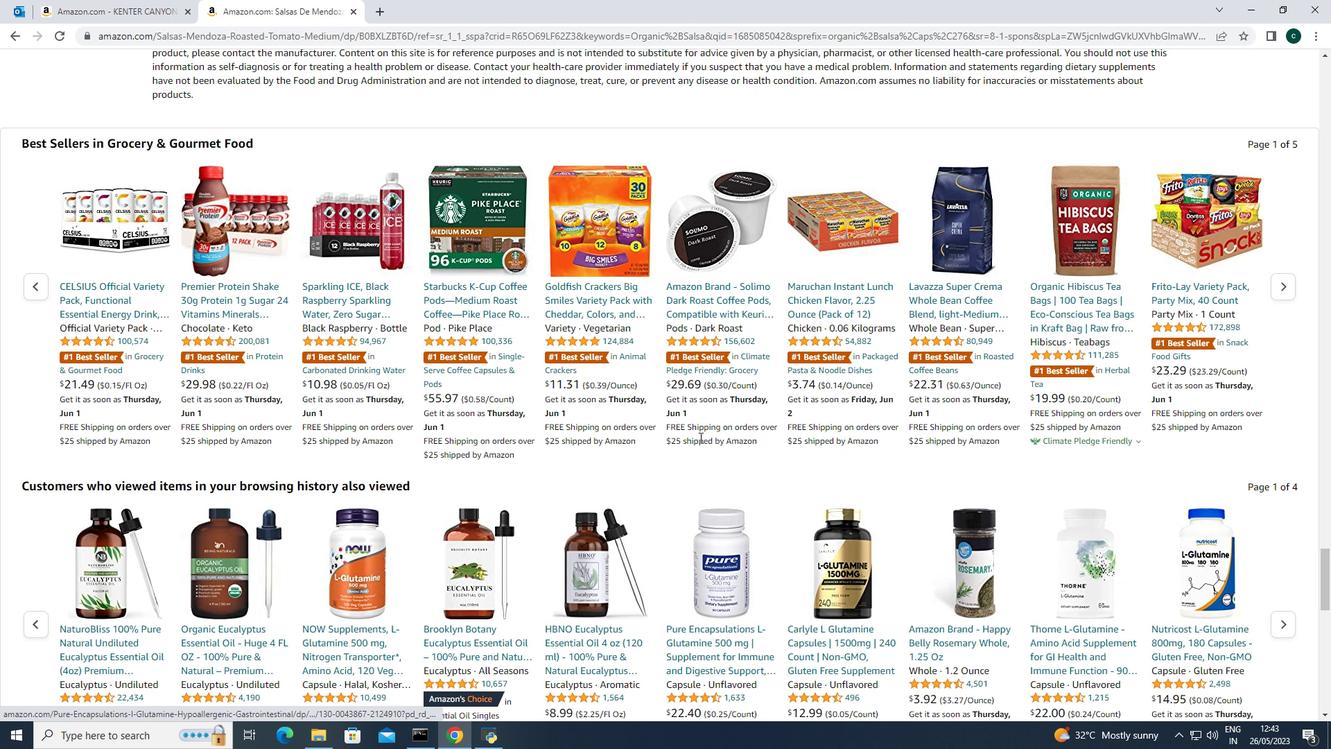 
Action: Mouse scrolled (699, 438) with delta (0, 0)
Screenshot: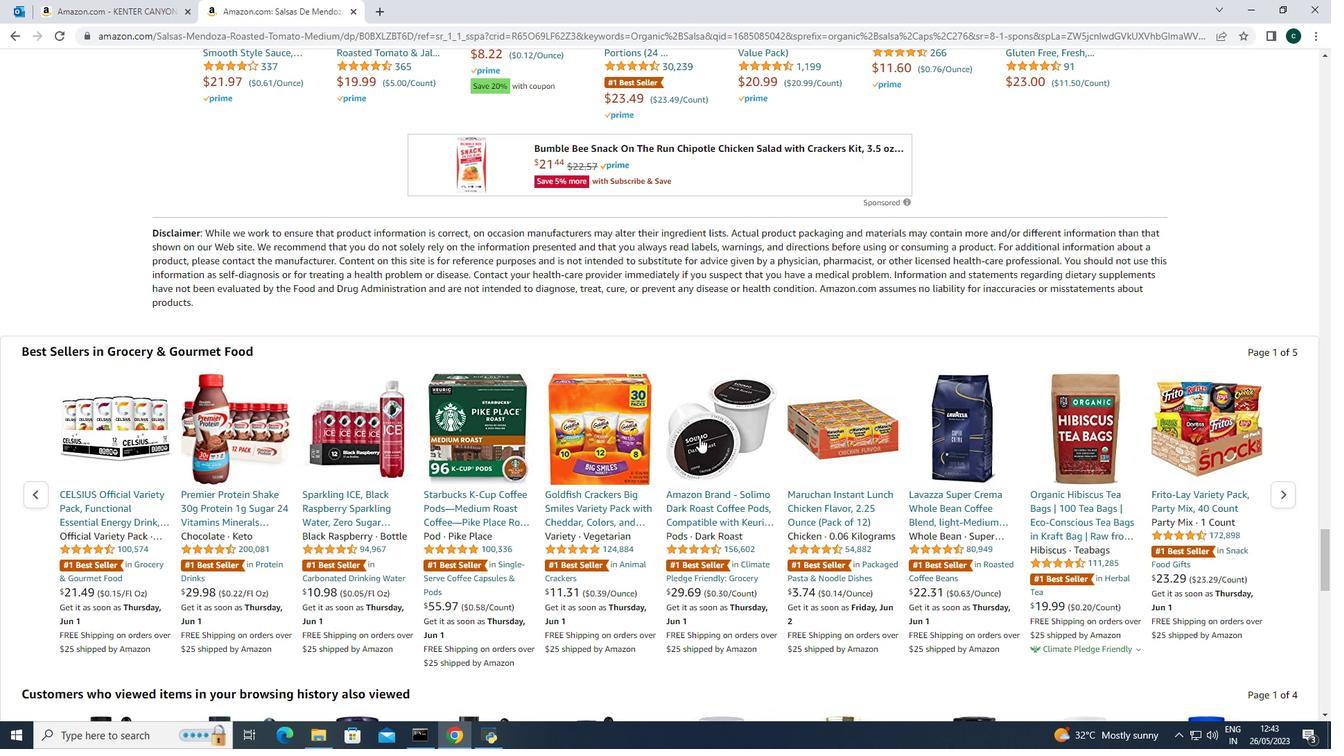
Action: Mouse scrolled (699, 438) with delta (0, 0)
Screenshot: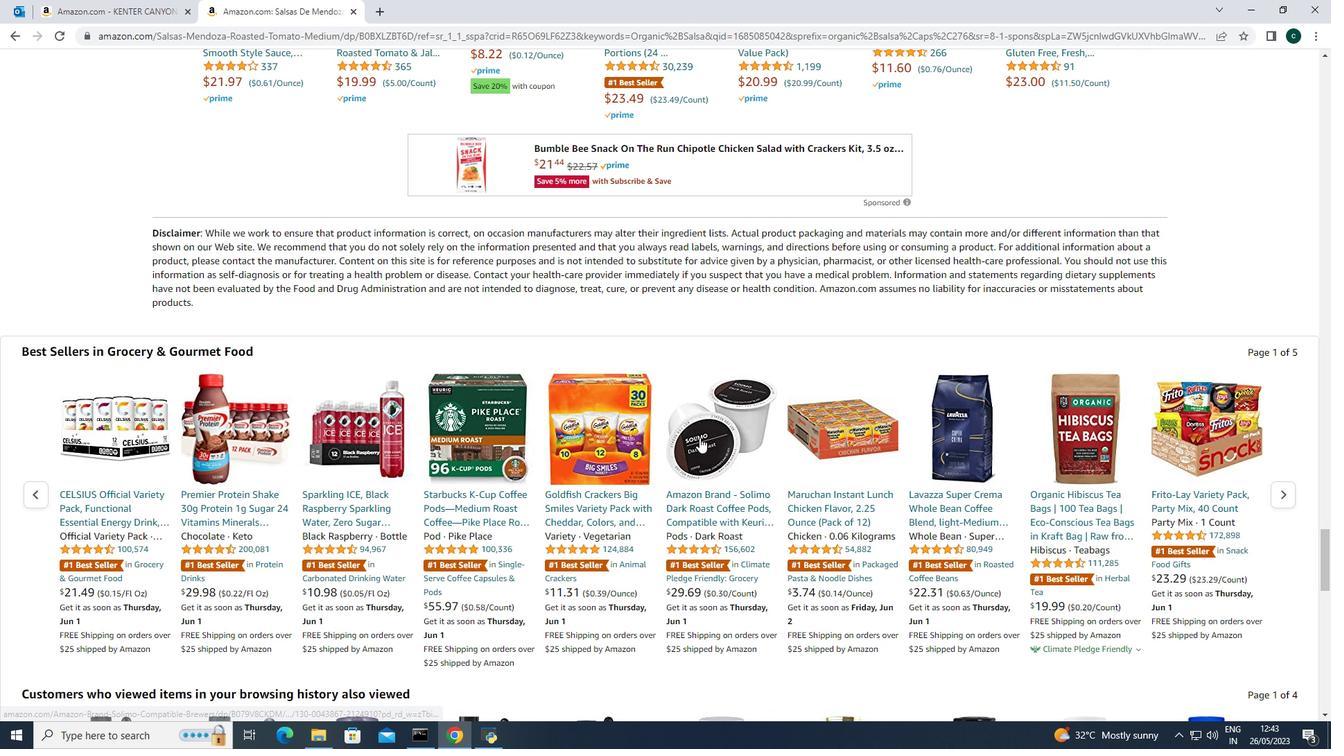 
Action: Mouse scrolled (699, 438) with delta (0, 0)
Screenshot: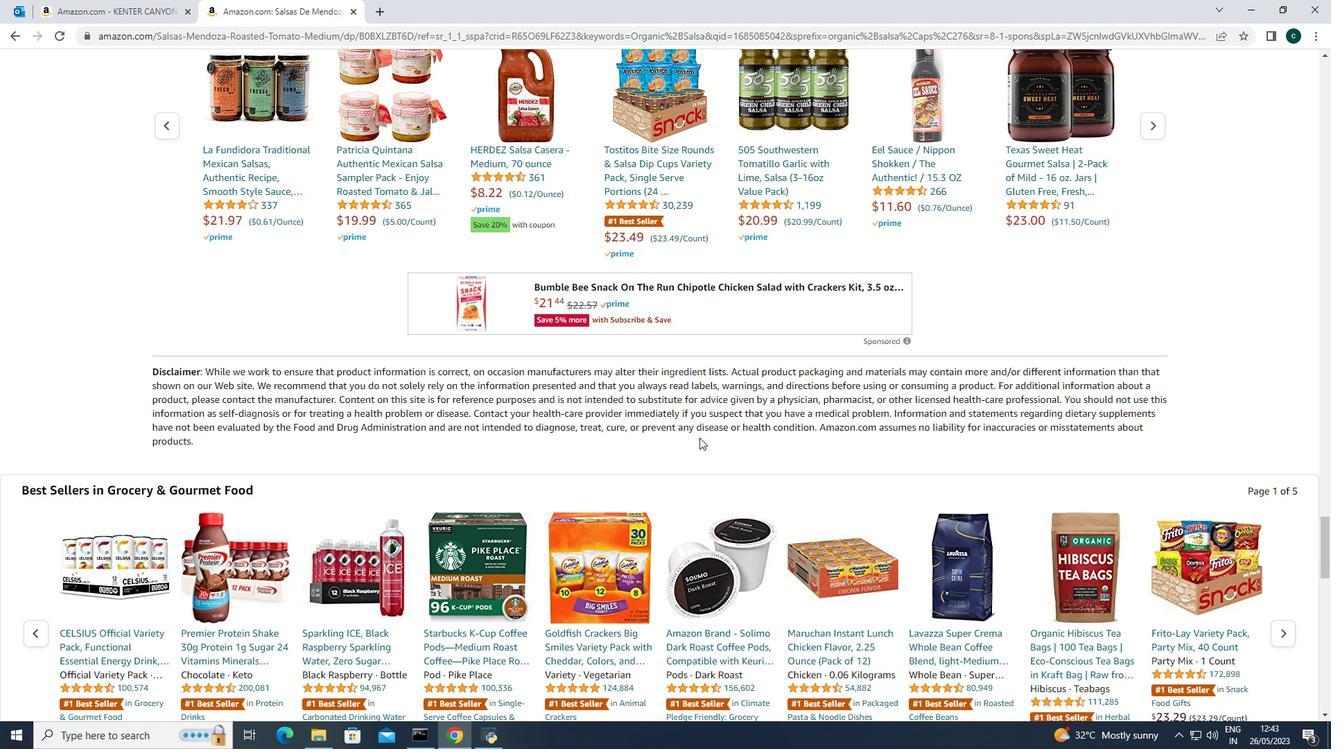 
Action: Mouse scrolled (699, 438) with delta (0, 0)
Screenshot: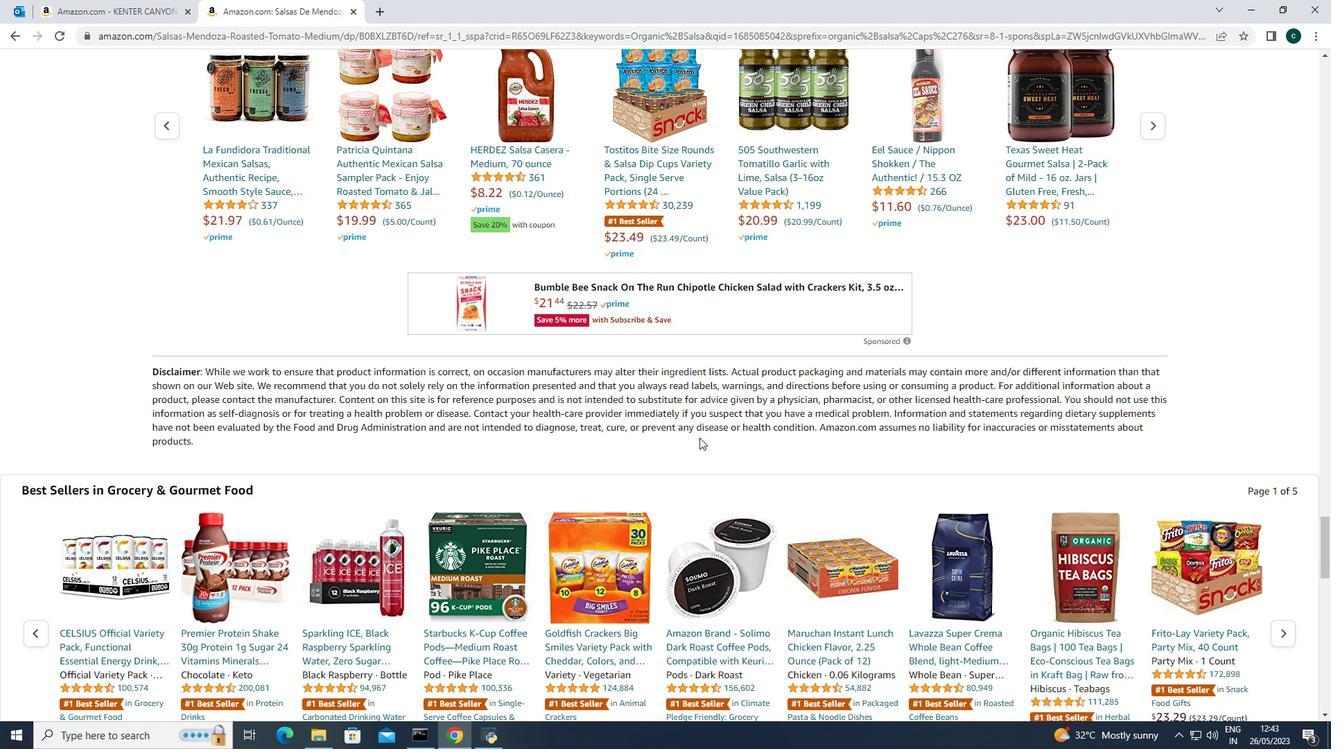 
Action: Mouse scrolled (699, 438) with delta (0, 0)
Screenshot: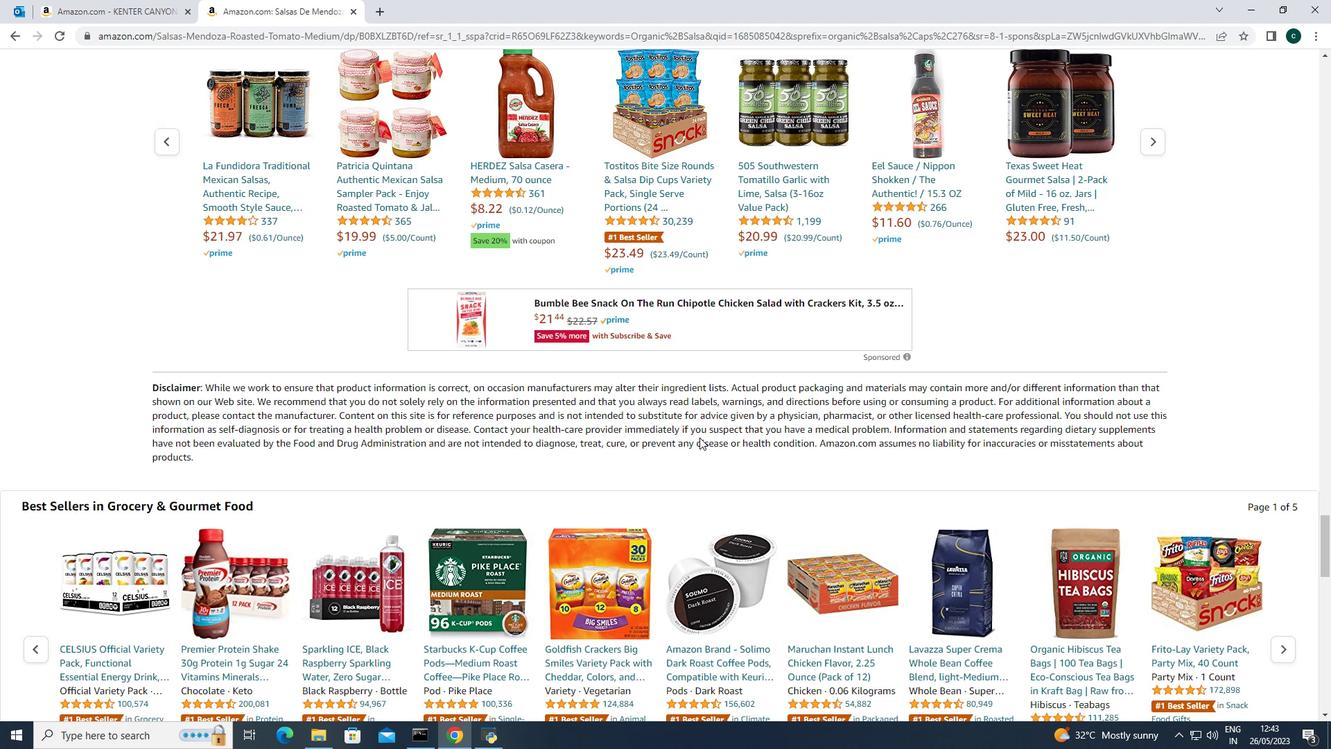 
Action: Mouse scrolled (699, 438) with delta (0, 0)
Screenshot: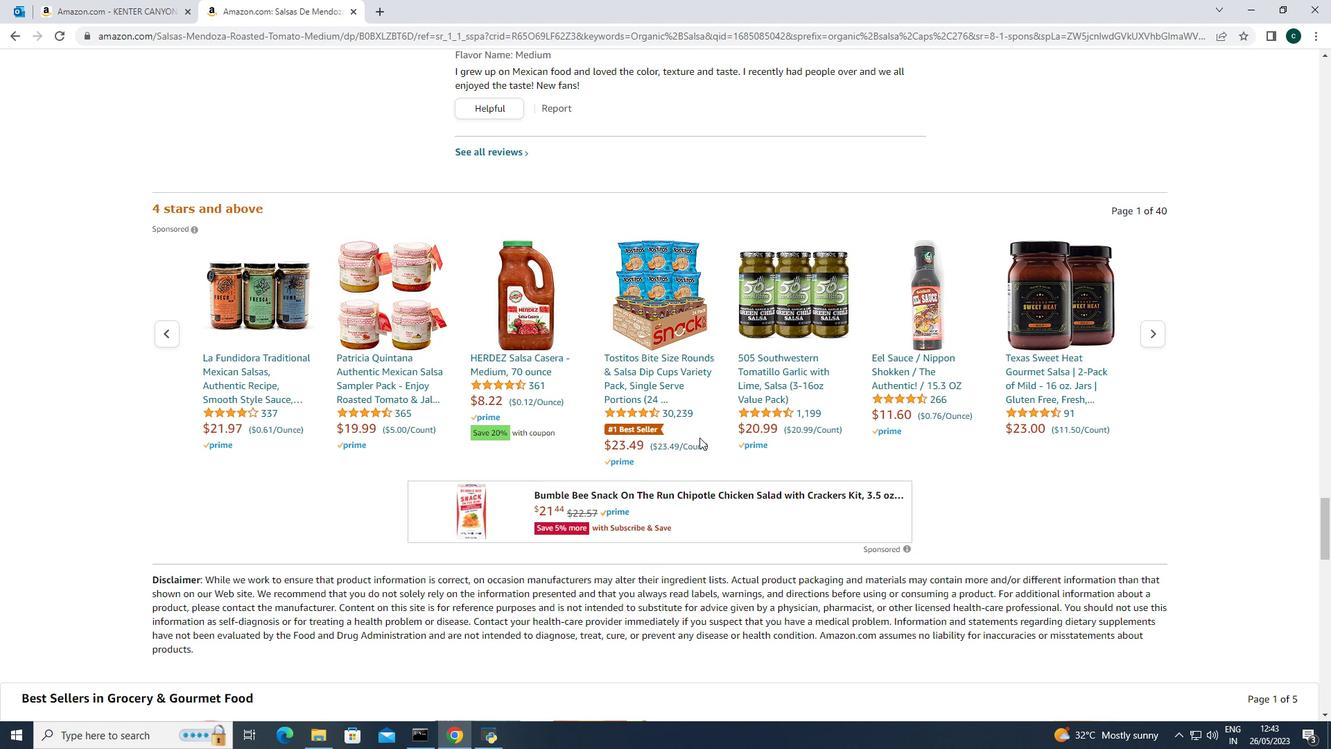 
Action: Mouse scrolled (699, 438) with delta (0, 0)
Screenshot: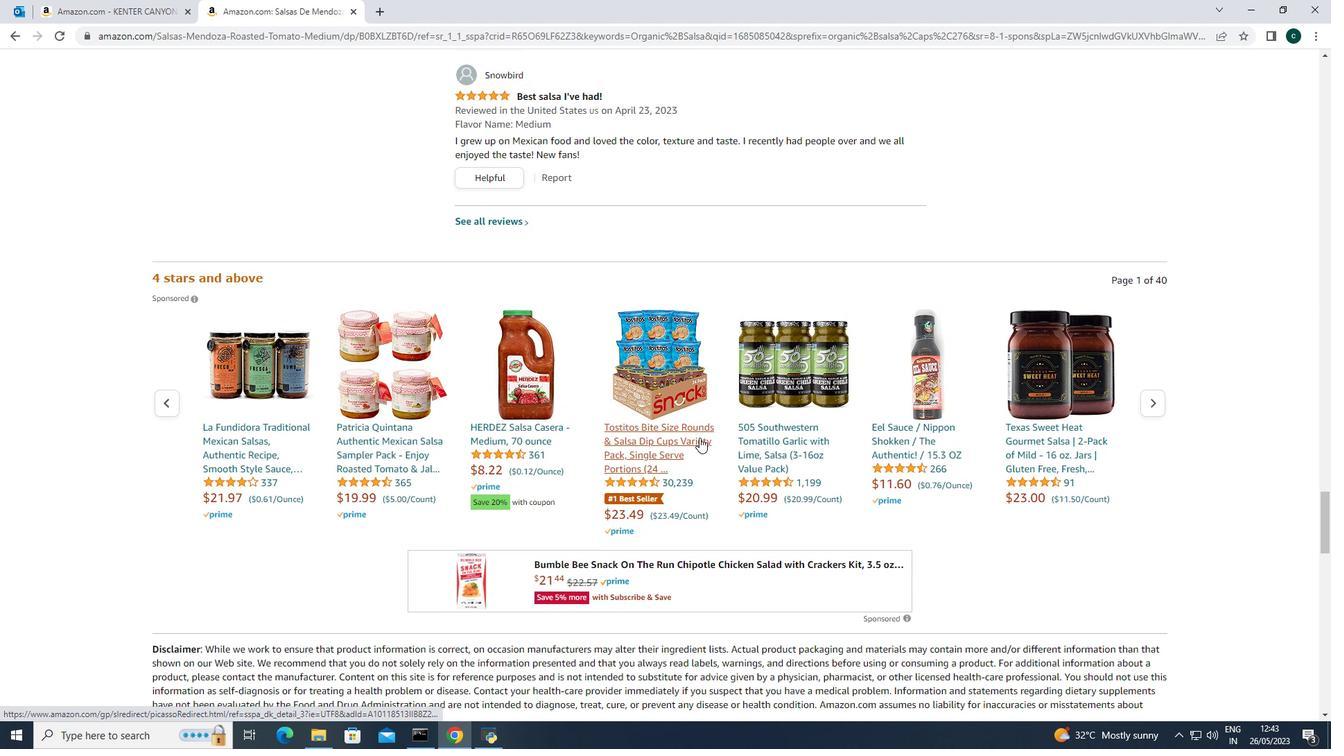 
Action: Mouse scrolled (699, 438) with delta (0, 0)
Screenshot: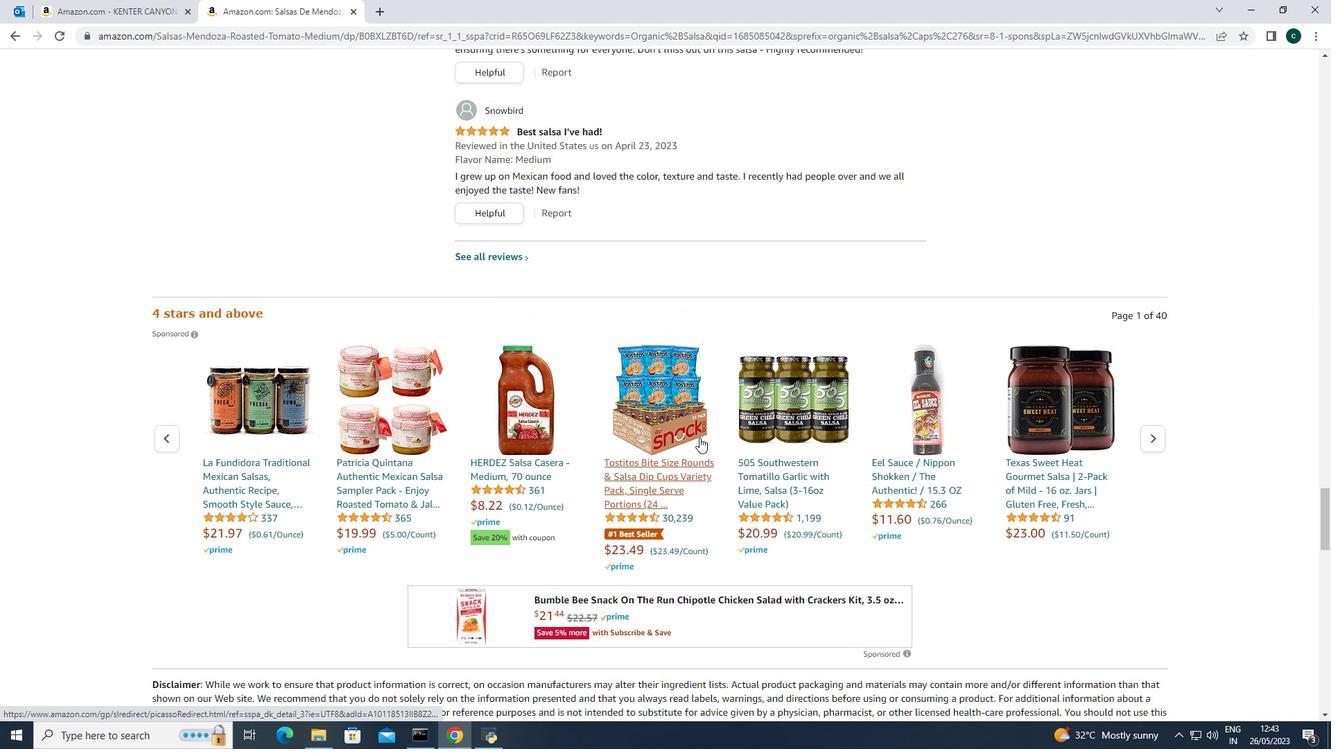 
Action: Mouse scrolled (699, 438) with delta (0, 0)
Screenshot: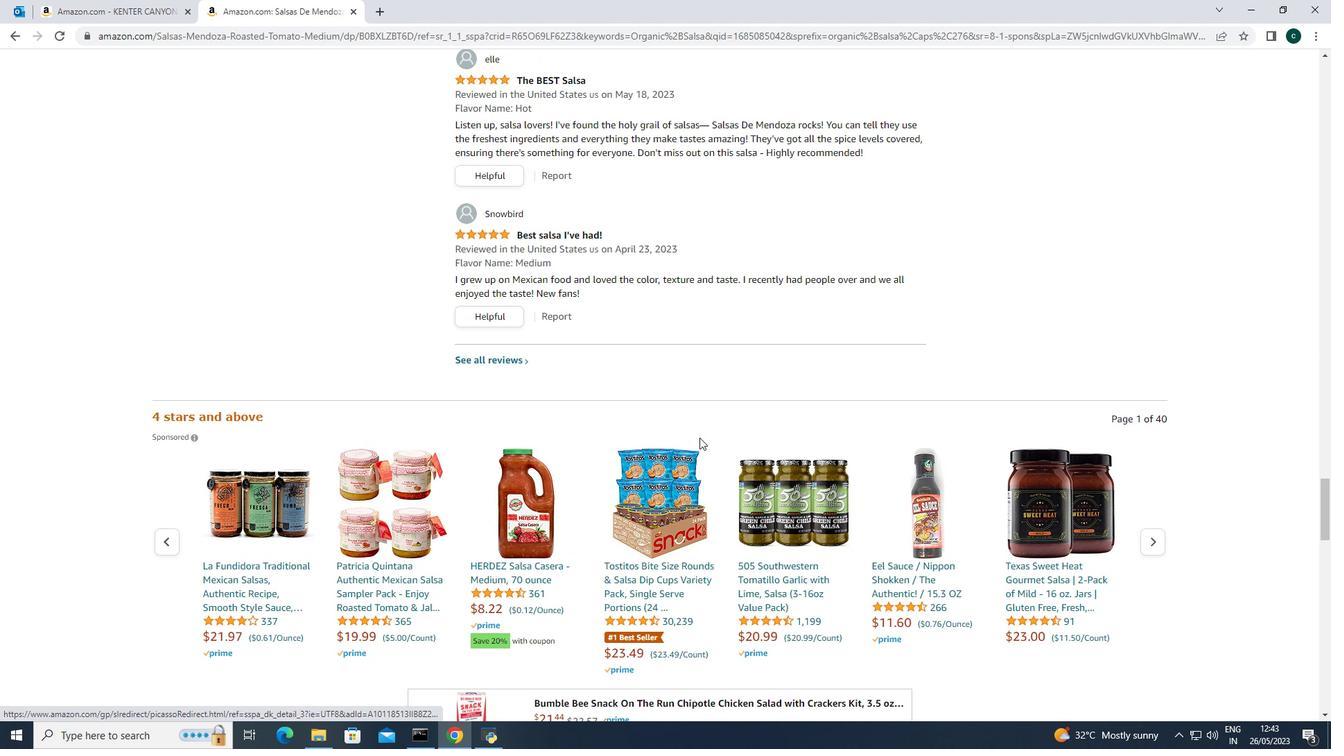 
Action: Mouse scrolled (699, 438) with delta (0, 0)
Screenshot: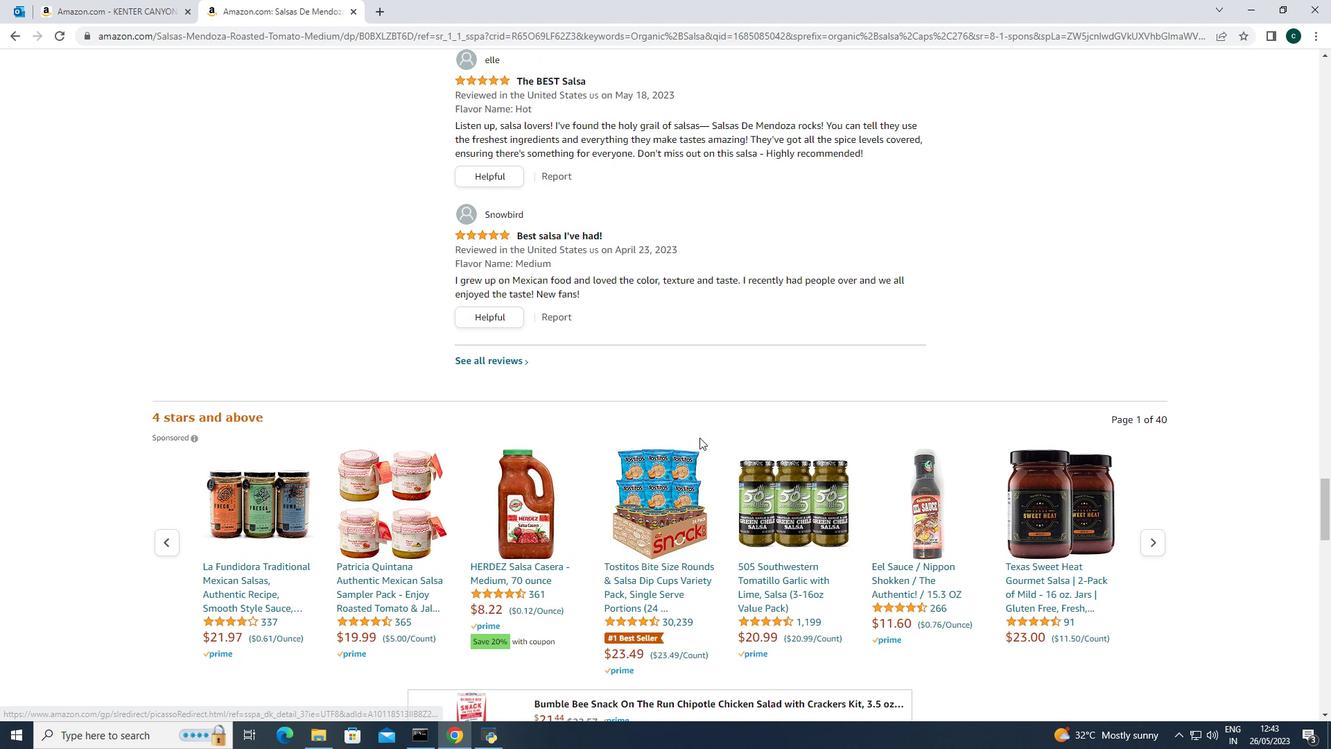 
Action: Mouse scrolled (699, 438) with delta (0, 0)
Screenshot: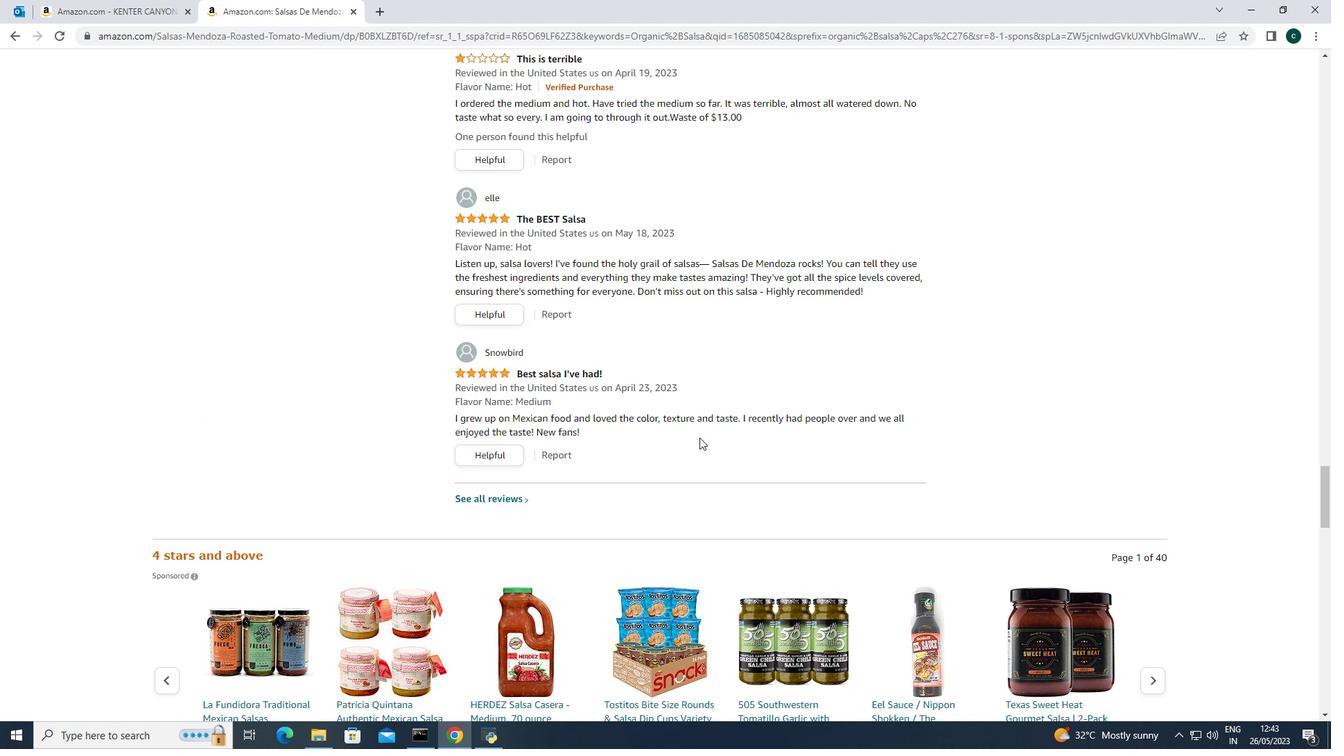 
Action: Mouse scrolled (699, 438) with delta (0, 0)
Screenshot: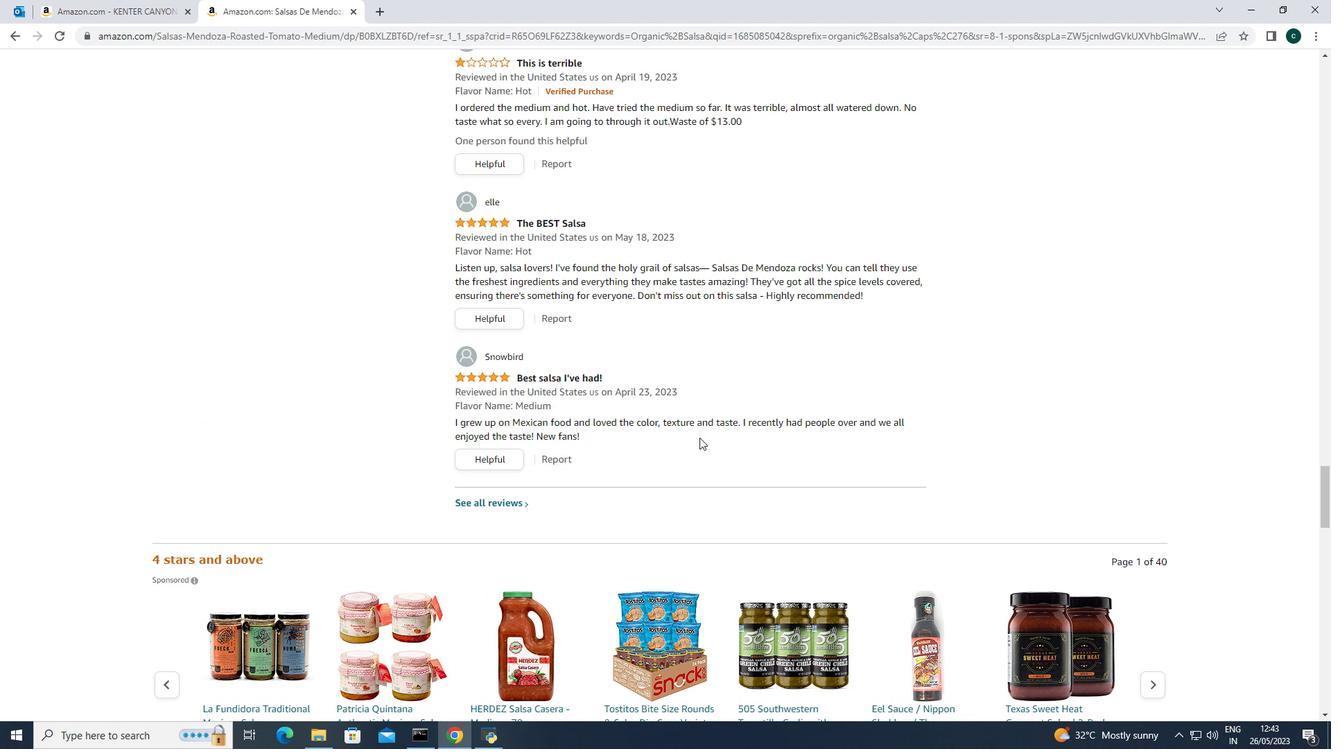 
Action: Mouse scrolled (699, 438) with delta (0, 0)
Screenshot: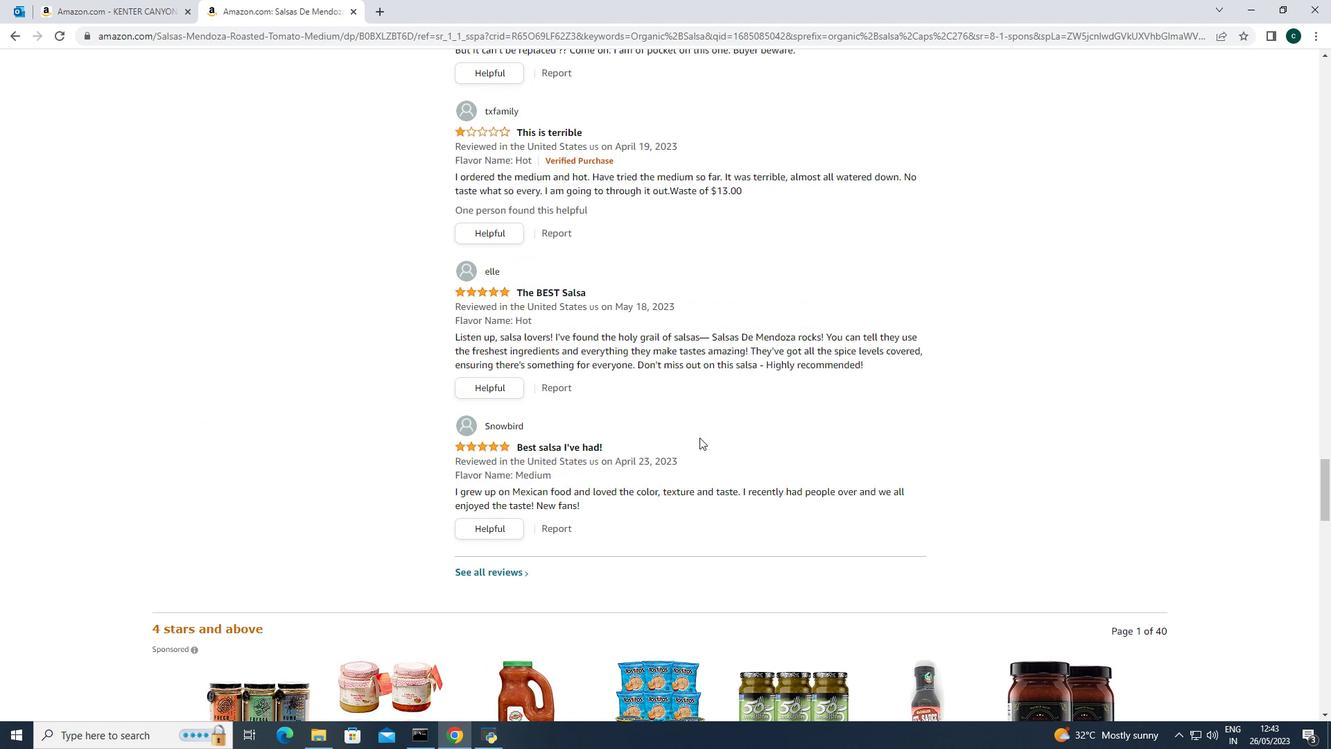 
Action: Mouse scrolled (699, 438) with delta (0, 0)
Screenshot: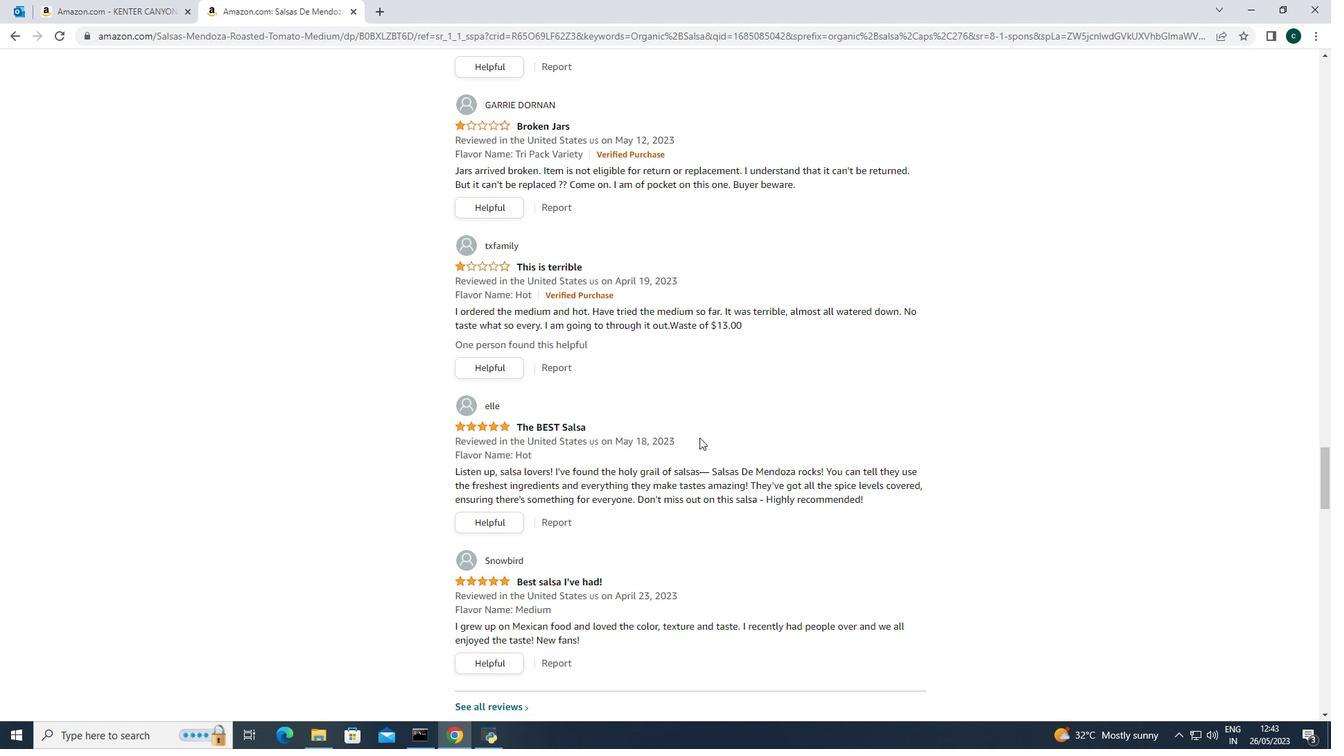
Action: Mouse scrolled (699, 438) with delta (0, 0)
Screenshot: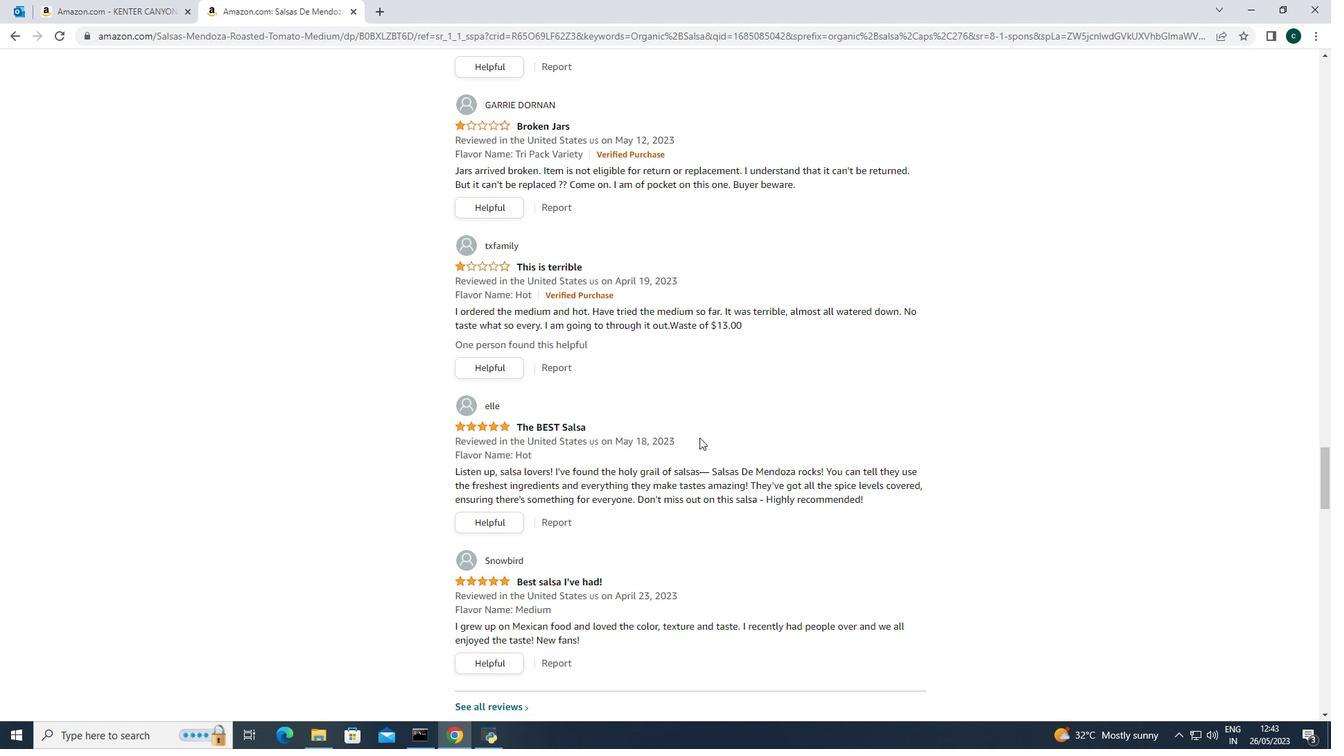 
Action: Mouse scrolled (699, 438) with delta (0, 0)
Screenshot: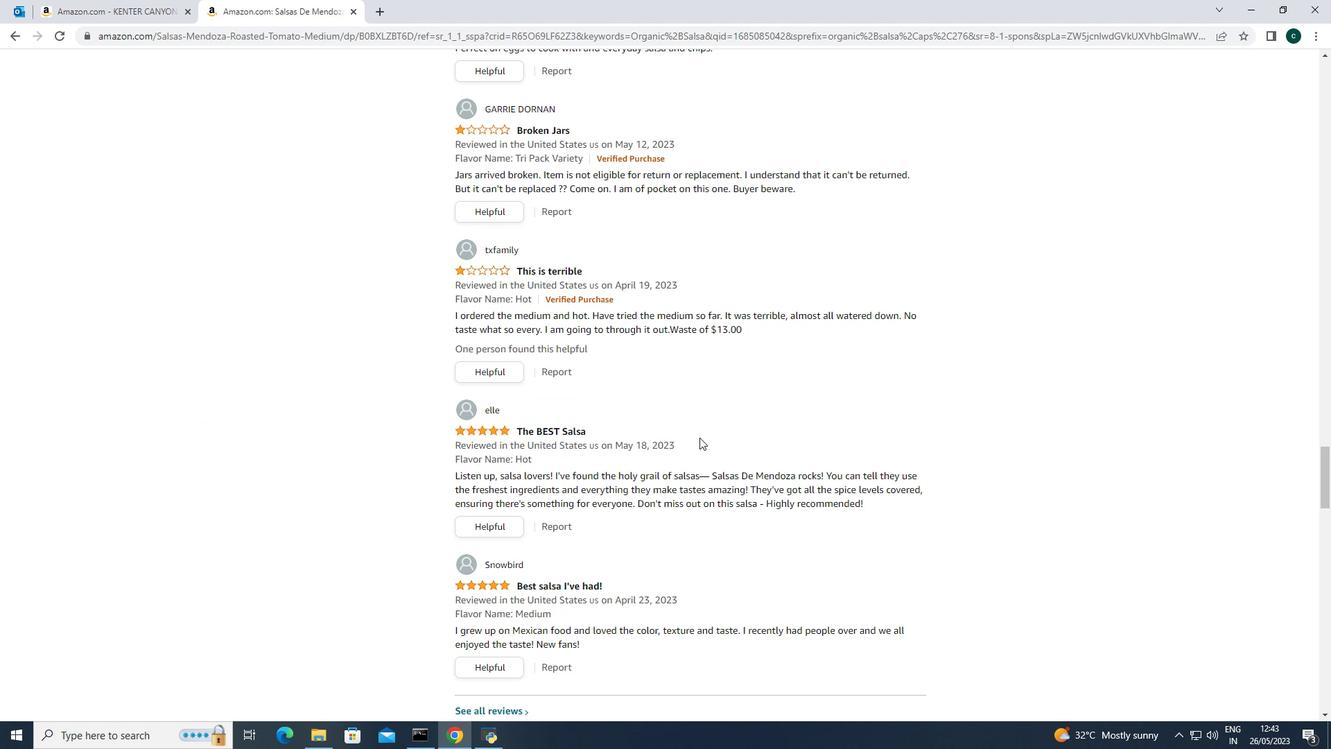 
Action: Mouse scrolled (699, 438) with delta (0, 0)
Screenshot: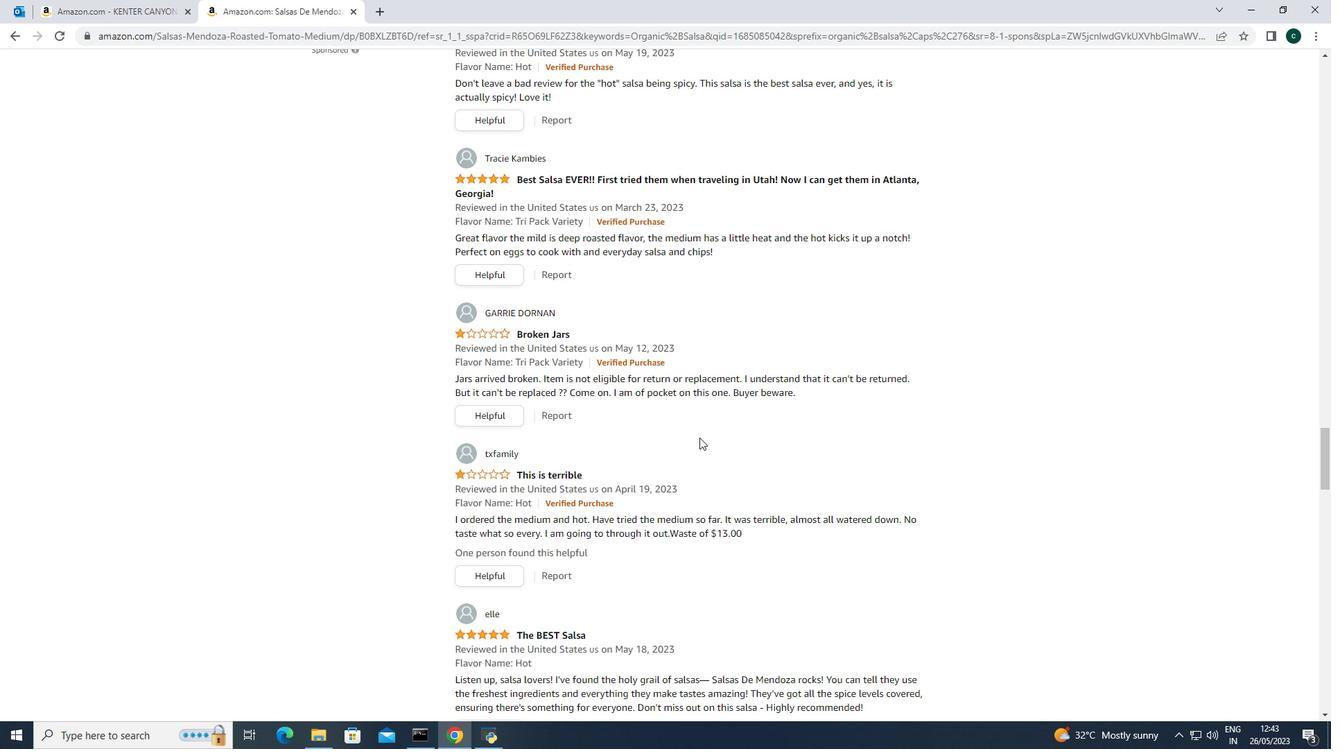 
Action: Mouse scrolled (699, 438) with delta (0, 0)
Screenshot: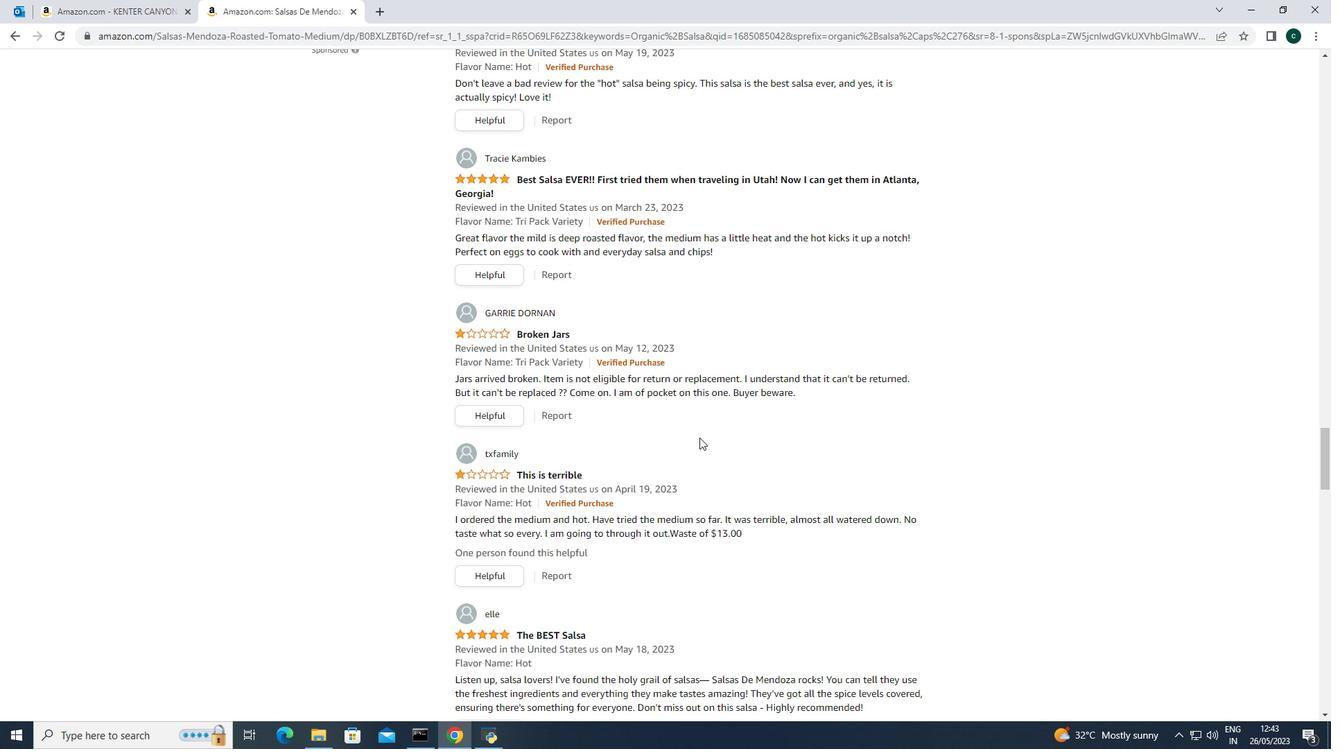 
Action: Mouse scrolled (699, 438) with delta (0, 0)
Screenshot: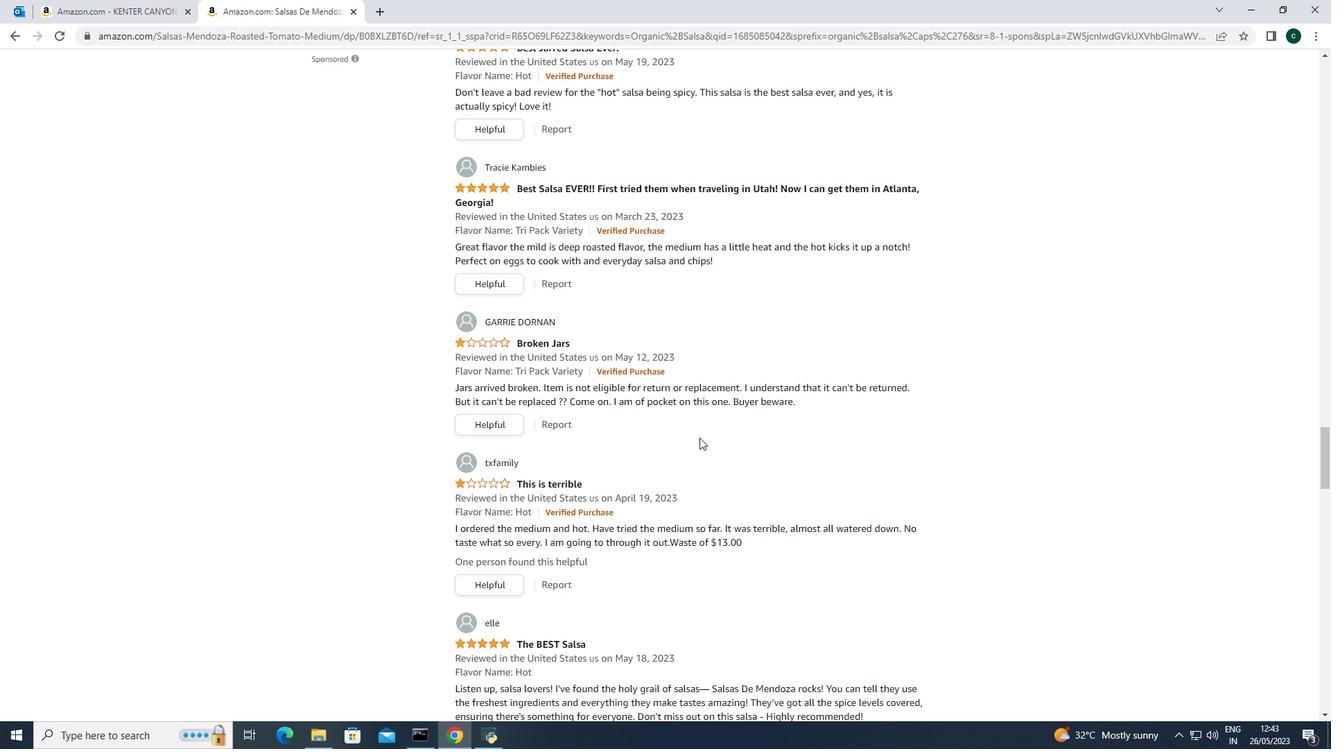 
Action: Mouse scrolled (699, 438) with delta (0, 0)
Screenshot: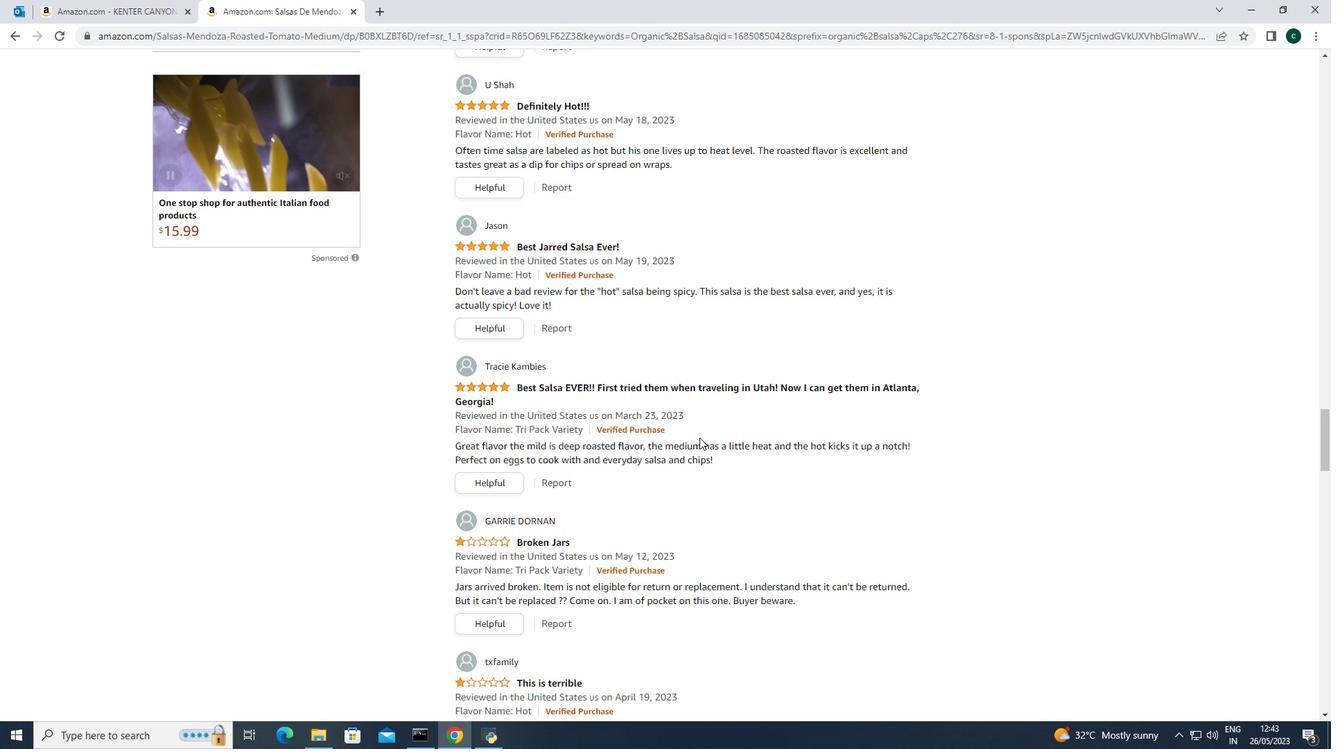 
Action: Mouse scrolled (699, 438) with delta (0, 0)
Screenshot: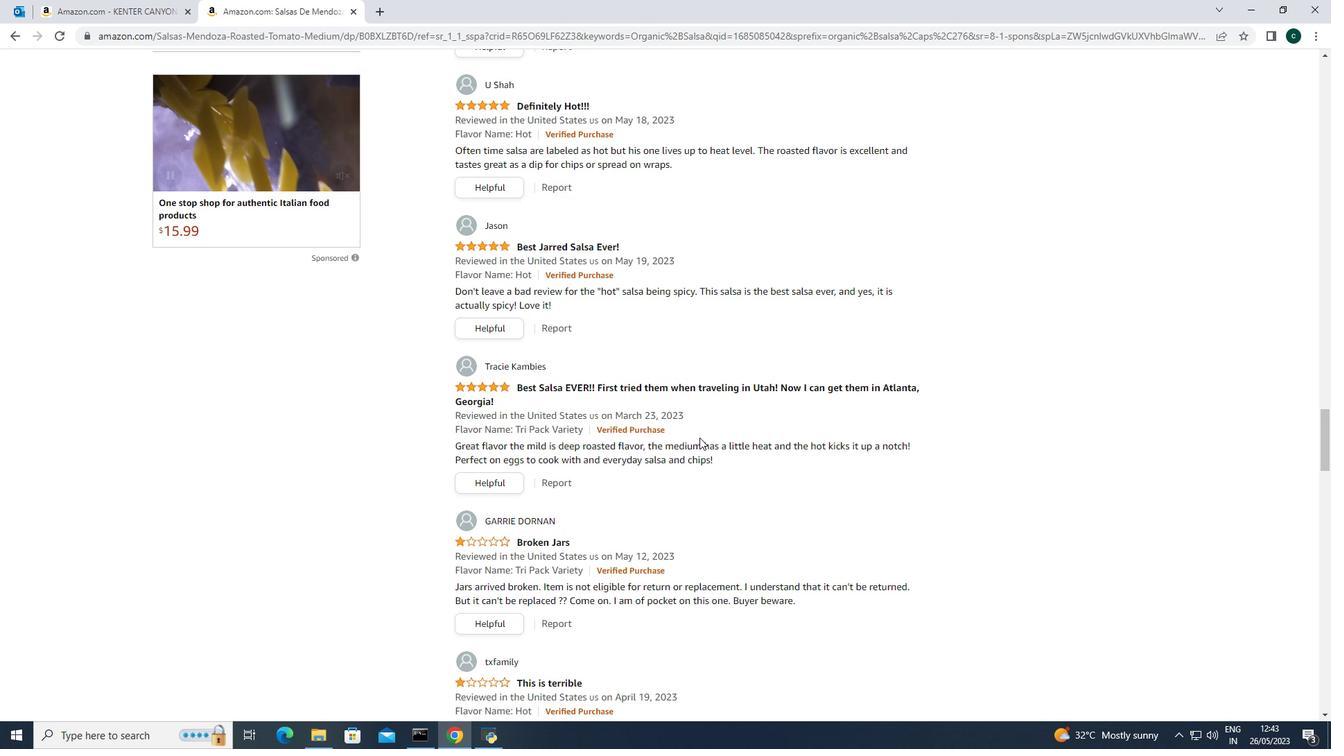 
Action: Mouse scrolled (699, 438) with delta (0, 0)
Screenshot: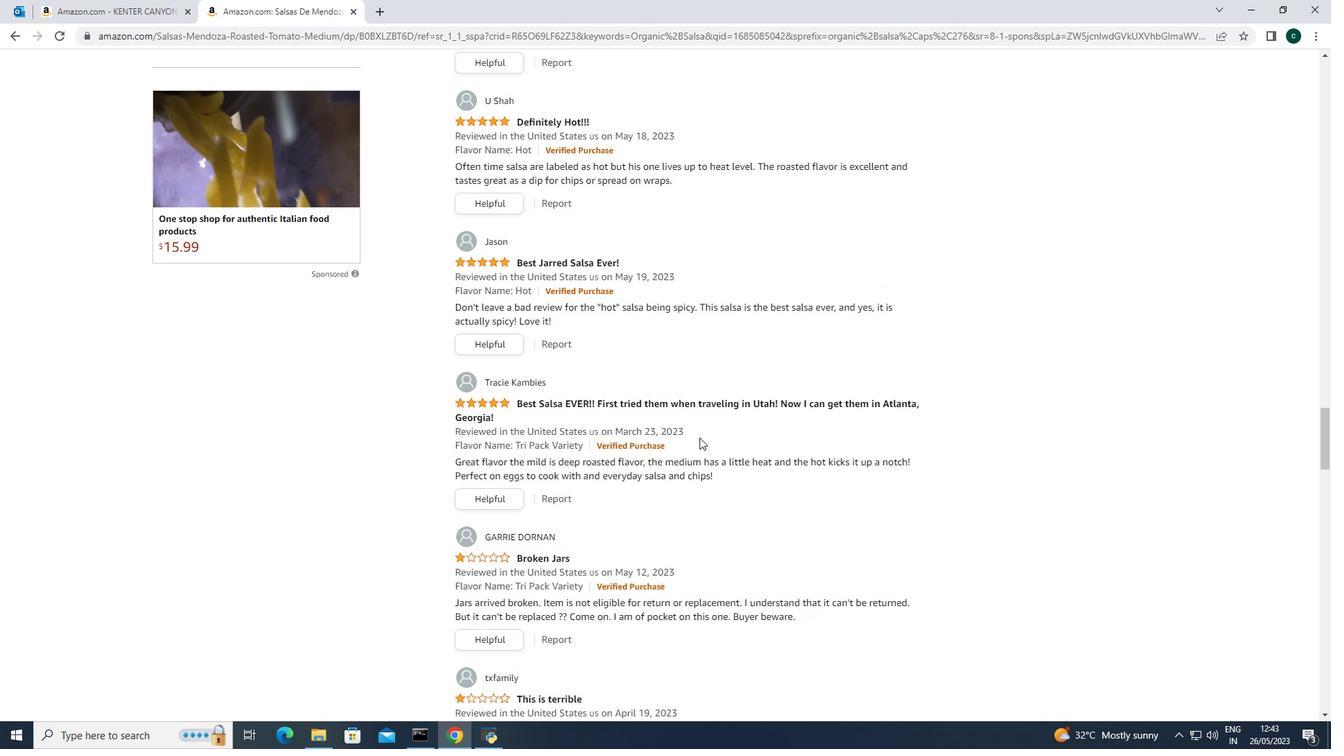 
Action: Mouse scrolled (699, 438) with delta (0, 0)
Screenshot: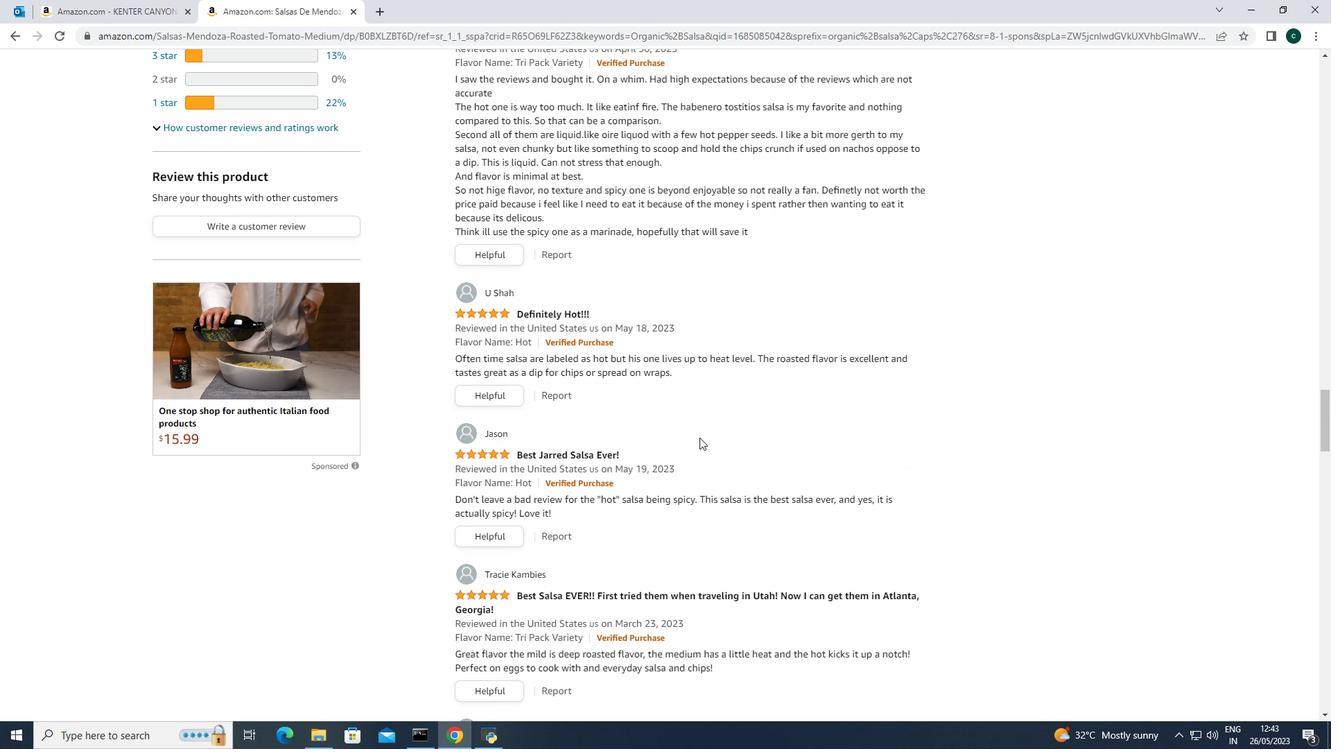 
Action: Mouse scrolled (699, 438) with delta (0, 0)
Screenshot: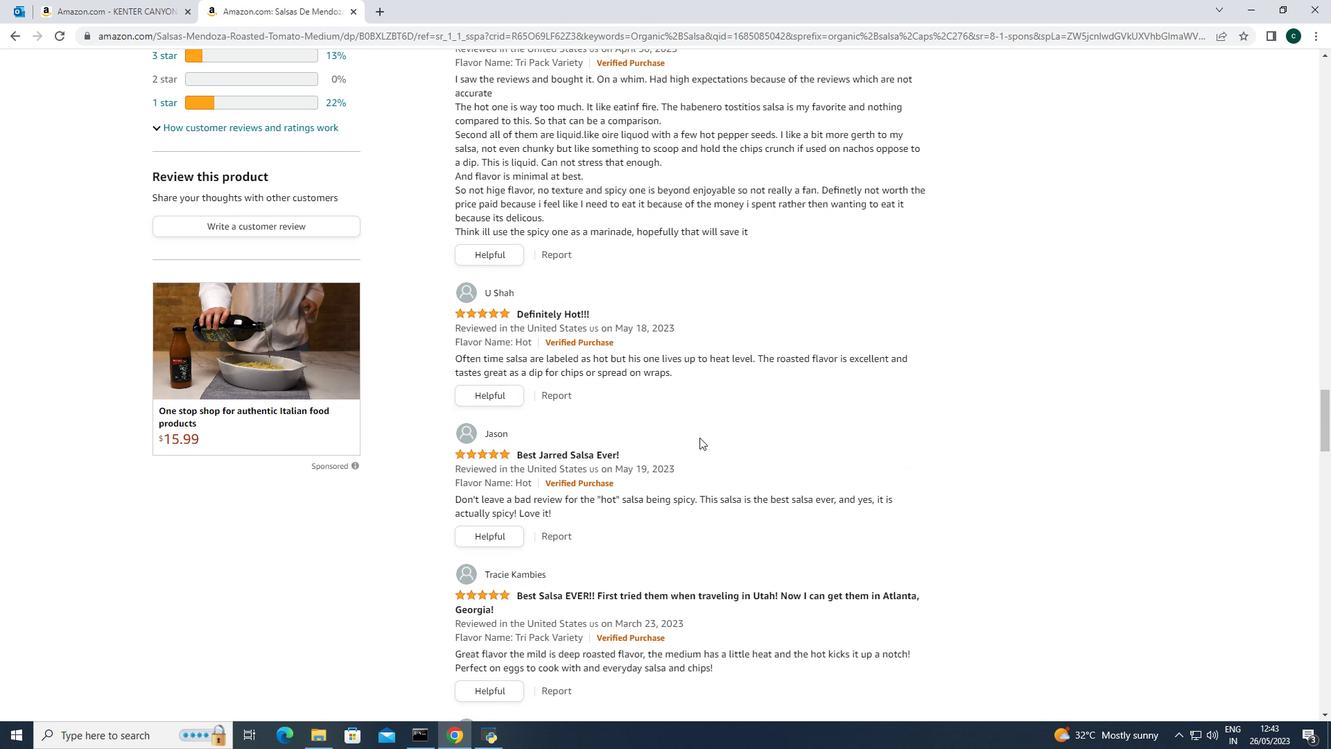 
Action: Mouse scrolled (699, 438) with delta (0, 0)
Screenshot: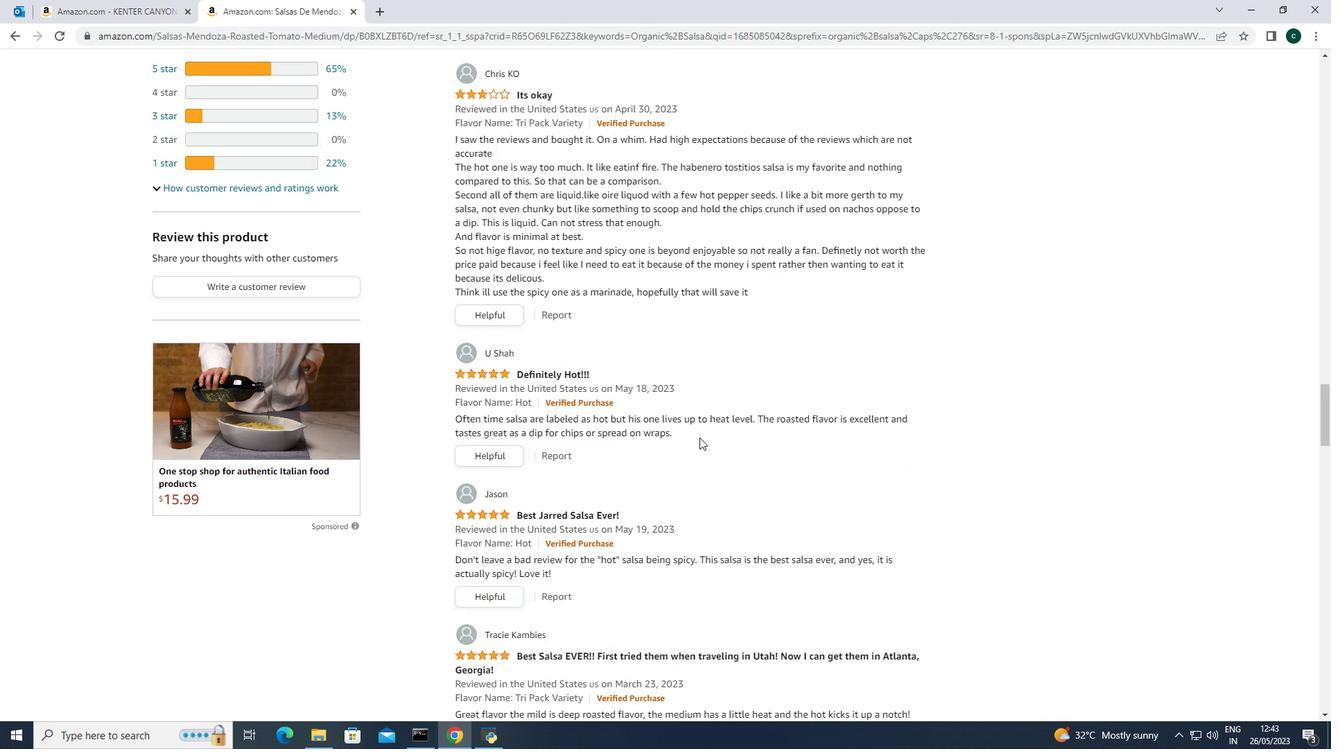 
Action: Mouse scrolled (699, 438) with delta (0, 0)
Screenshot: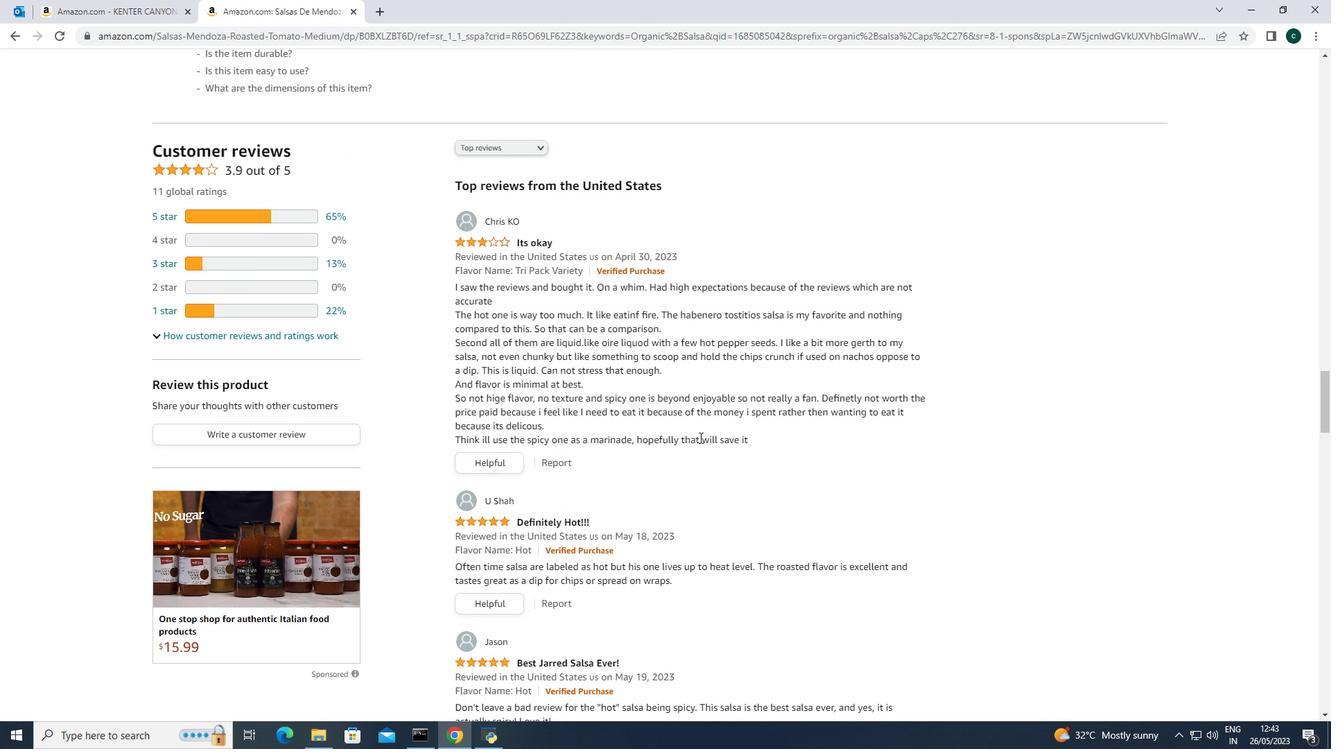 
Action: Mouse scrolled (699, 438) with delta (0, 0)
Screenshot: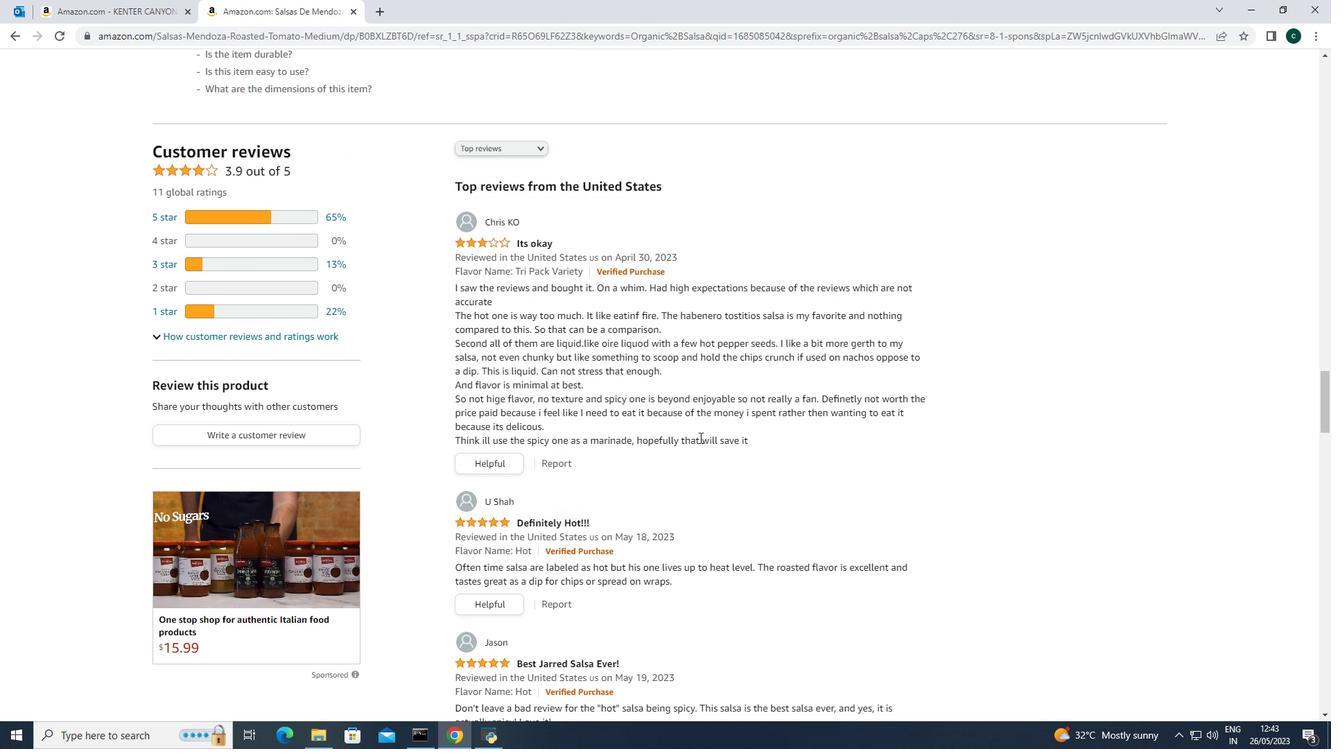 
Action: Mouse scrolled (699, 438) with delta (0, 0)
Screenshot: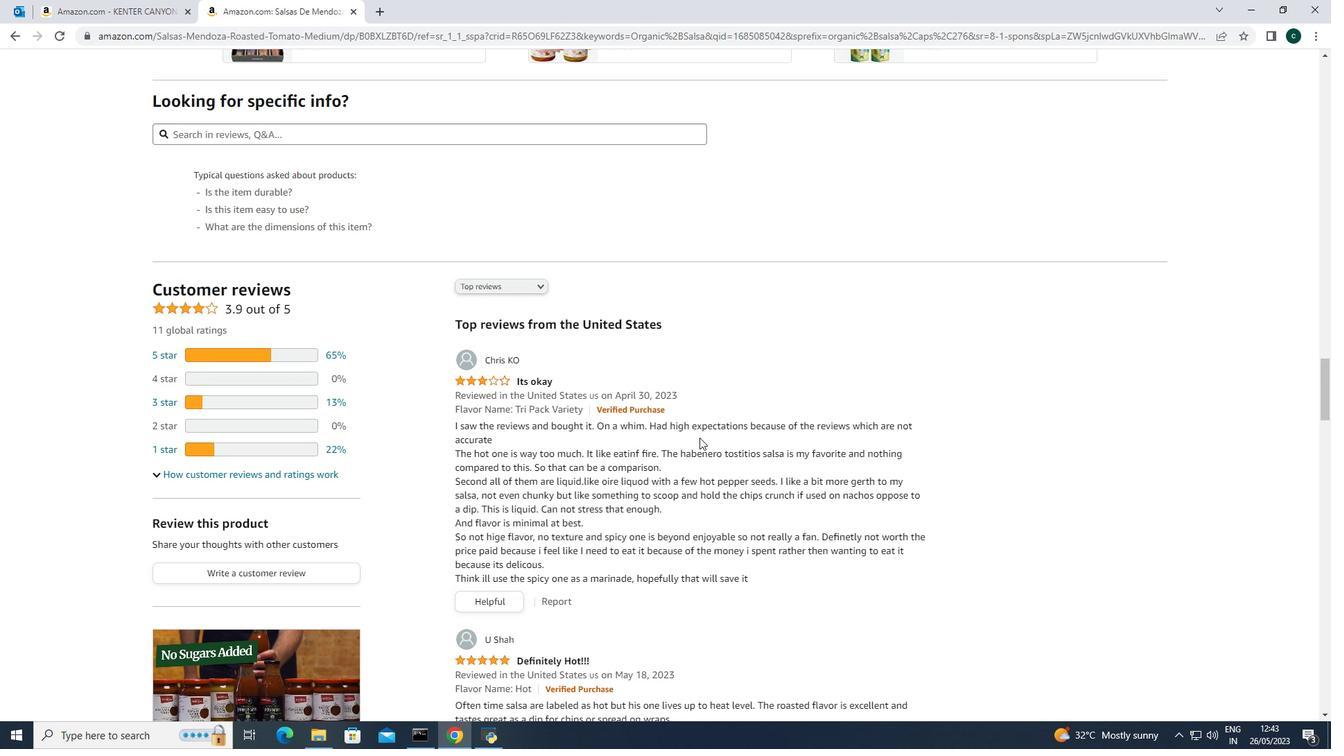 
Action: Mouse scrolled (699, 438) with delta (0, 0)
Screenshot: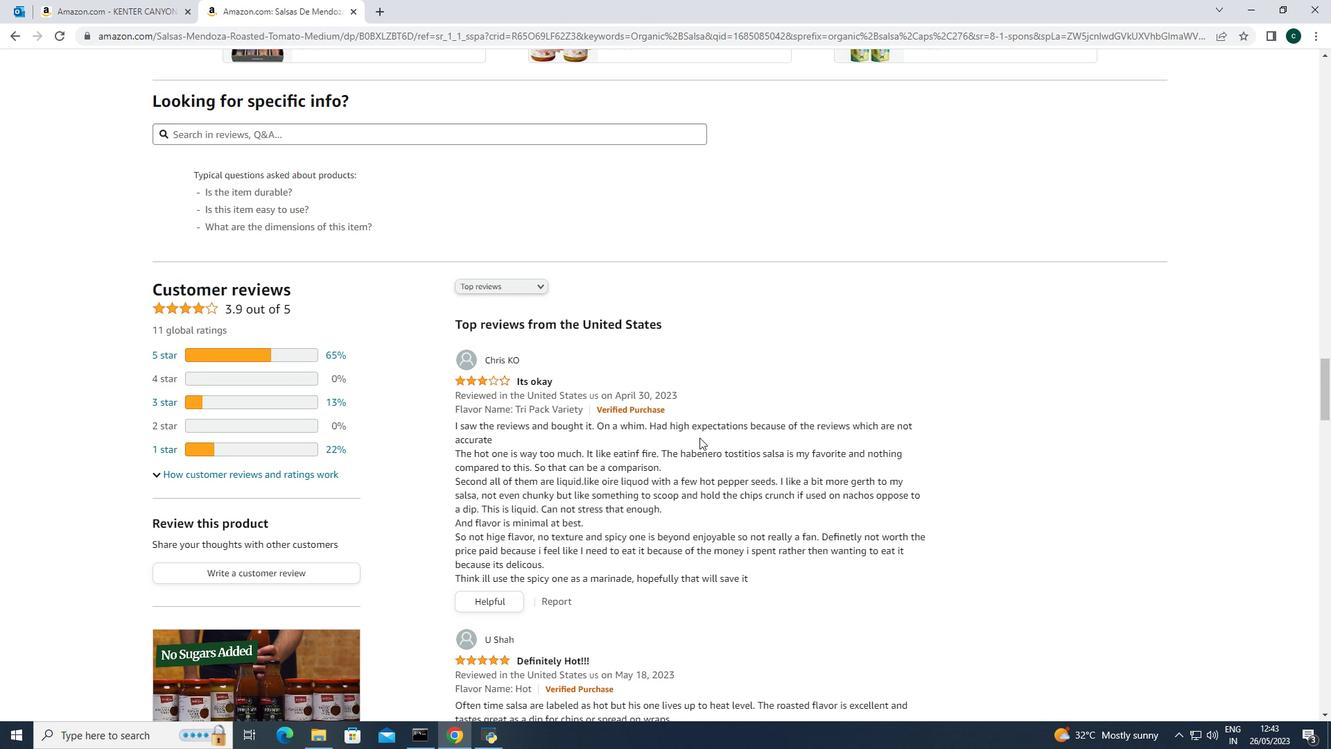 
Action: Mouse scrolled (699, 438) with delta (0, 0)
Screenshot: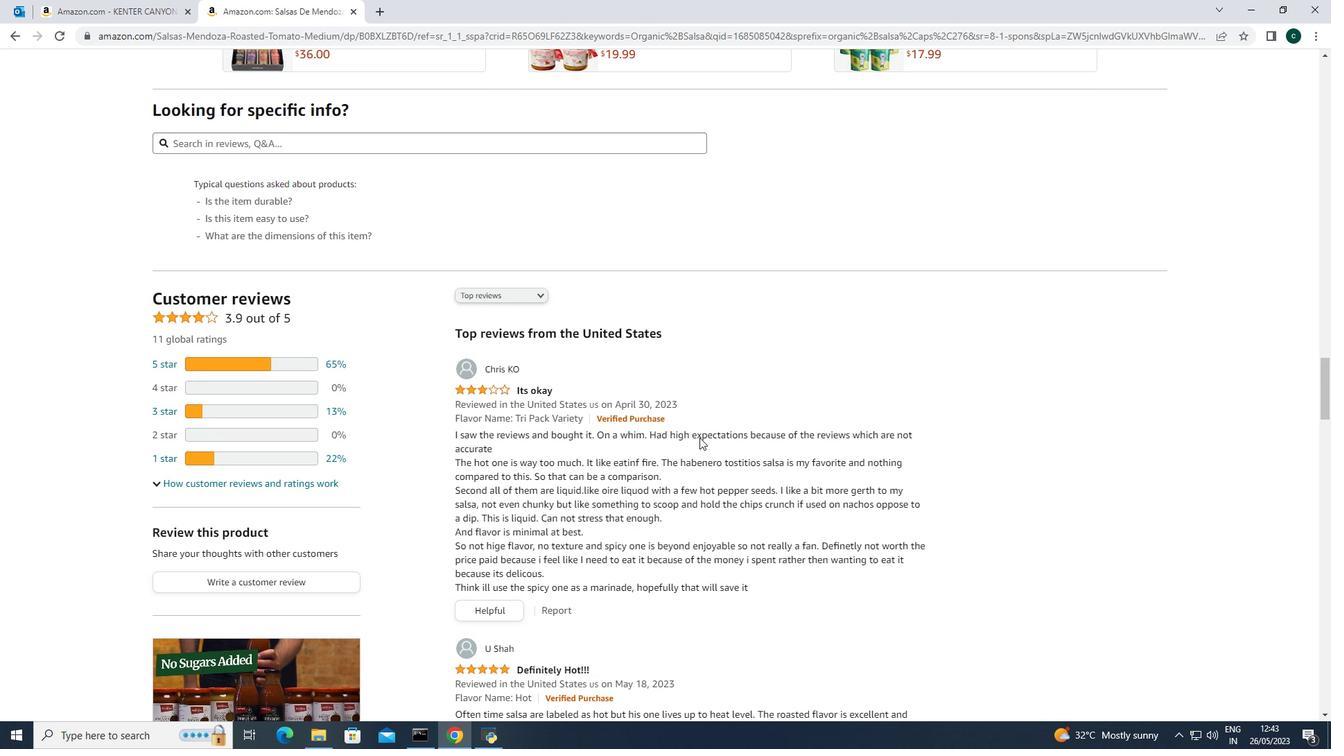 
Action: Mouse scrolled (699, 438) with delta (0, 0)
Screenshot: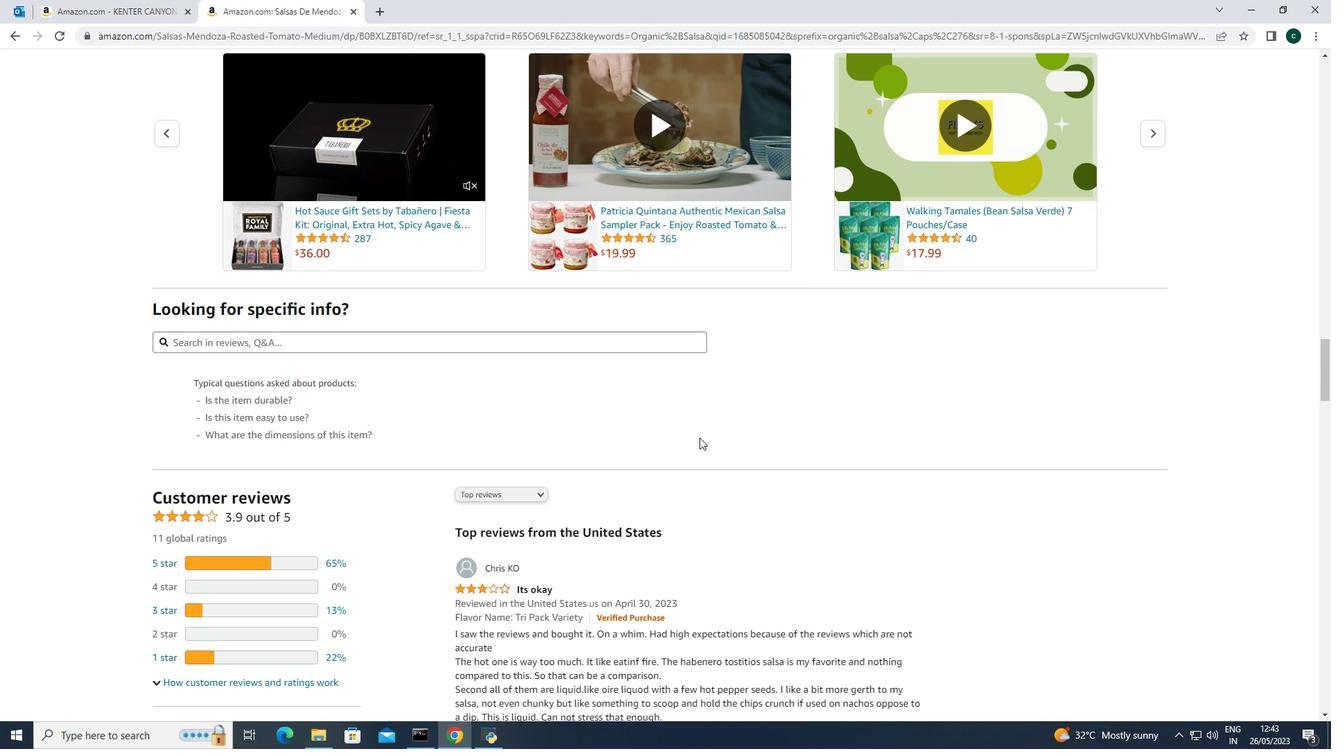 
Action: Mouse scrolled (699, 438) with delta (0, 0)
Screenshot: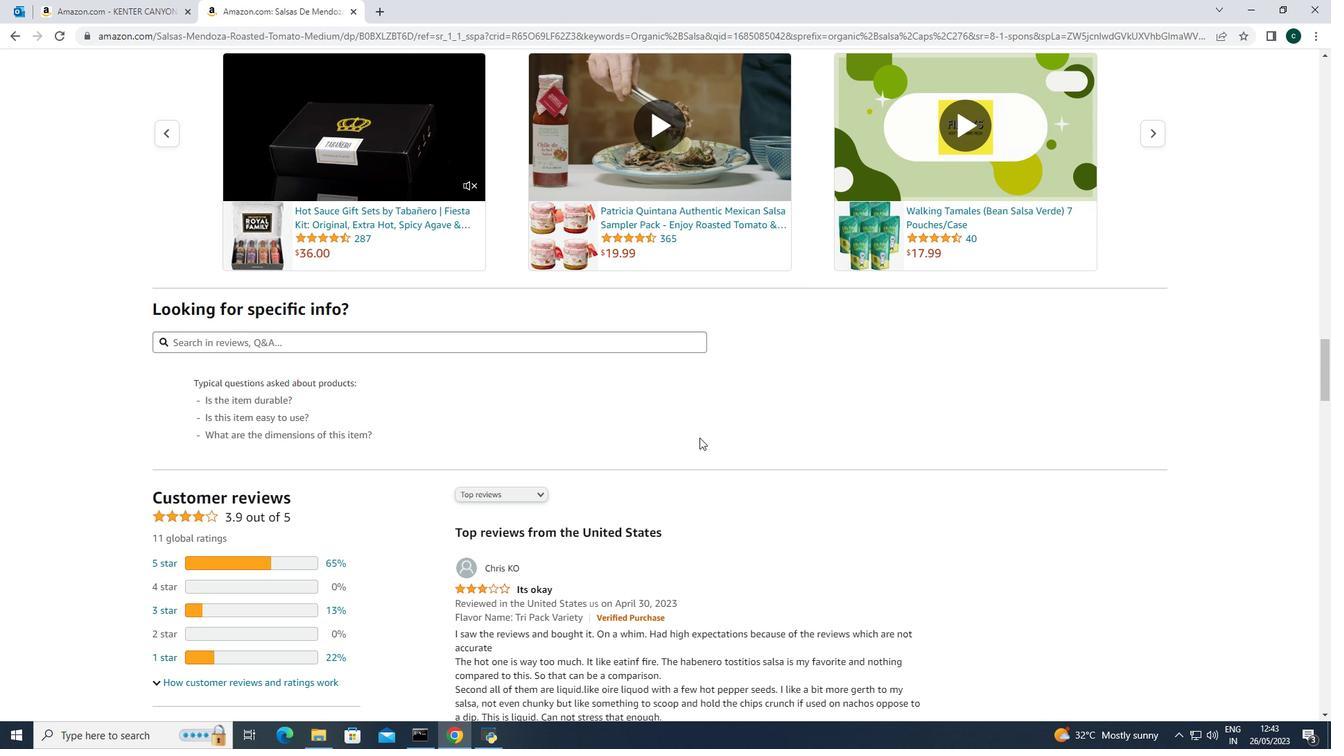 
Action: Mouse scrolled (699, 438) with delta (0, 0)
Screenshot: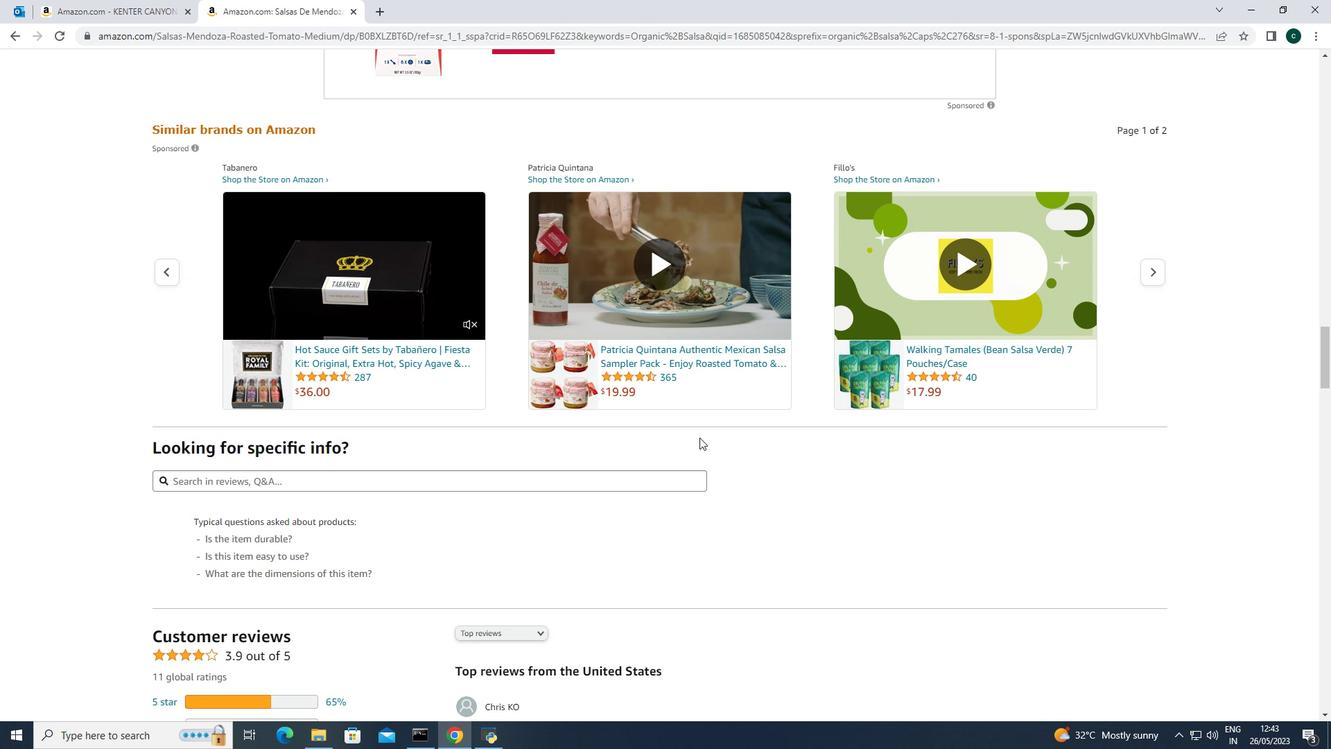 
Action: Mouse scrolled (699, 438) with delta (0, 0)
Screenshot: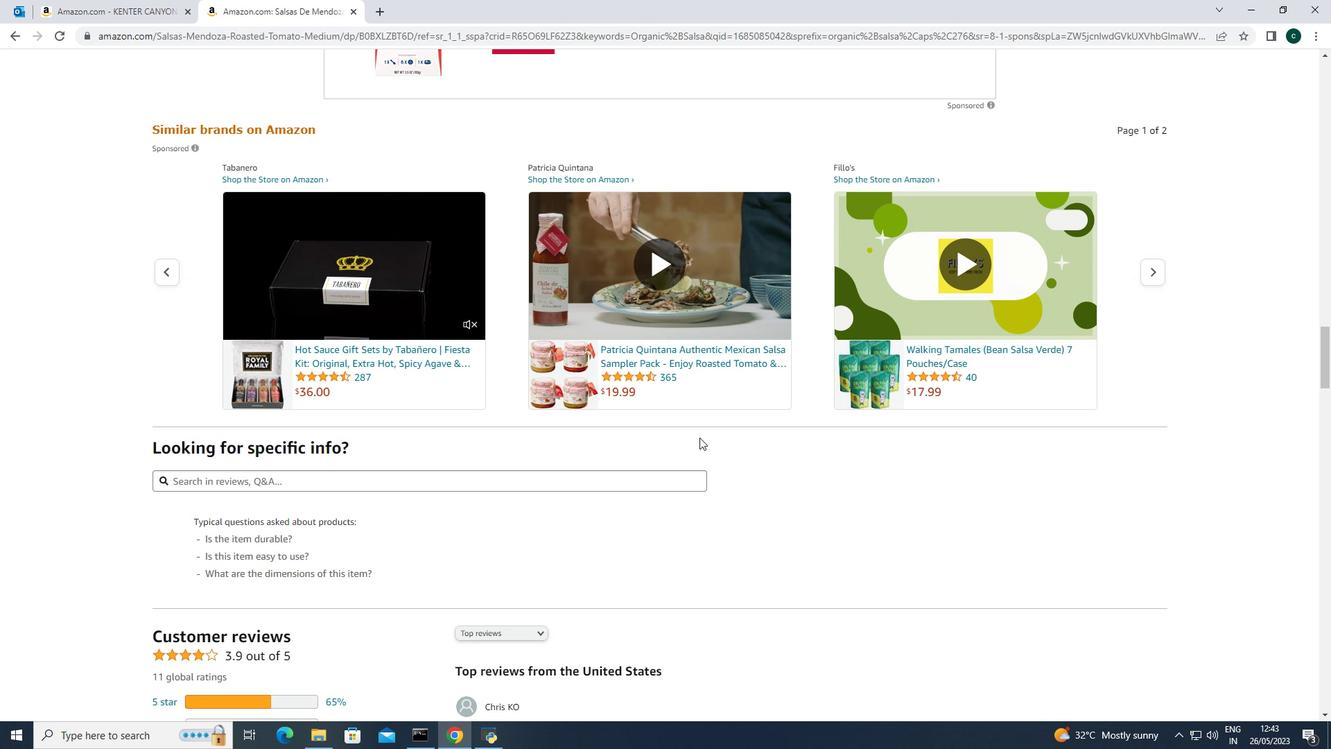
Action: Mouse scrolled (699, 438) with delta (0, 0)
Screenshot: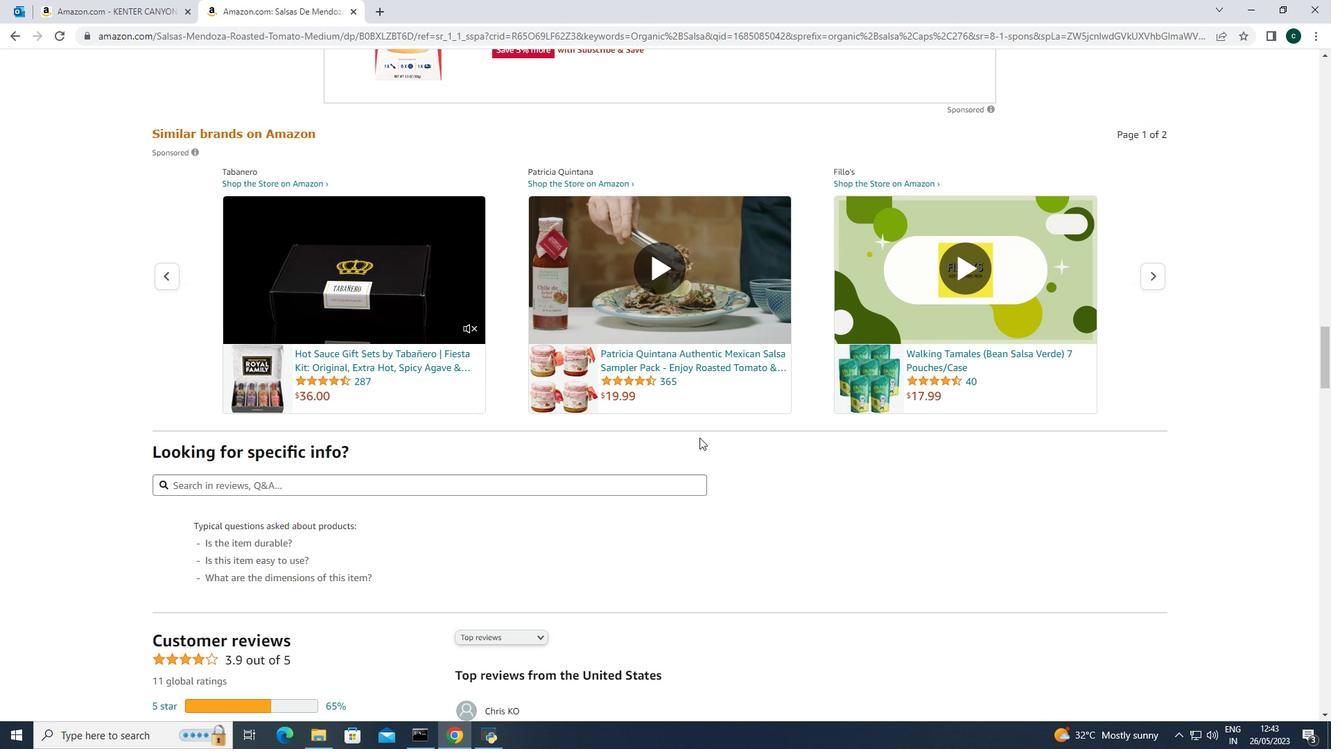 
Action: Mouse scrolled (699, 438) with delta (0, 0)
Screenshot: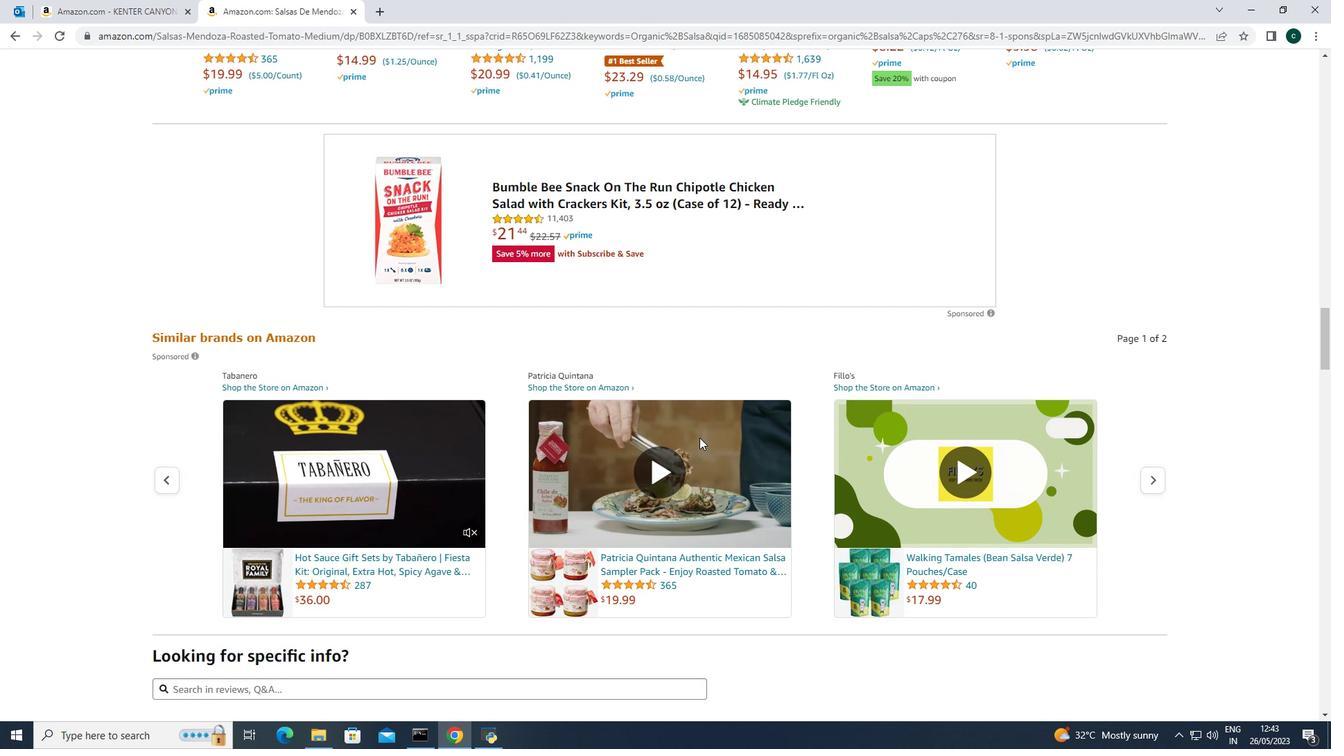 
Action: Mouse scrolled (699, 438) with delta (0, 0)
Screenshot: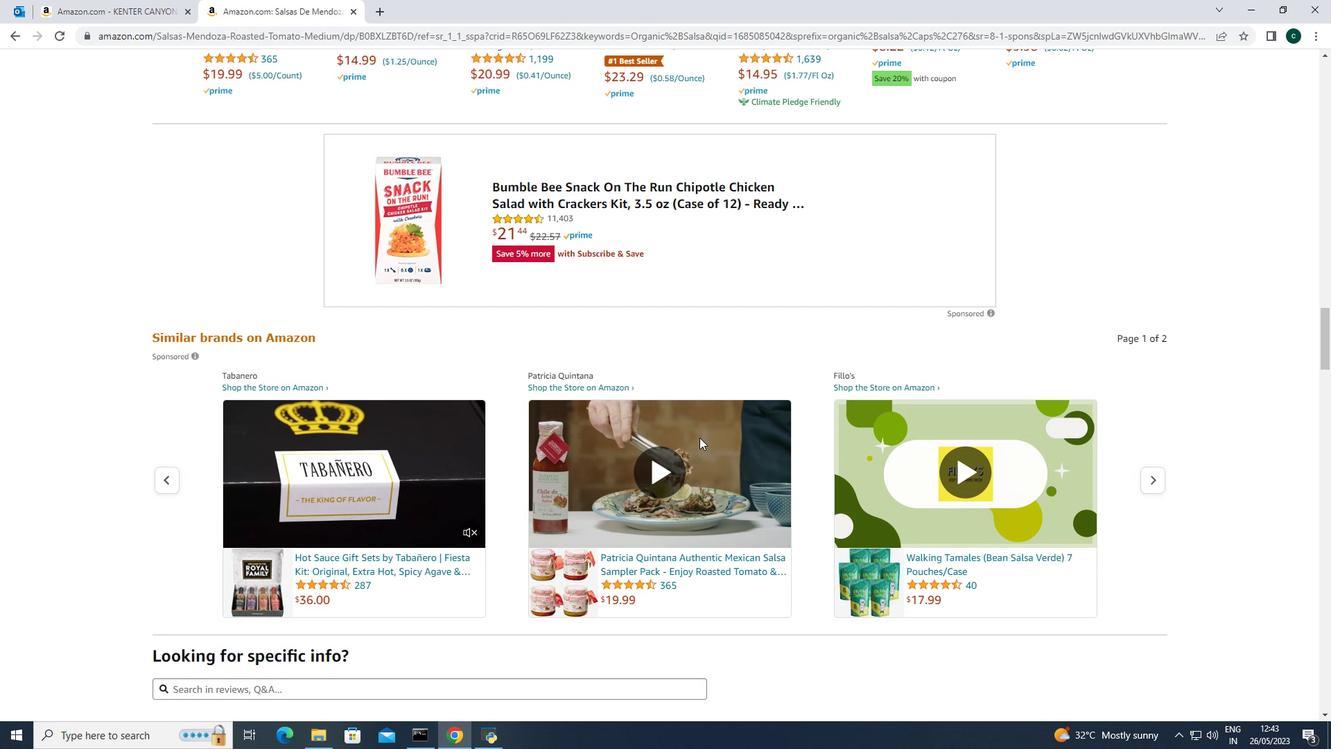 
Action: Mouse scrolled (699, 438) with delta (0, 0)
Screenshot: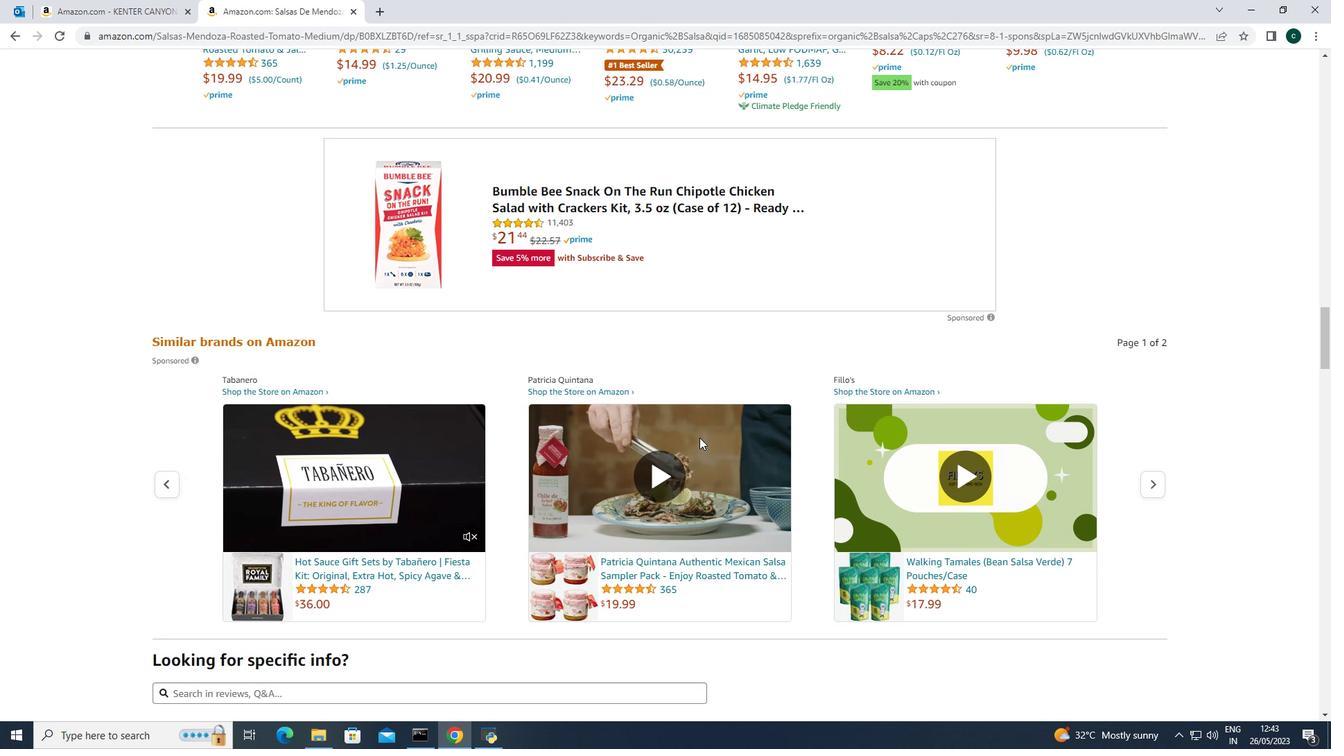 
Action: Mouse scrolled (699, 438) with delta (0, 0)
Screenshot: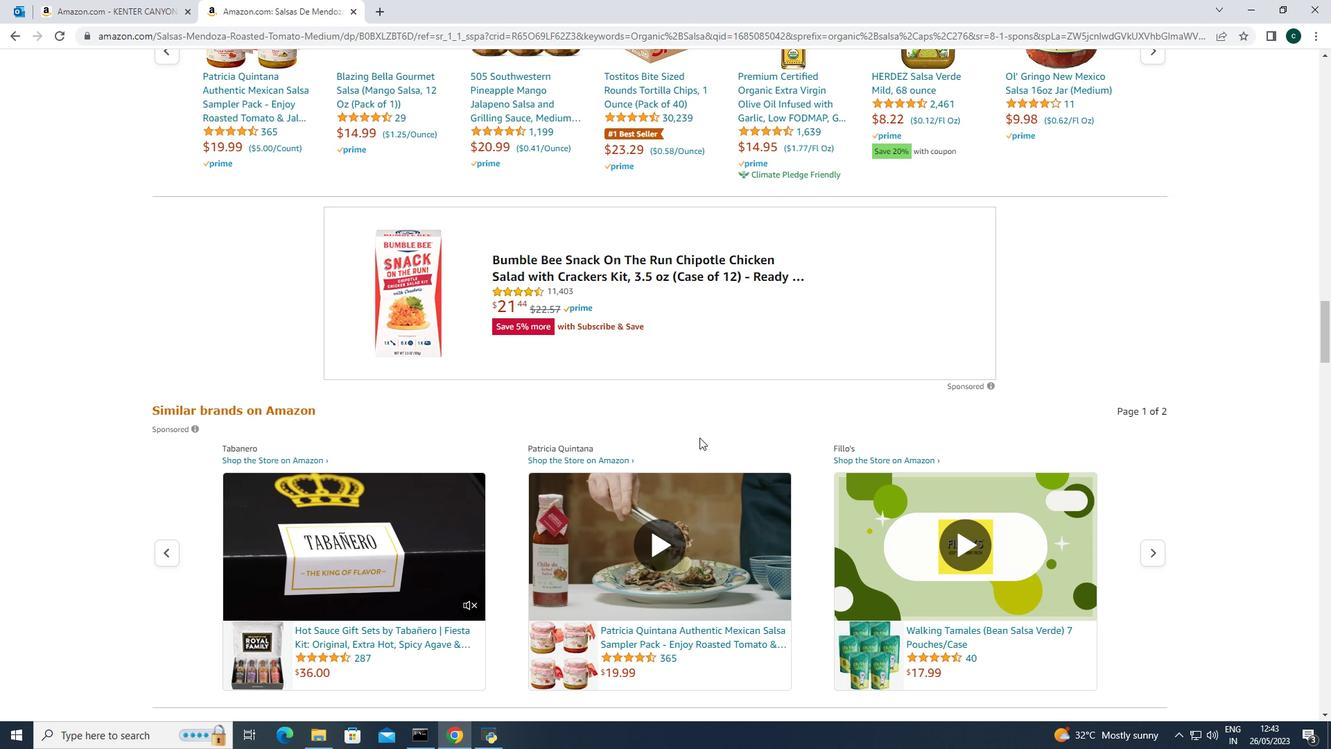 
Action: Mouse scrolled (699, 438) with delta (0, 0)
Screenshot: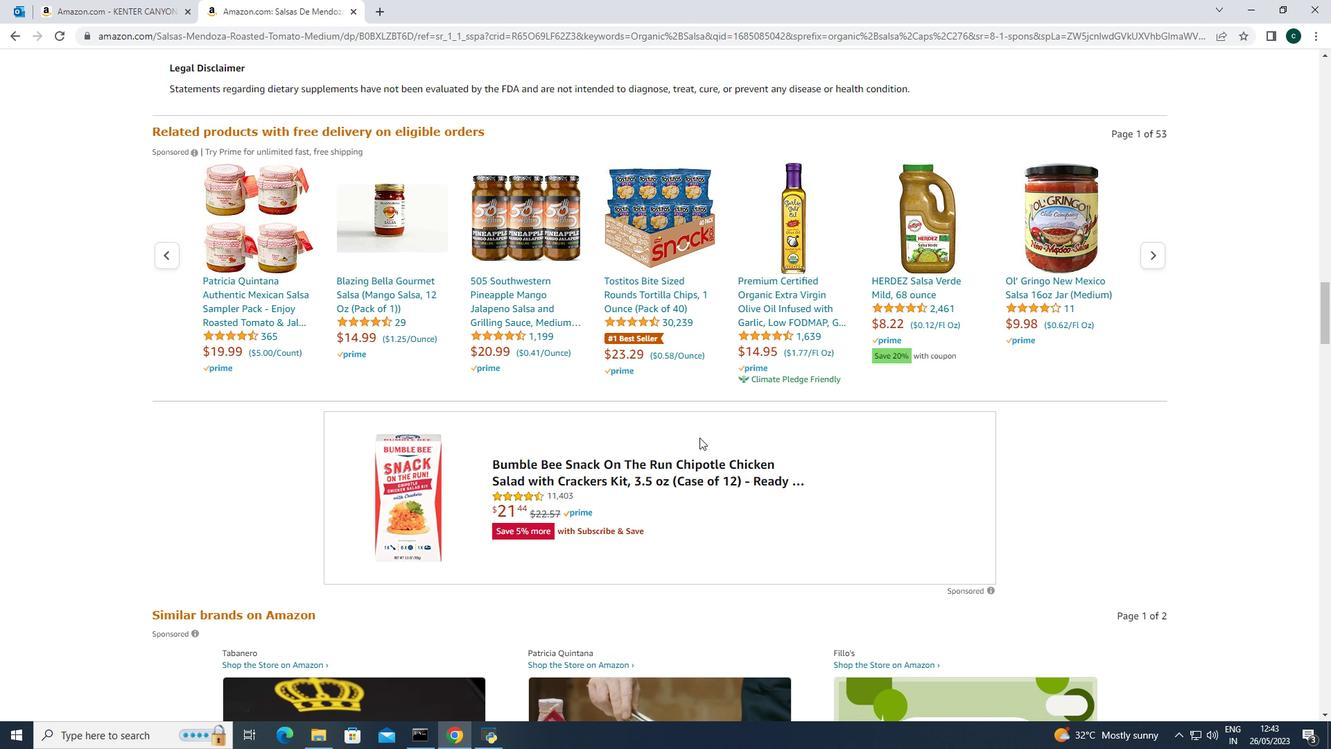 
Action: Mouse scrolled (699, 438) with delta (0, 0)
Screenshot: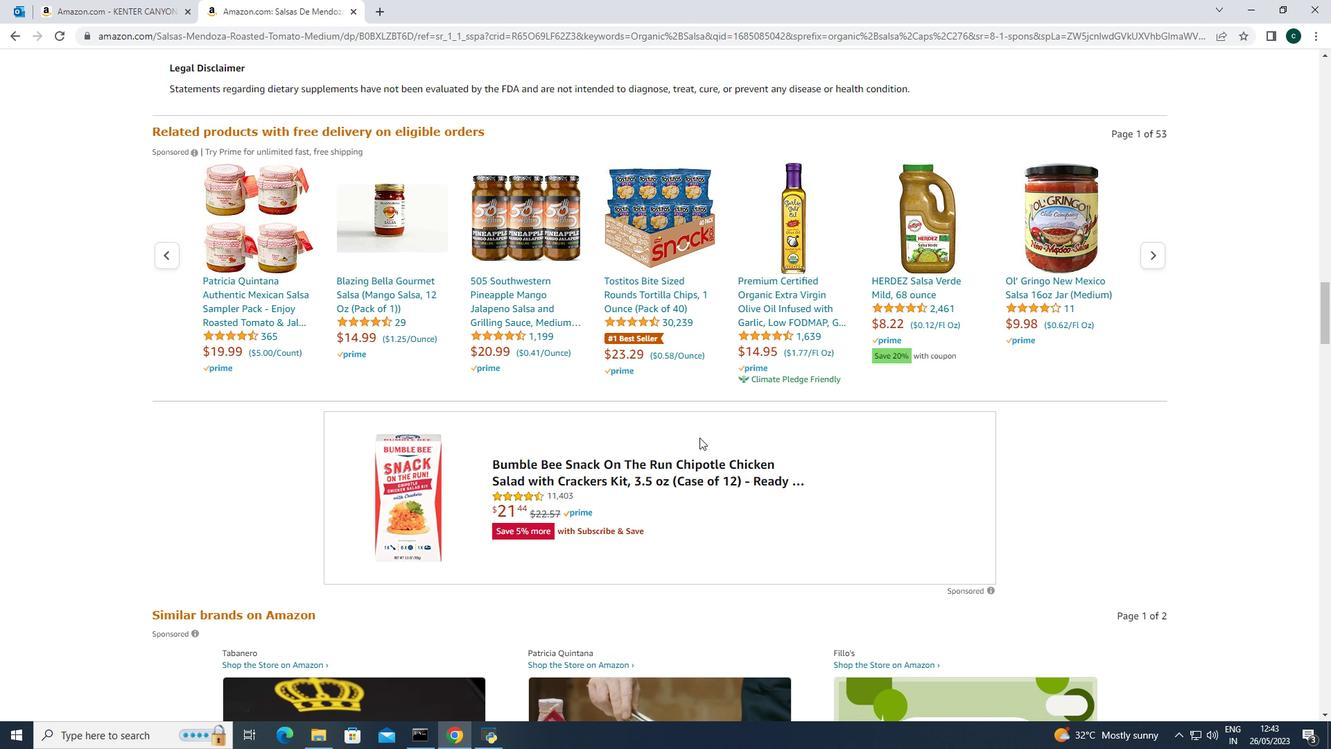 
Action: Mouse scrolled (699, 438) with delta (0, 0)
Screenshot: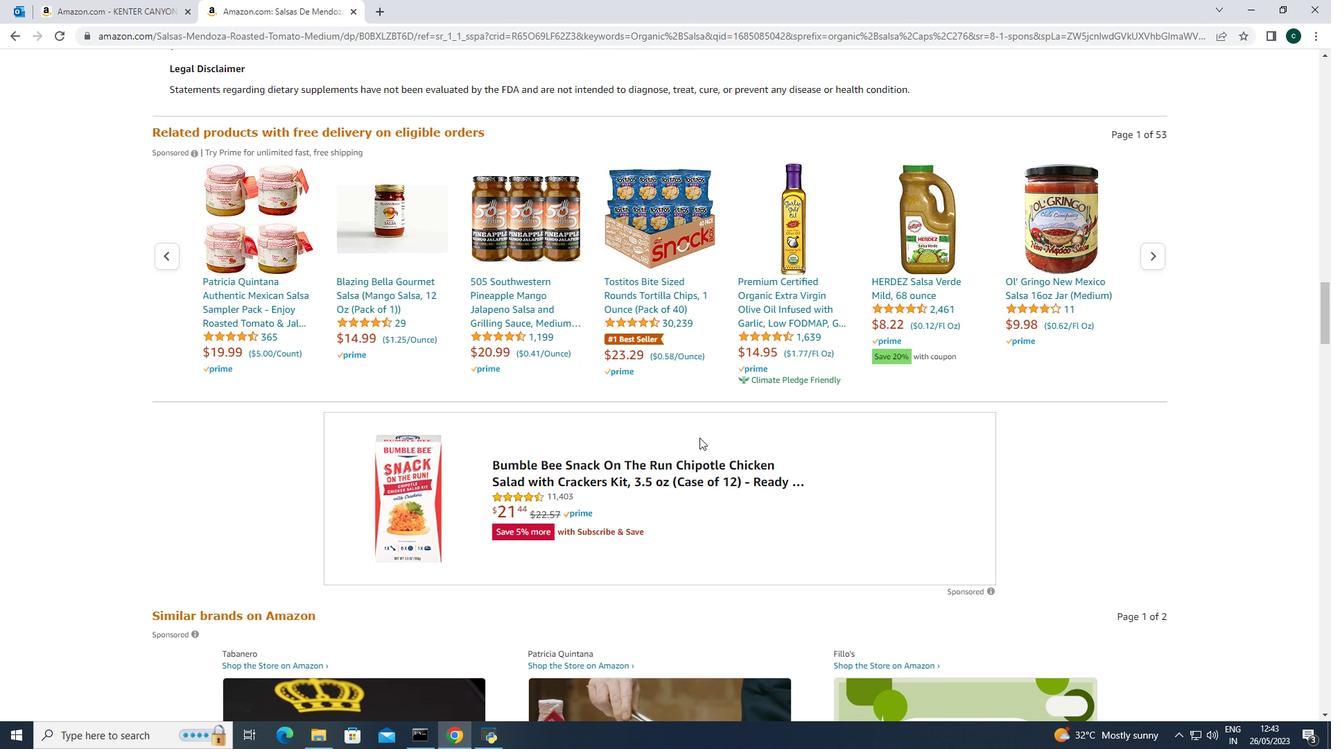 
Action: Mouse scrolled (699, 438) with delta (0, 0)
Screenshot: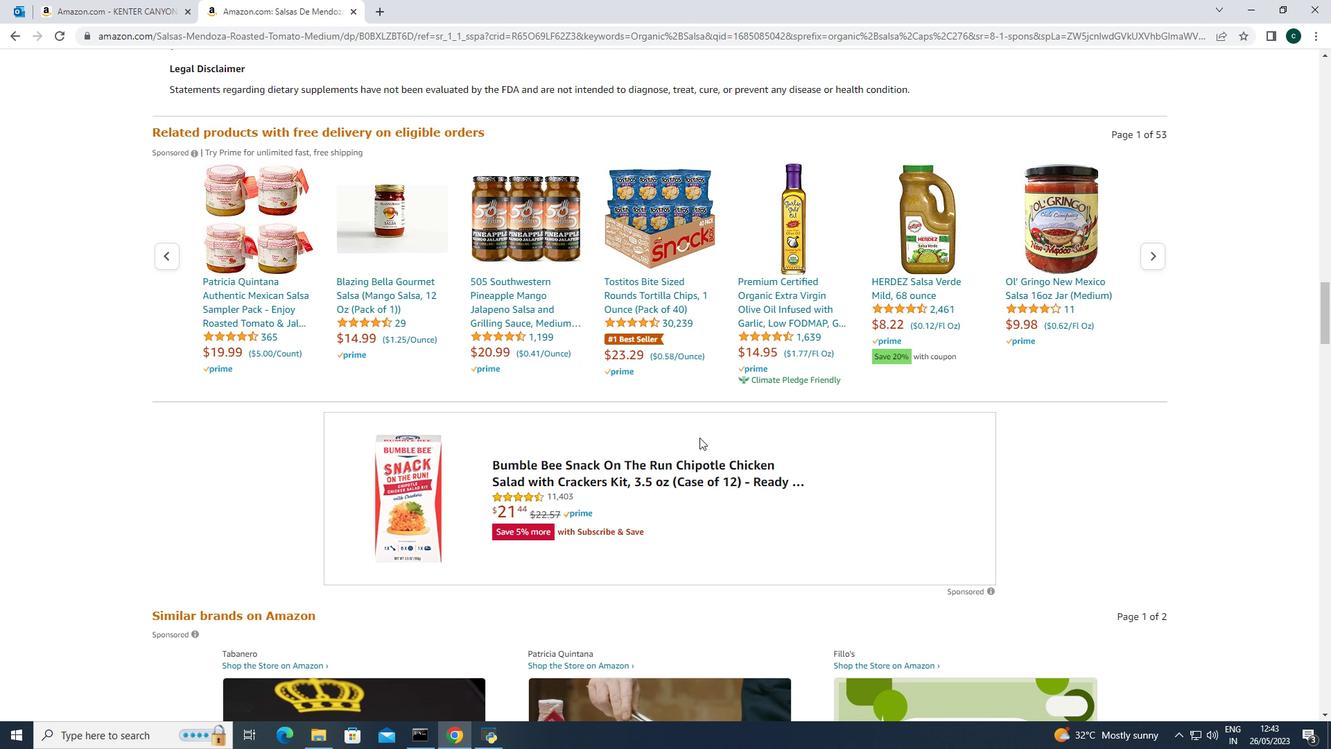 
Action: Mouse scrolled (699, 438) with delta (0, 0)
Screenshot: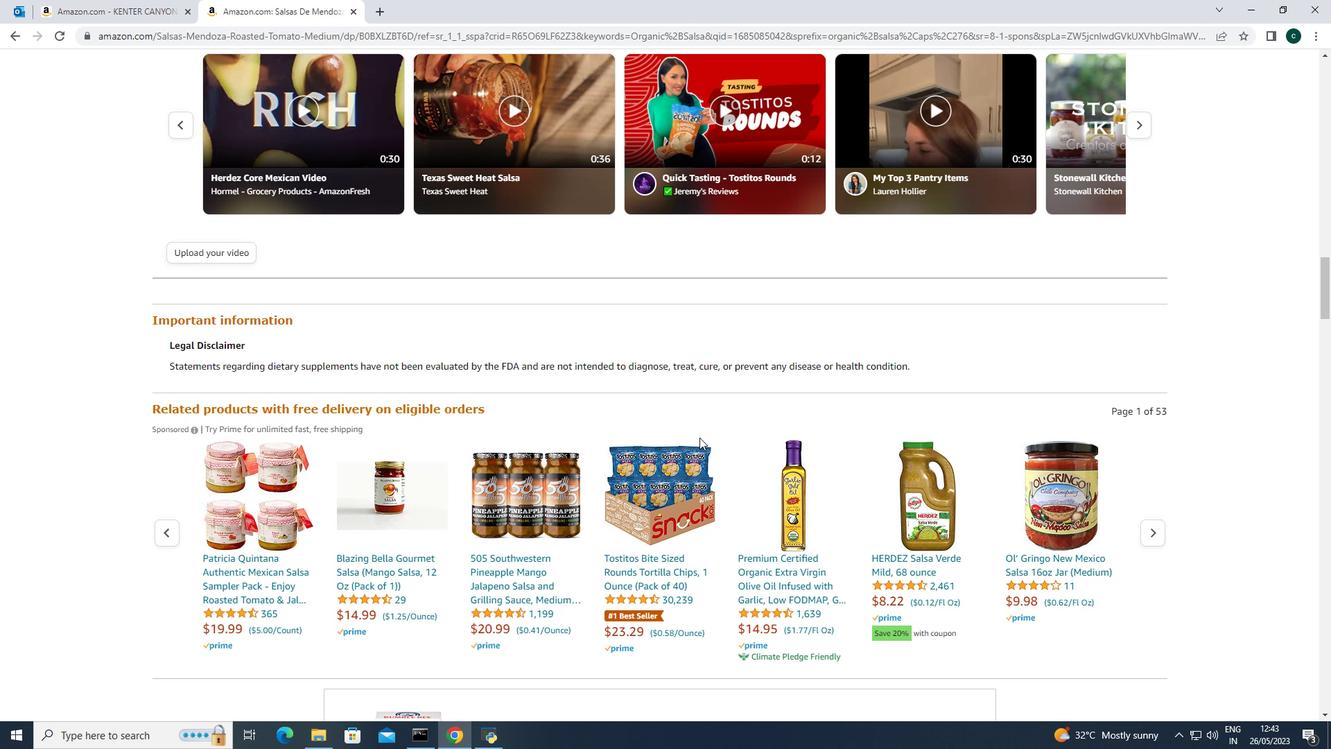
Action: Mouse scrolled (699, 438) with delta (0, 0)
Screenshot: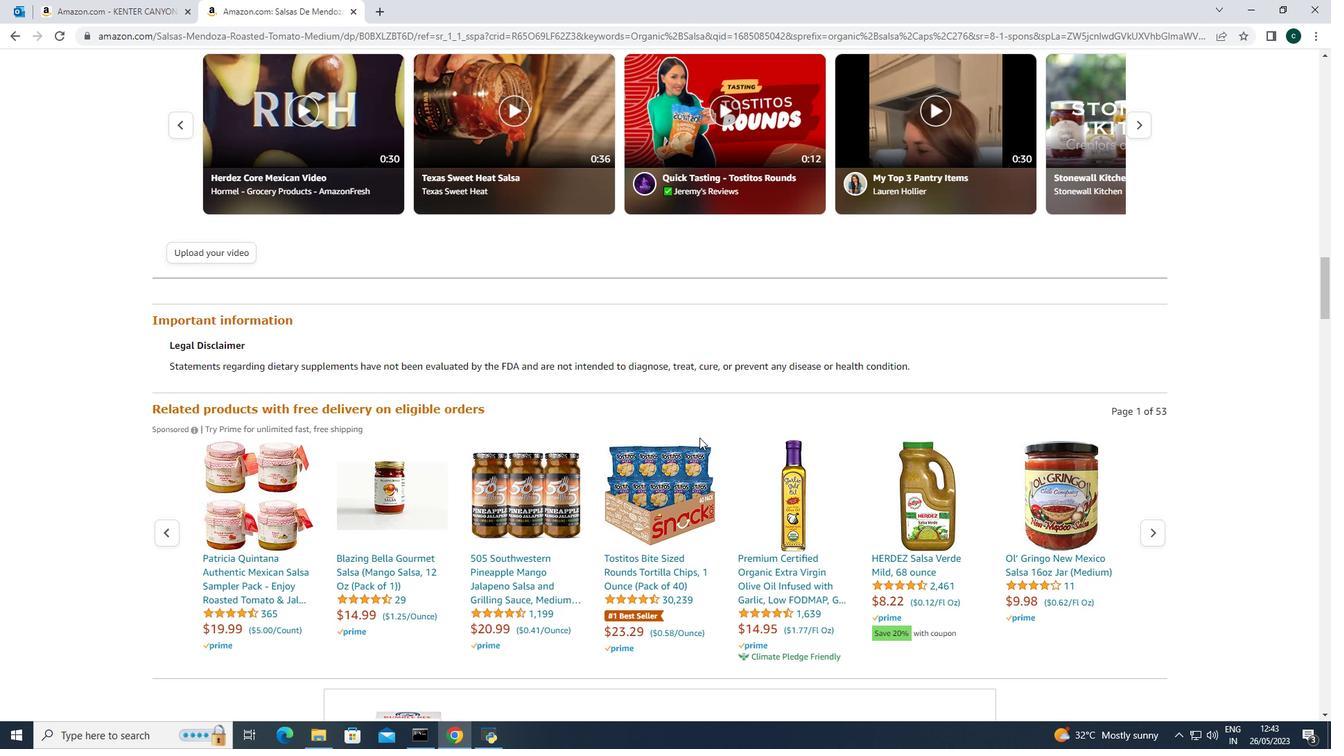 
Action: Mouse scrolled (699, 438) with delta (0, 0)
Screenshot: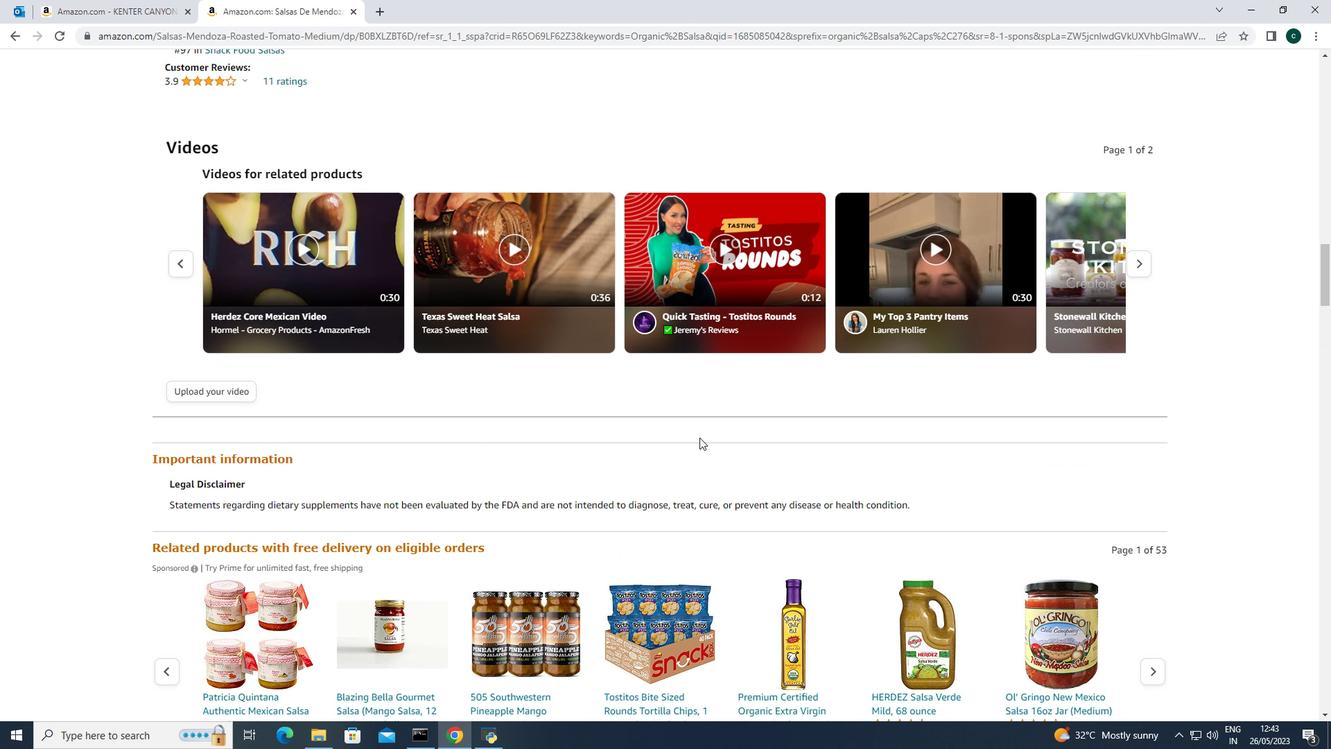 
Action: Mouse scrolled (699, 438) with delta (0, 0)
Screenshot: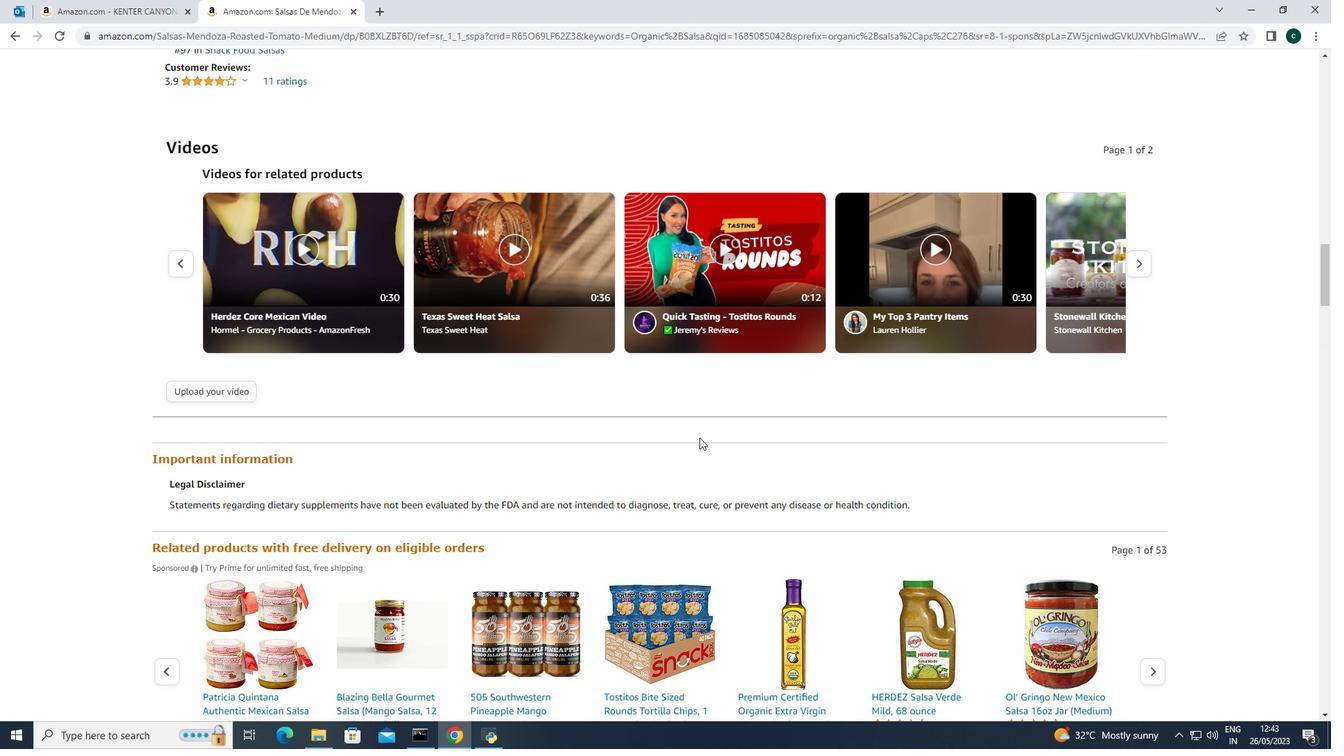 
Action: Mouse scrolled (699, 438) with delta (0, 0)
Screenshot: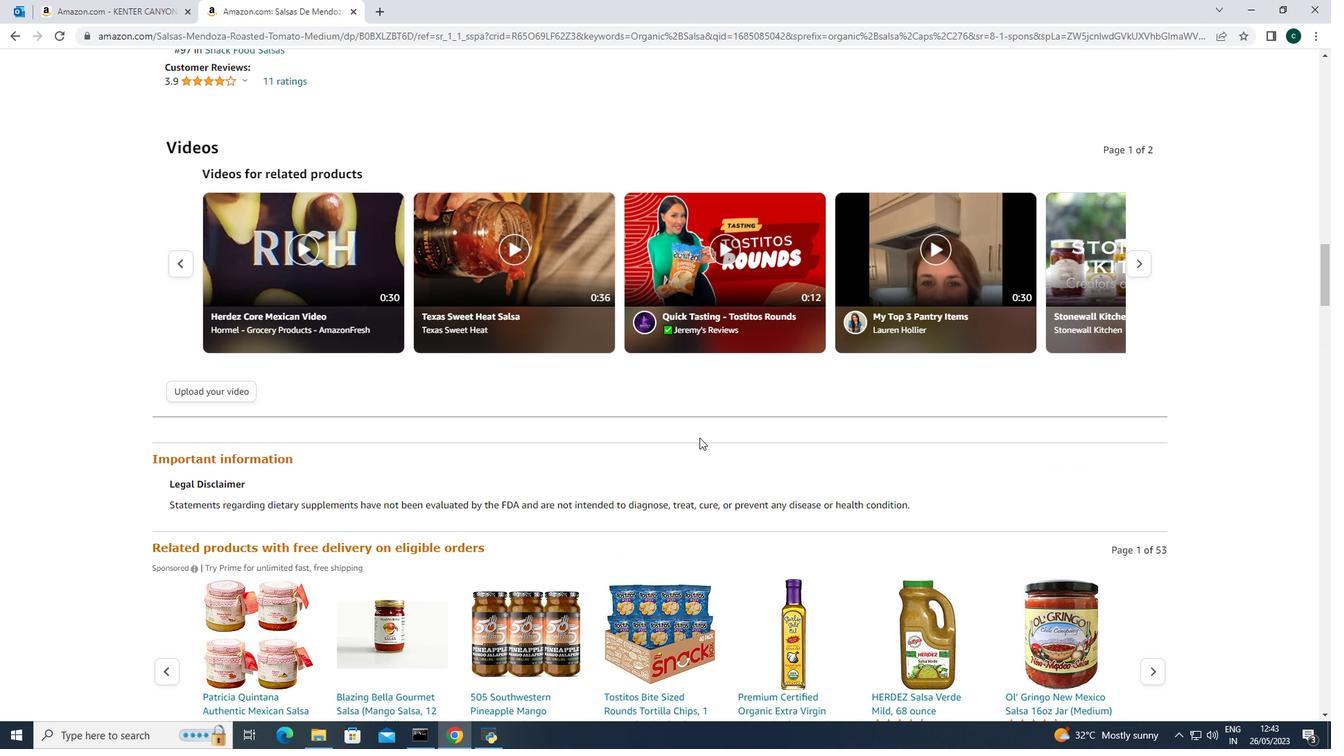 
Action: Mouse moved to (701, 436)
Screenshot: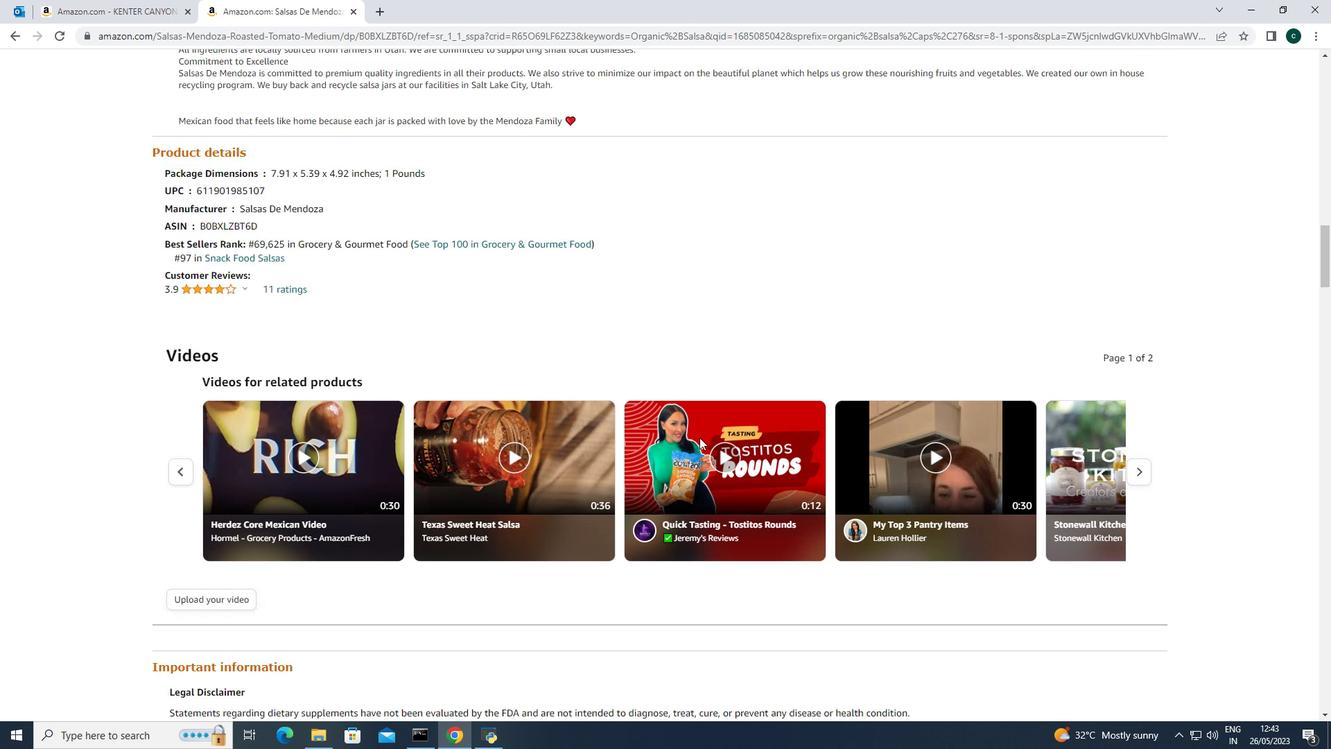 
Action: Mouse scrolled (701, 437) with delta (0, 0)
Screenshot: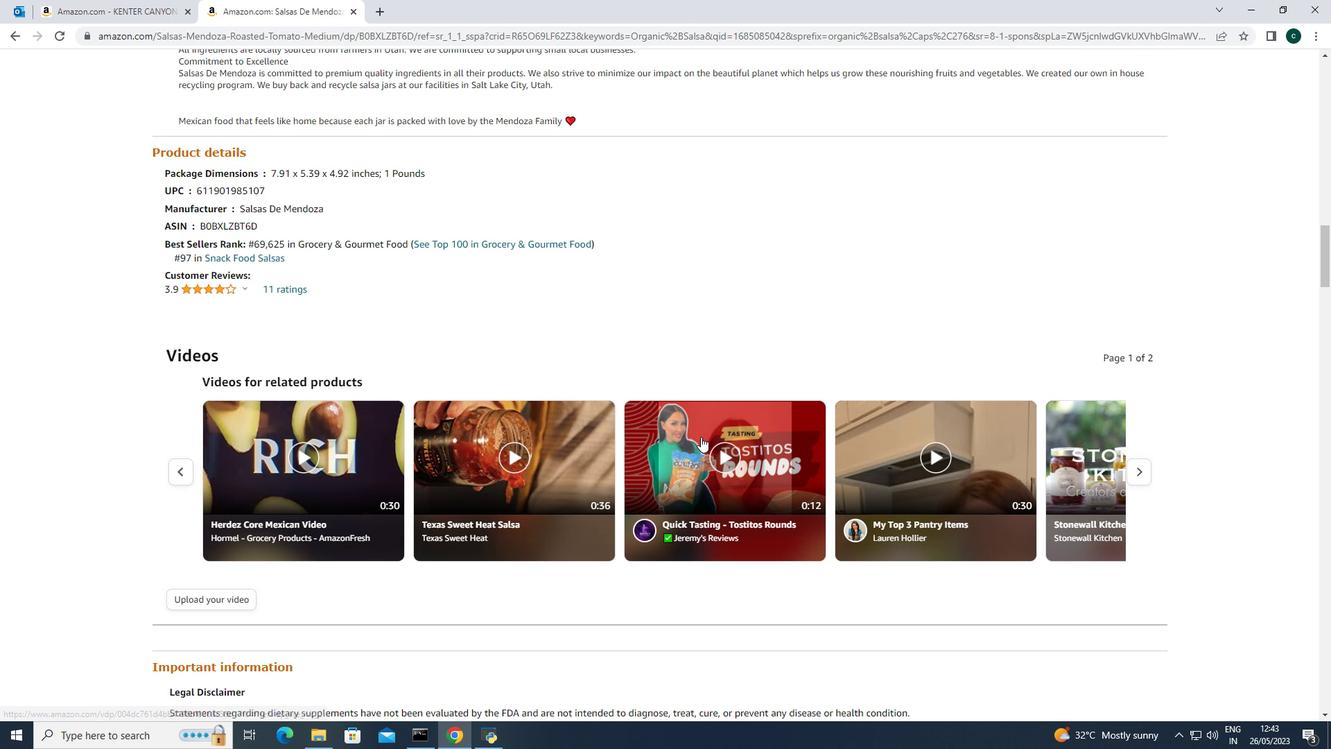 
Action: Mouse scrolled (701, 437) with delta (0, 0)
Screenshot: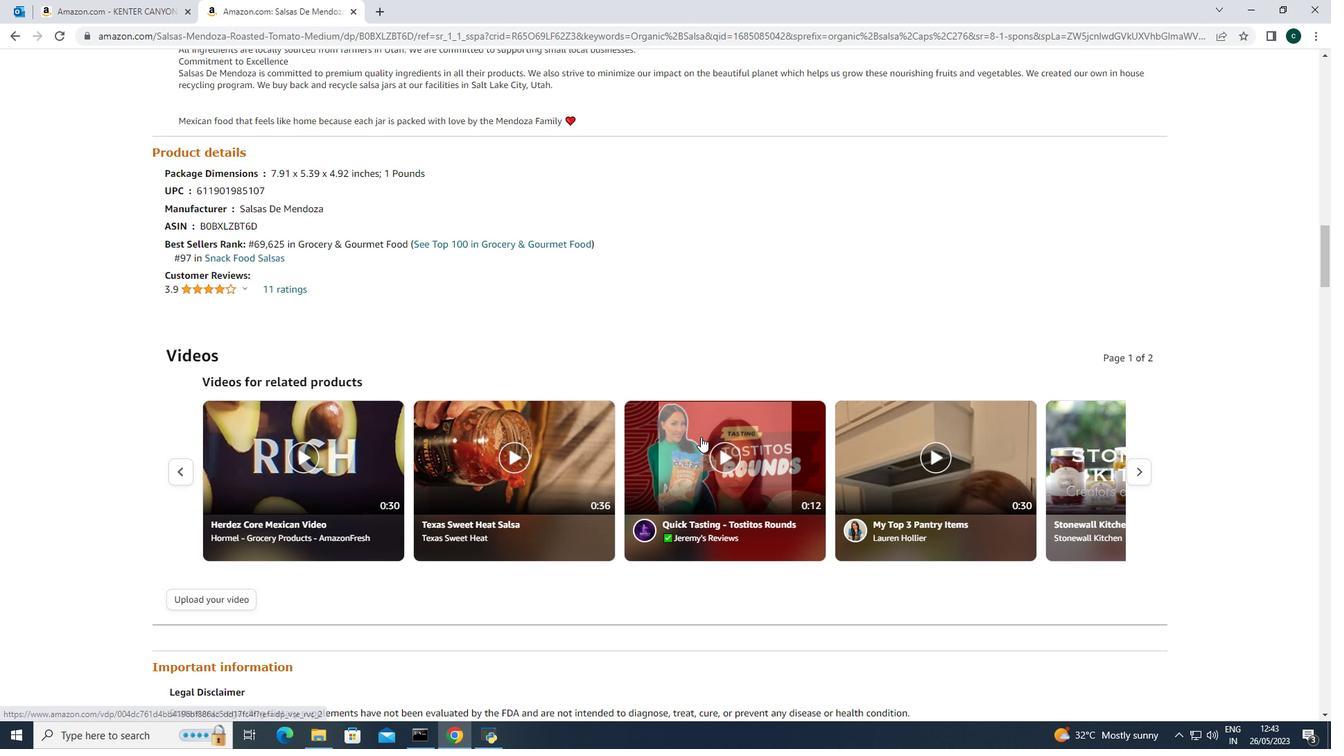 
Action: Mouse scrolled (701, 437) with delta (0, 0)
Screenshot: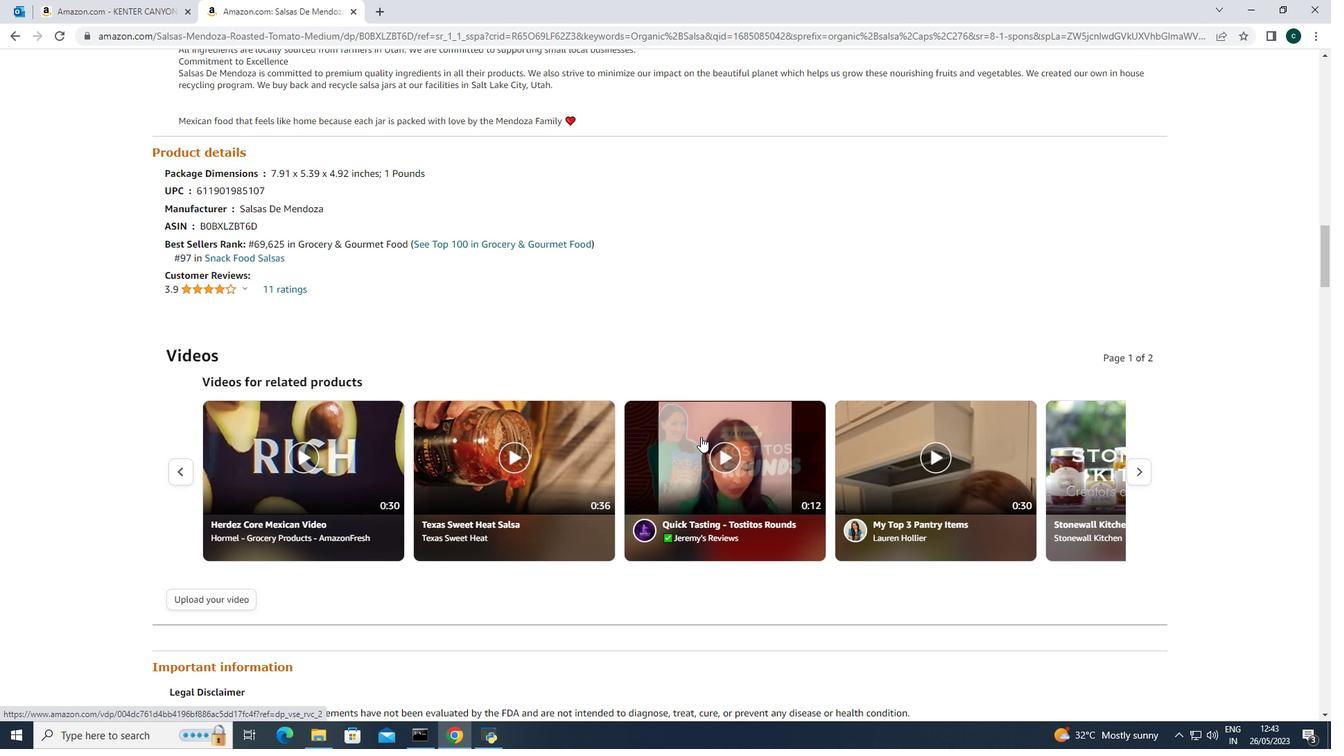 
Action: Mouse scrolled (701, 437) with delta (0, 0)
Screenshot: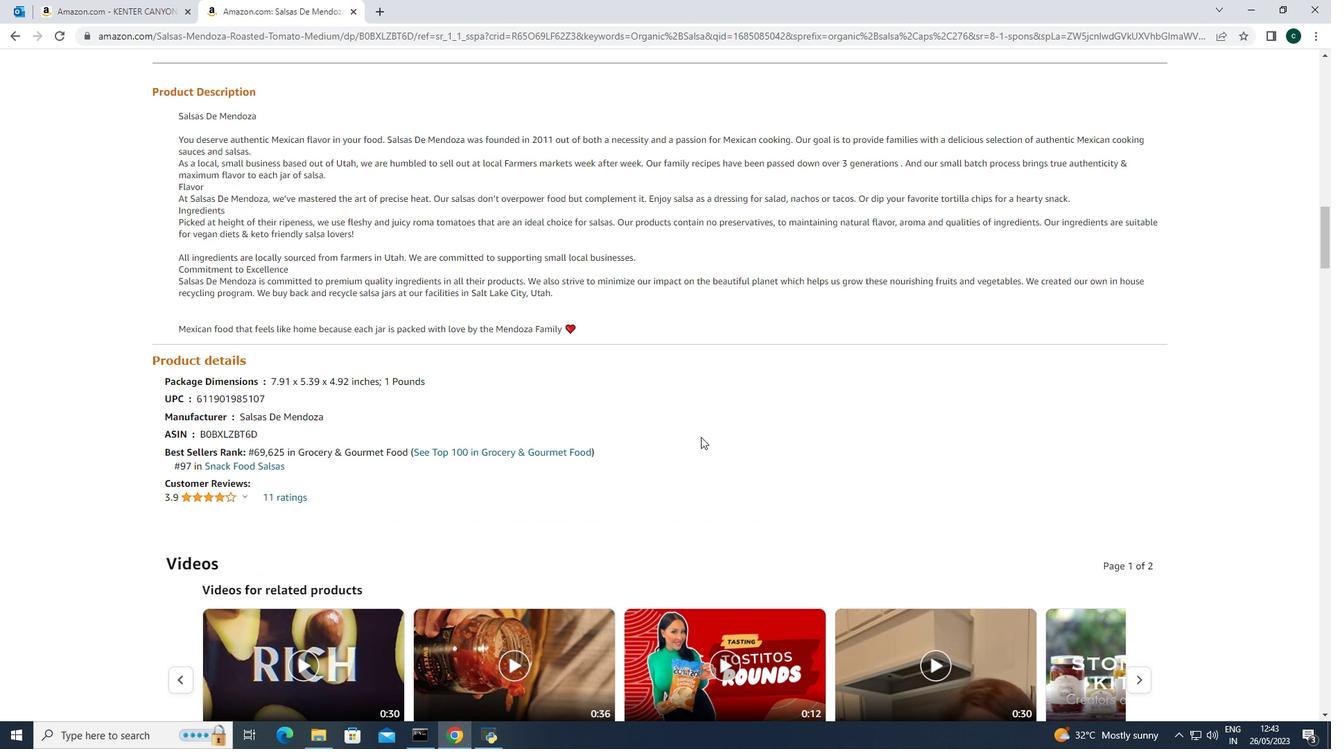 
Action: Mouse scrolled (701, 437) with delta (0, 0)
Screenshot: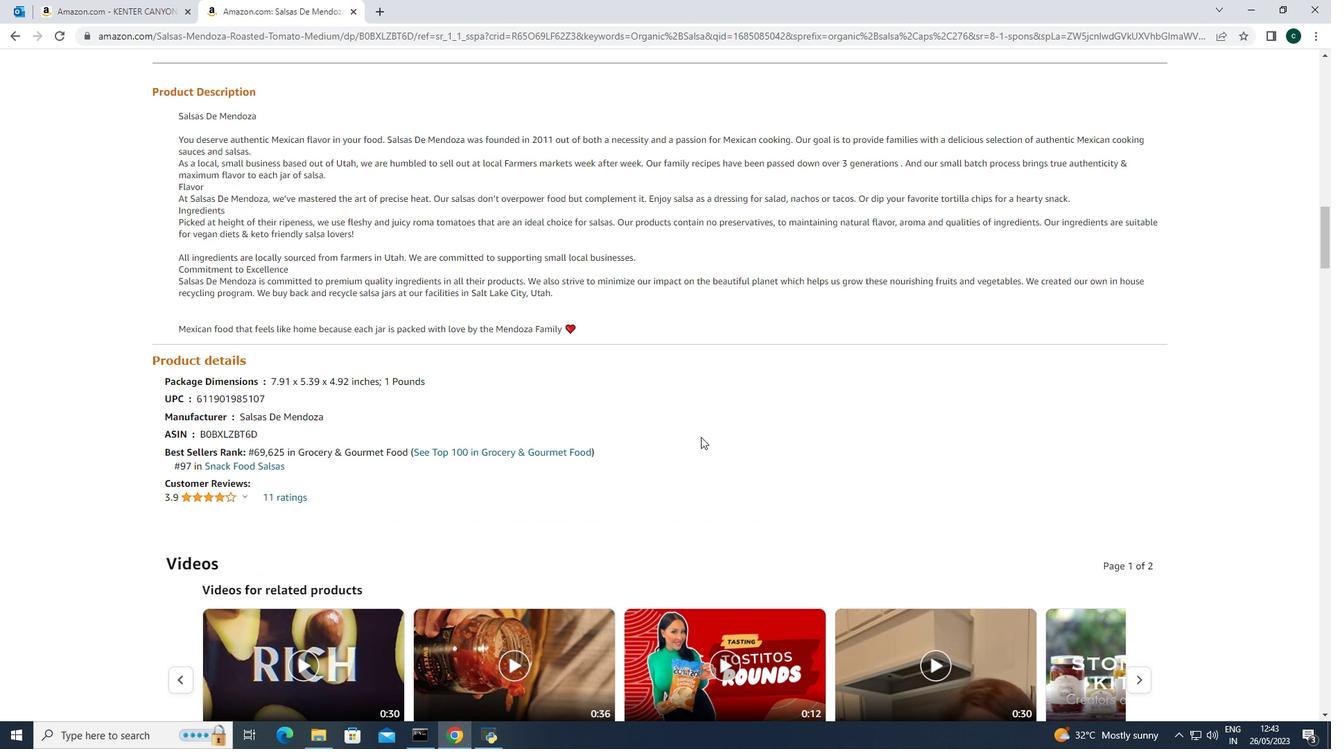 
Action: Mouse scrolled (701, 437) with delta (0, 0)
Screenshot: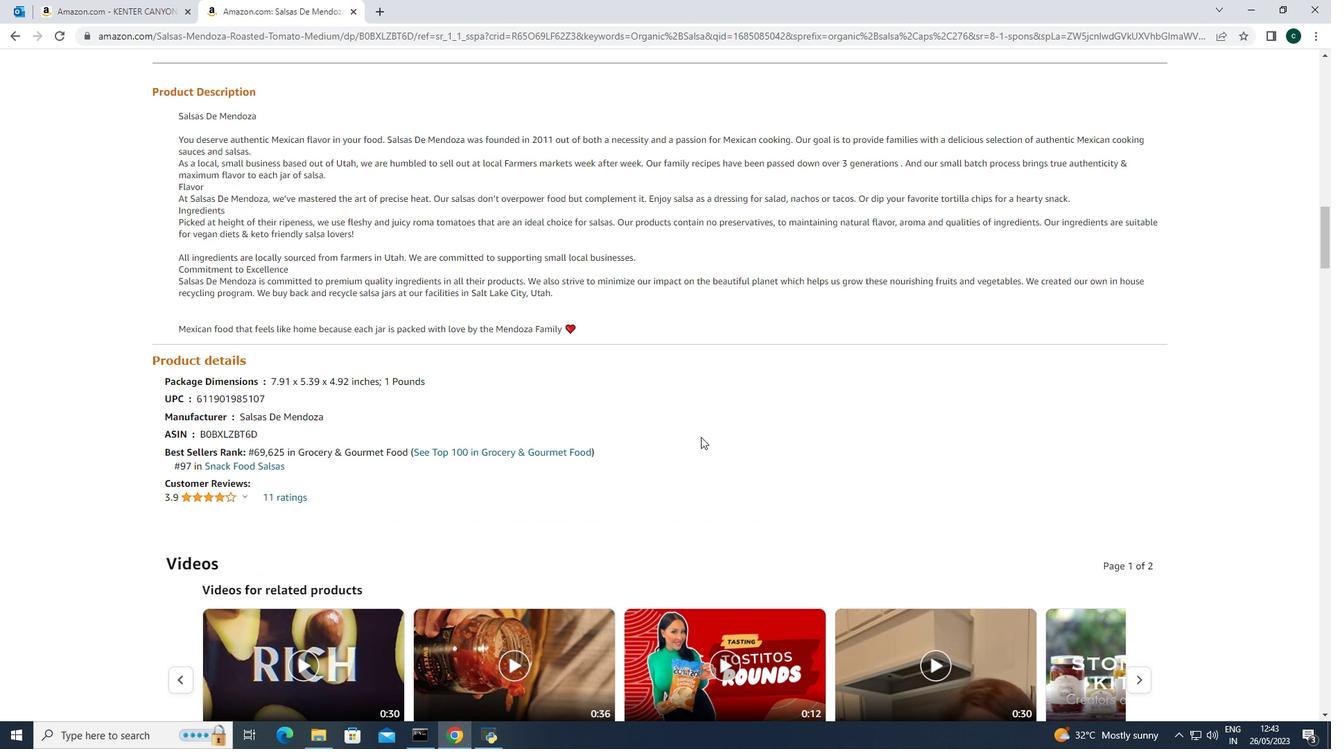
Action: Mouse moved to (685, 432)
Screenshot: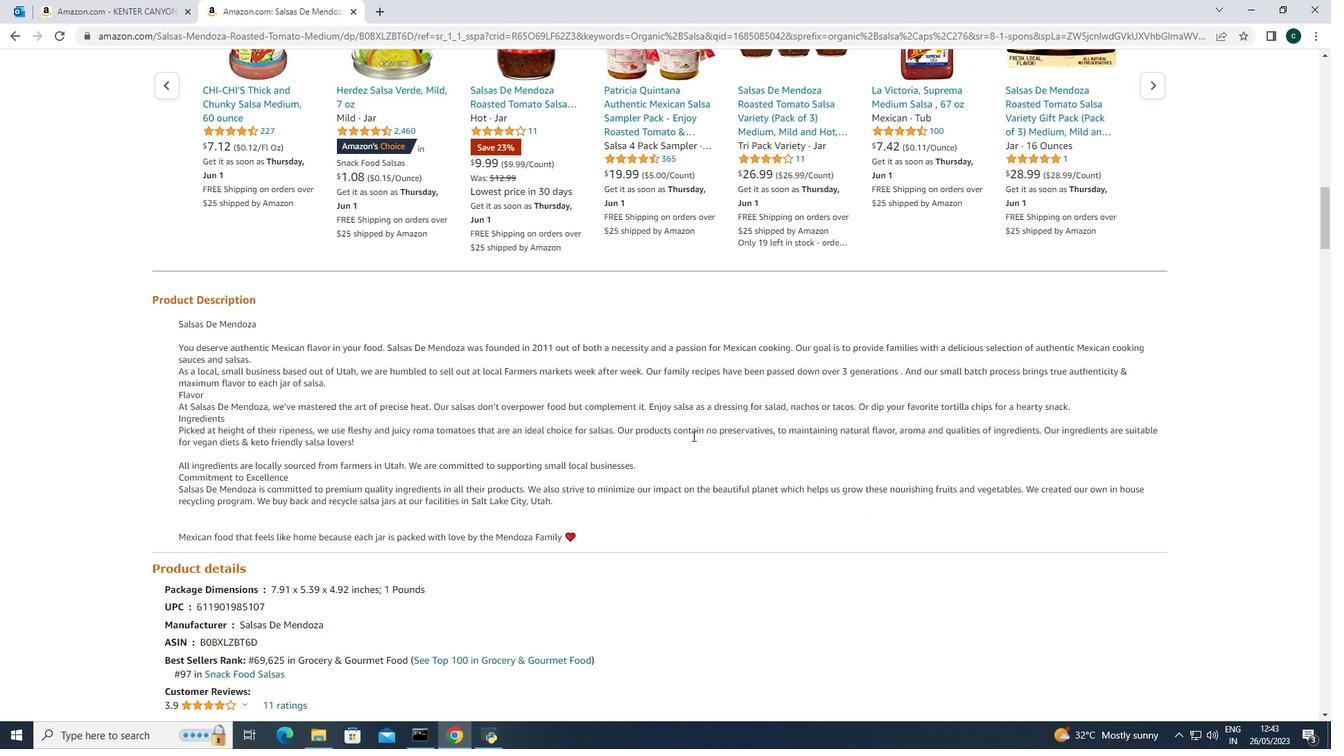
Action: Mouse scrolled (685, 432) with delta (0, 0)
Screenshot: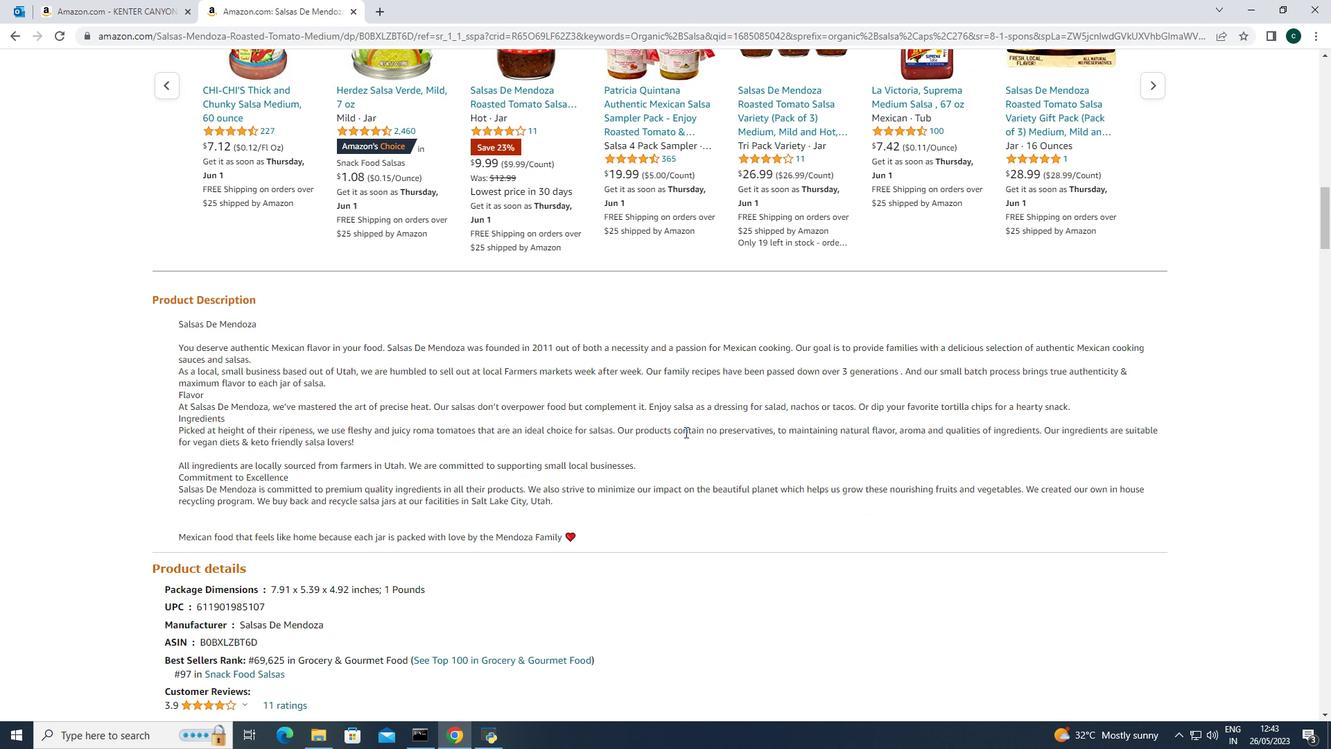 
Action: Mouse scrolled (685, 432) with delta (0, 0)
Screenshot: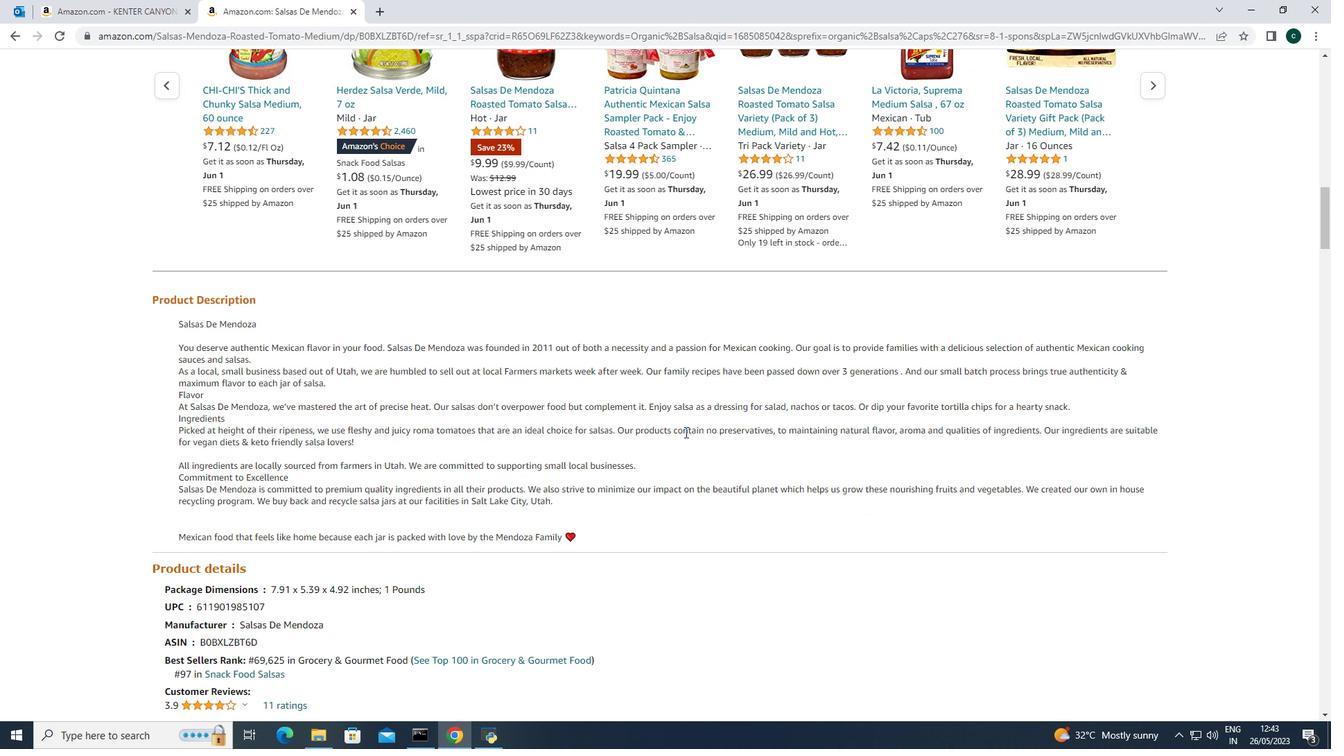 
Action: Mouse scrolled (685, 432) with delta (0, 0)
Screenshot: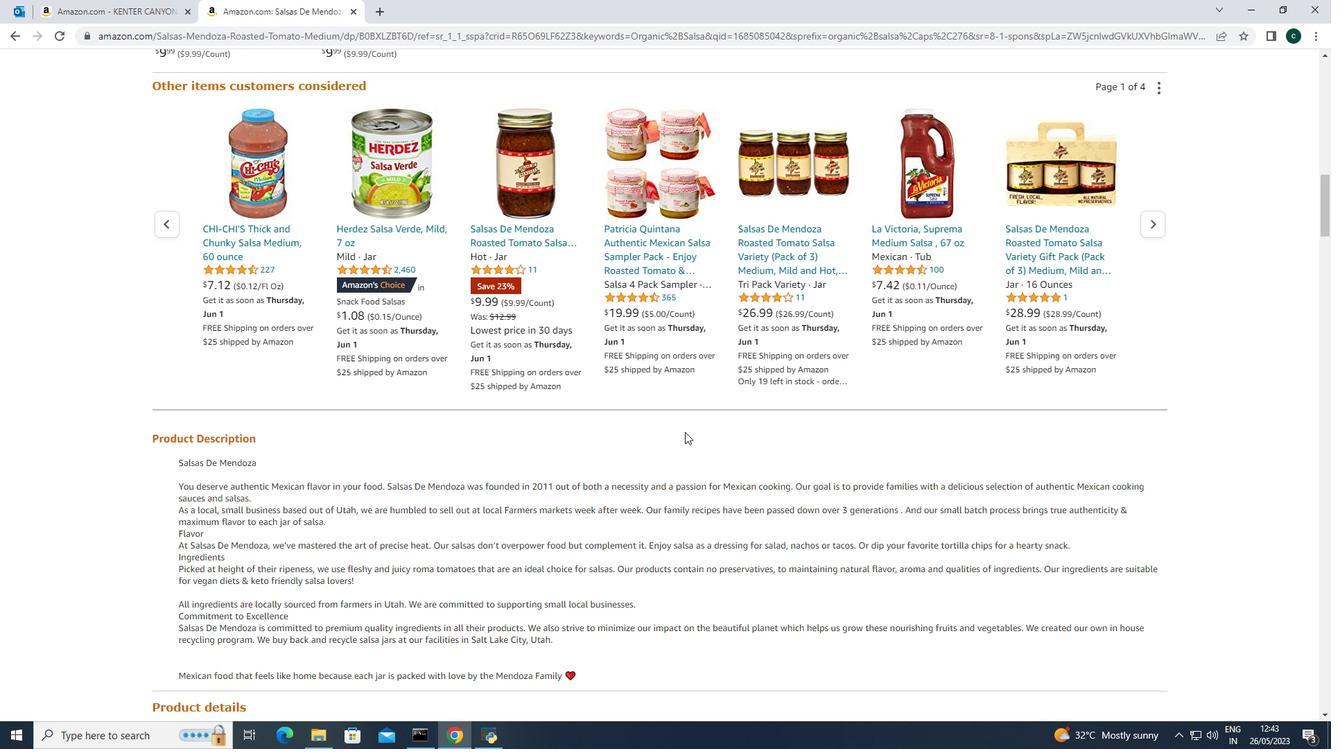 
Action: Mouse scrolled (685, 432) with delta (0, 0)
Screenshot: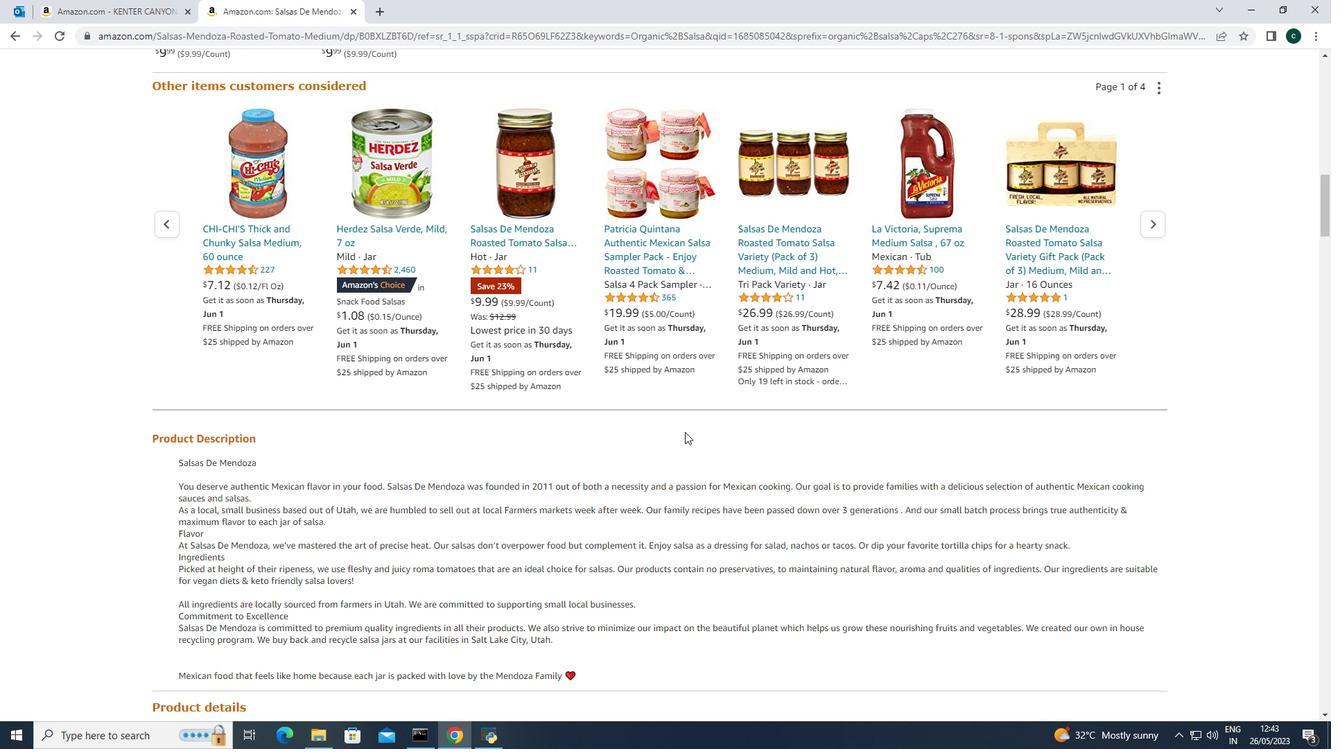 
Action: Mouse scrolled (685, 432) with delta (0, 0)
Screenshot: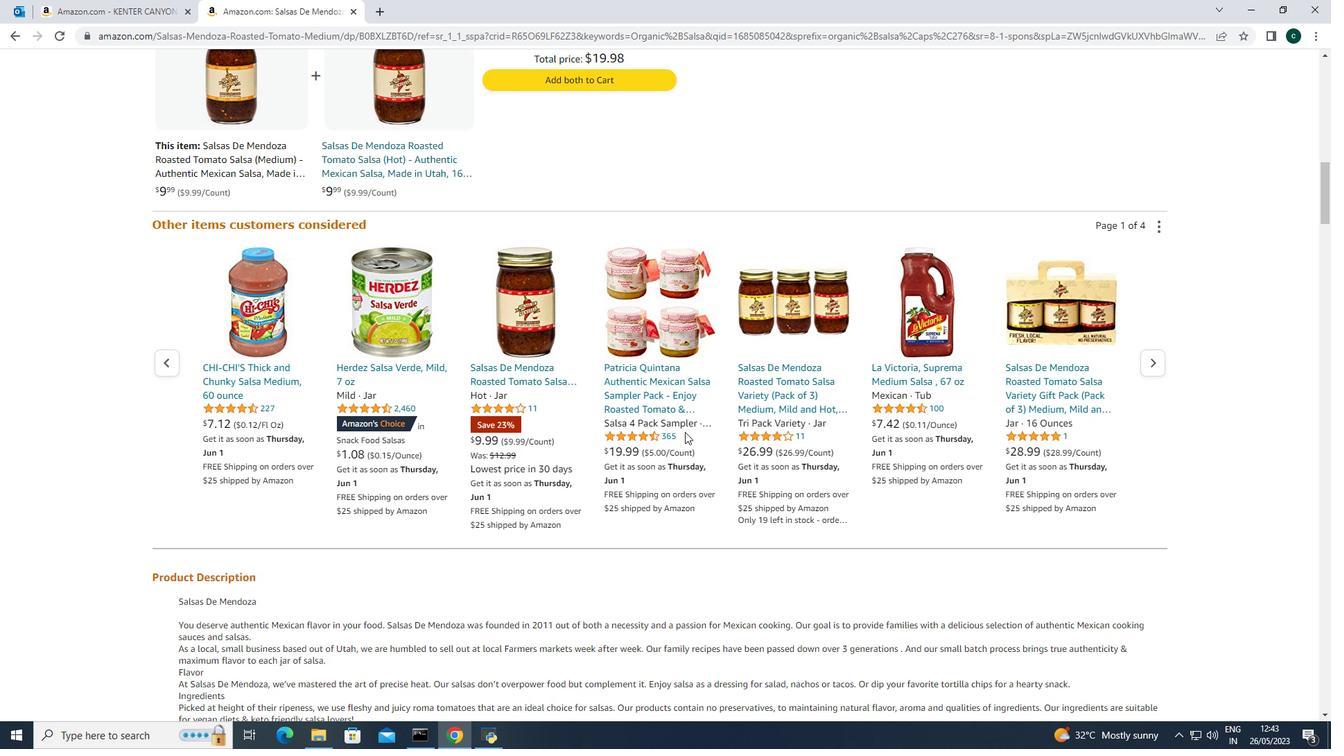 
Action: Mouse scrolled (685, 432) with delta (0, 0)
Screenshot: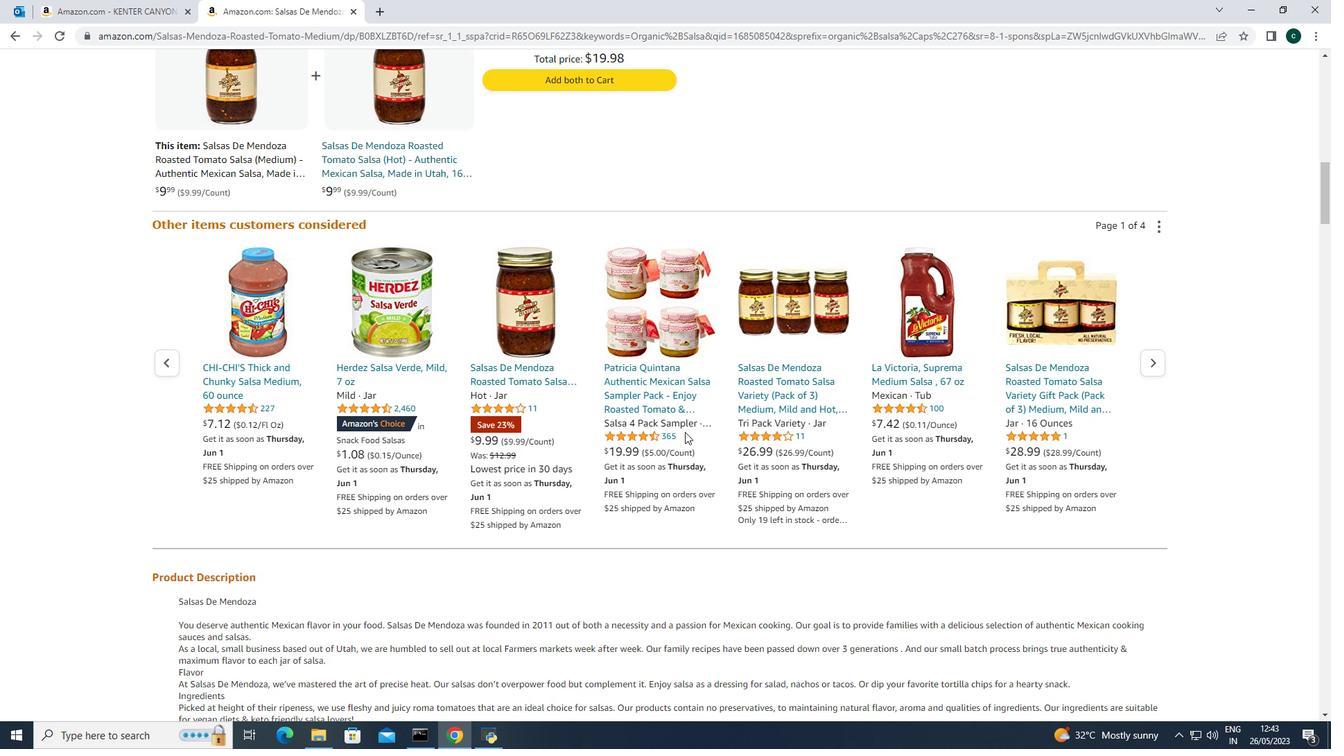 
Action: Mouse scrolled (685, 432) with delta (0, 0)
Screenshot: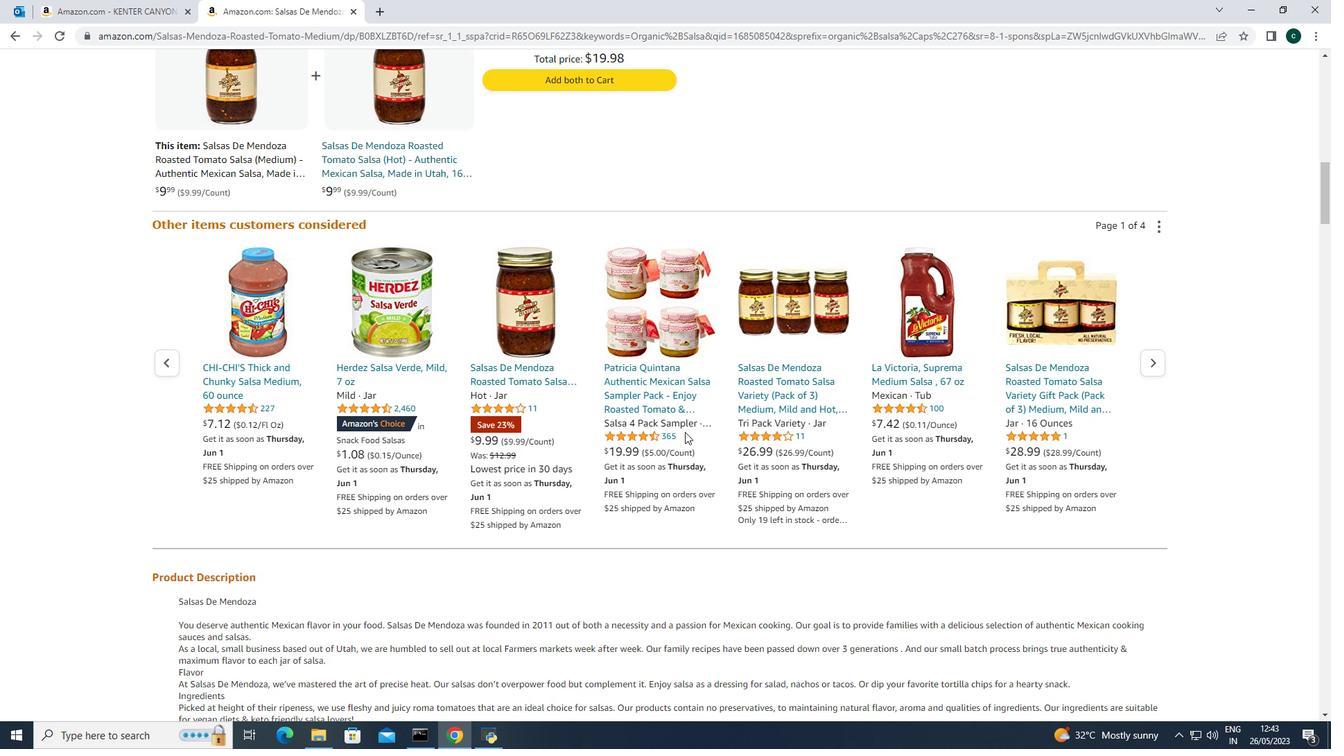 
Action: Mouse scrolled (685, 432) with delta (0, 0)
Screenshot: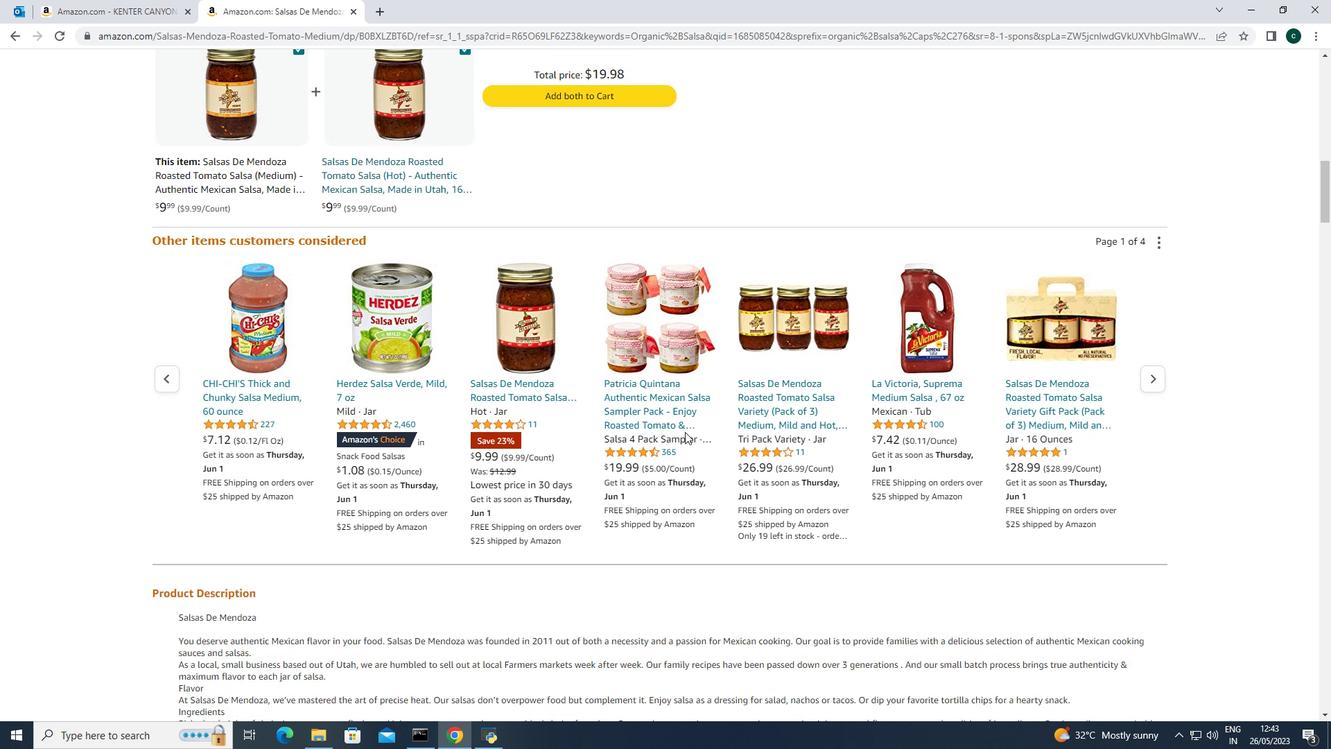 
Action: Mouse scrolled (685, 432) with delta (0, 0)
Screenshot: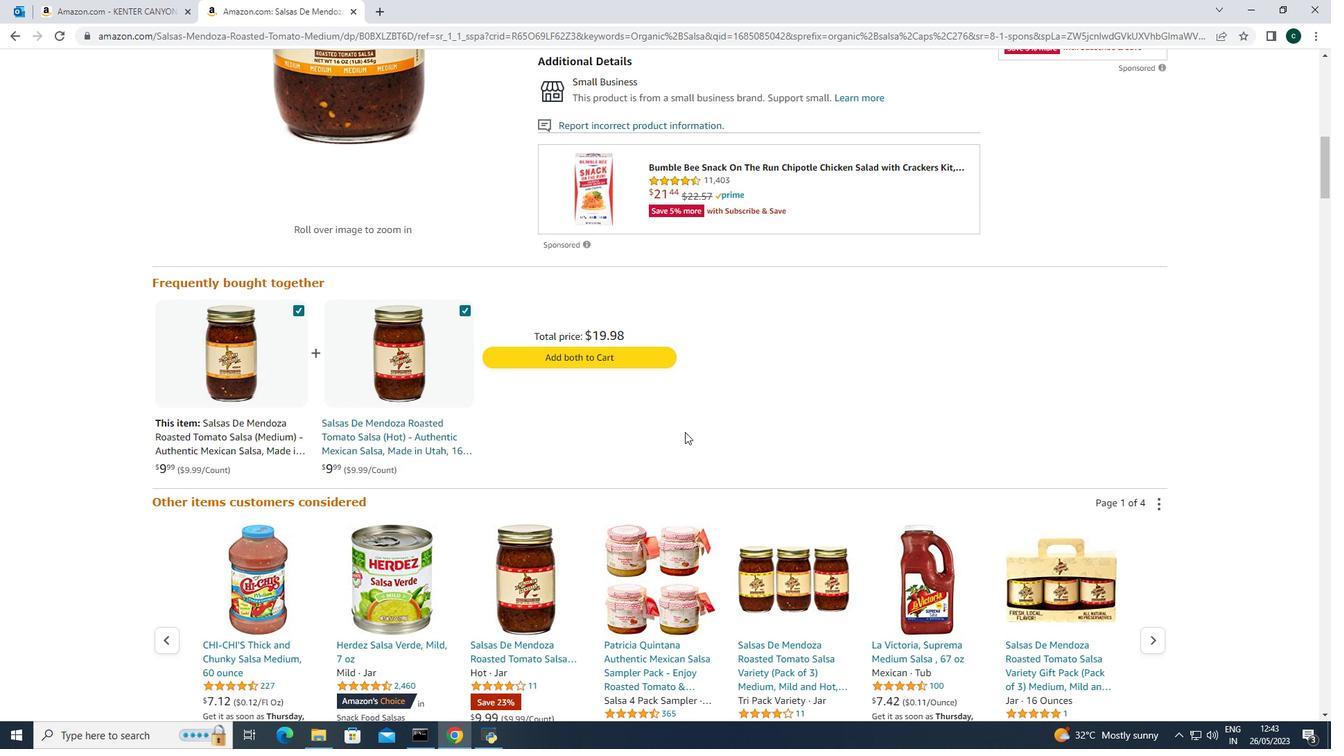 
Action: Mouse scrolled (685, 432) with delta (0, 0)
Screenshot: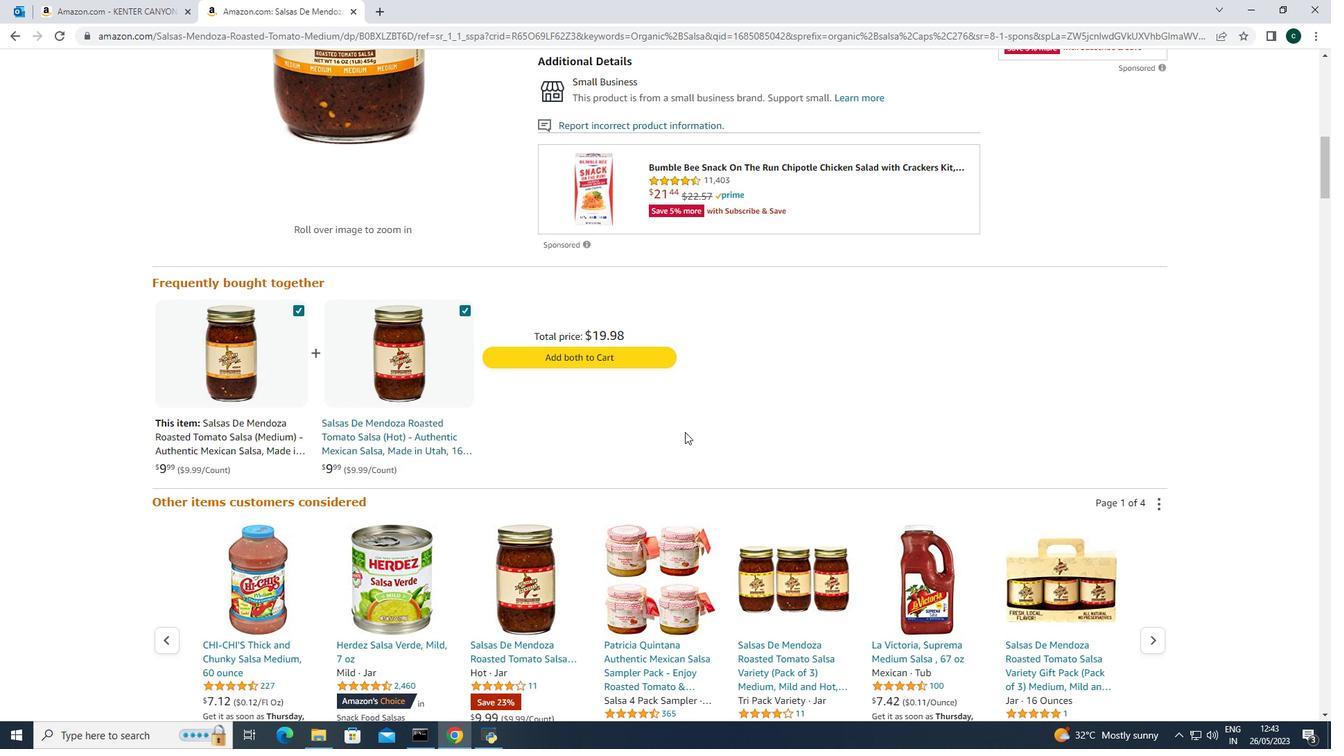 
Action: Mouse scrolled (685, 432) with delta (0, 0)
Screenshot: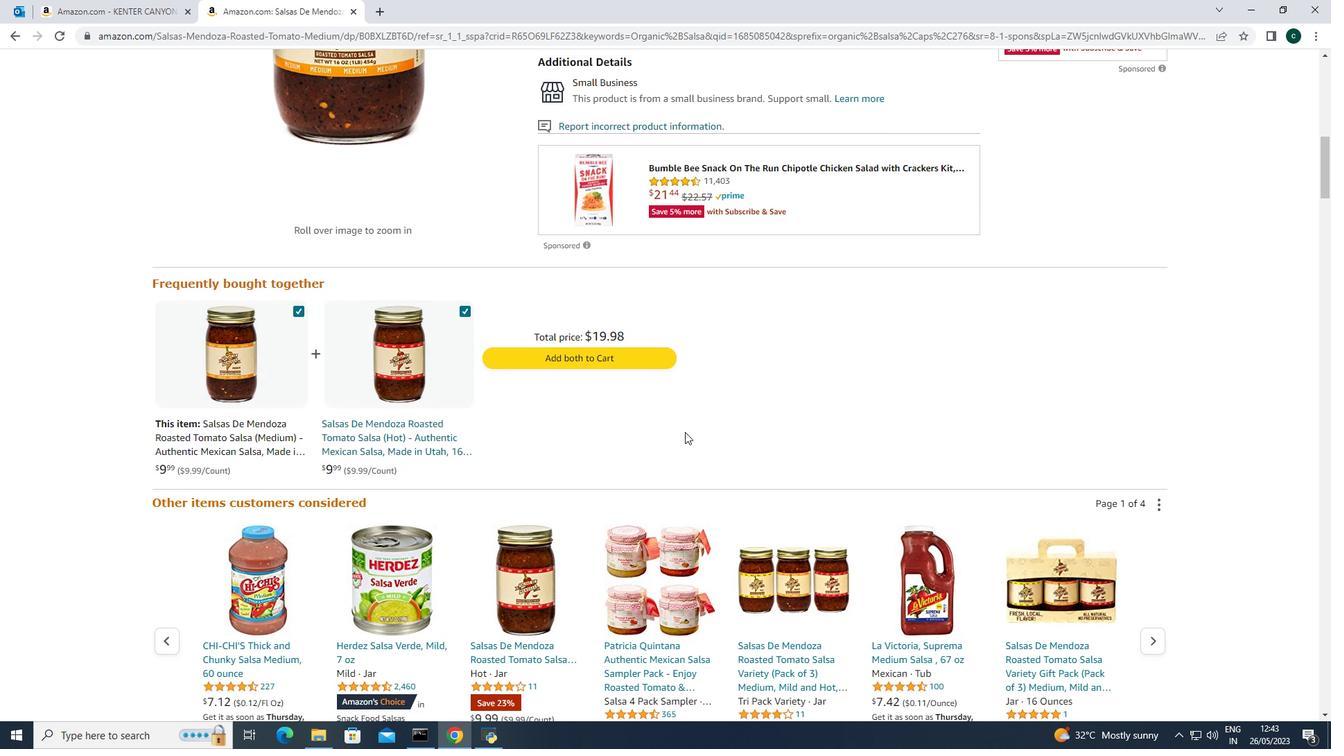 
Action: Mouse moved to (684, 431)
Screenshot: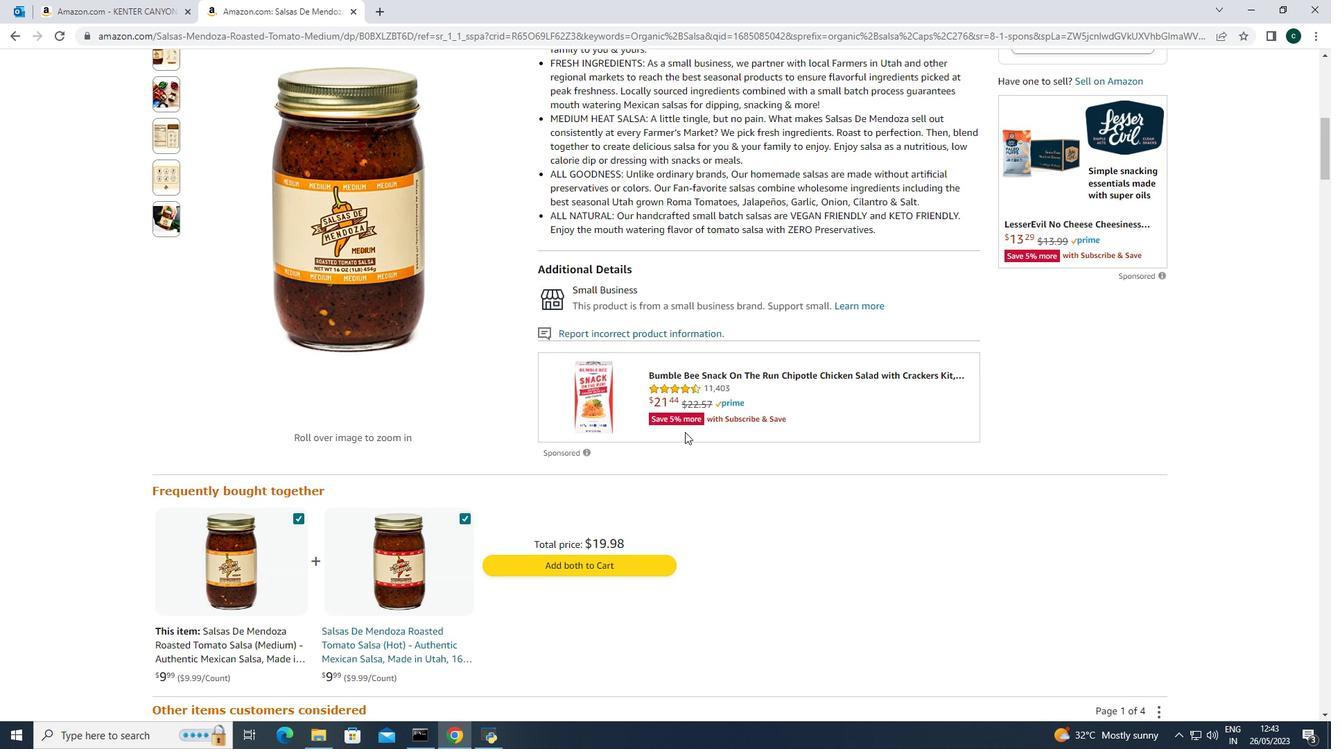 
Action: Mouse scrolled (684, 432) with delta (0, 0)
Screenshot: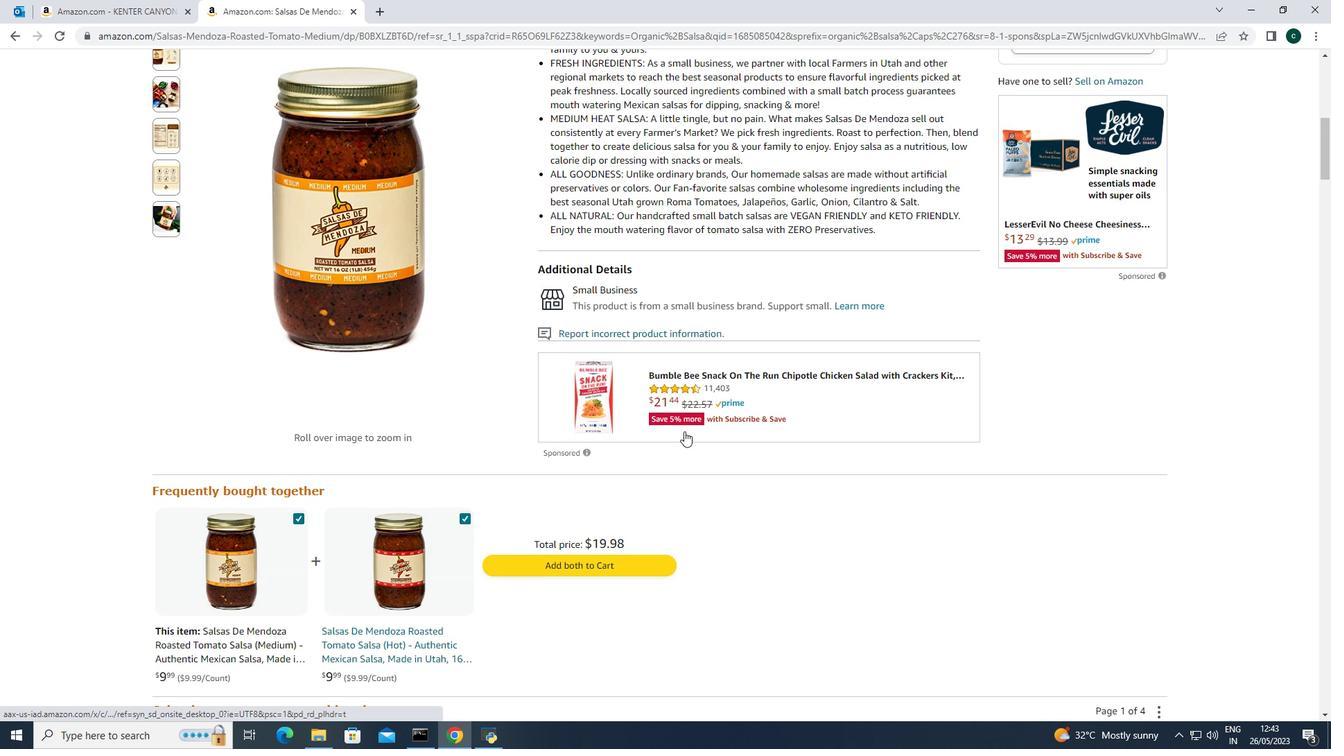 
Action: Mouse scrolled (684, 432) with delta (0, 0)
Screenshot: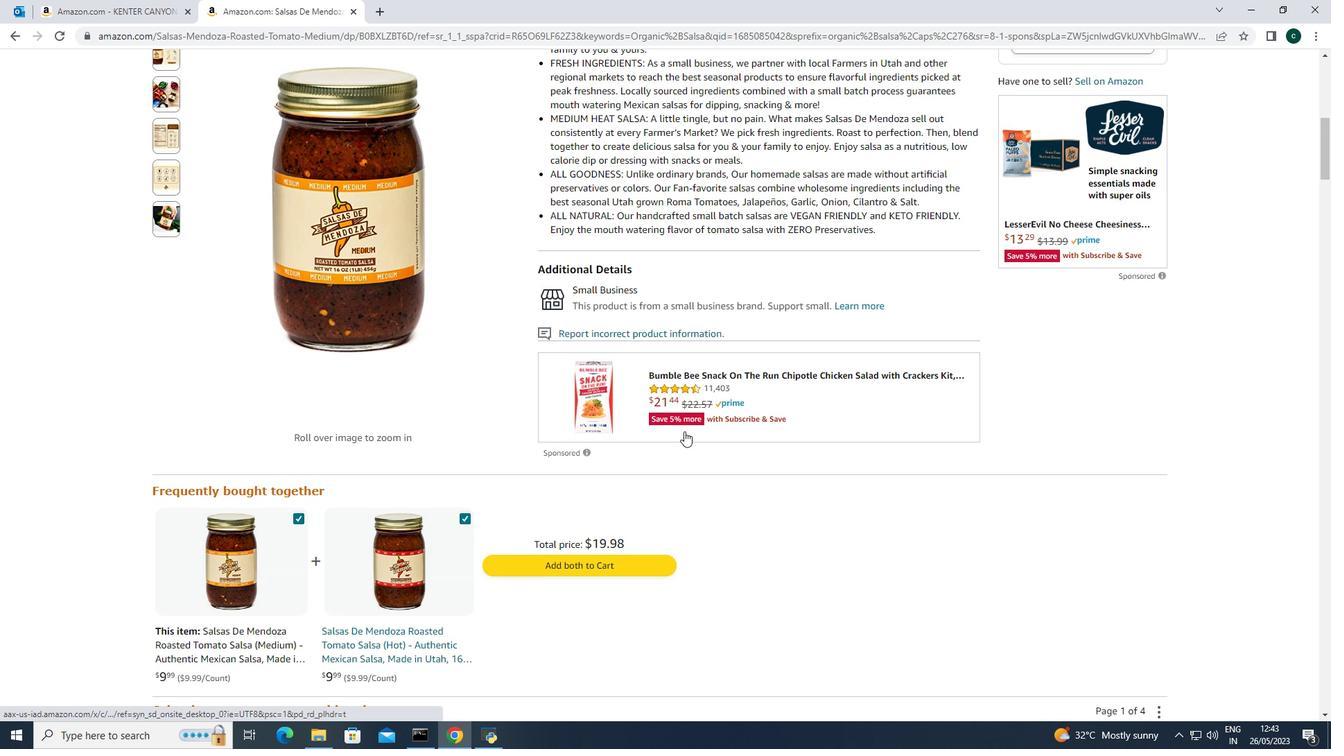 
Action: Mouse scrolled (684, 432) with delta (0, 0)
Screenshot: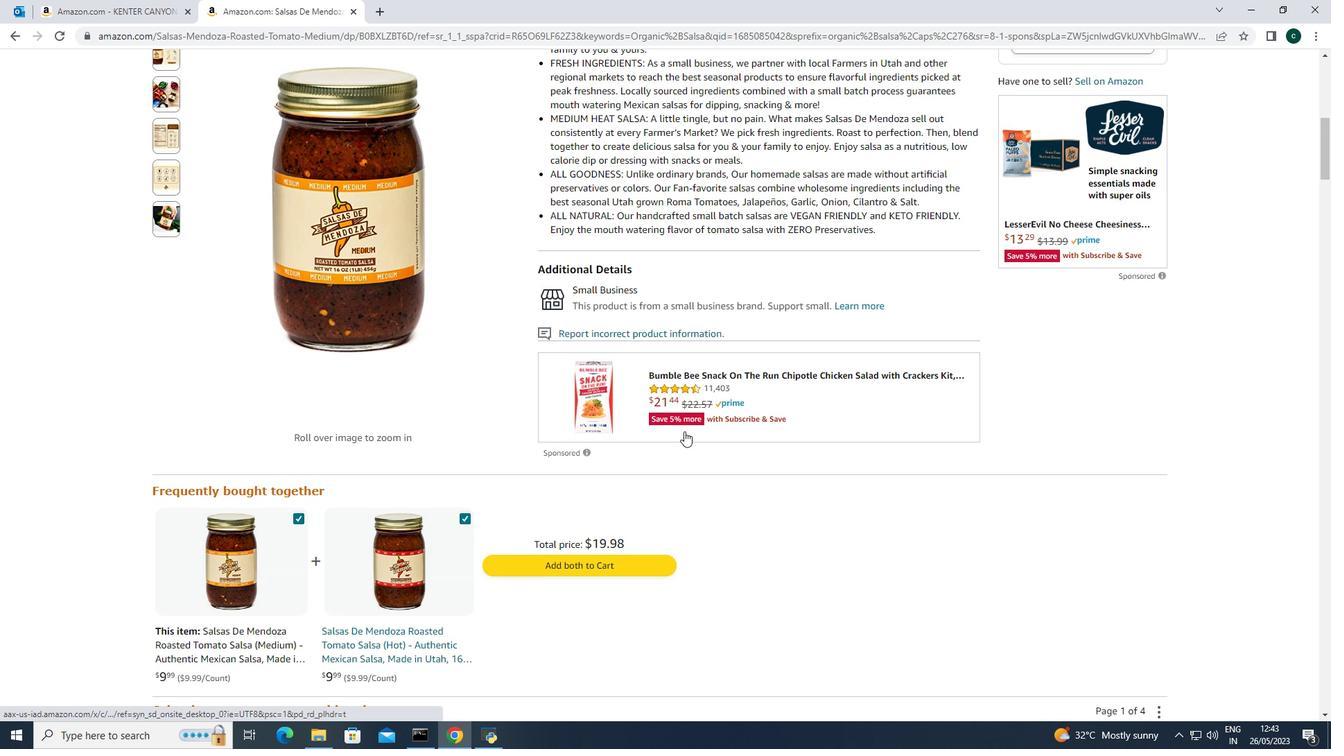 
Action: Mouse scrolled (684, 432) with delta (0, 0)
Screenshot: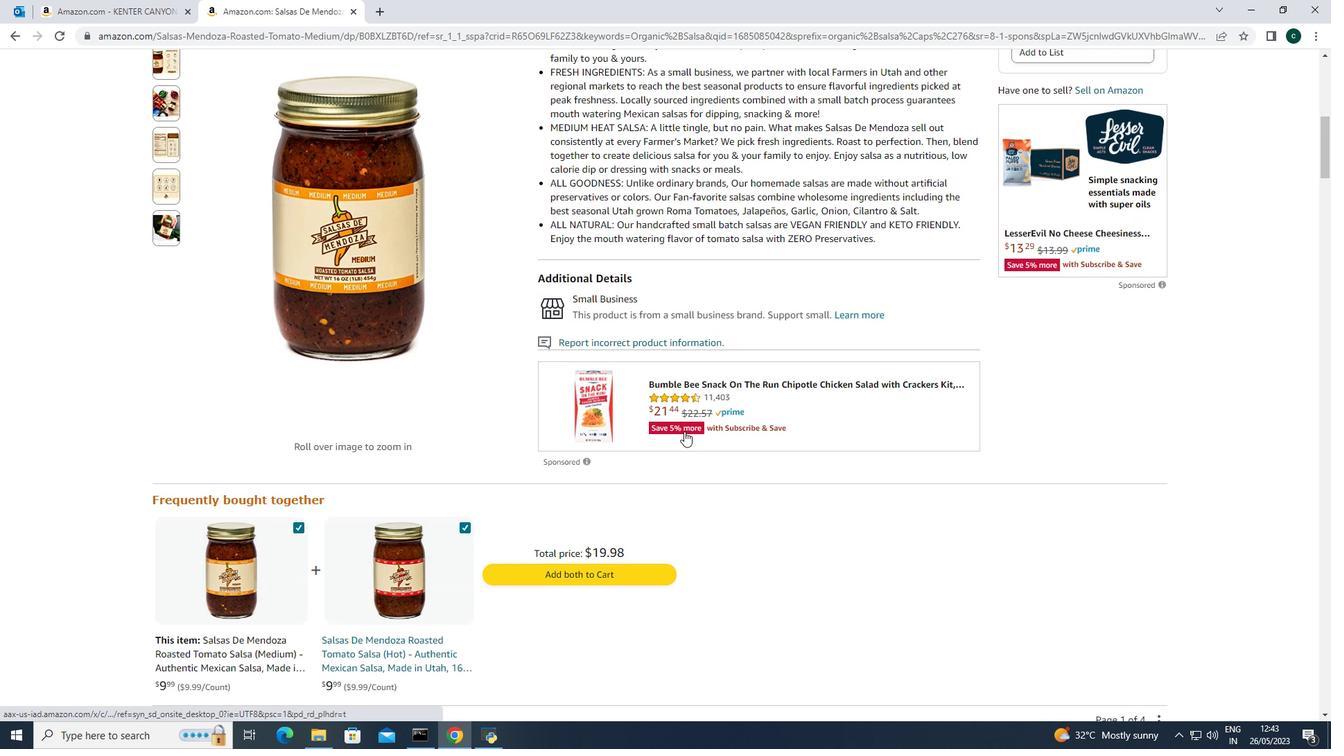 
Action: Mouse scrolled (684, 432) with delta (0, 0)
Screenshot: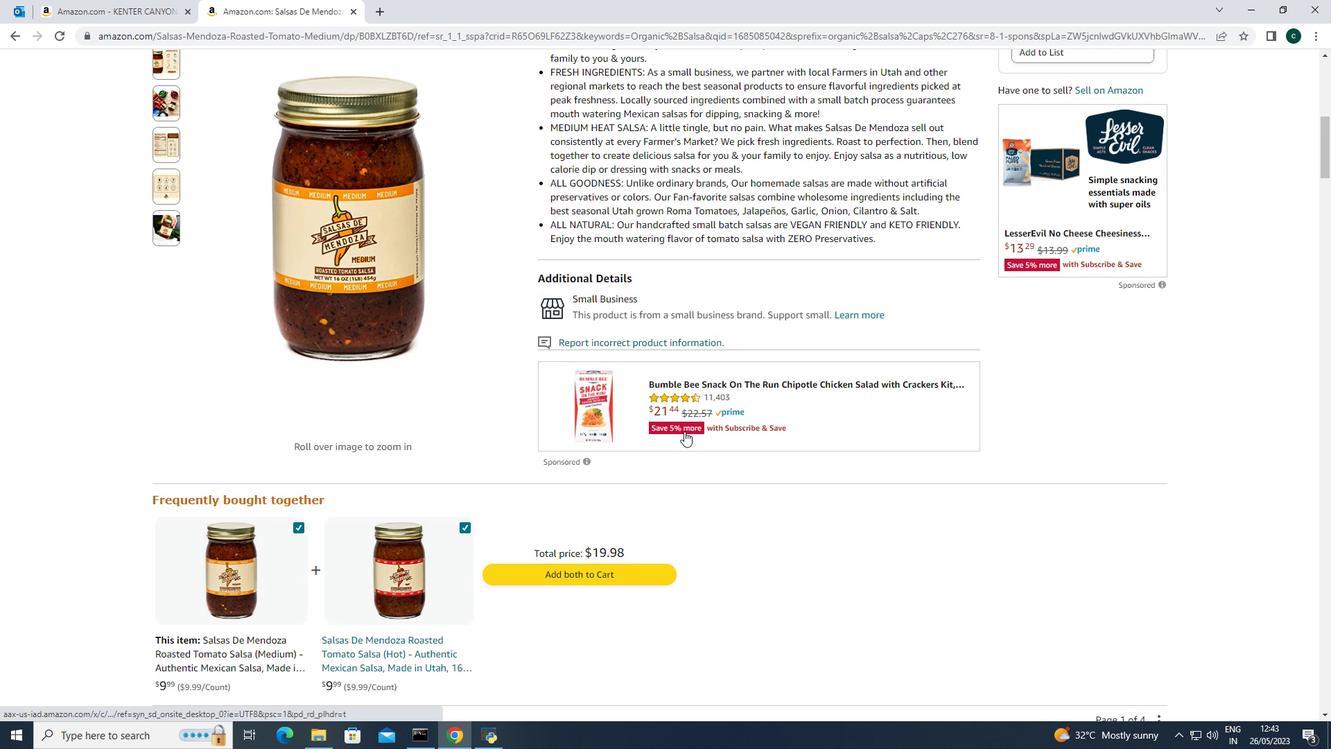 
Action: Mouse scrolled (684, 432) with delta (0, 0)
Screenshot: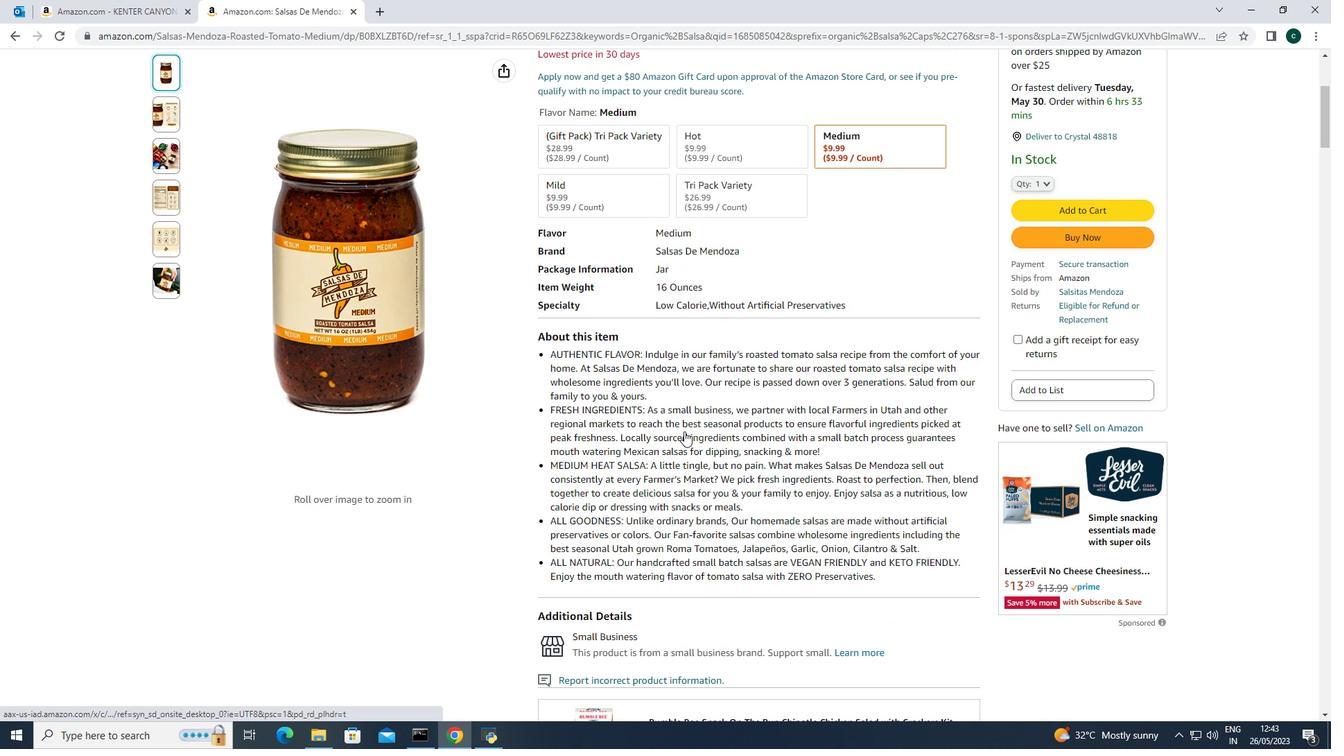 
Action: Mouse scrolled (684, 432) with delta (0, 0)
Screenshot: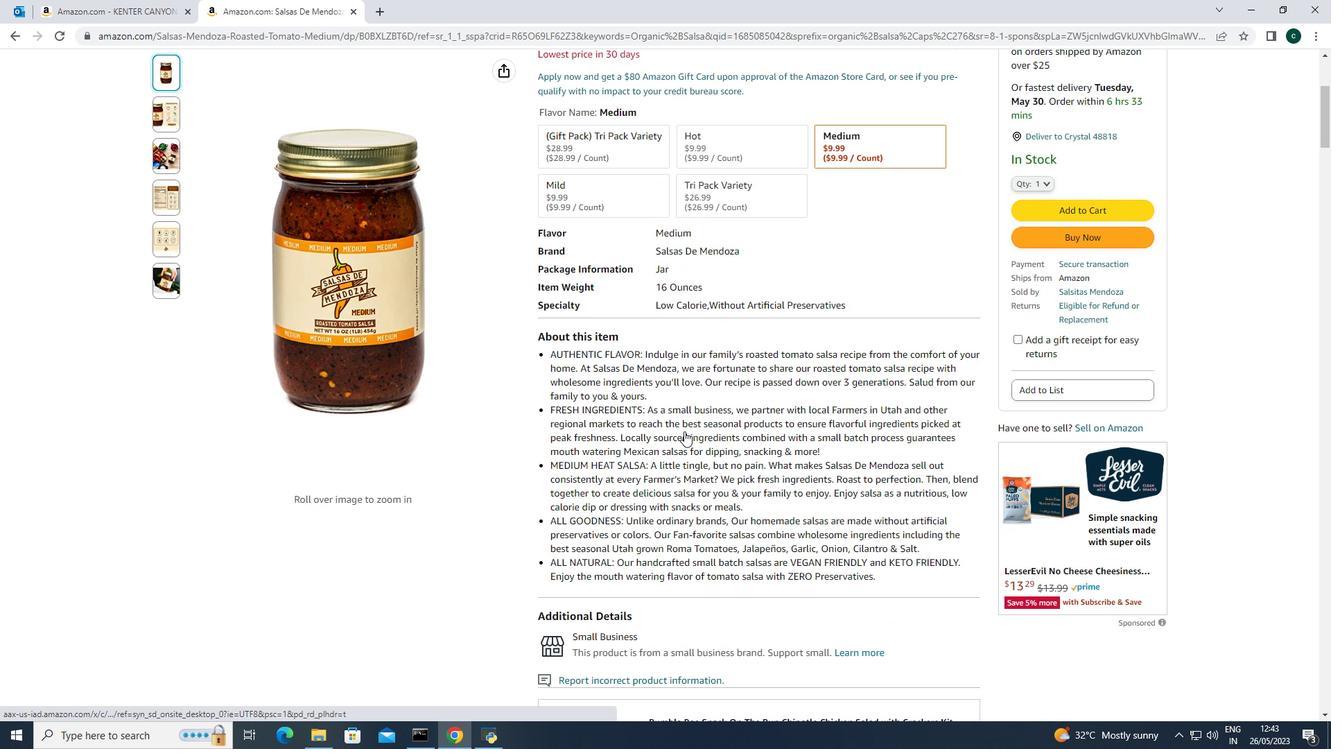 
Action: Mouse scrolled (684, 432) with delta (0, 0)
Screenshot: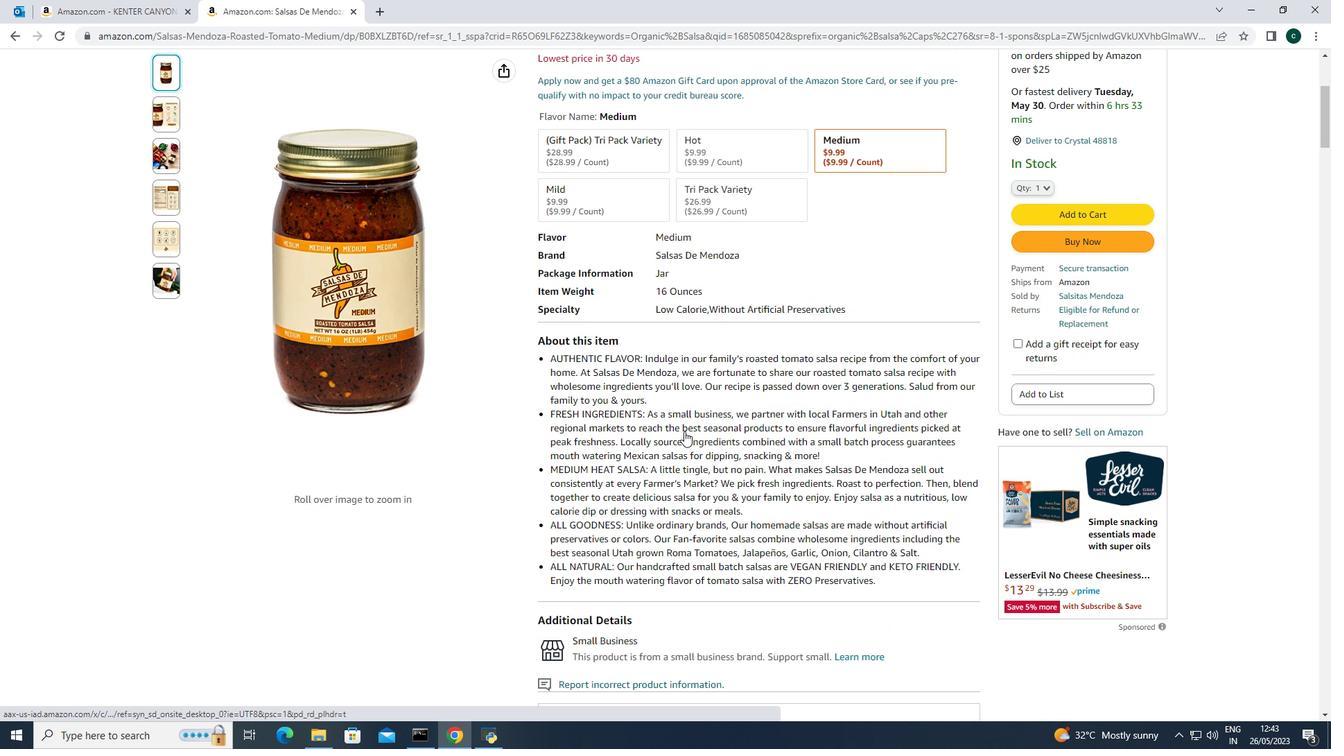 
Action: Mouse scrolled (684, 432) with delta (0, 0)
Screenshot: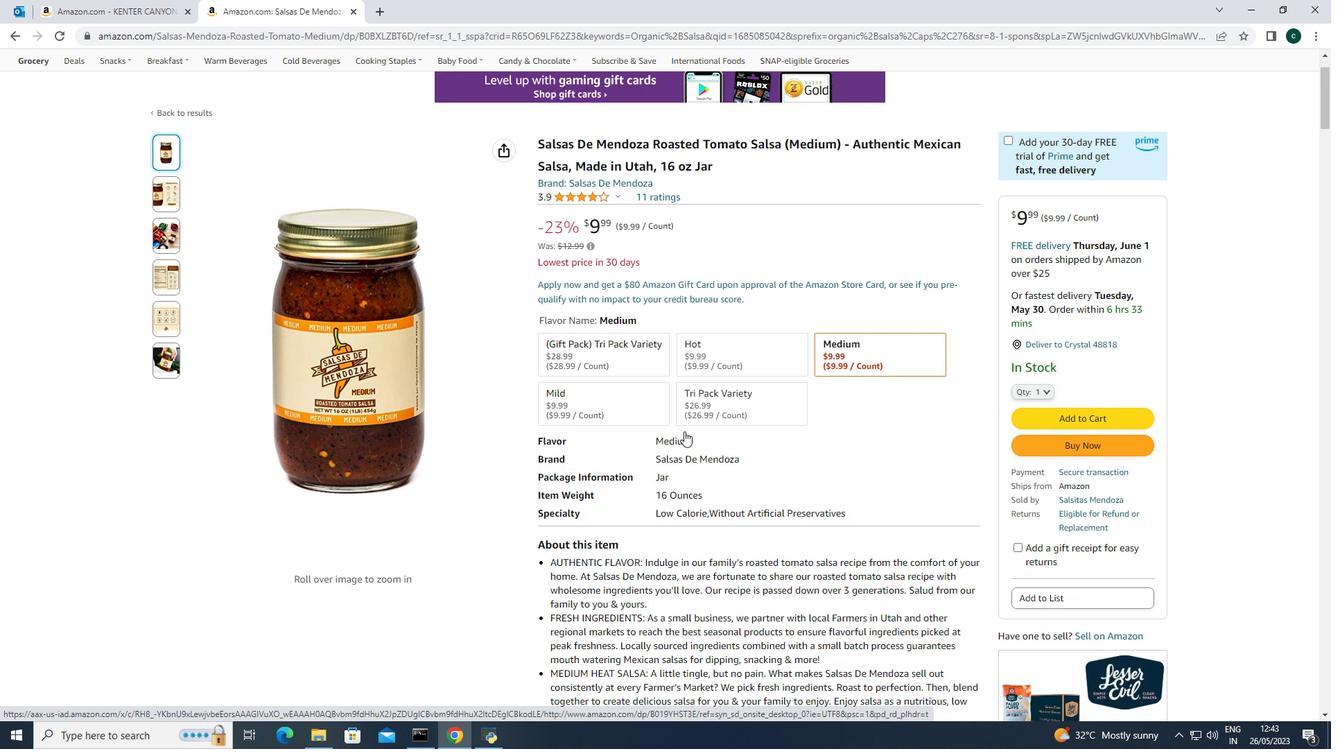
Action: Mouse scrolled (684, 432) with delta (0, 0)
Screenshot: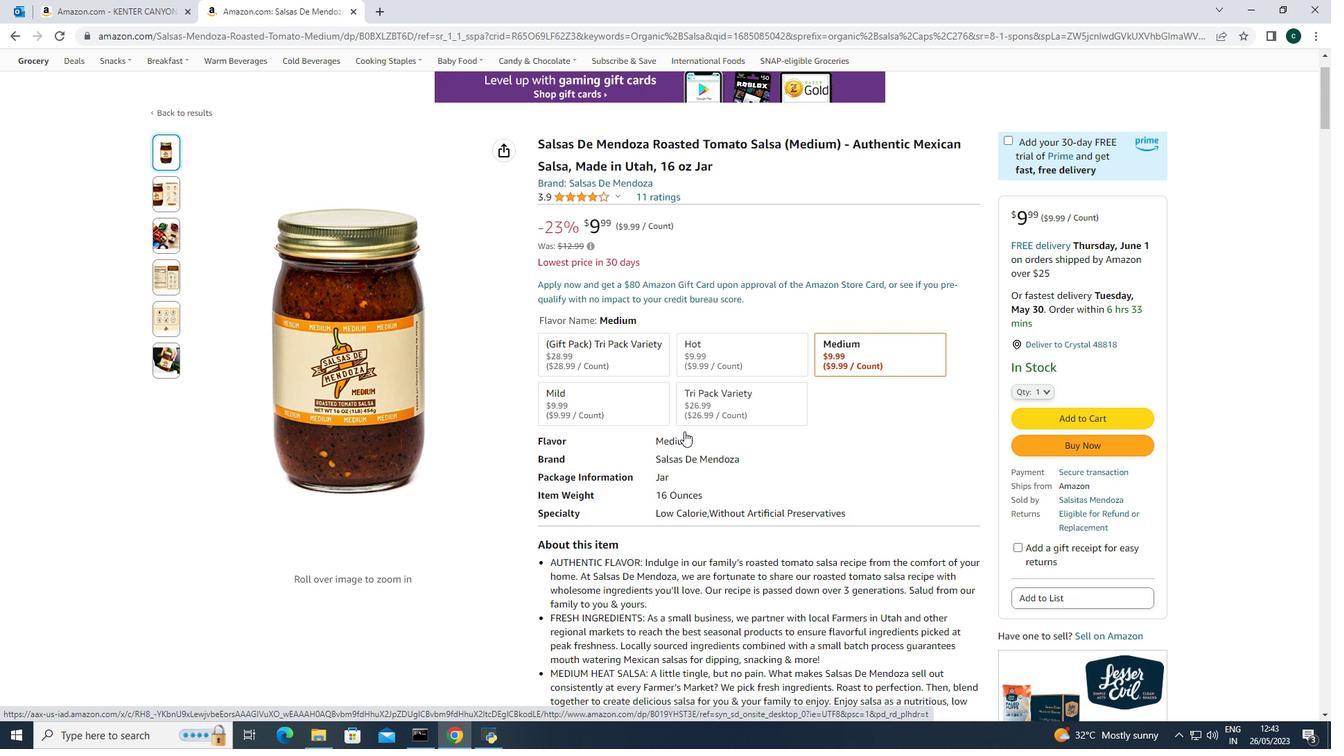 
Action: Mouse scrolled (684, 432) with delta (0, 0)
Screenshot: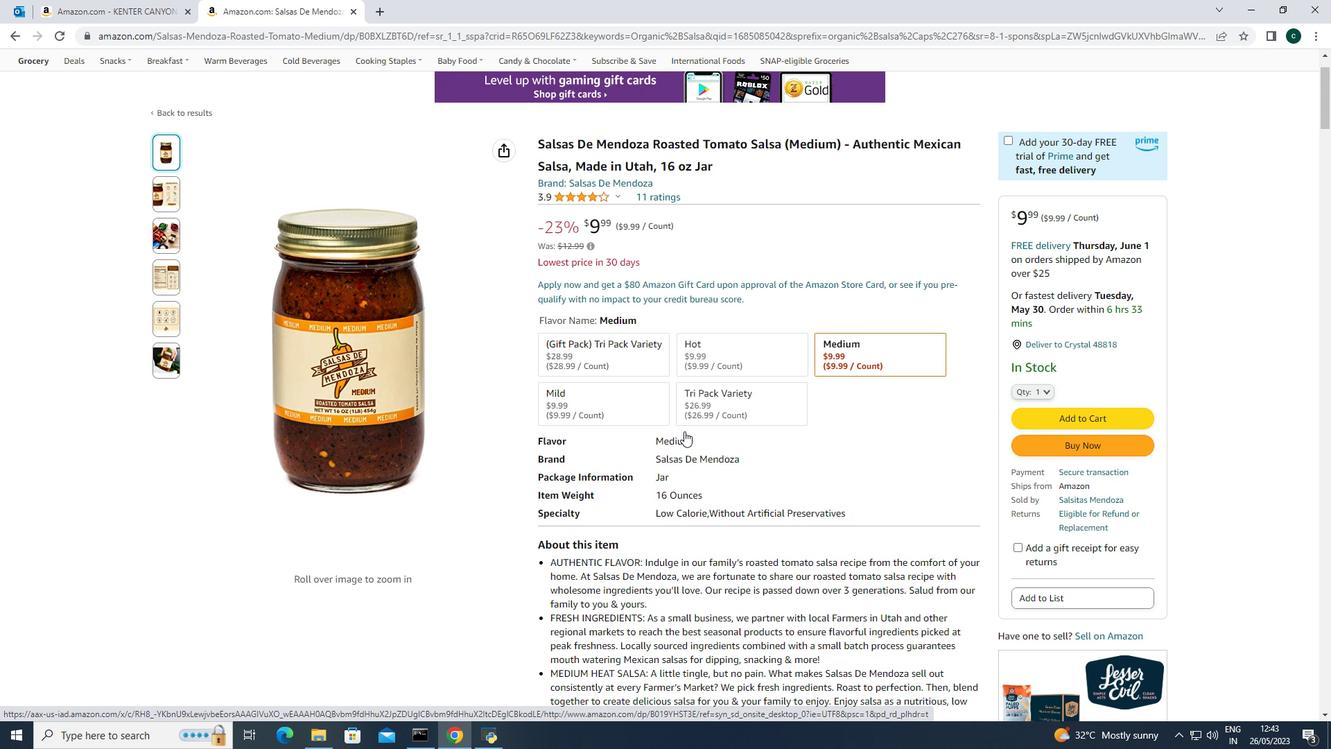 
Action: Mouse scrolled (684, 432) with delta (0, 0)
Screenshot: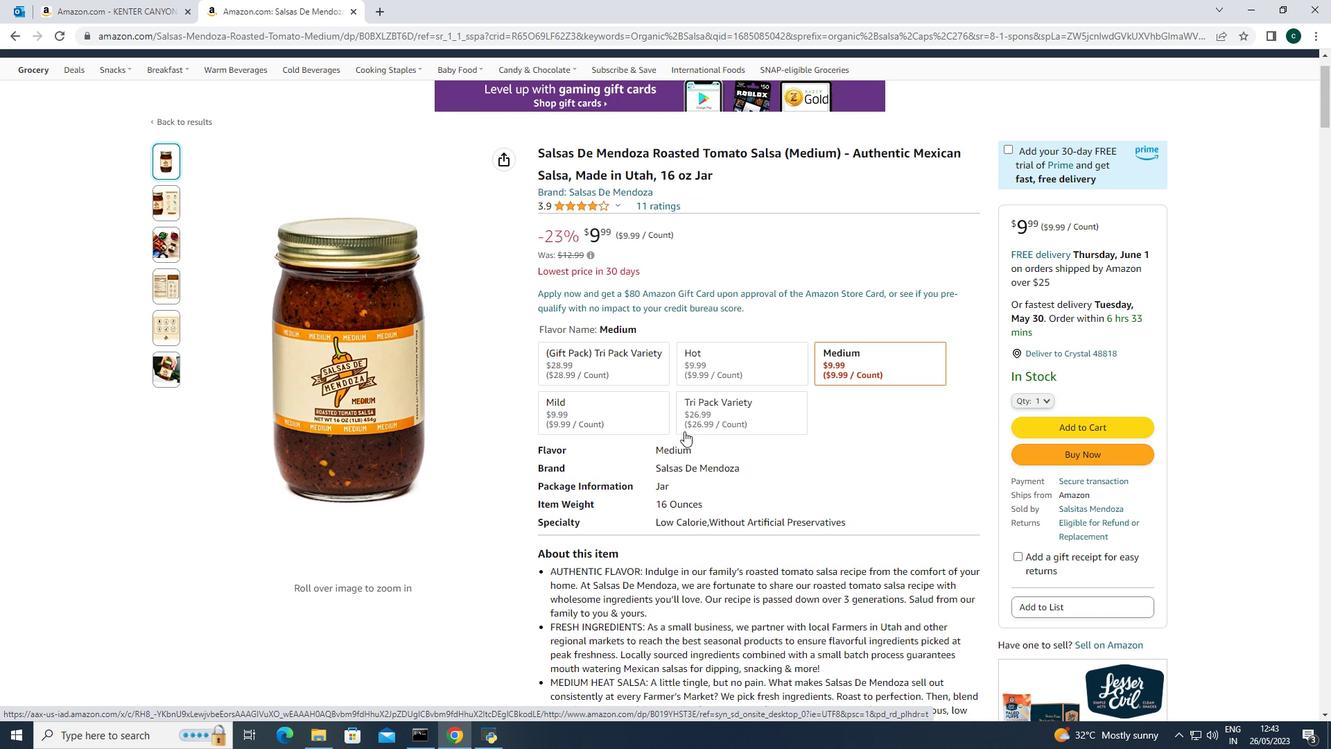 
Action: Mouse moved to (18, 38)
Screenshot: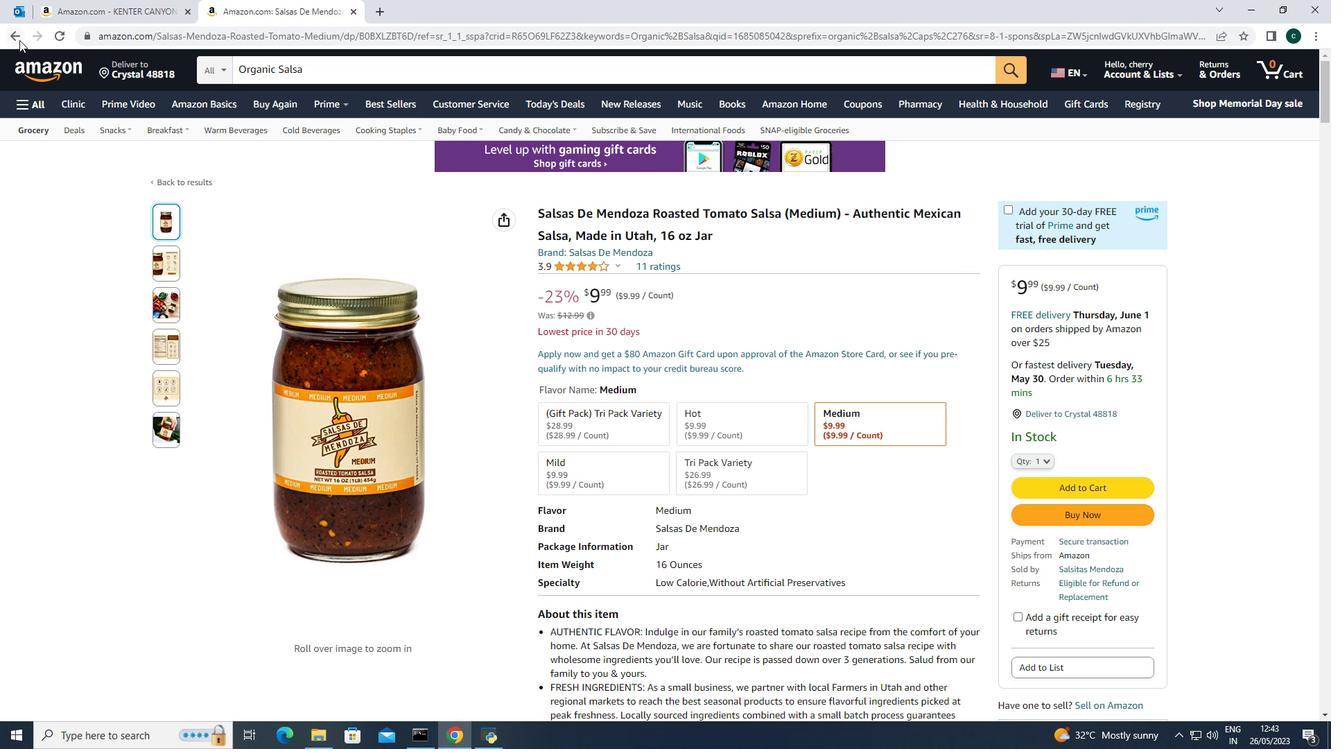 
Action: Mouse pressed left at (18, 38)
Screenshot: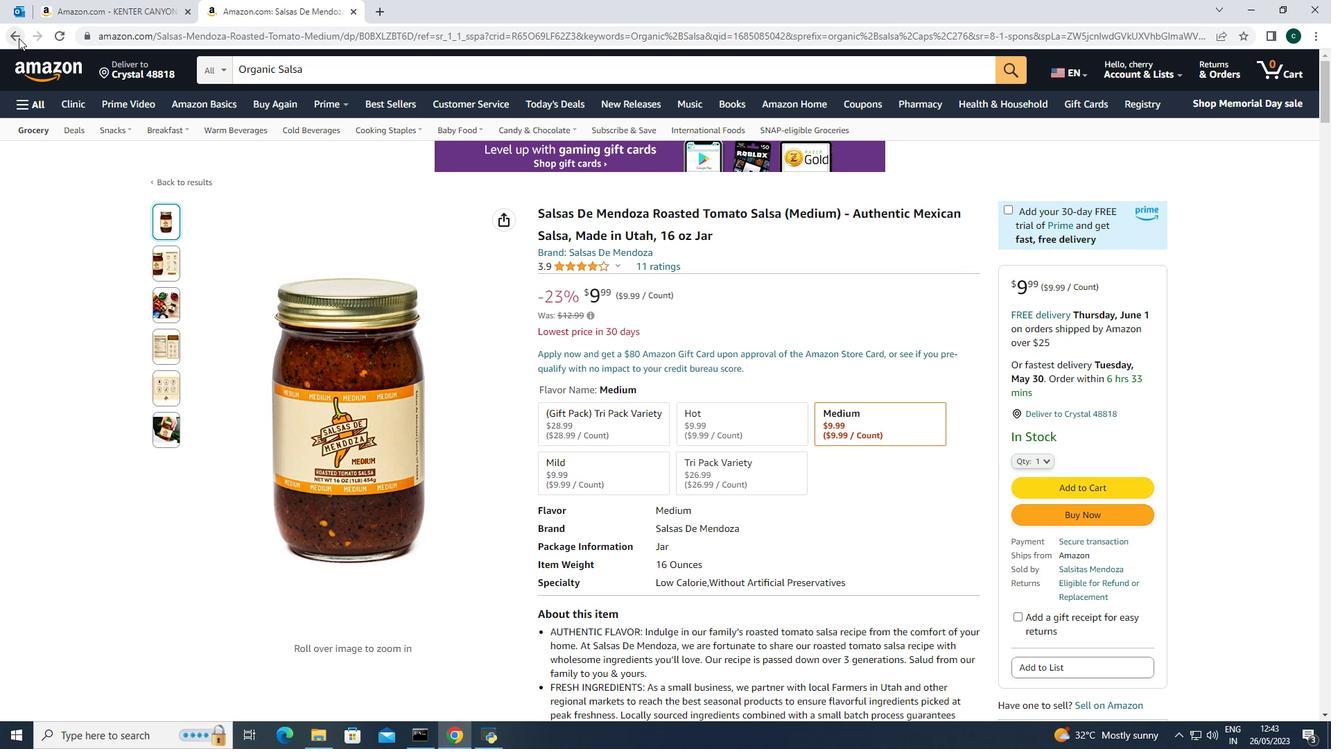 
Action: Mouse moved to (611, 237)
Screenshot: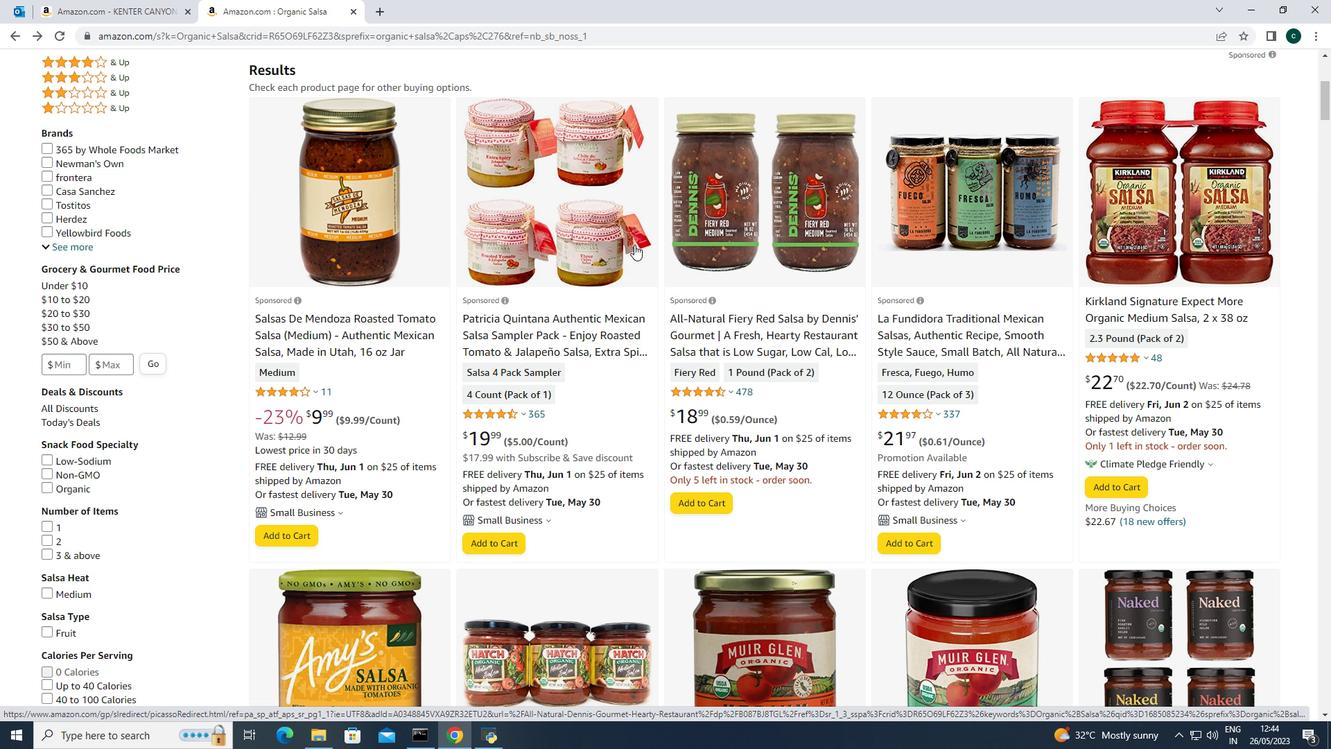 
Action: Mouse pressed left at (611, 237)
Screenshot: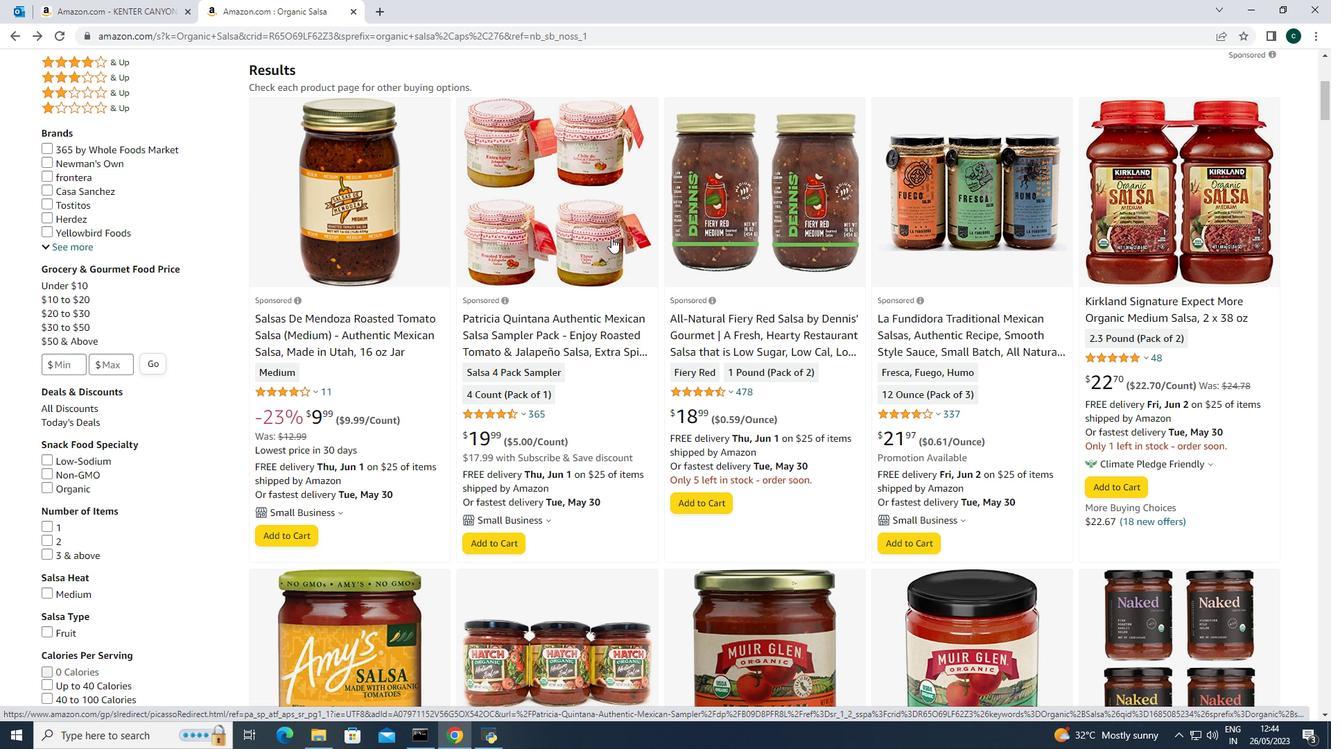 
Action: Mouse pressed left at (611, 237)
Screenshot: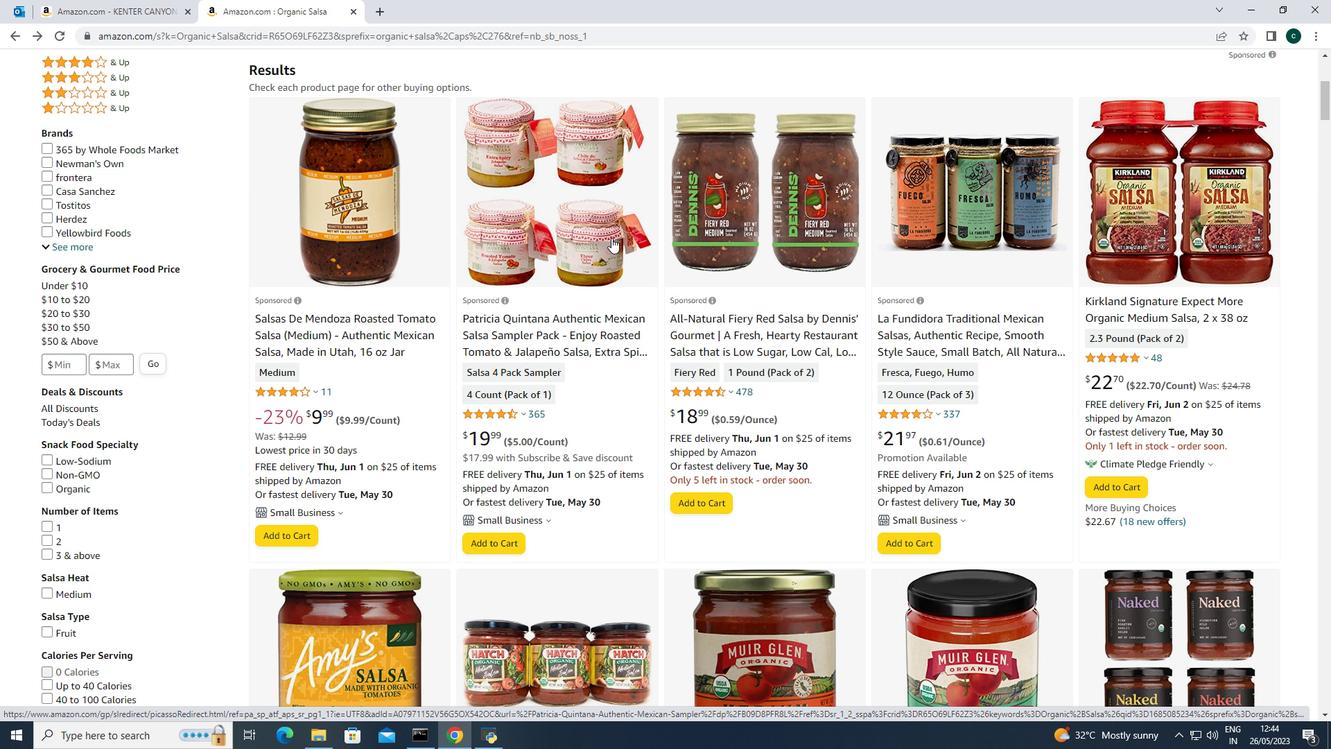 
Action: Mouse moved to (627, 275)
Screenshot: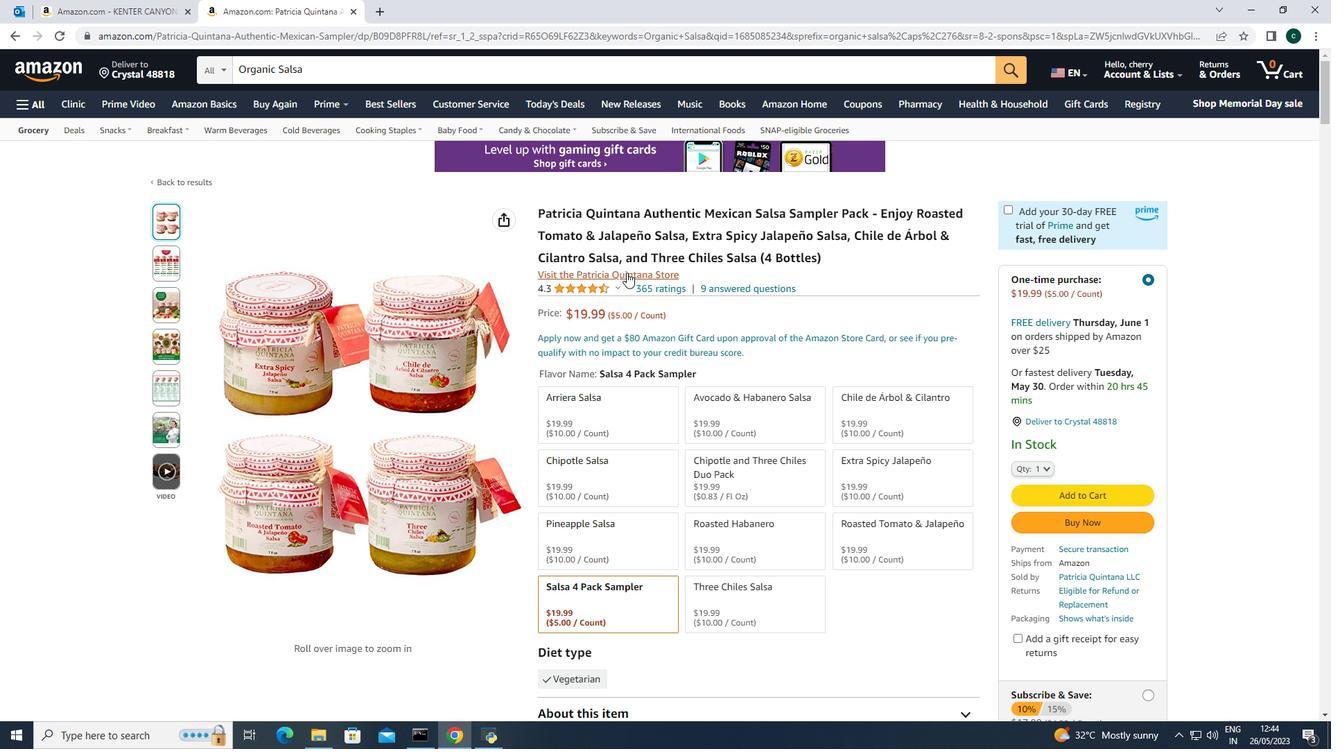 
Action: Mouse scrolled (627, 274) with delta (0, 0)
Screenshot: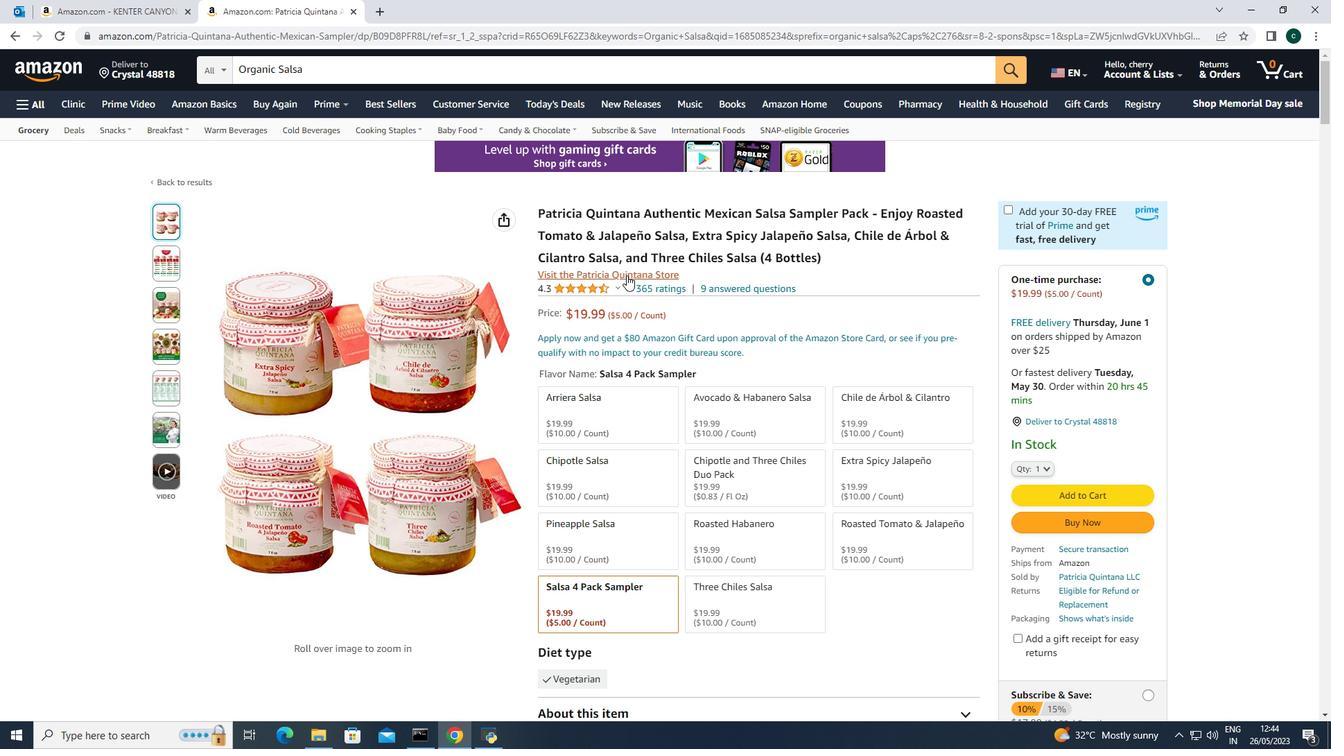 
Action: Mouse moved to (629, 276)
Screenshot: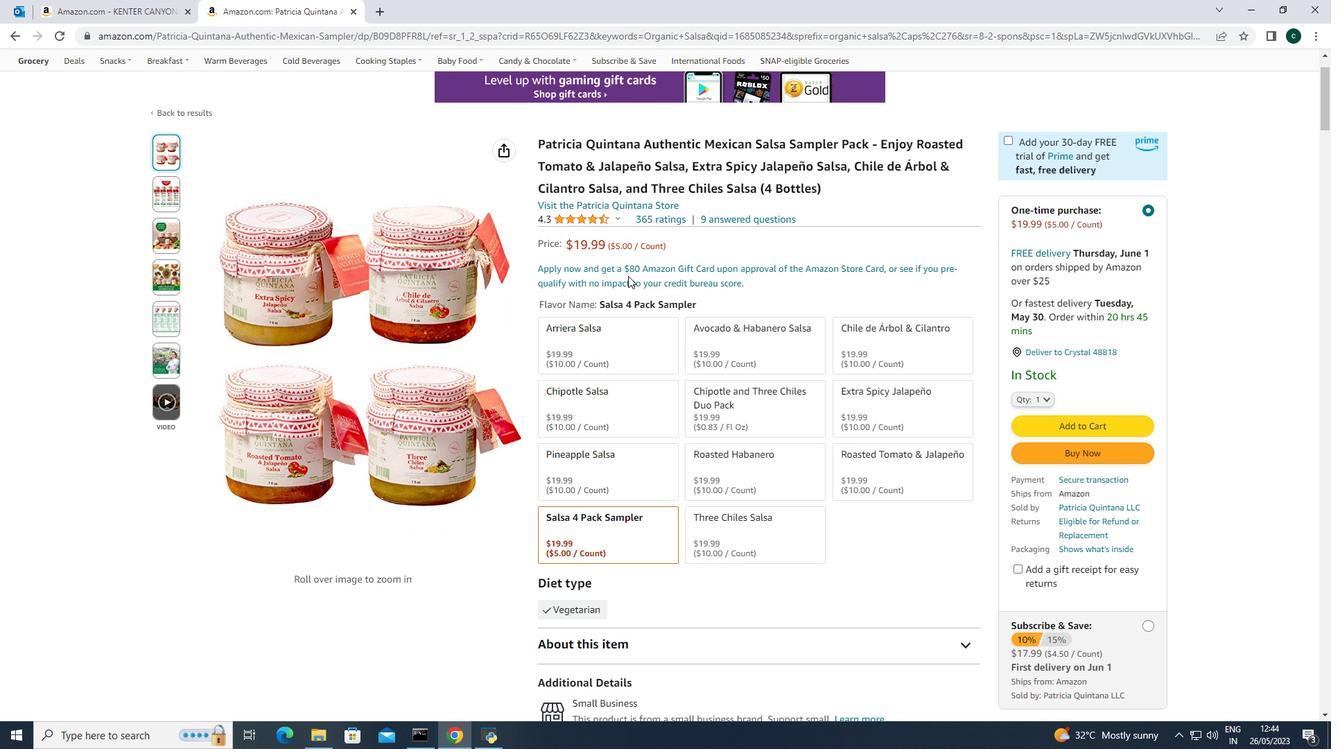 
Action: Mouse scrolled (629, 275) with delta (0, 0)
Screenshot: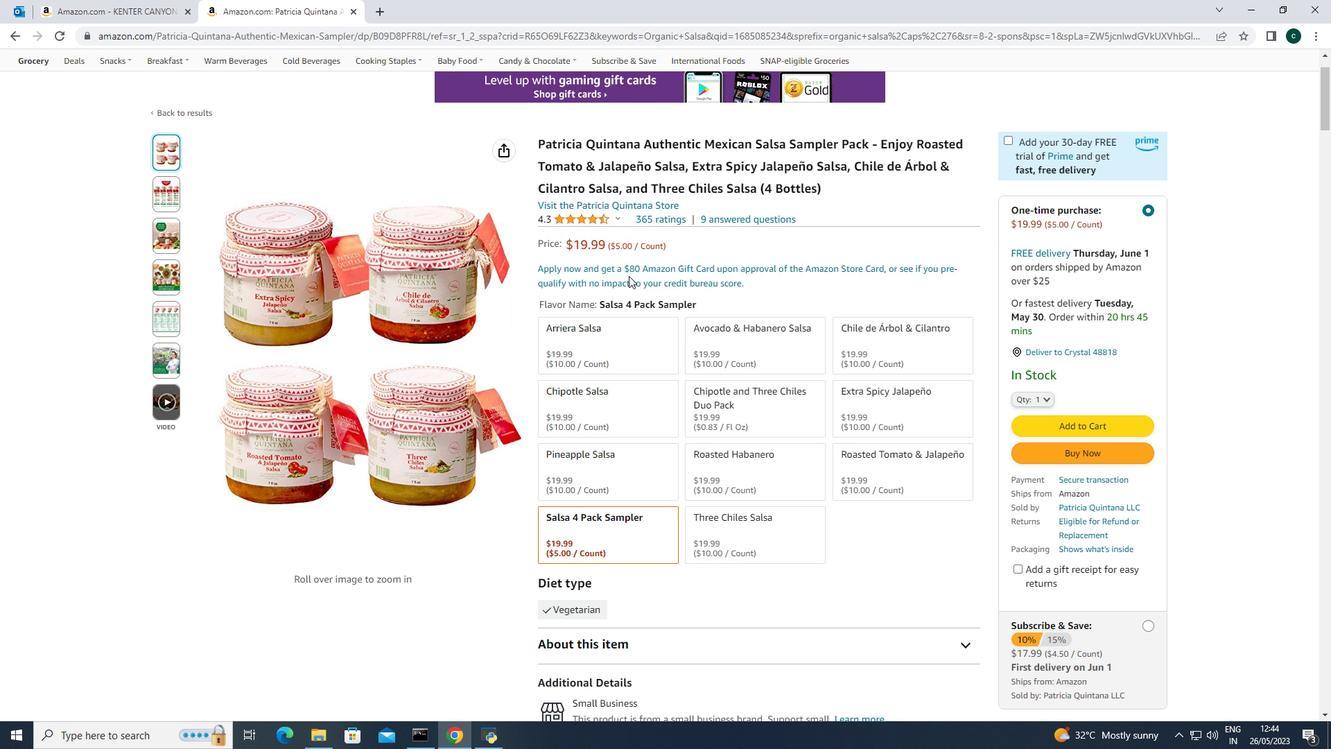 
Action: Mouse moved to (631, 273)
Screenshot: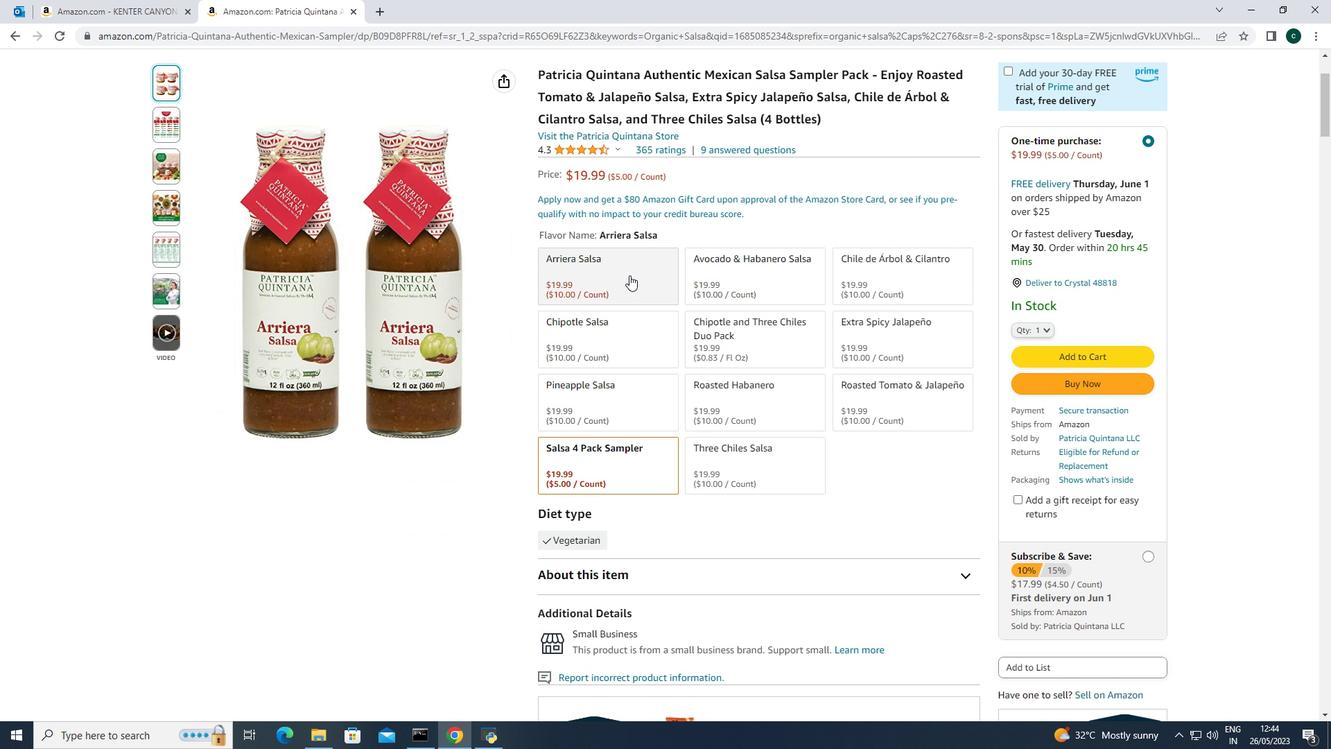 
Action: Mouse scrolled (631, 272) with delta (0, 0)
Screenshot: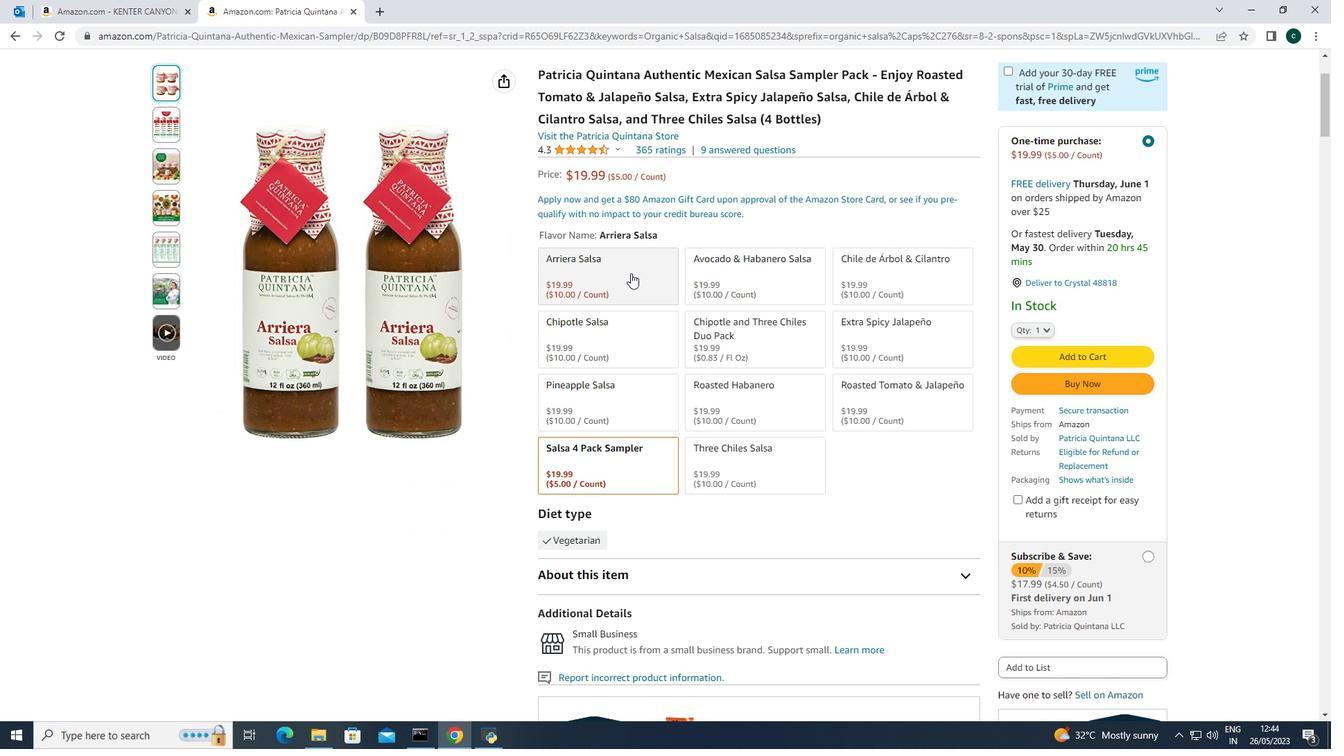 
Action: Mouse scrolled (631, 272) with delta (0, 0)
Screenshot: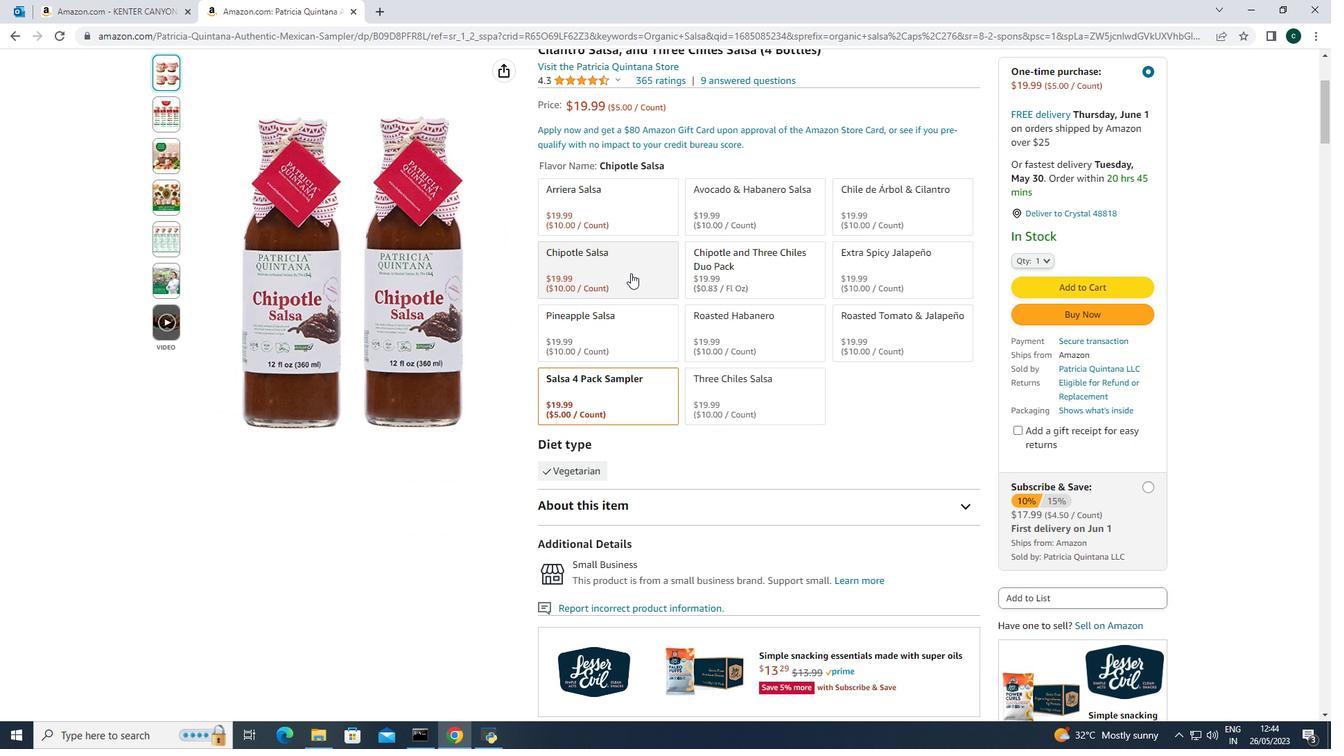 
Action: Mouse scrolled (631, 272) with delta (0, 0)
Screenshot: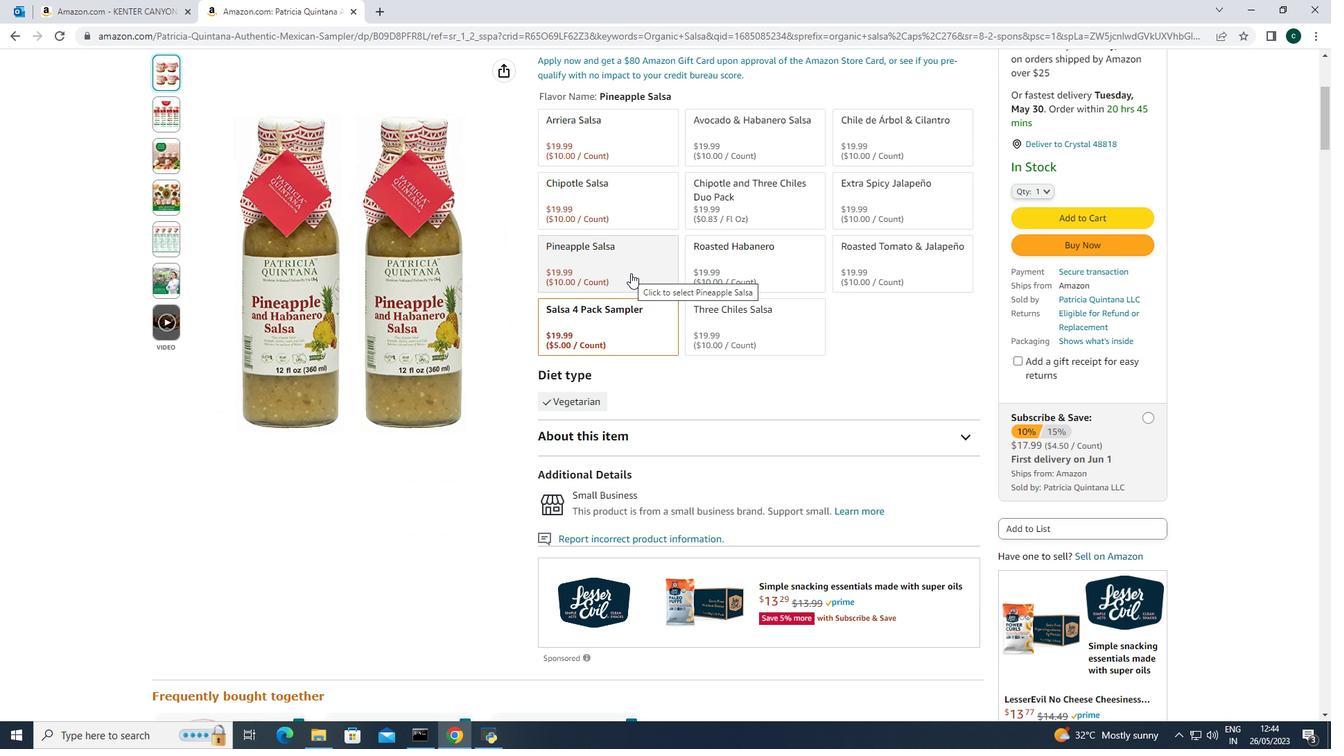 
Action: Mouse scrolled (631, 272) with delta (0, 0)
Screenshot: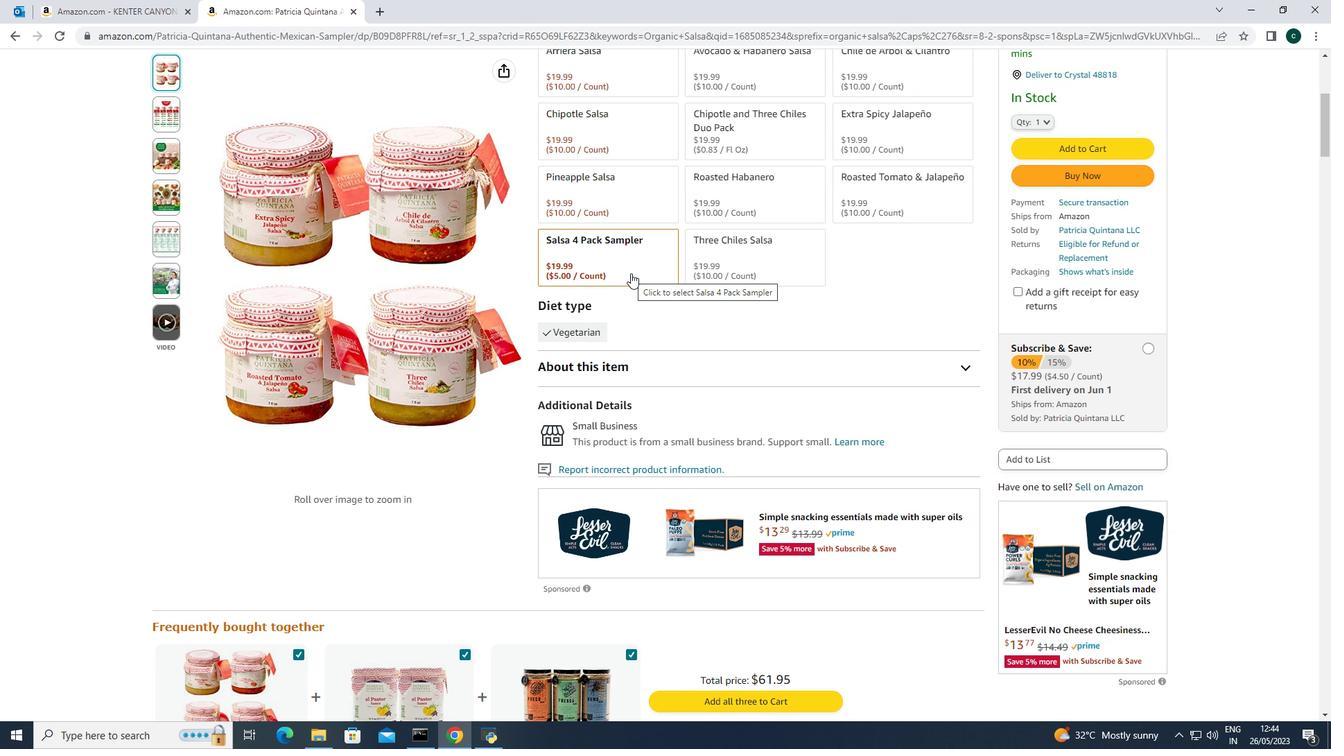 
Action: Mouse scrolled (631, 272) with delta (0, 0)
Screenshot: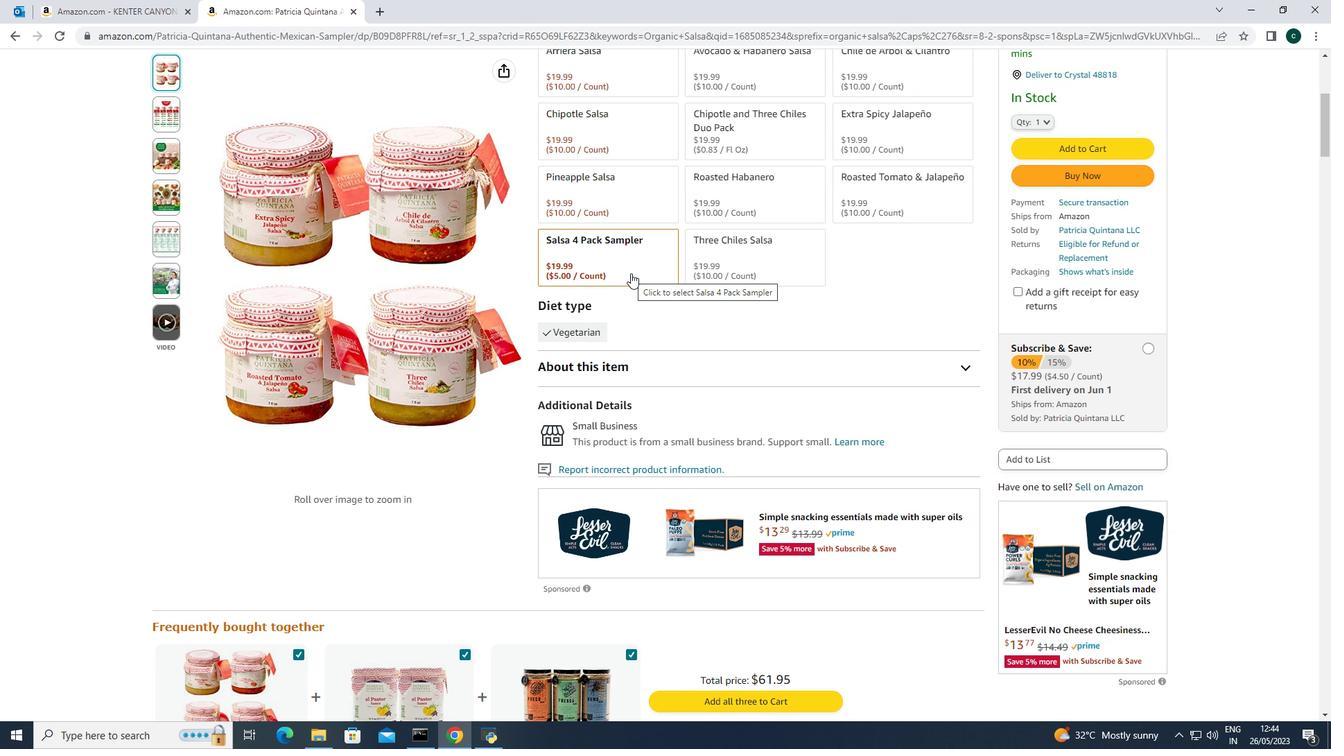 
Action: Mouse scrolled (631, 272) with delta (0, 0)
Screenshot: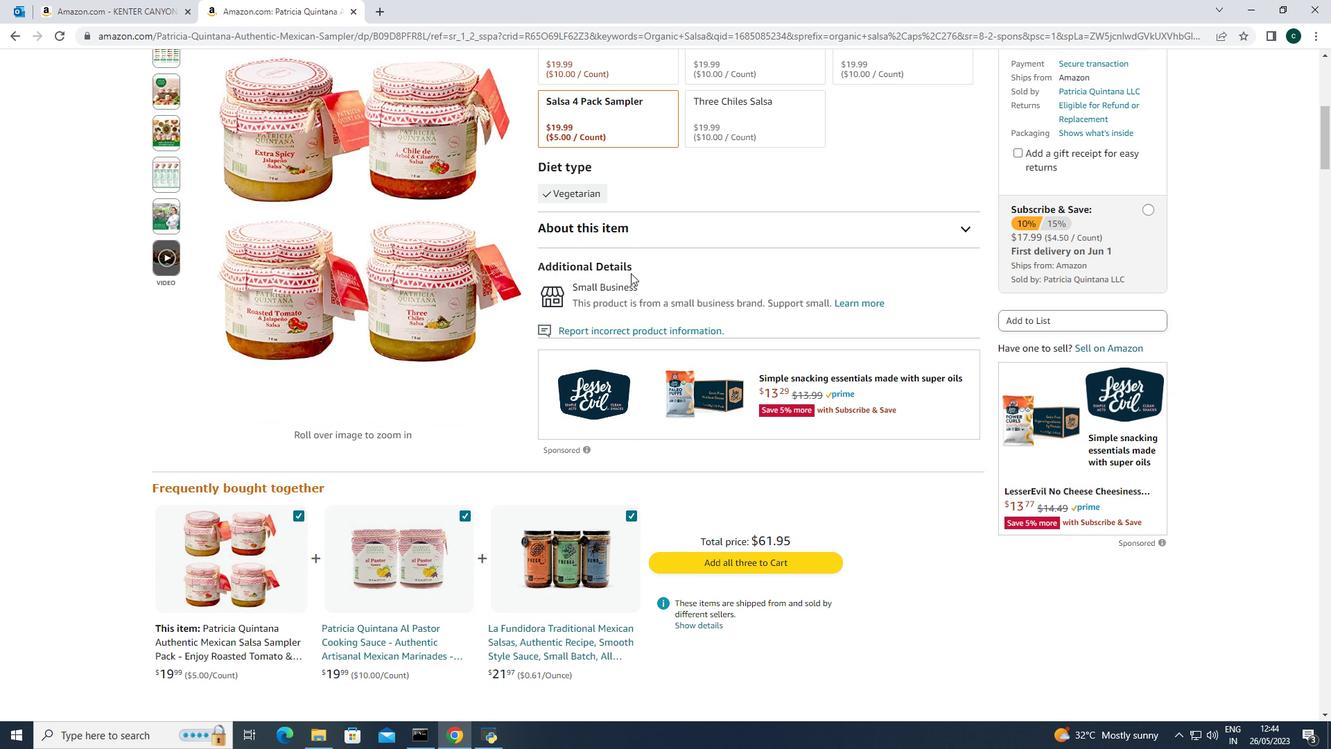 
Action: Mouse scrolled (631, 272) with delta (0, 0)
Screenshot: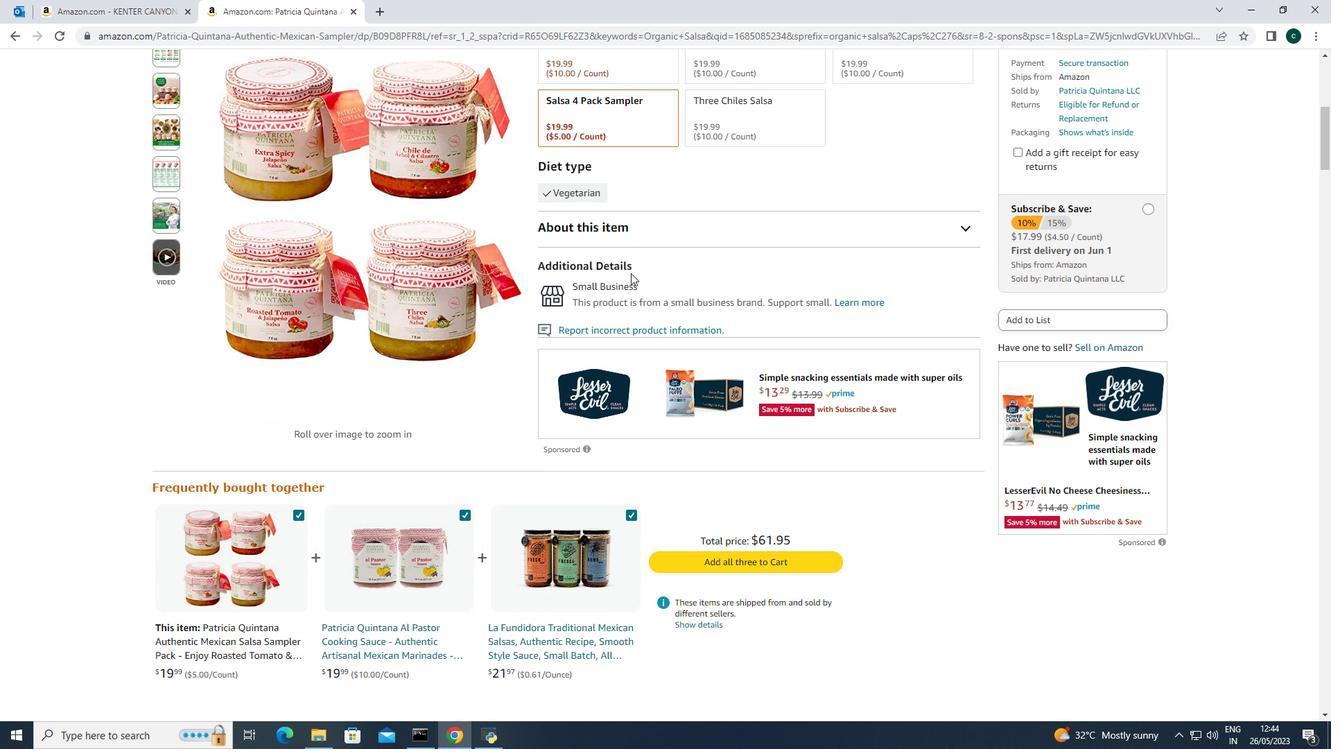 
Action: Mouse scrolled (631, 272) with delta (0, 0)
Screenshot: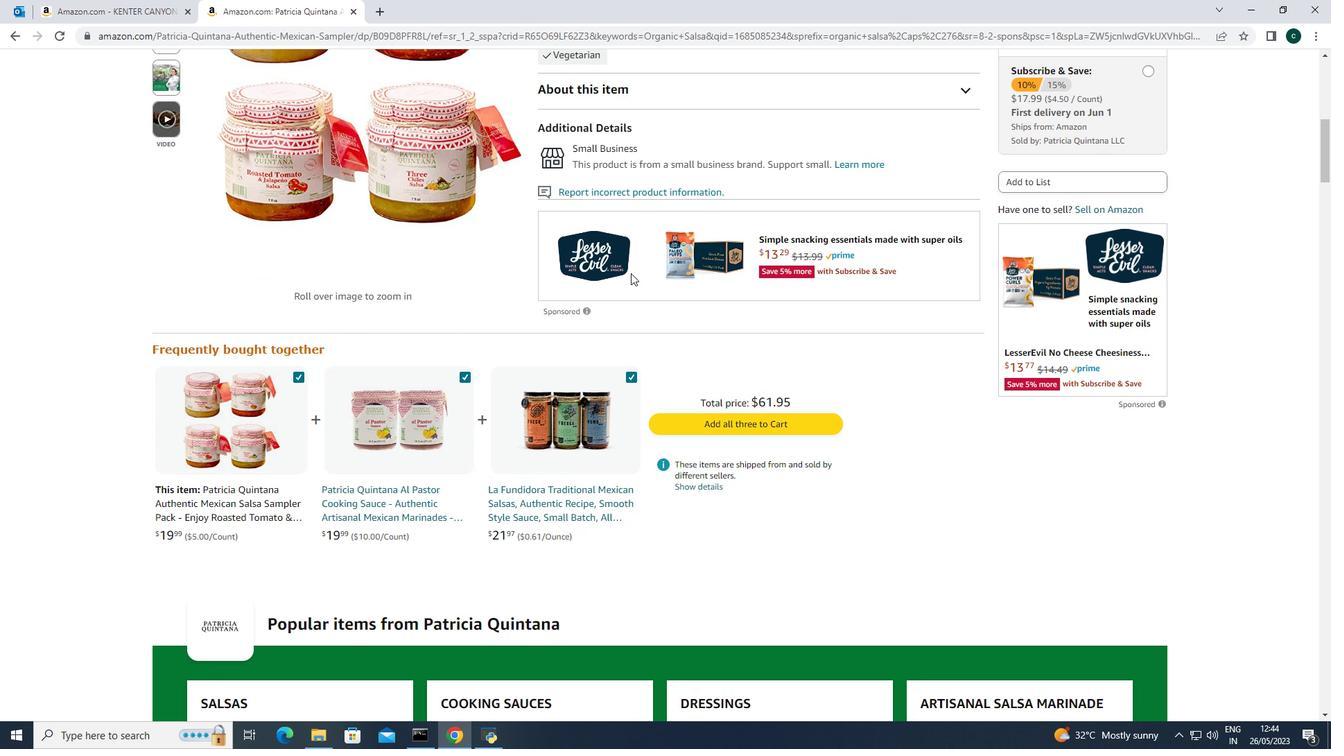 
Action: Mouse scrolled (631, 272) with delta (0, 0)
Screenshot: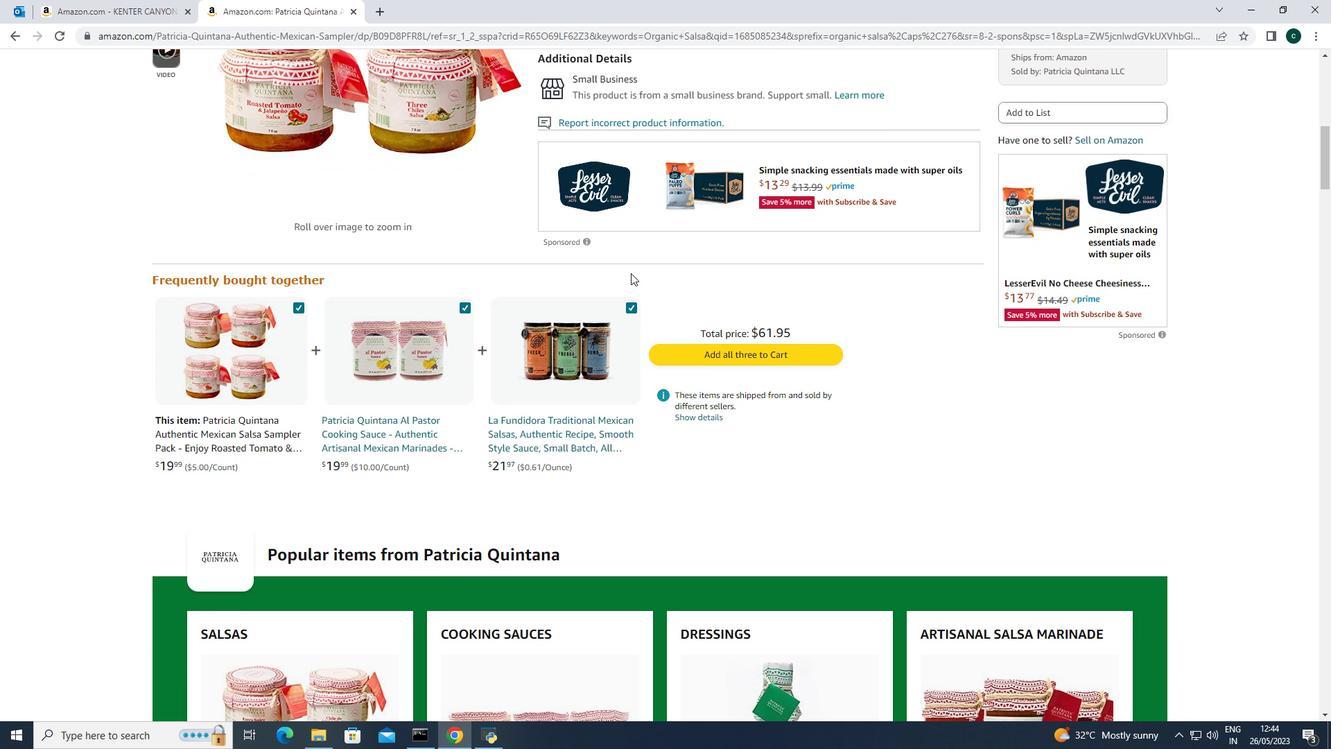 
Action: Mouse scrolled (631, 272) with delta (0, 0)
Screenshot: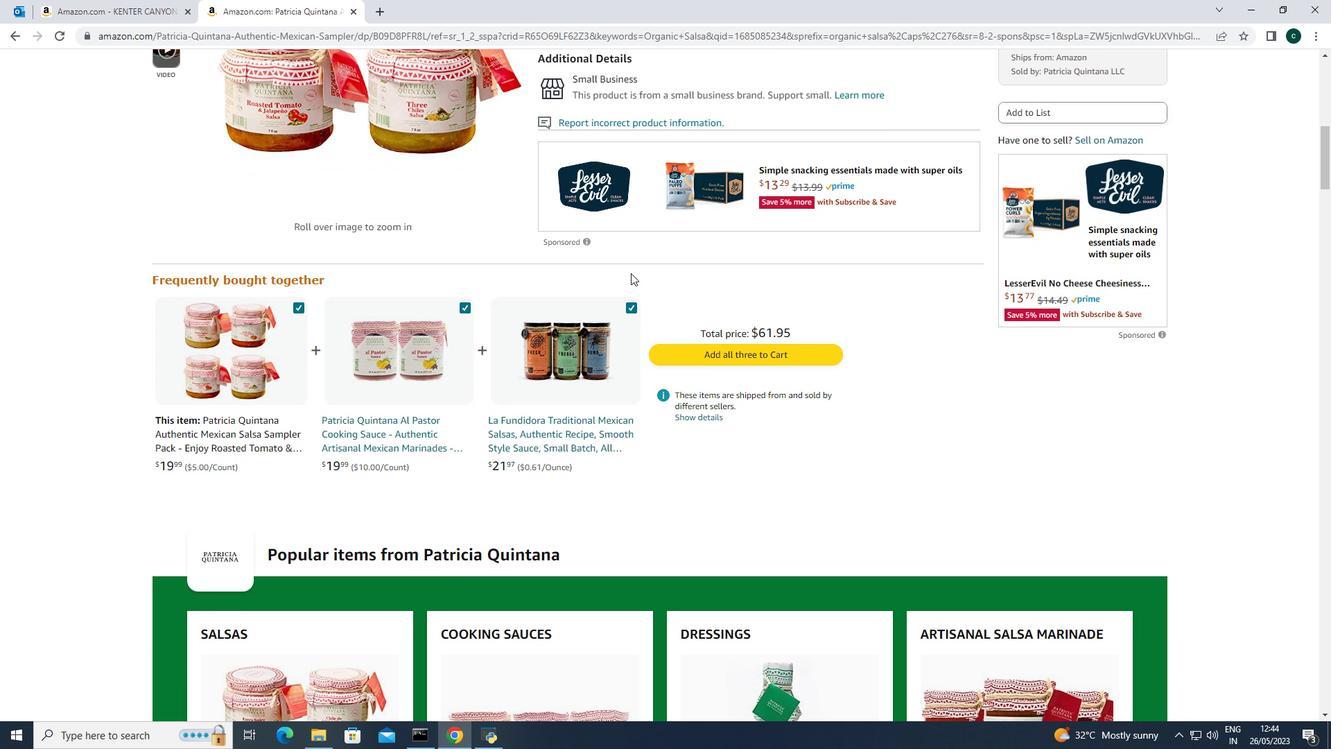 
Action: Mouse scrolled (631, 272) with delta (0, 0)
Screenshot: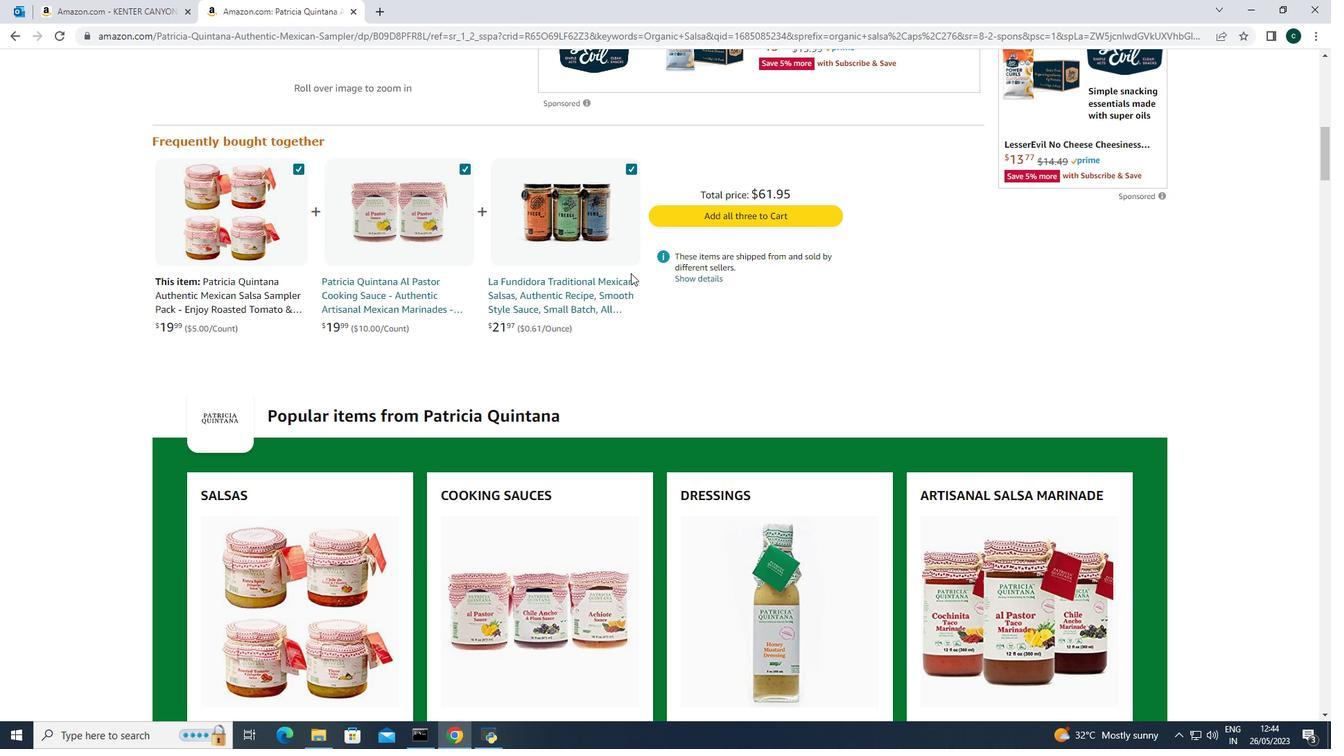 
Action: Mouse scrolled (631, 272) with delta (0, 0)
Screenshot: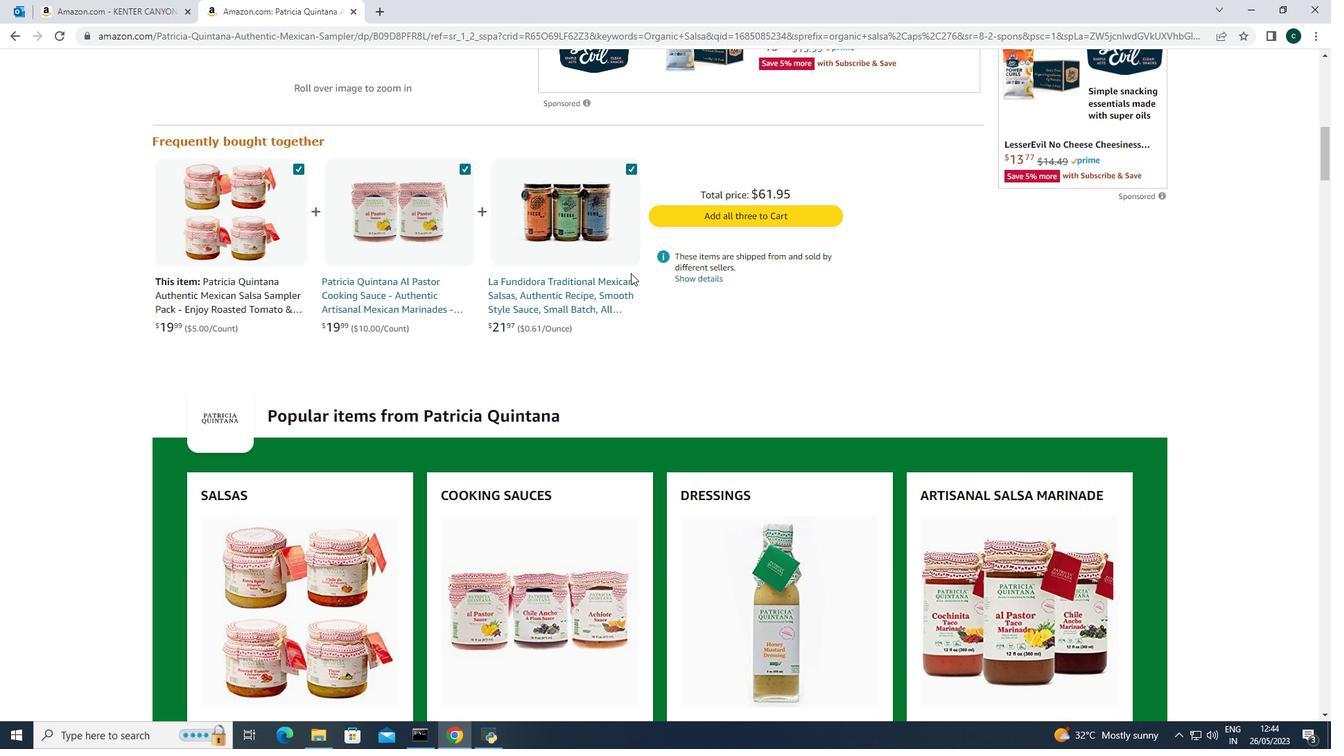 
Action: Mouse scrolled (631, 272) with delta (0, 0)
Screenshot: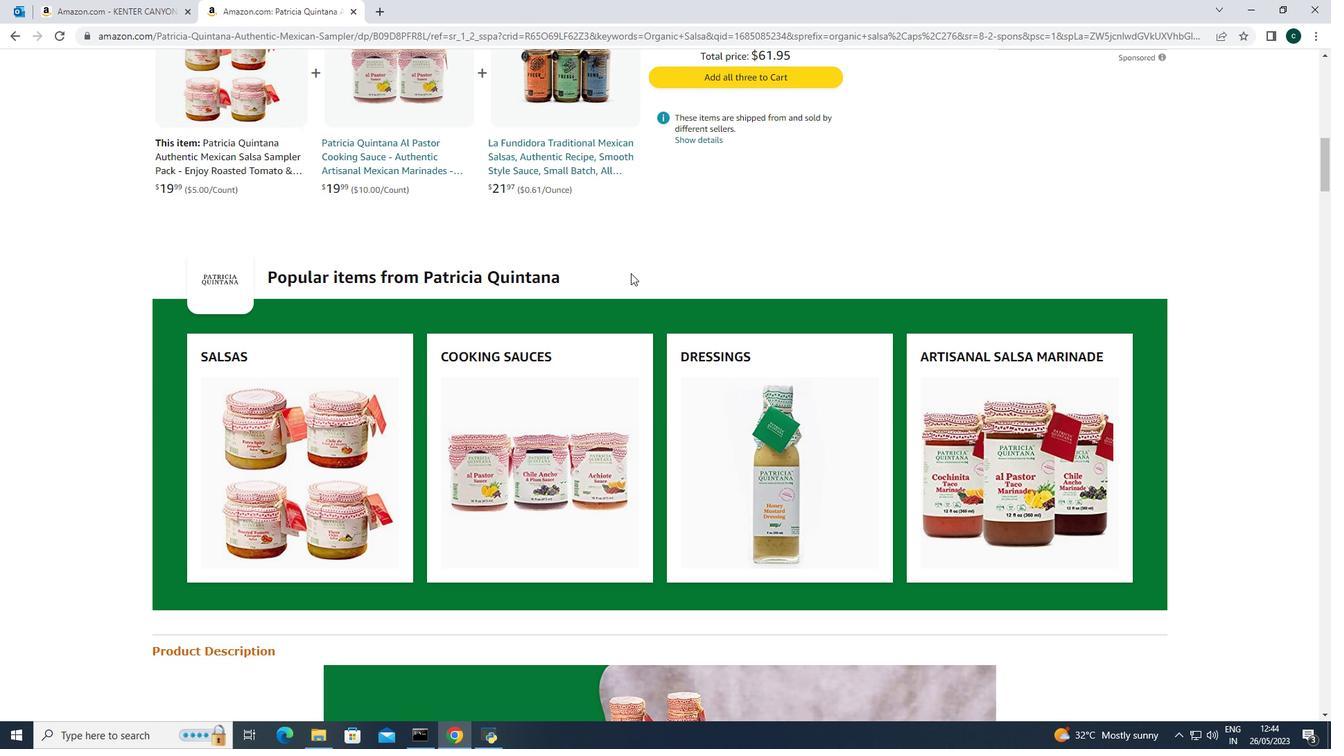 
Action: Mouse moved to (634, 270)
Screenshot: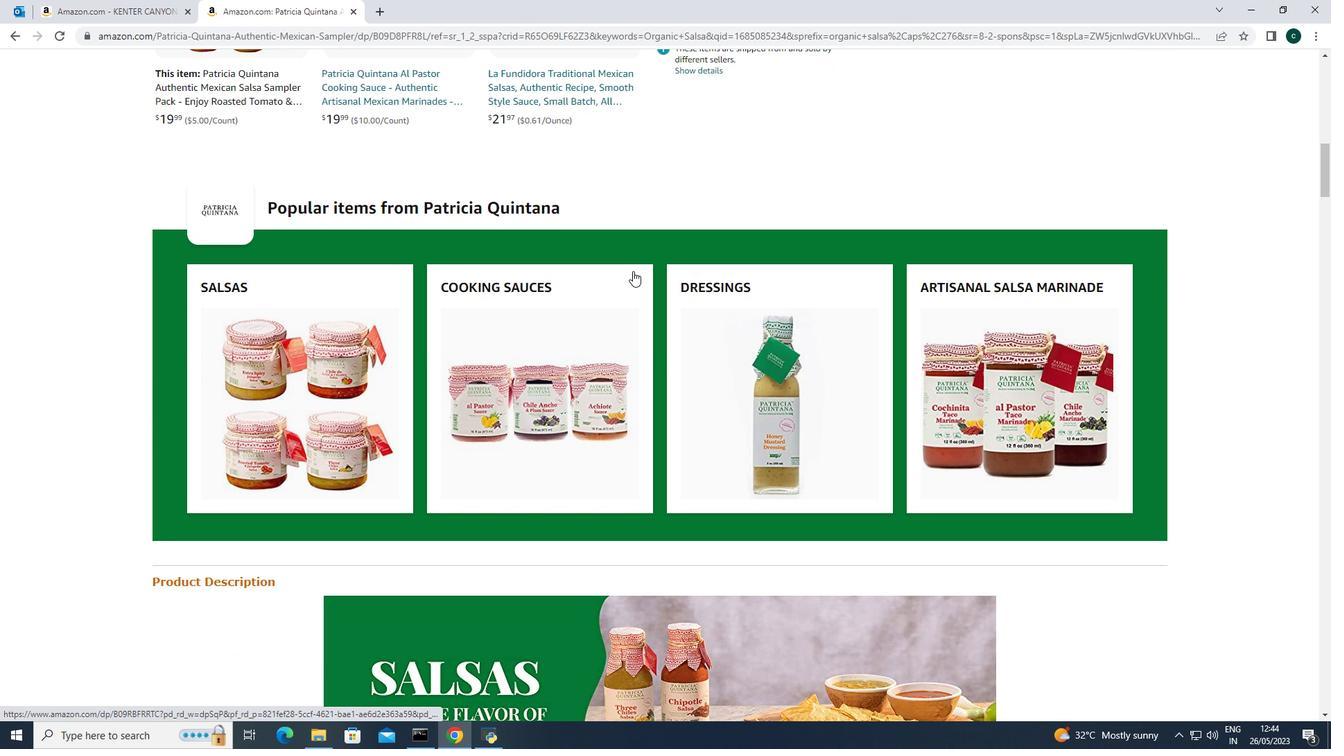 
Action: Mouse scrolled (634, 269) with delta (0, 0)
Screenshot: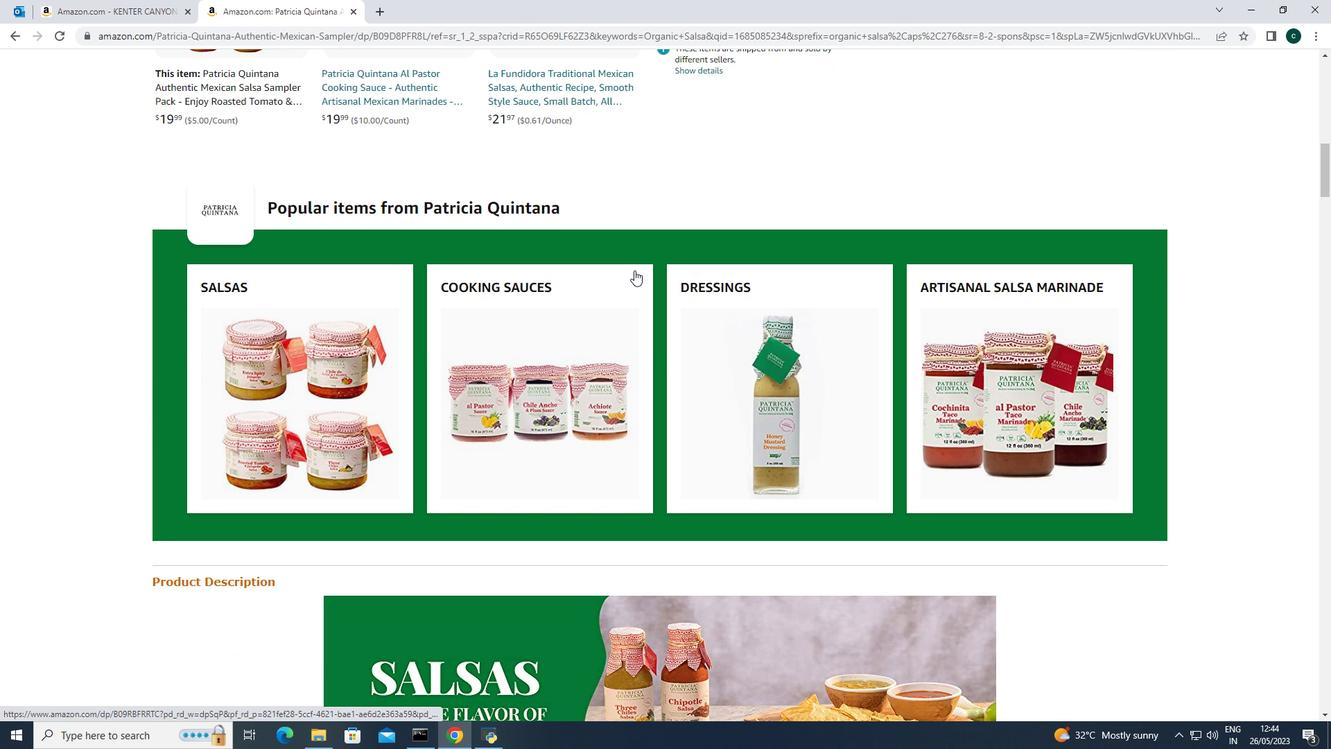 
Action: Mouse scrolled (634, 269) with delta (0, 0)
Screenshot: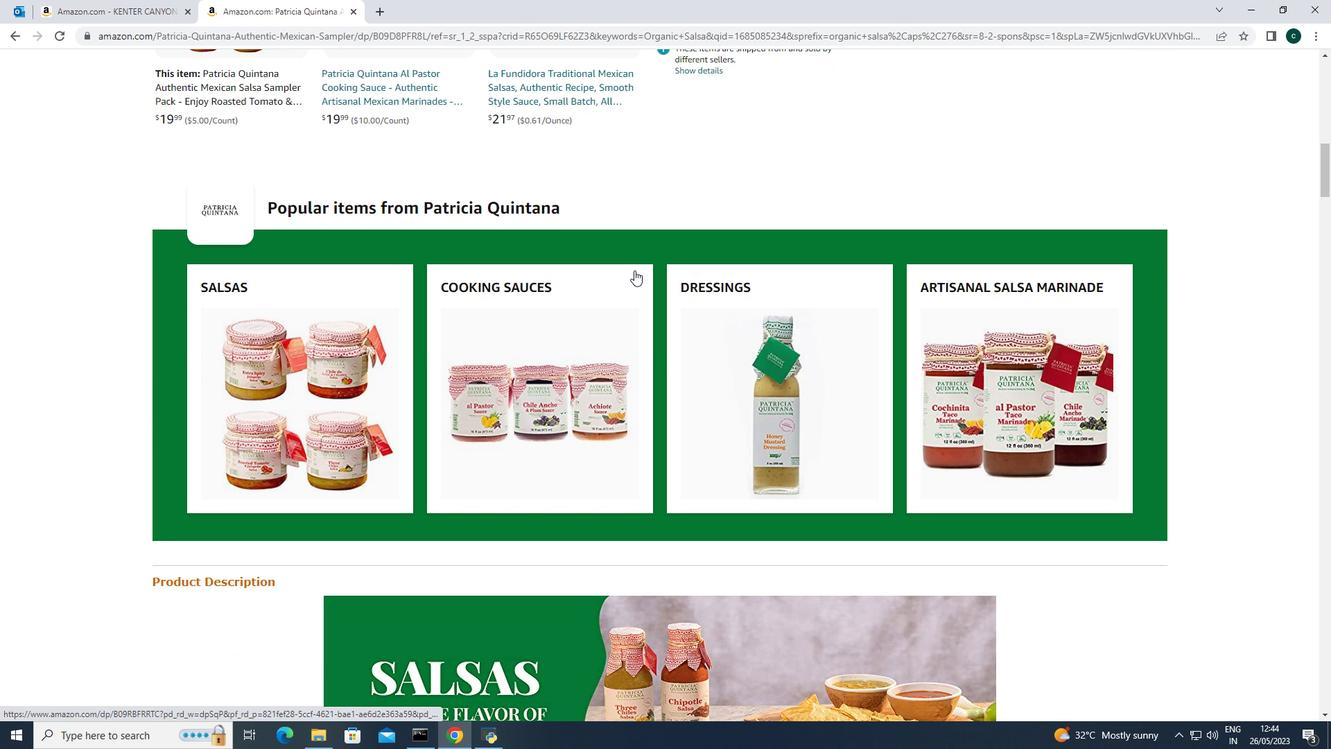
Action: Mouse scrolled (634, 269) with delta (0, 0)
Screenshot: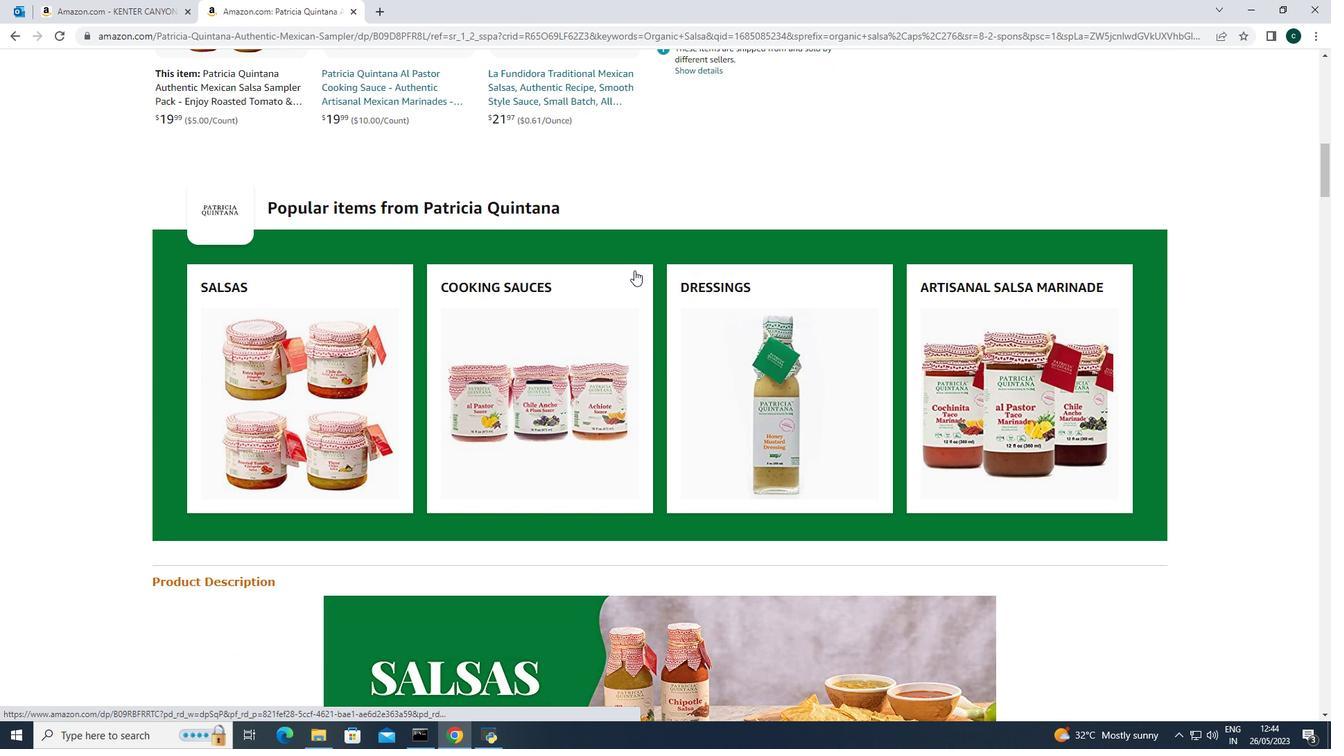 
Action: Mouse scrolled (634, 269) with delta (0, 0)
Screenshot: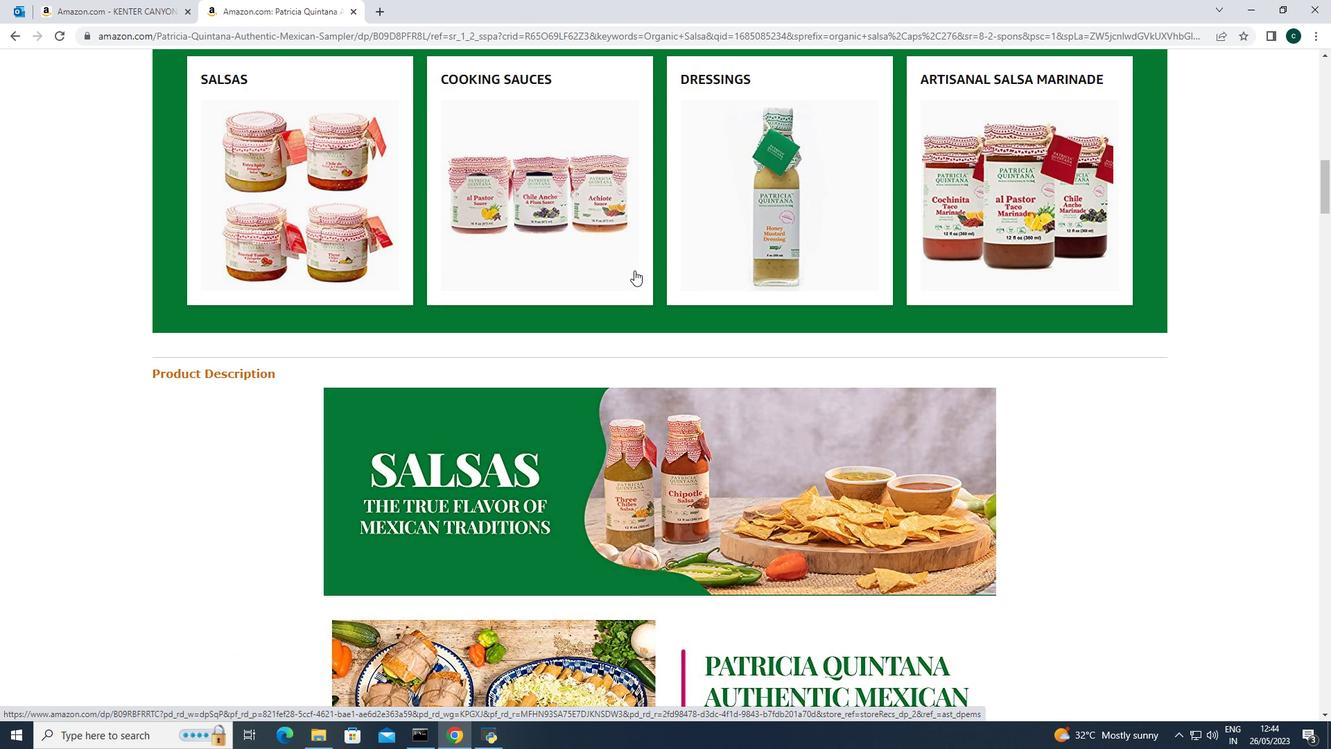 
Action: Mouse scrolled (634, 269) with delta (0, 0)
Screenshot: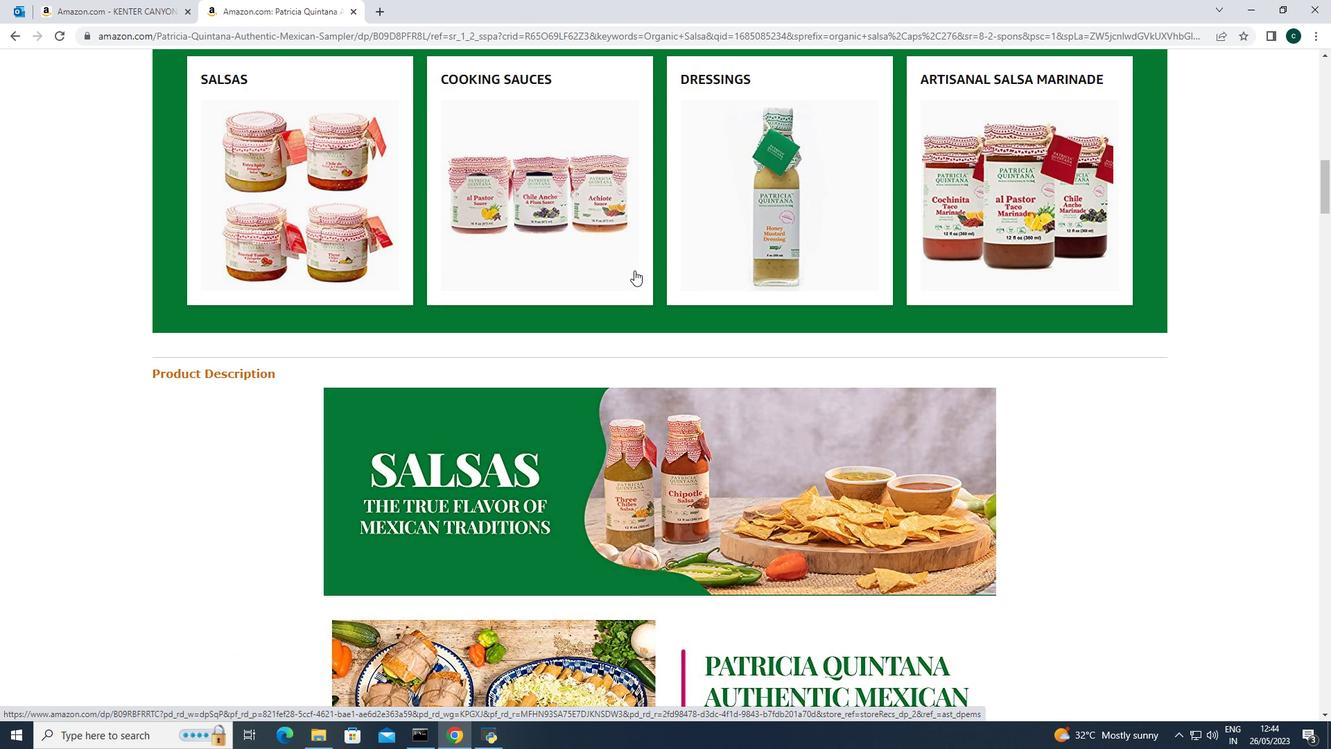 
Action: Mouse scrolled (634, 269) with delta (0, 0)
Screenshot: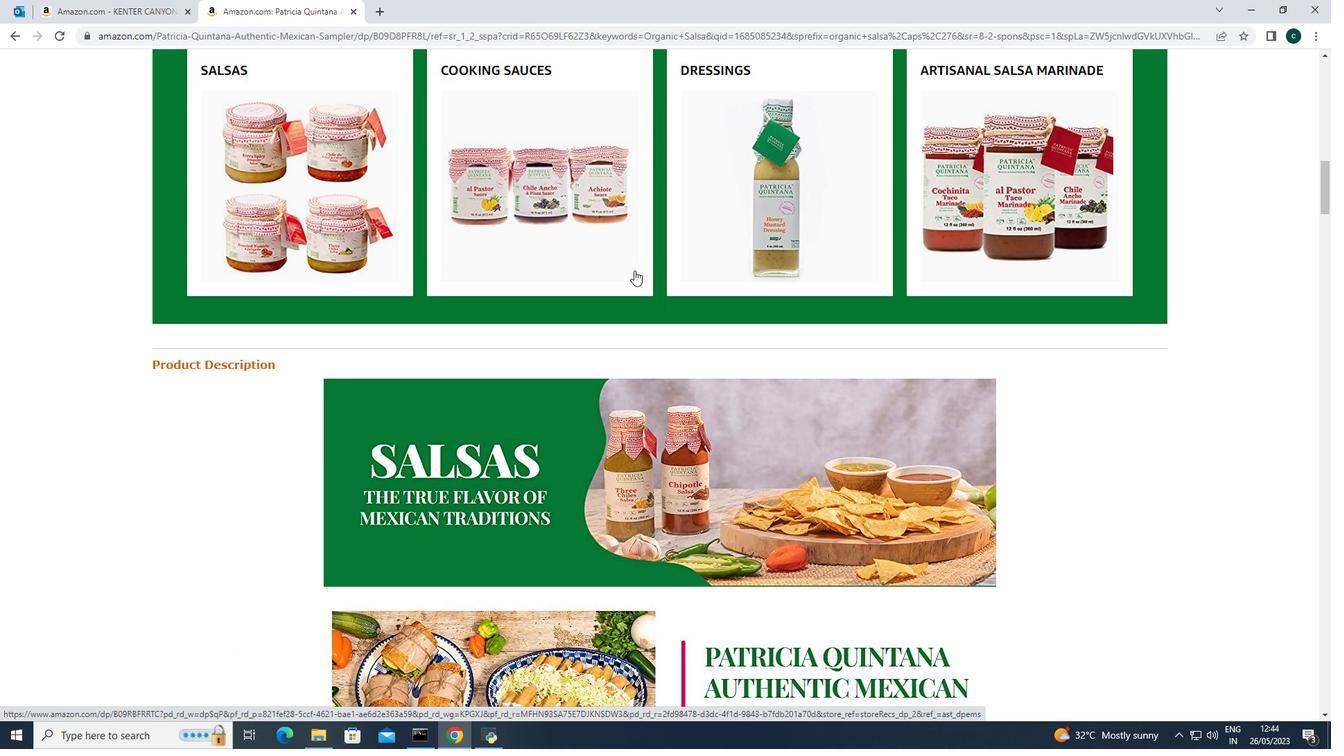 
Action: Mouse scrolled (634, 269) with delta (0, 0)
Screenshot: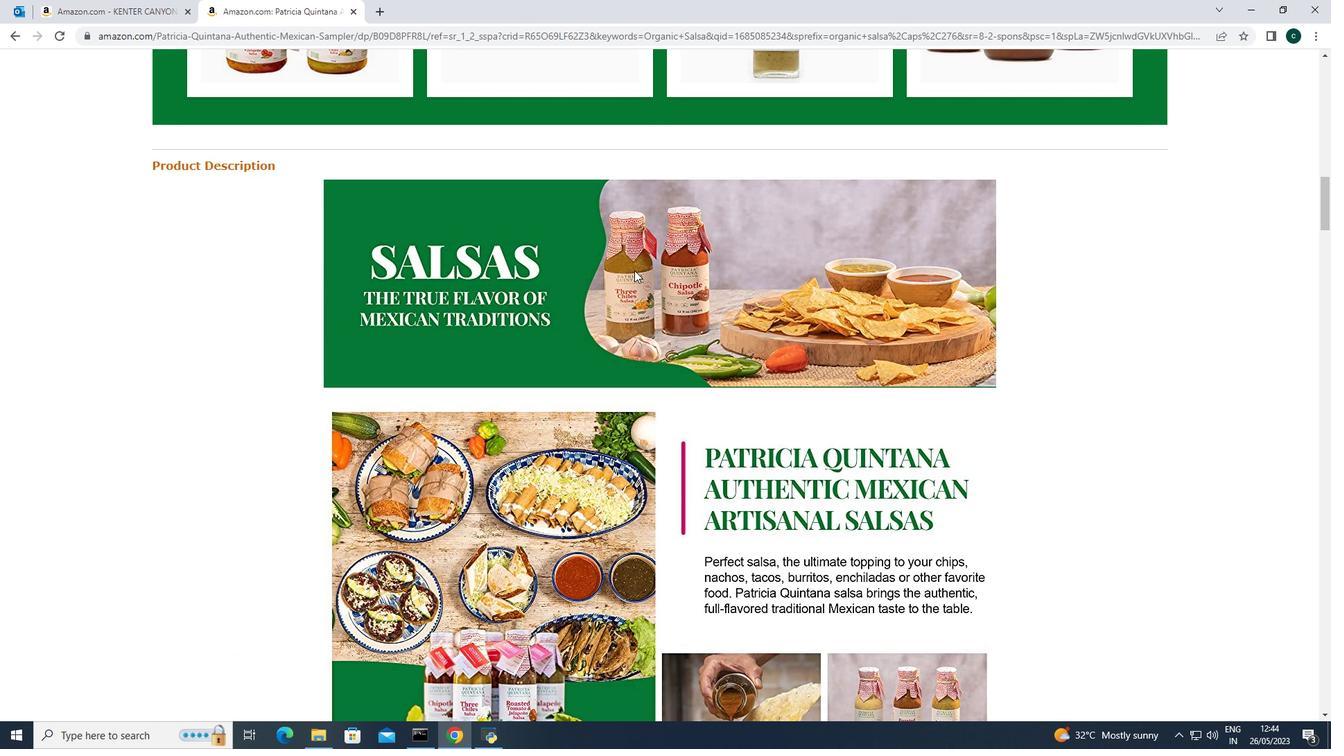 
Action: Mouse scrolled (634, 269) with delta (0, 0)
